 Task: Purchase various pet supplies including dog chew bones, cat food, and bird food on Amazon.
Action: Mouse moved to (694, 388)
Screenshot: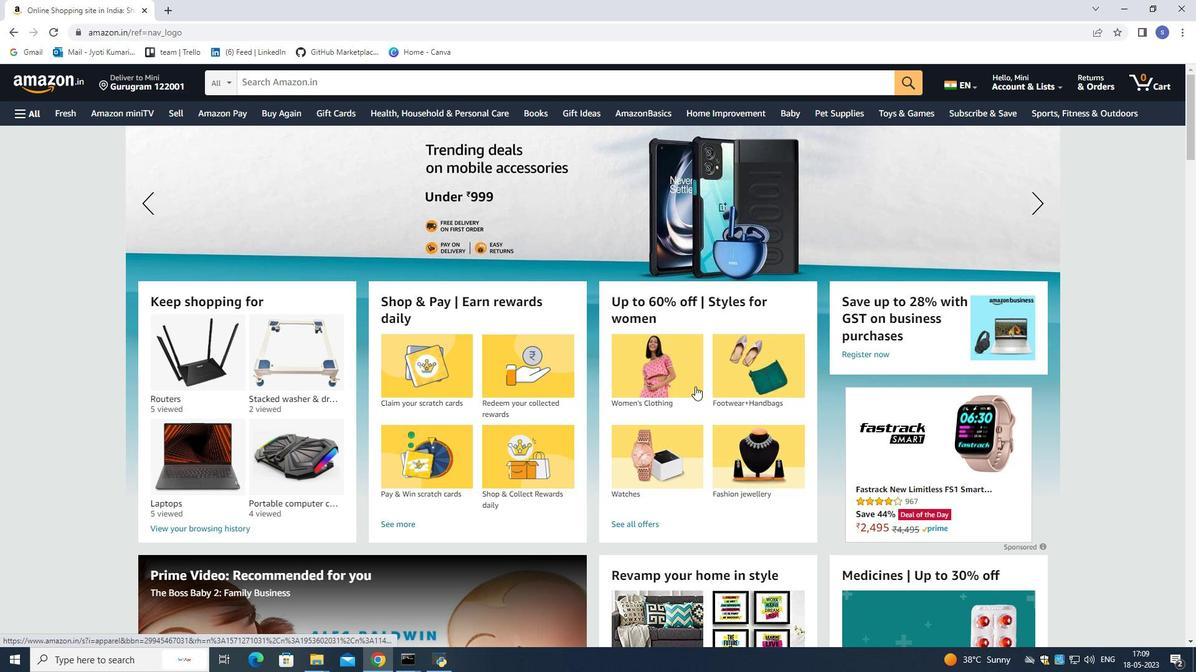 
Action: Mouse scrolled (694, 388) with delta (0, 0)
Screenshot: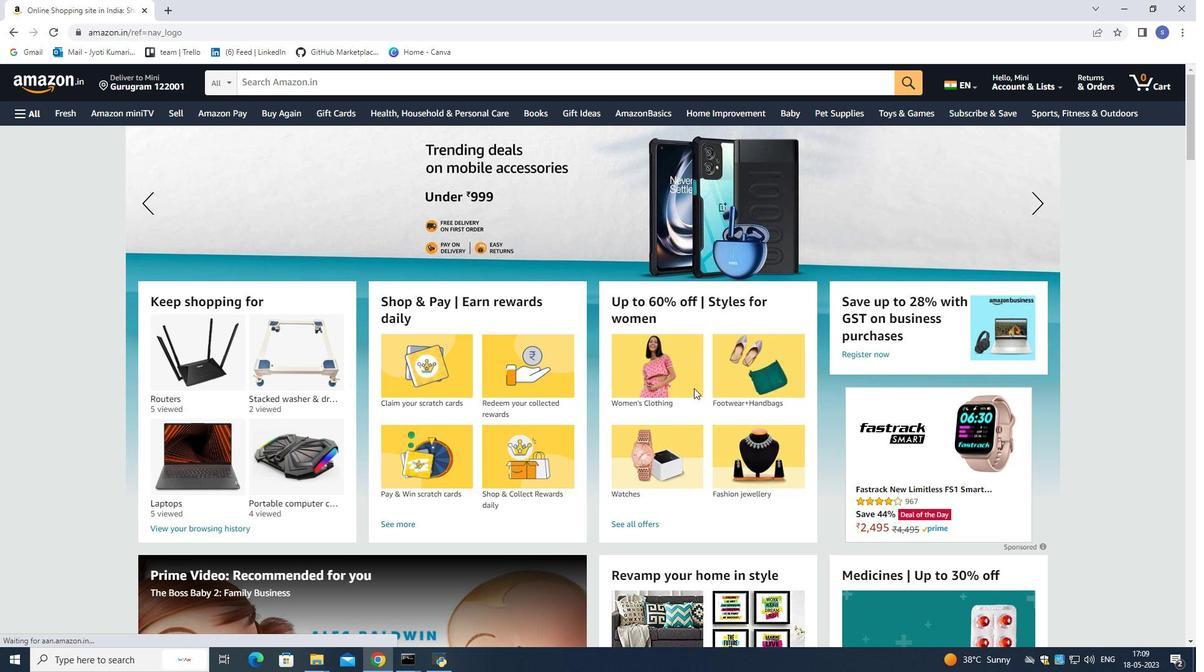 
Action: Mouse scrolled (694, 388) with delta (0, 0)
Screenshot: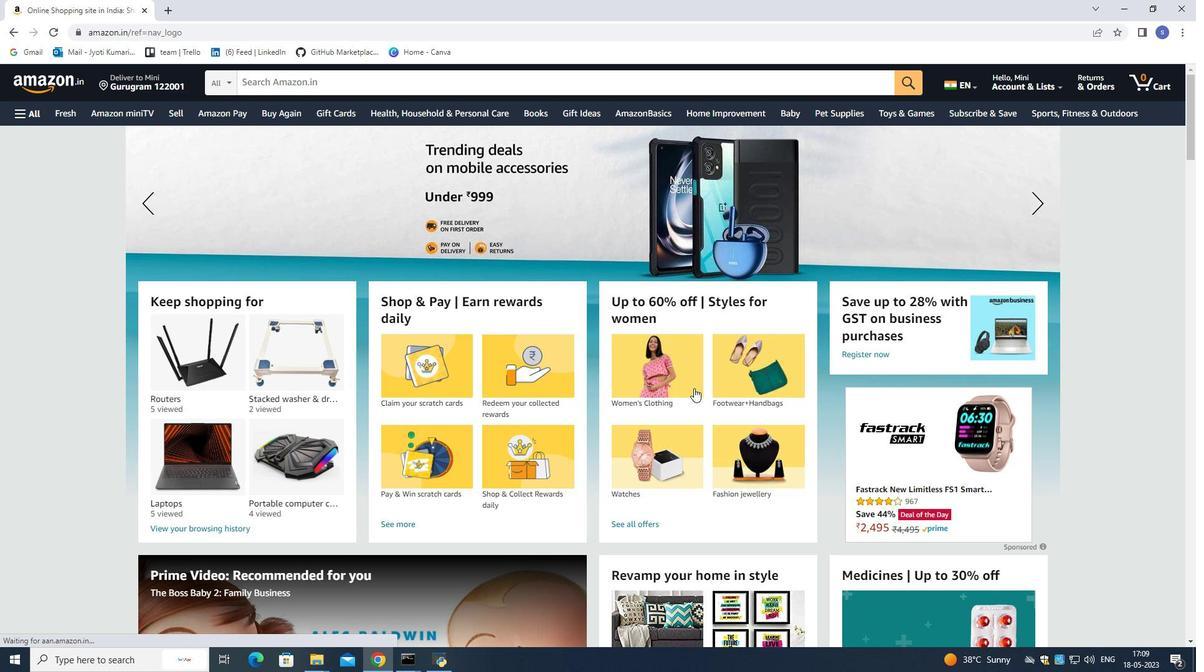 
Action: Mouse scrolled (694, 388) with delta (0, 0)
Screenshot: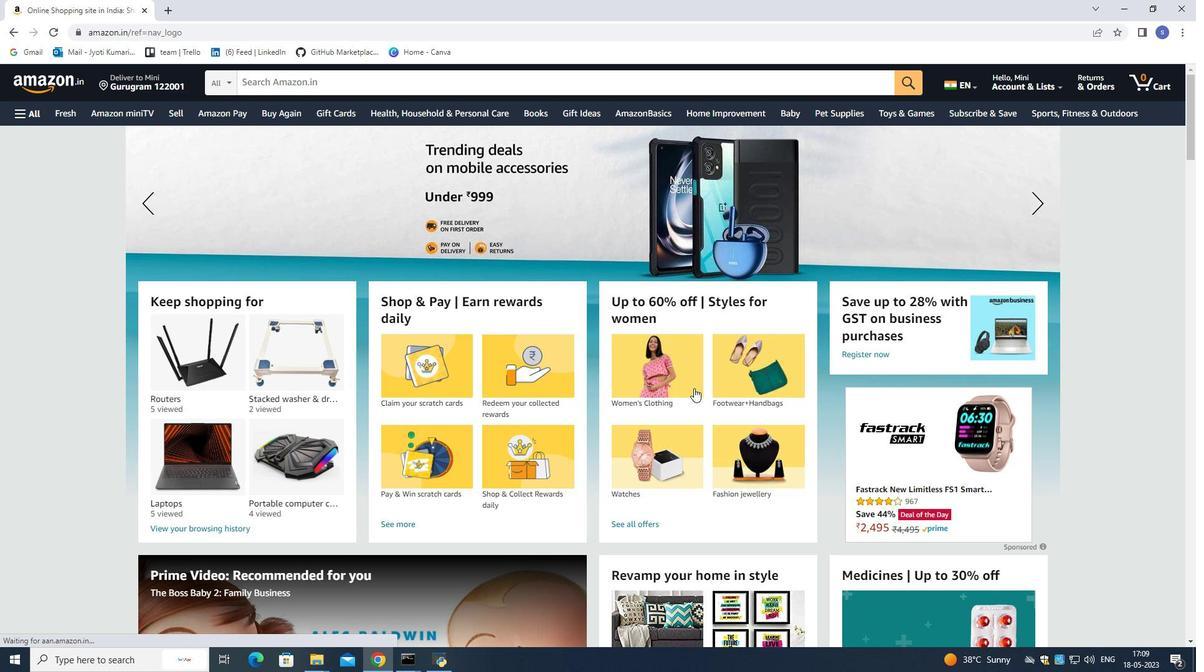 
Action: Mouse scrolled (694, 388) with delta (0, 0)
Screenshot: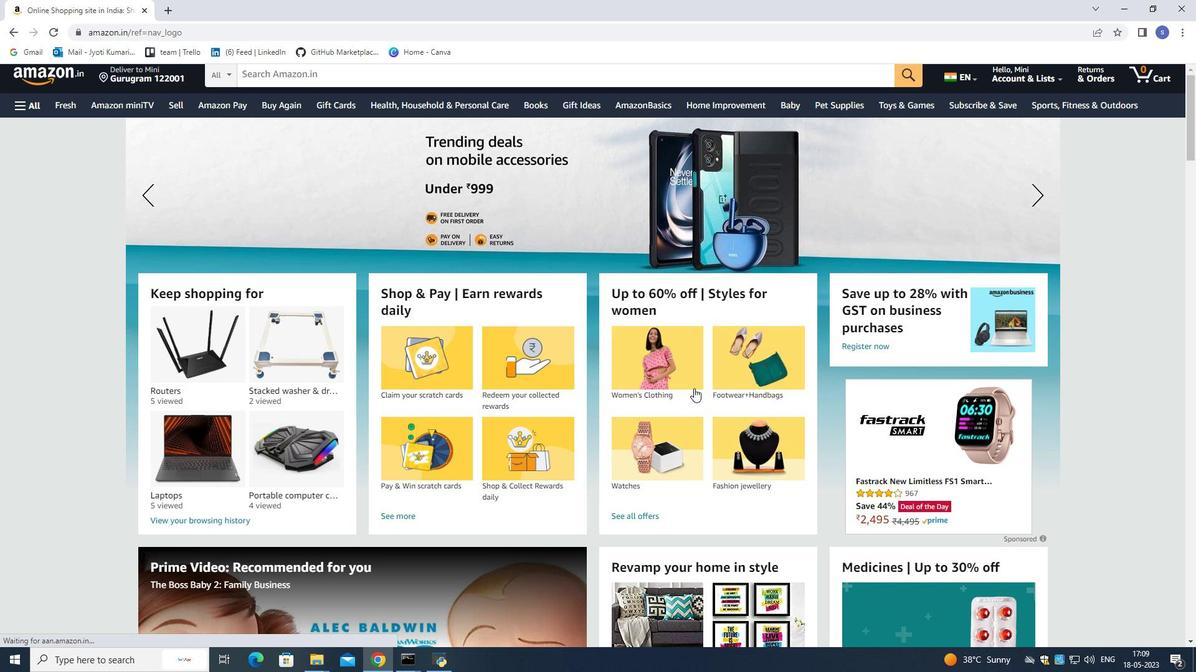 
Action: Mouse moved to (694, 387)
Screenshot: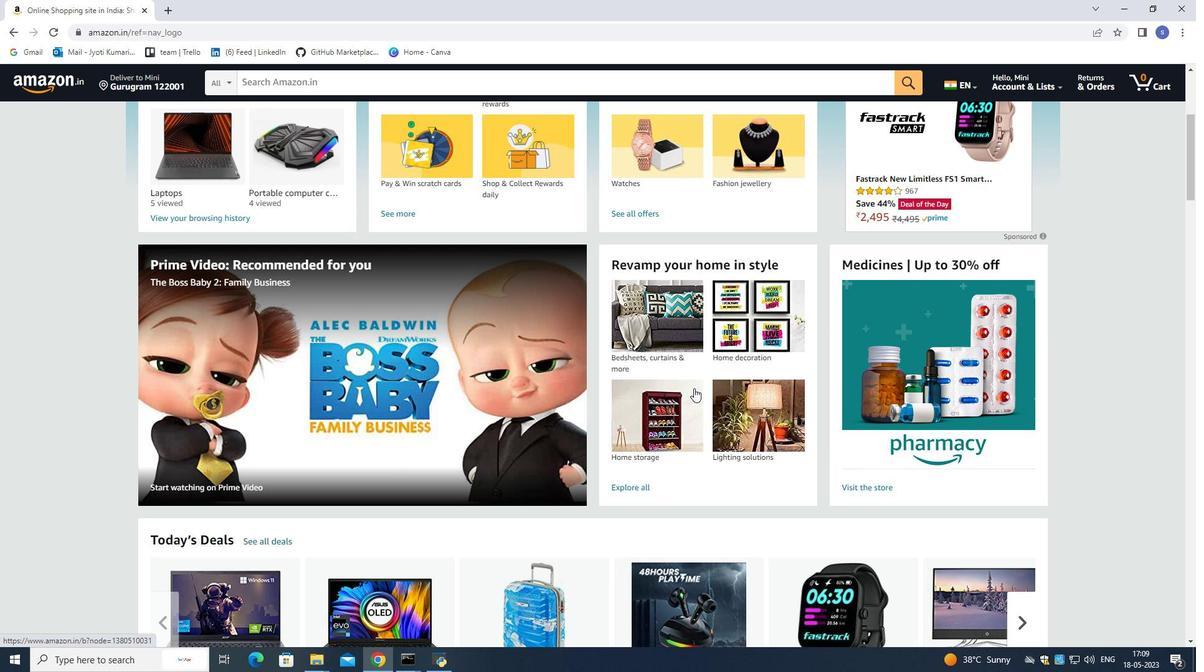 
Action: Mouse scrolled (694, 386) with delta (0, 0)
Screenshot: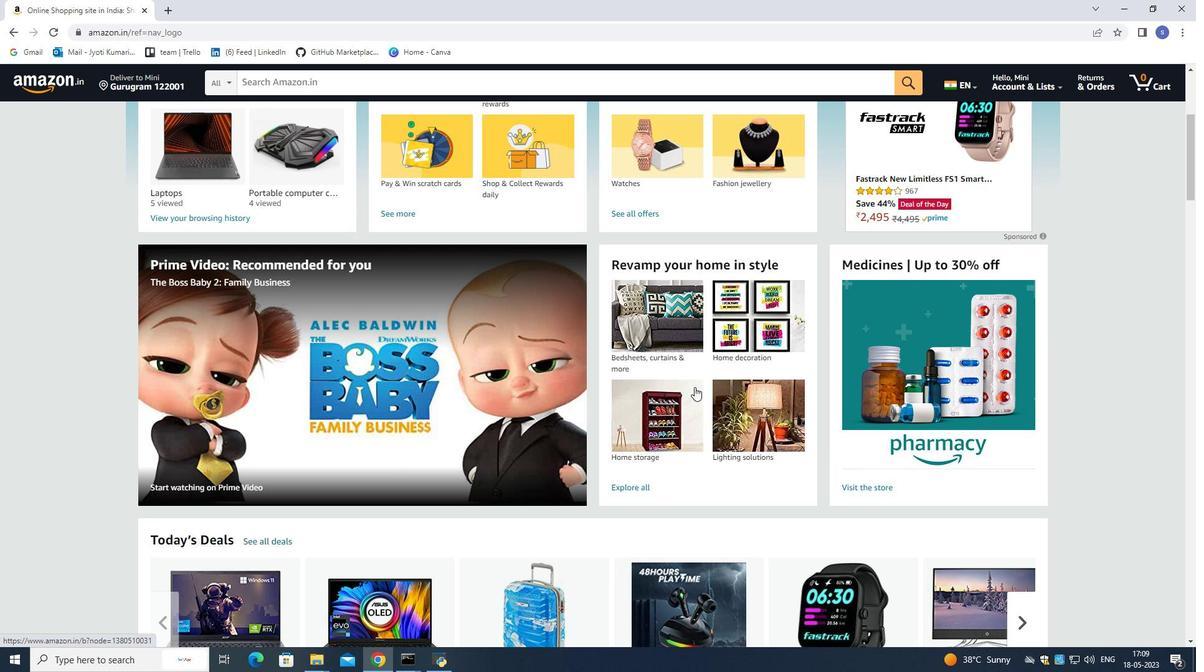 
Action: Mouse scrolled (694, 386) with delta (0, 0)
Screenshot: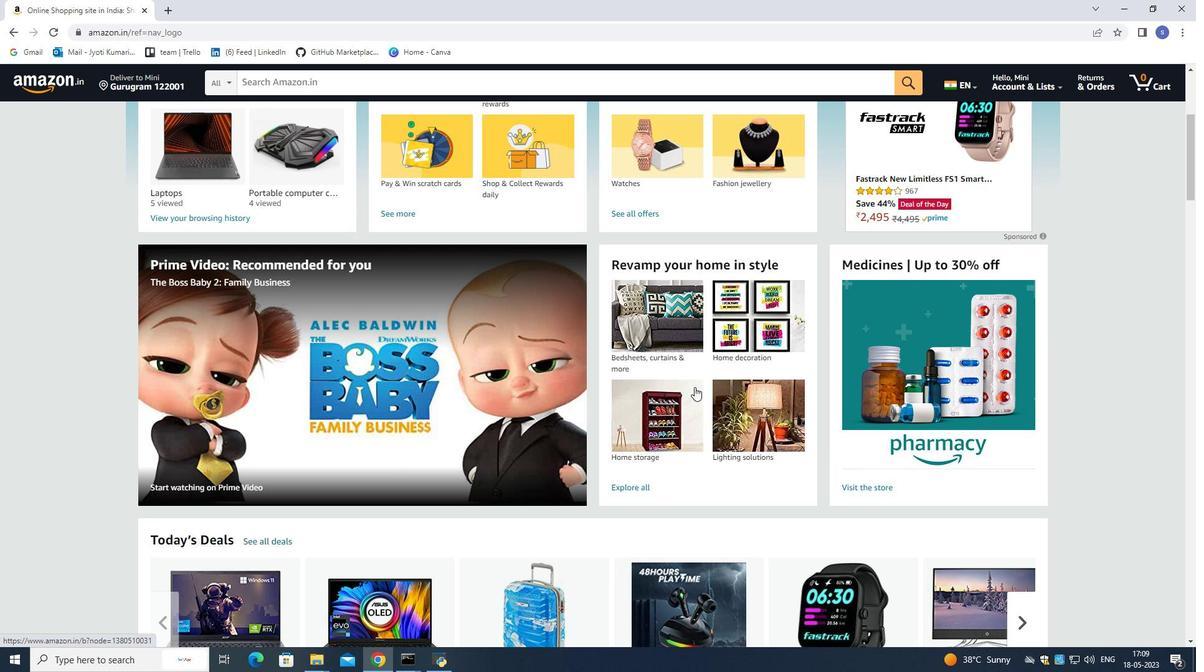 
Action: Mouse scrolled (694, 386) with delta (0, 0)
Screenshot: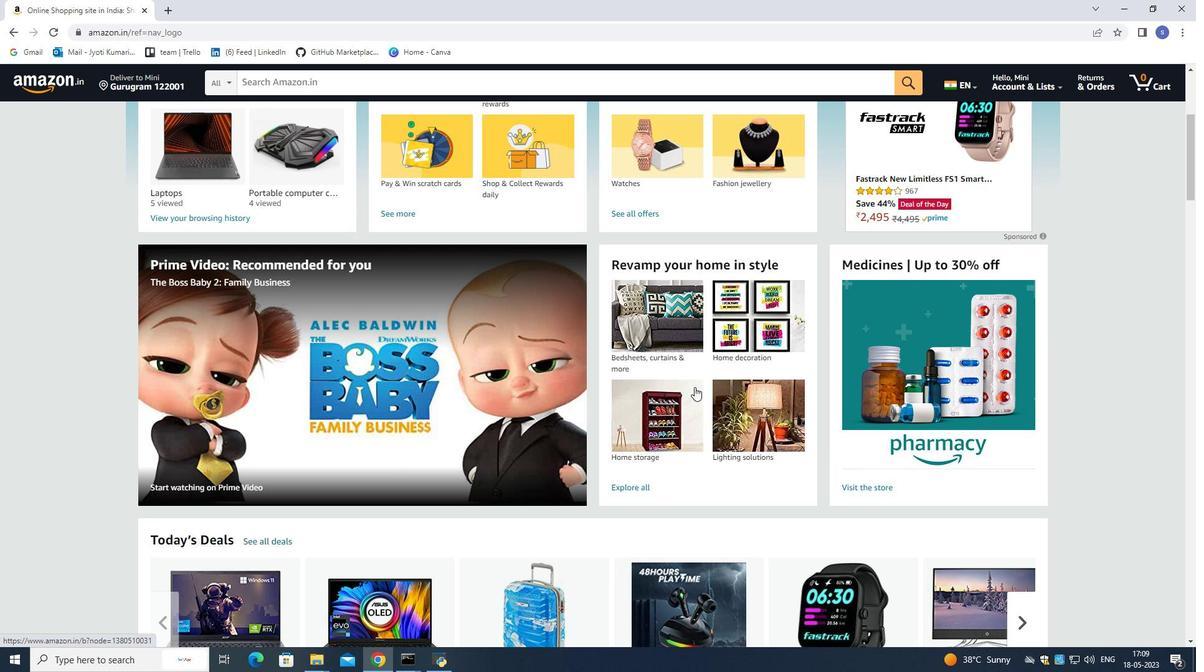 
Action: Mouse scrolled (694, 386) with delta (0, 0)
Screenshot: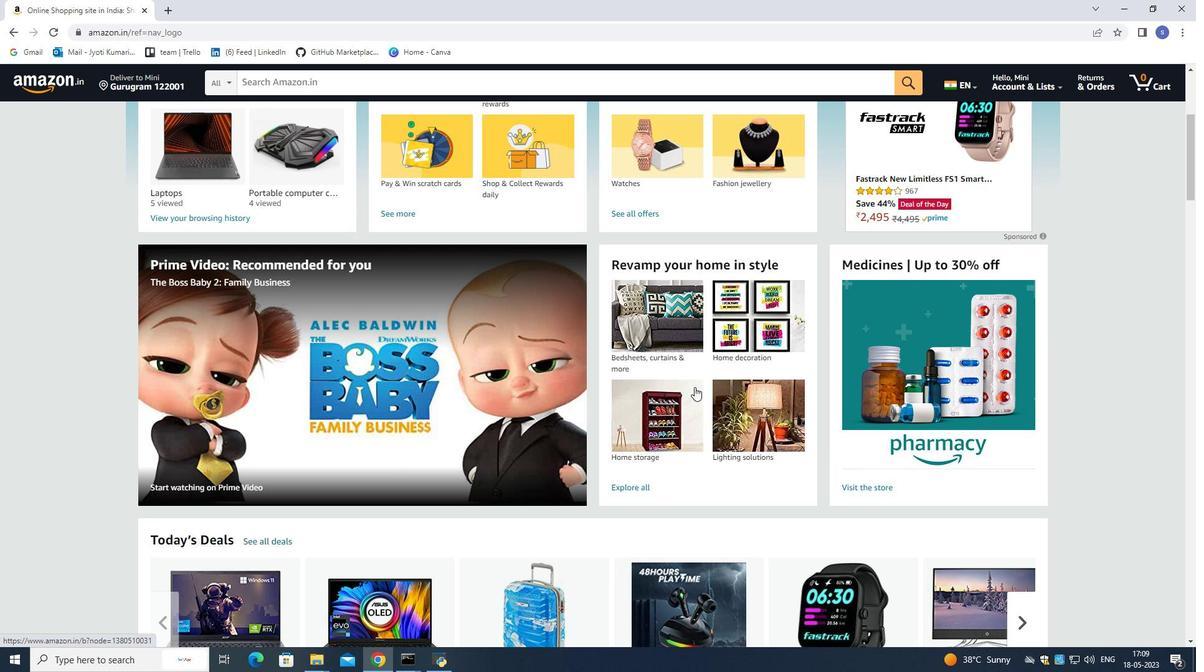 
Action: Mouse scrolled (694, 386) with delta (0, 0)
Screenshot: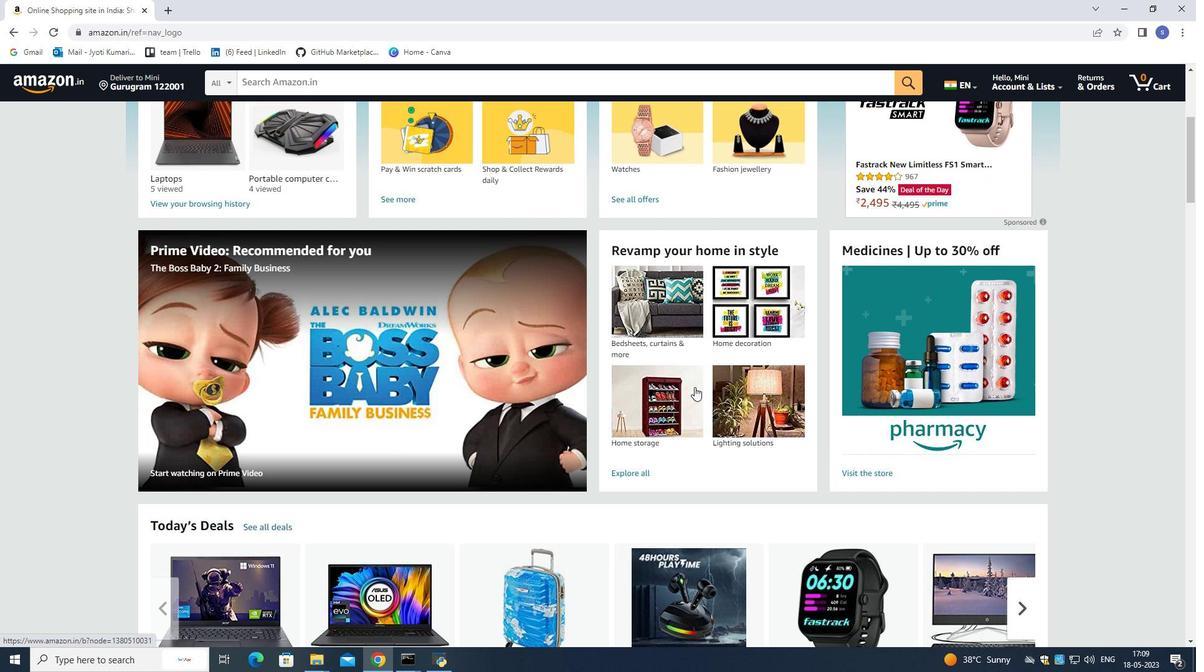 
Action: Mouse scrolled (694, 386) with delta (0, 0)
Screenshot: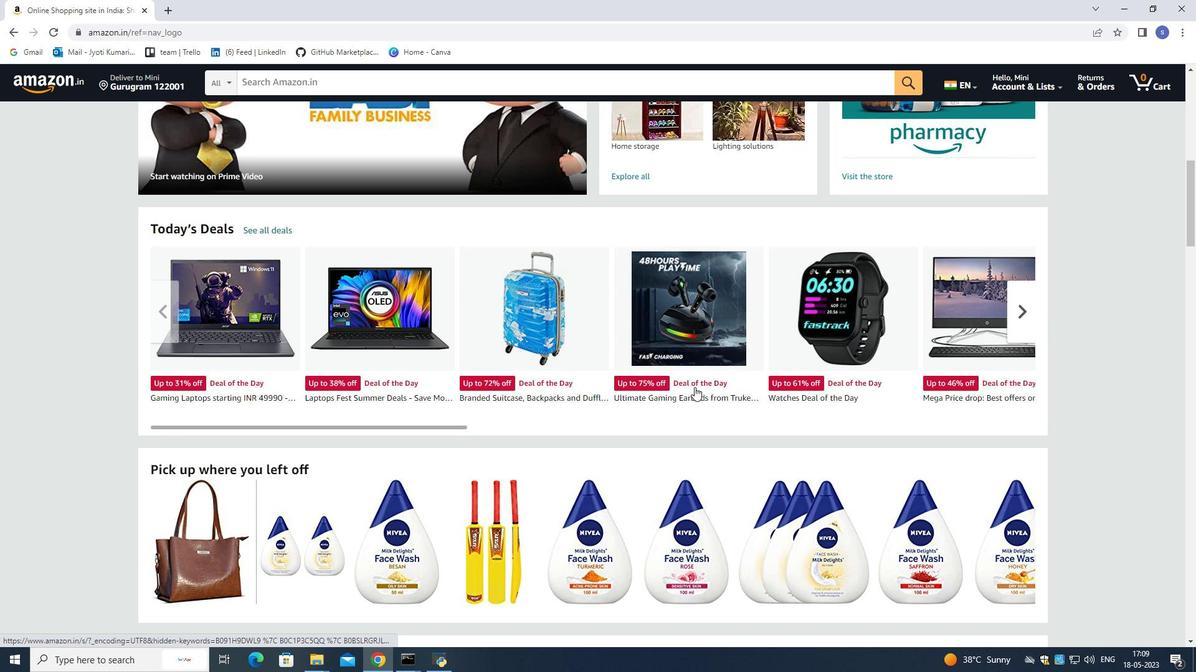 
Action: Mouse scrolled (694, 386) with delta (0, 0)
Screenshot: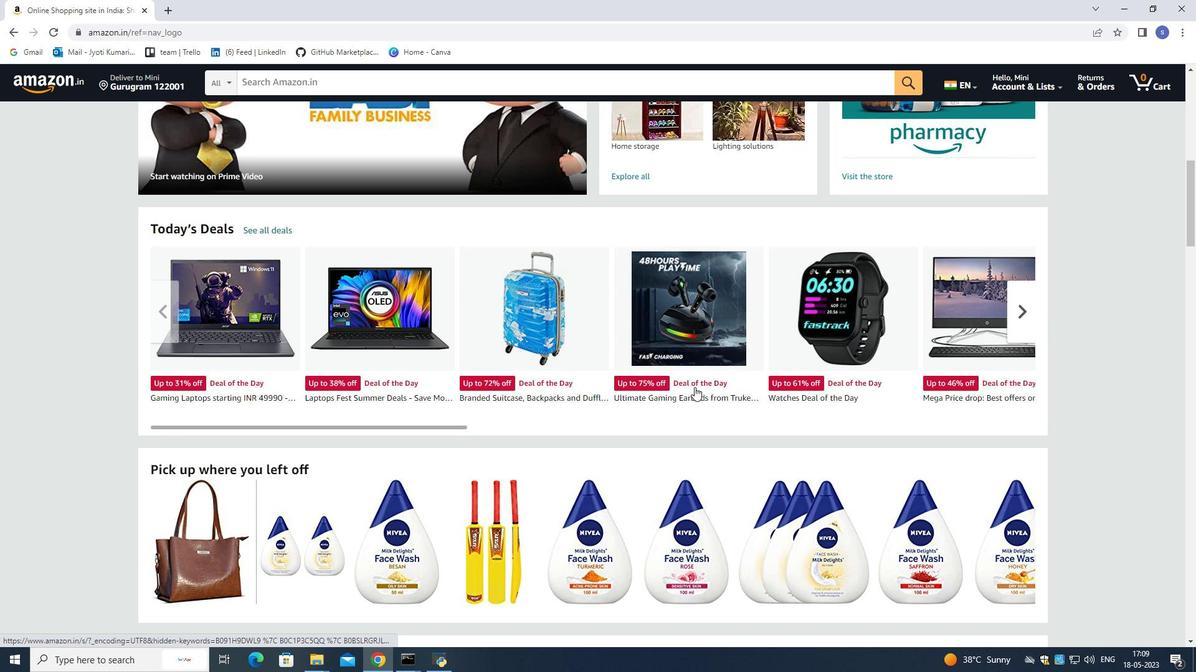 
Action: Mouse scrolled (694, 386) with delta (0, 0)
Screenshot: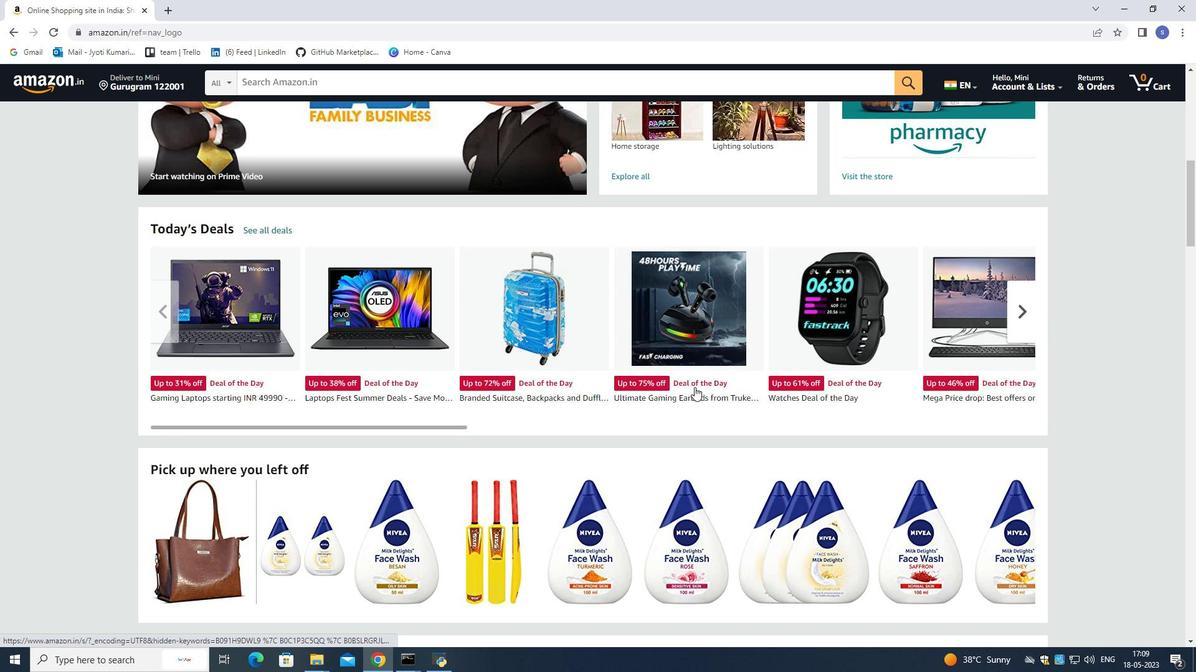 
Action: Mouse moved to (694, 387)
Screenshot: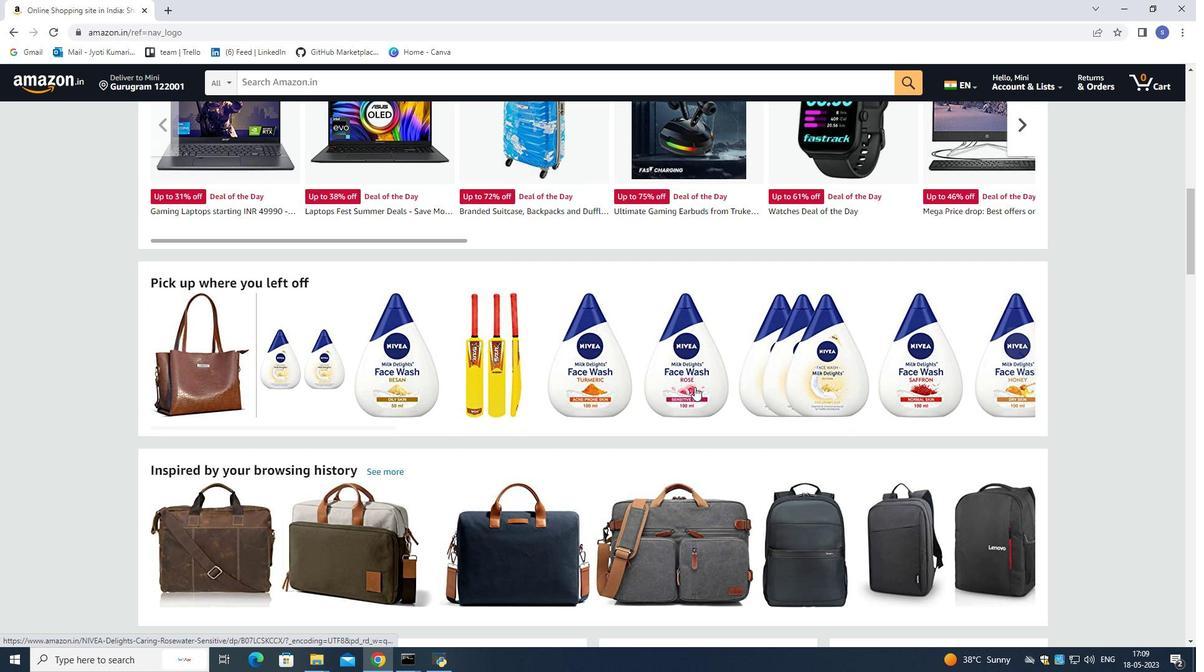 
Action: Mouse scrolled (694, 386) with delta (0, 0)
Screenshot: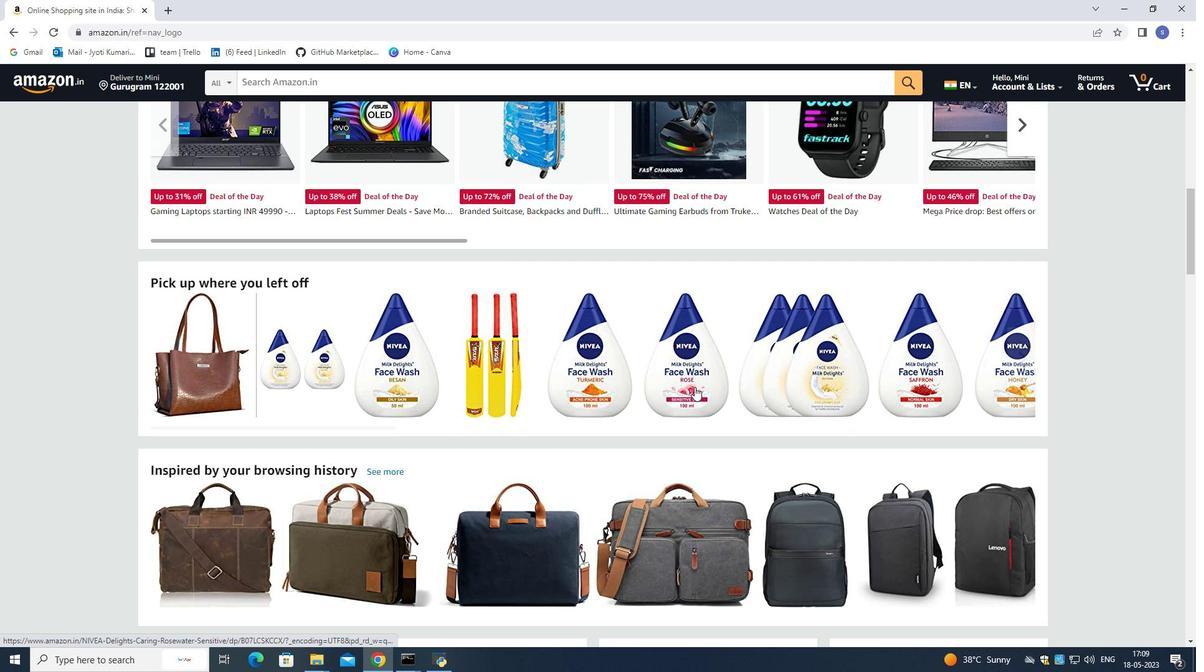 
Action: Mouse scrolled (694, 386) with delta (0, 0)
Screenshot: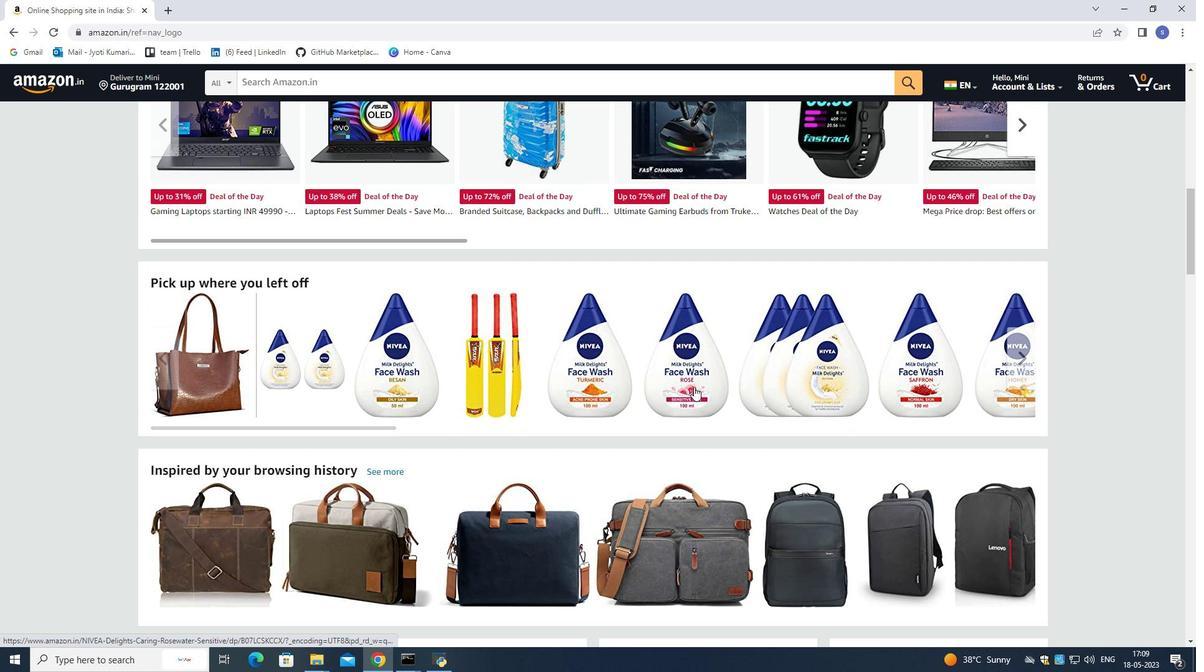 
Action: Mouse moved to (696, 386)
Screenshot: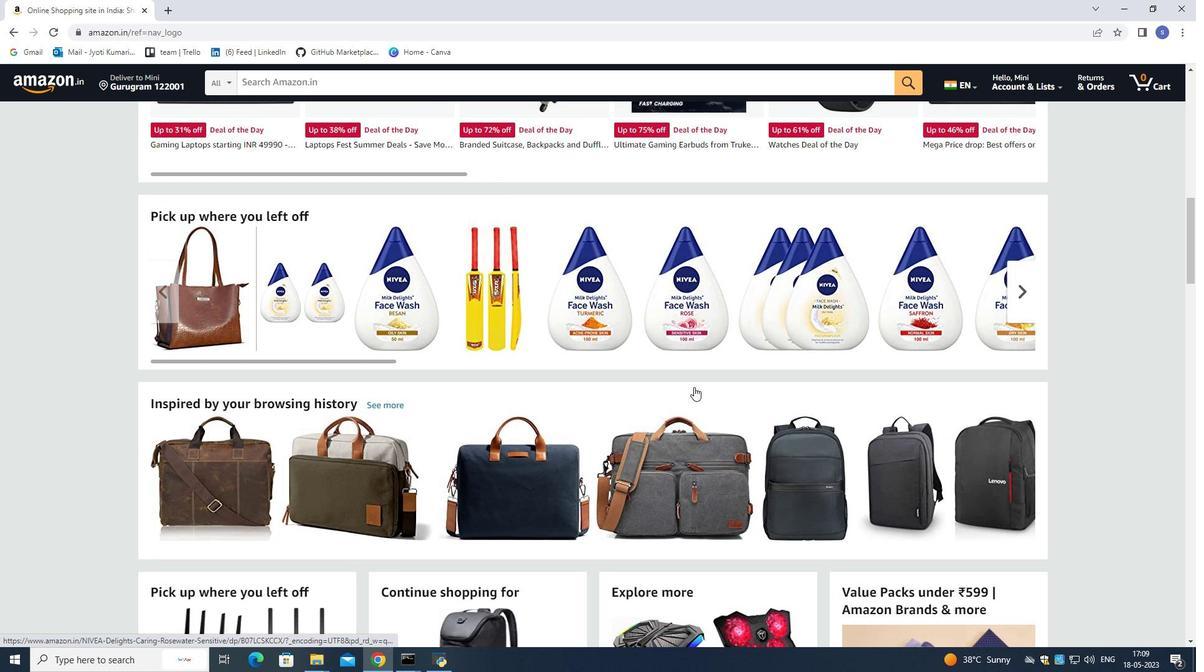
Action: Mouse scrolled (696, 386) with delta (0, 0)
Screenshot: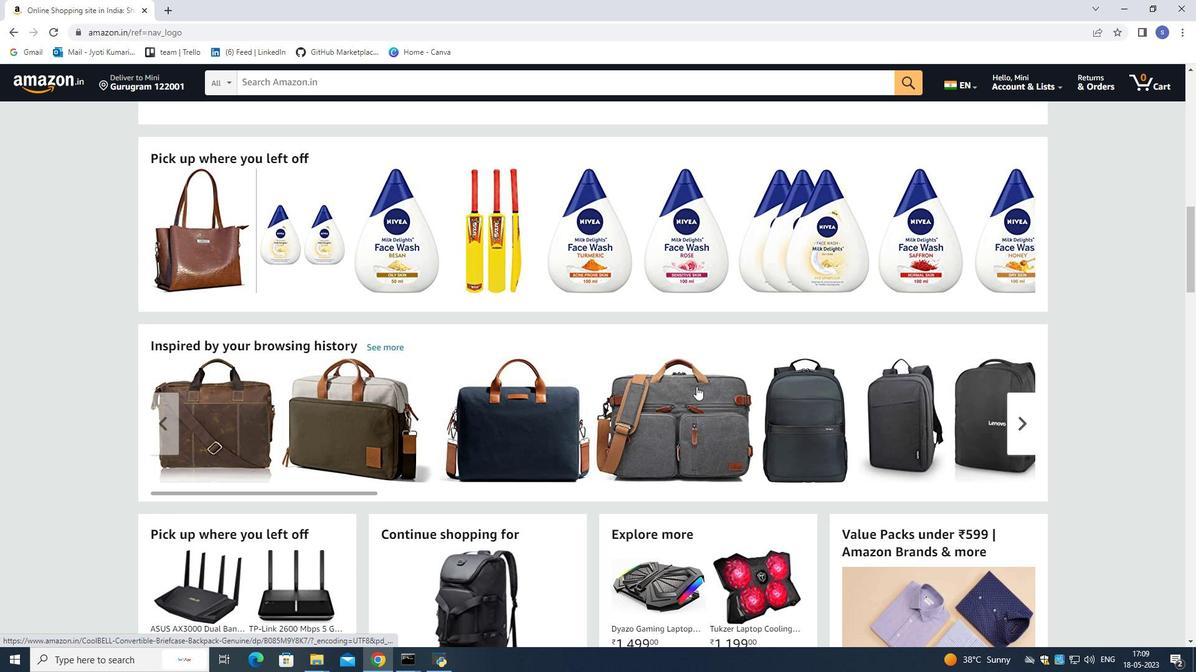 
Action: Mouse moved to (697, 382)
Screenshot: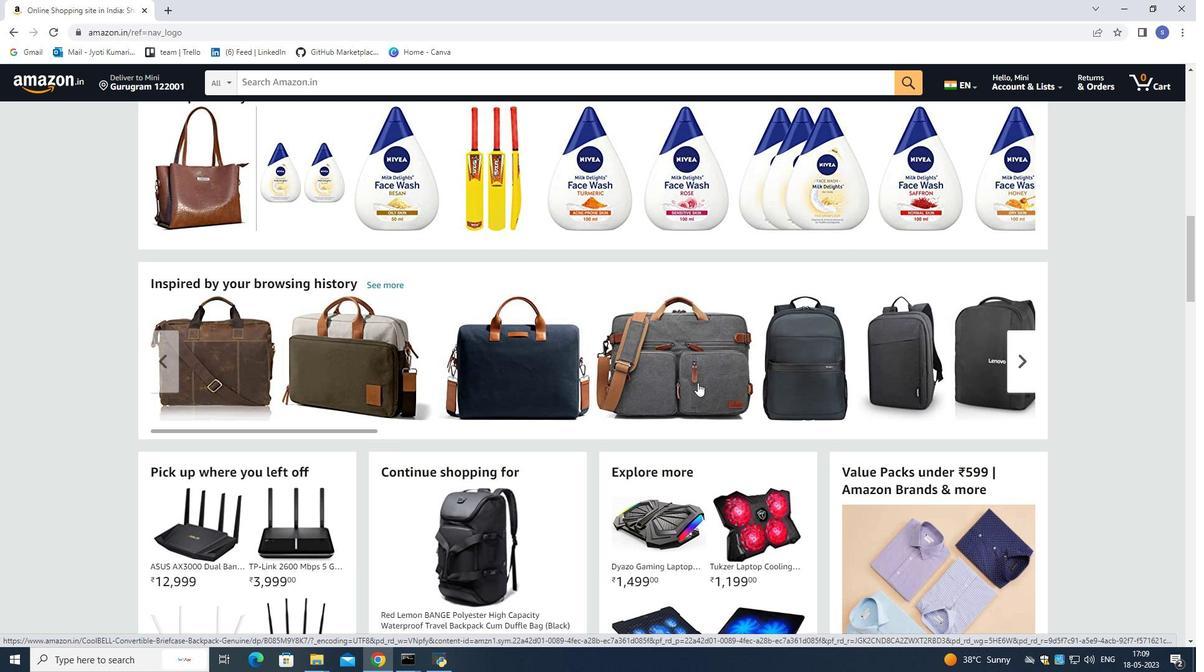 
Action: Mouse scrolled (697, 381) with delta (0, 0)
Screenshot: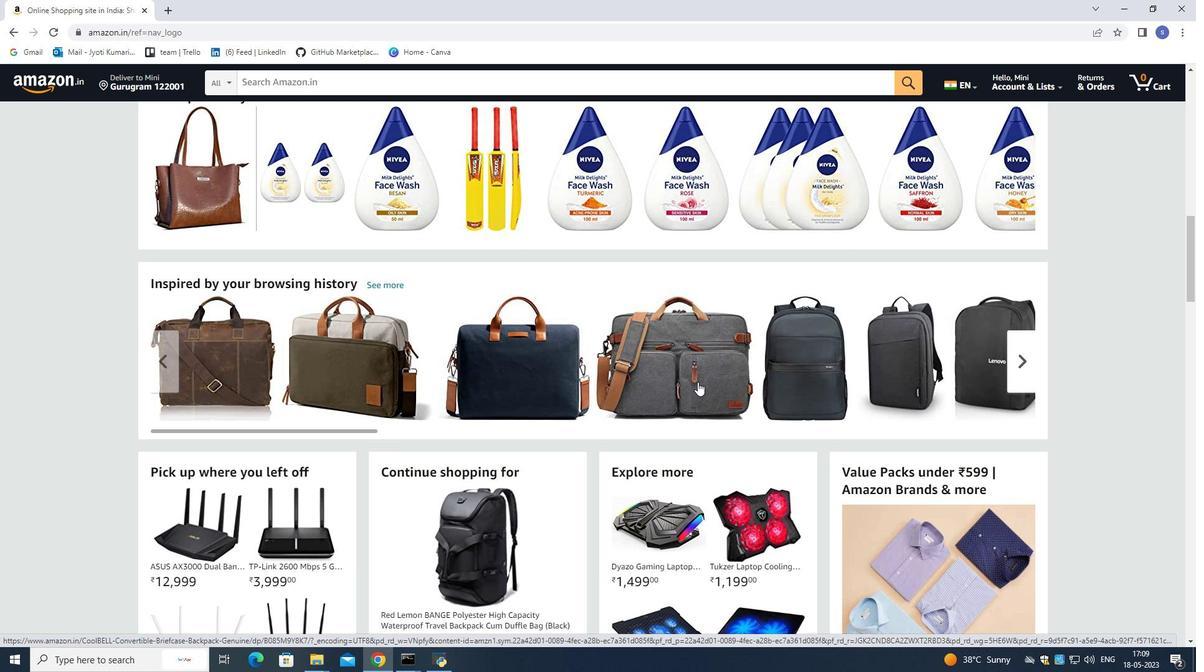 
Action: Mouse scrolled (697, 381) with delta (0, 0)
Screenshot: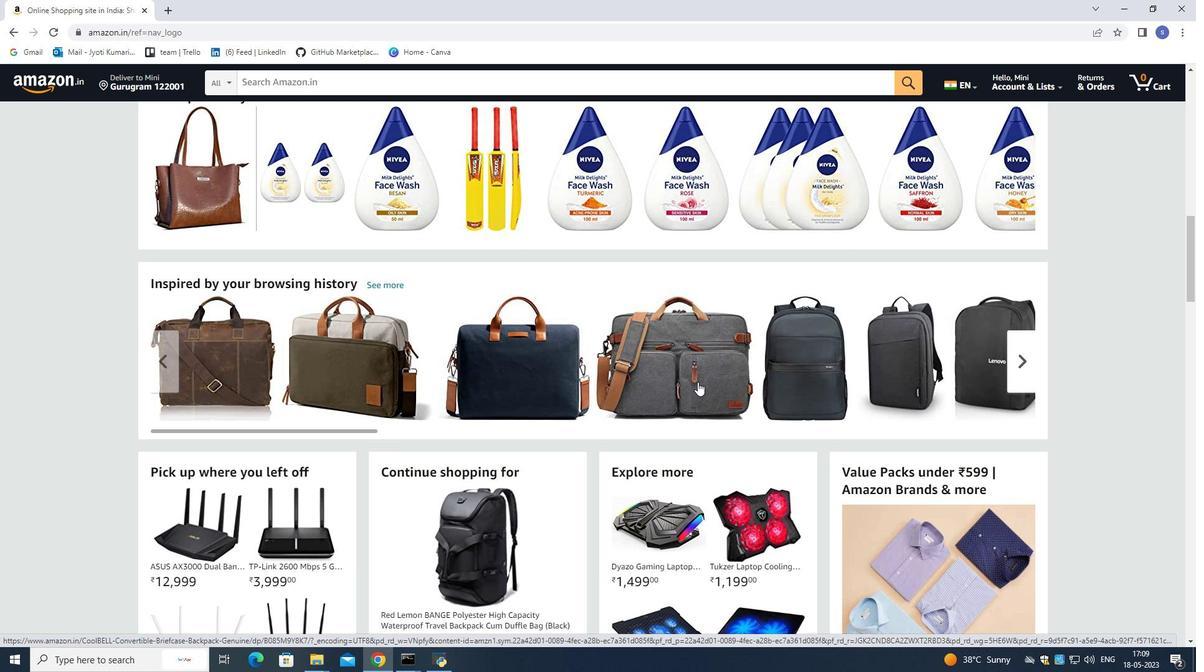 
Action: Mouse scrolled (697, 381) with delta (0, 0)
Screenshot: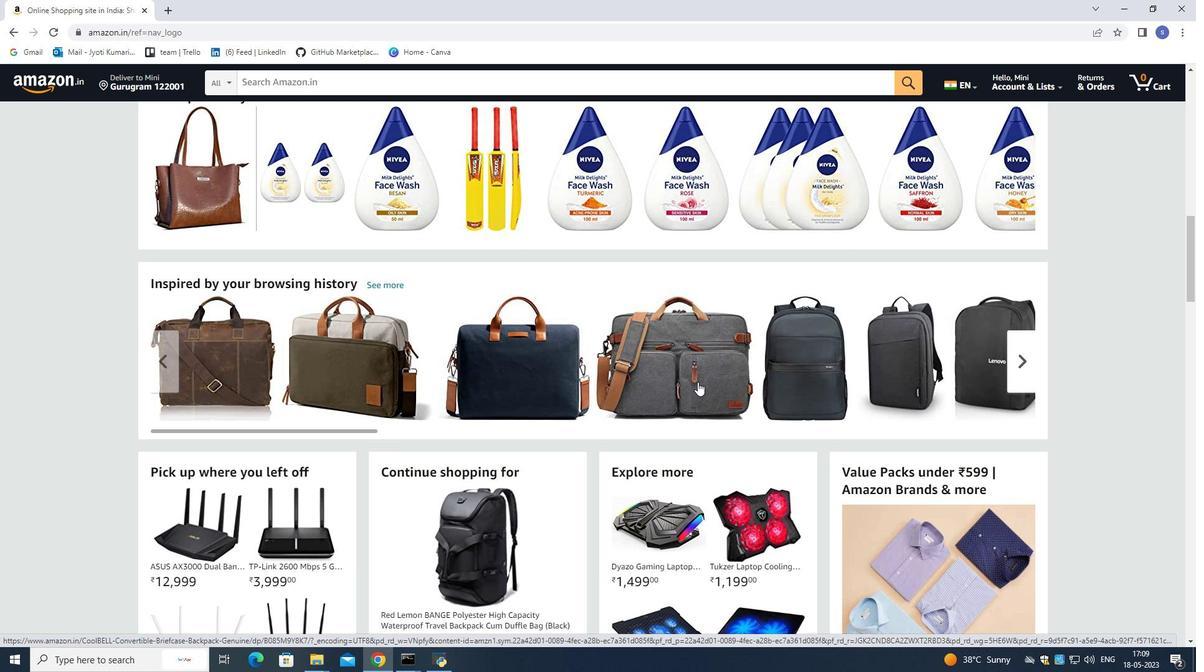 
Action: Mouse moved to (697, 380)
Screenshot: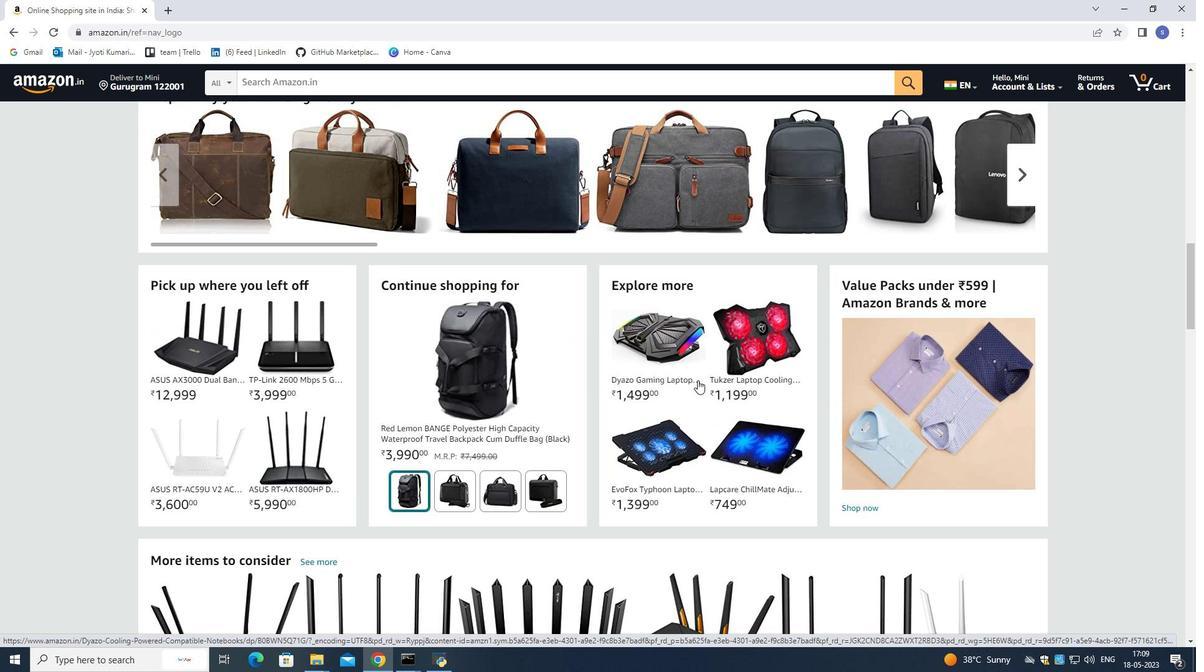 
Action: Mouse scrolled (697, 379) with delta (0, 0)
Screenshot: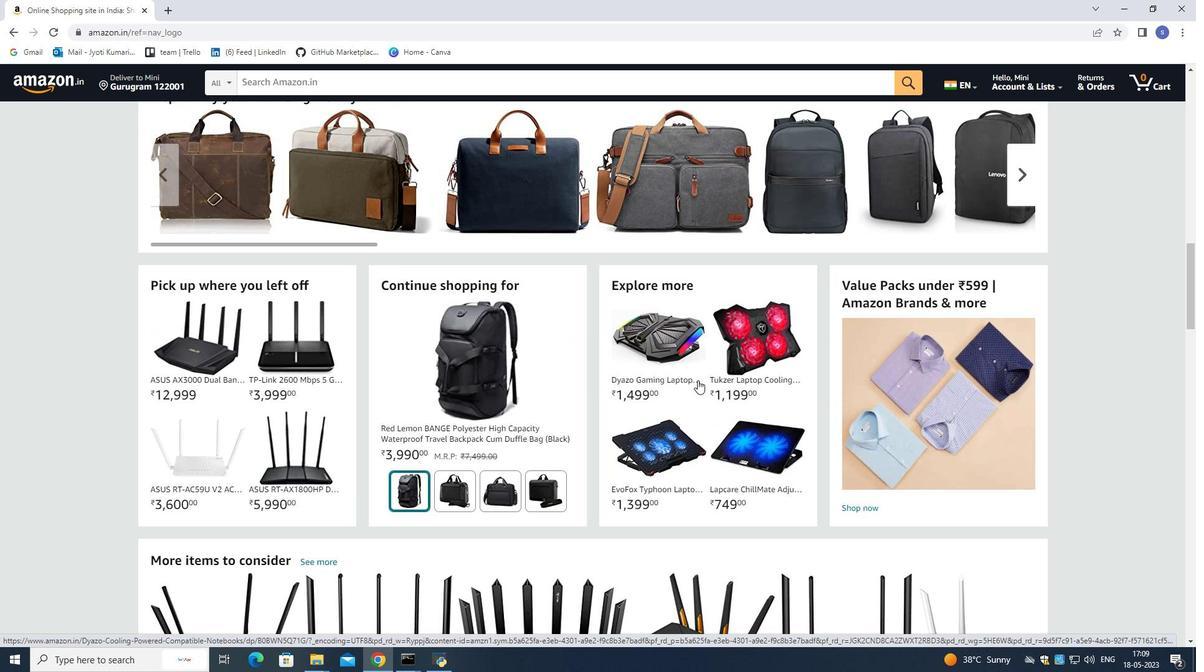 
Action: Mouse scrolled (697, 379) with delta (0, 0)
Screenshot: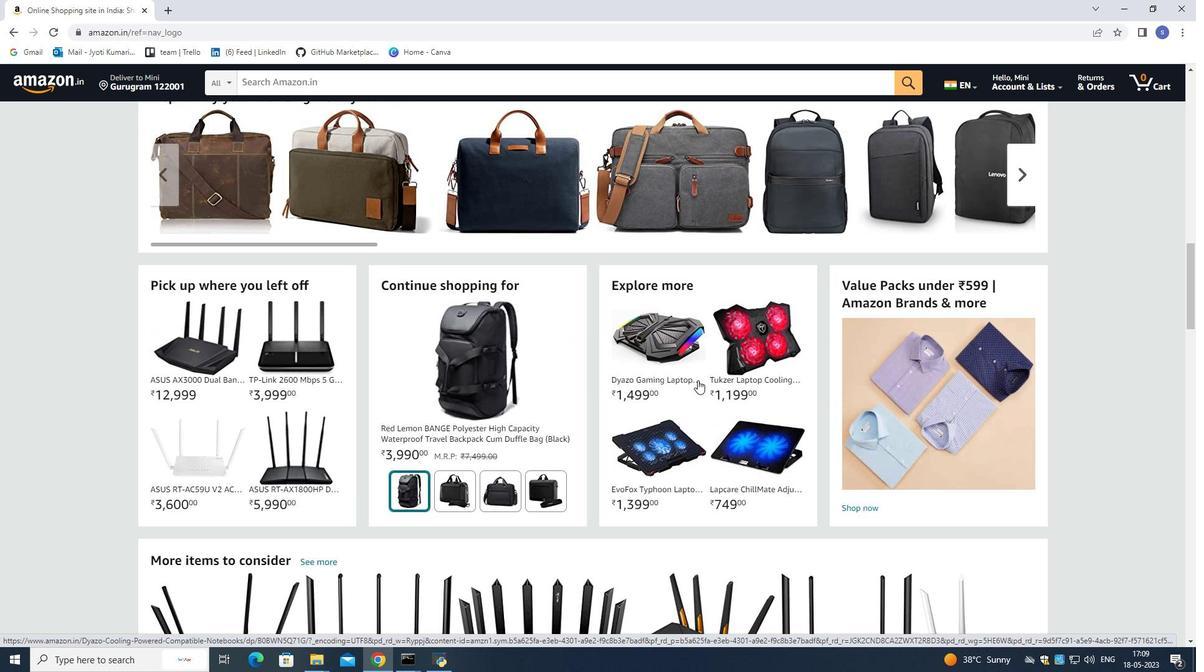
Action: Mouse scrolled (697, 379) with delta (0, 0)
Screenshot: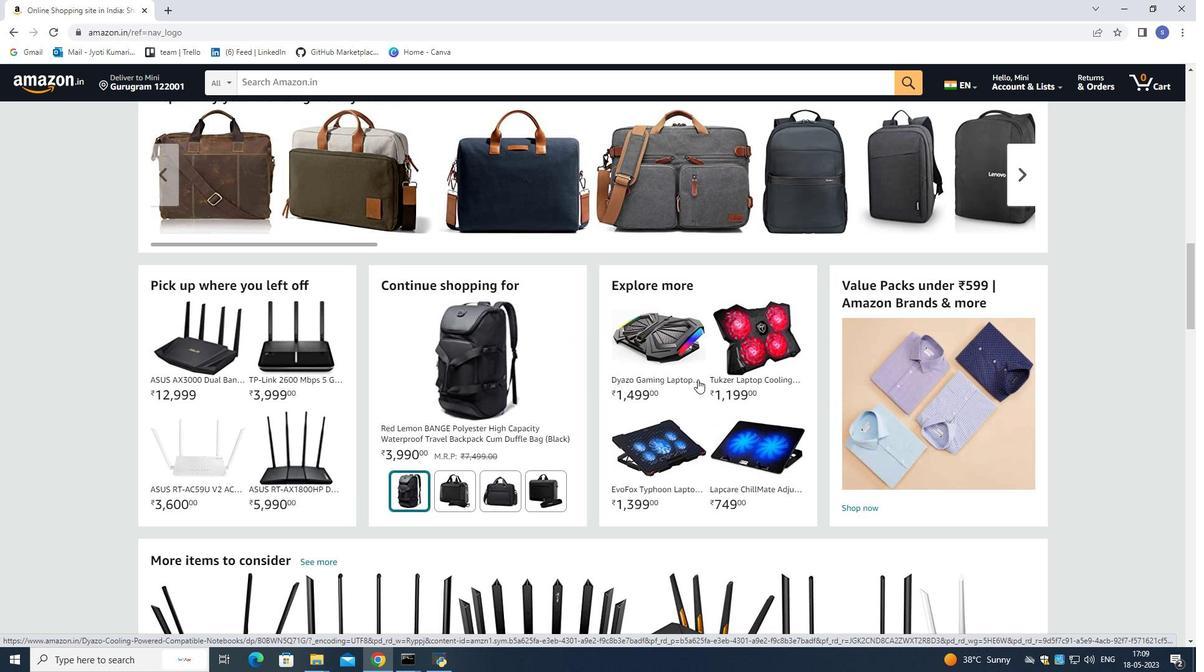 
Action: Mouse scrolled (697, 379) with delta (0, 0)
Screenshot: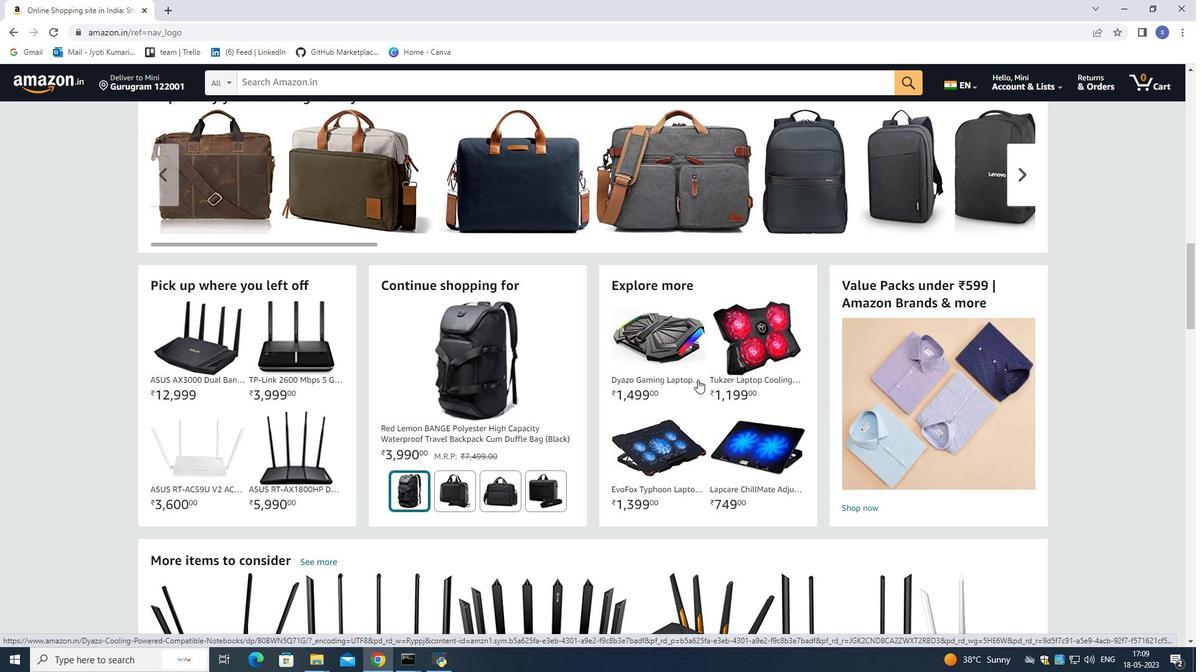 
Action: Mouse moved to (697, 374)
Screenshot: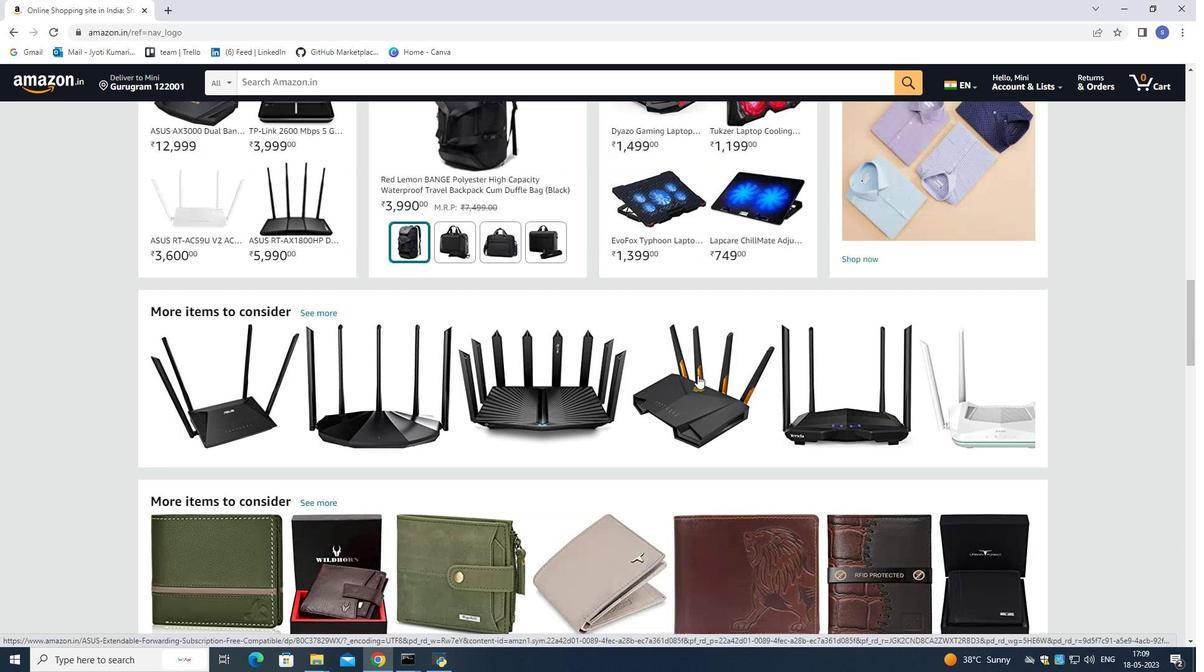 
Action: Mouse scrolled (697, 373) with delta (0, 0)
Screenshot: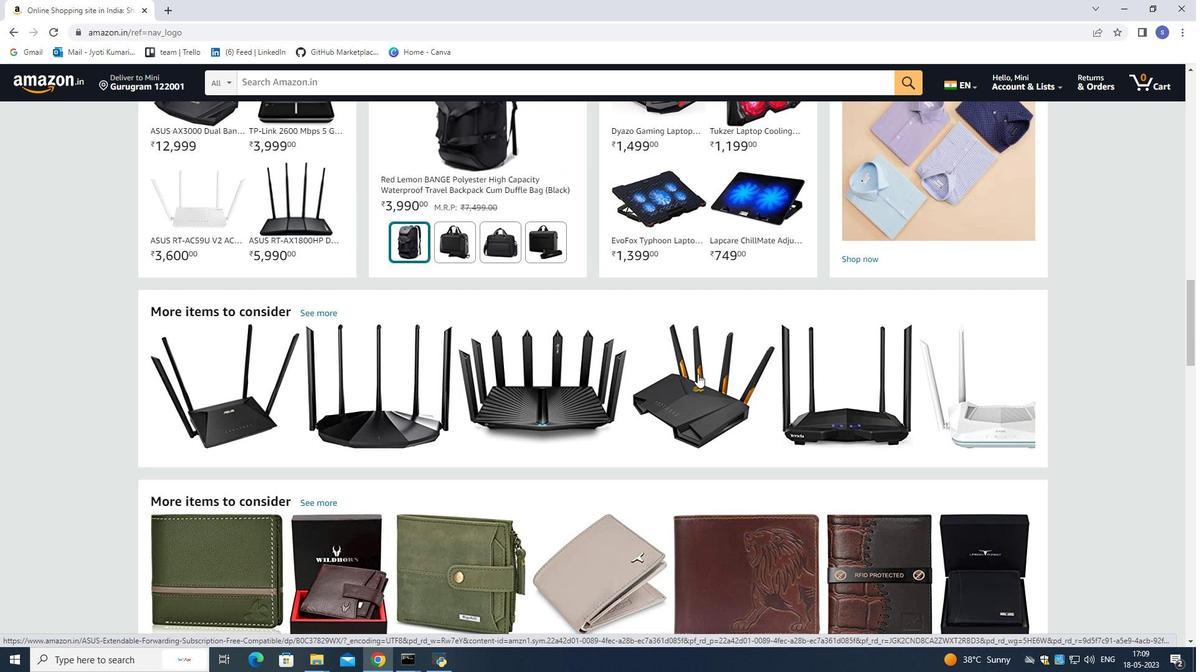 
Action: Mouse scrolled (697, 373) with delta (0, 0)
Screenshot: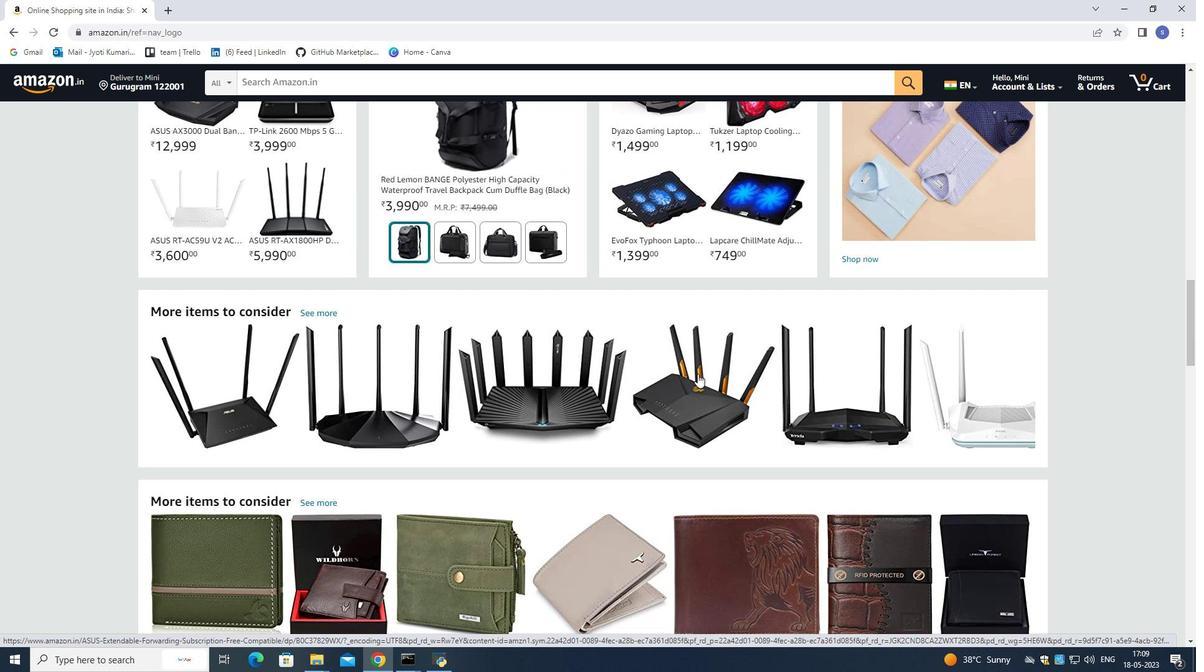 
Action: Mouse scrolled (697, 373) with delta (0, 0)
Screenshot: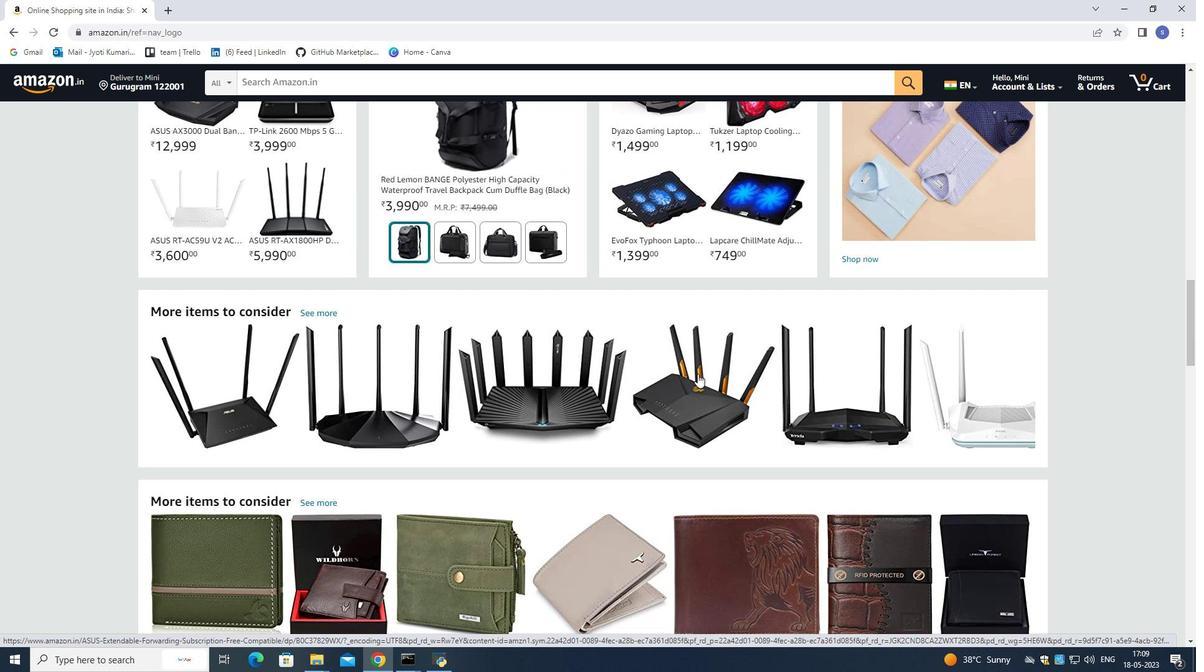 
Action: Mouse scrolled (697, 373) with delta (0, 0)
Screenshot: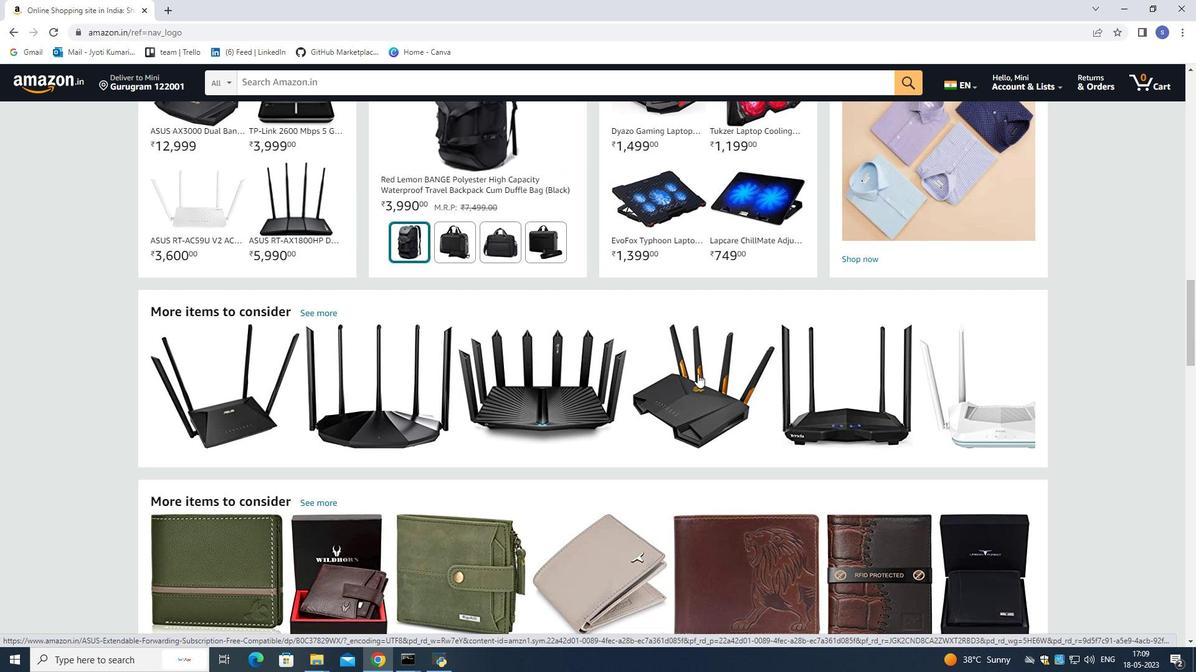 
Action: Mouse scrolled (697, 373) with delta (0, 0)
Screenshot: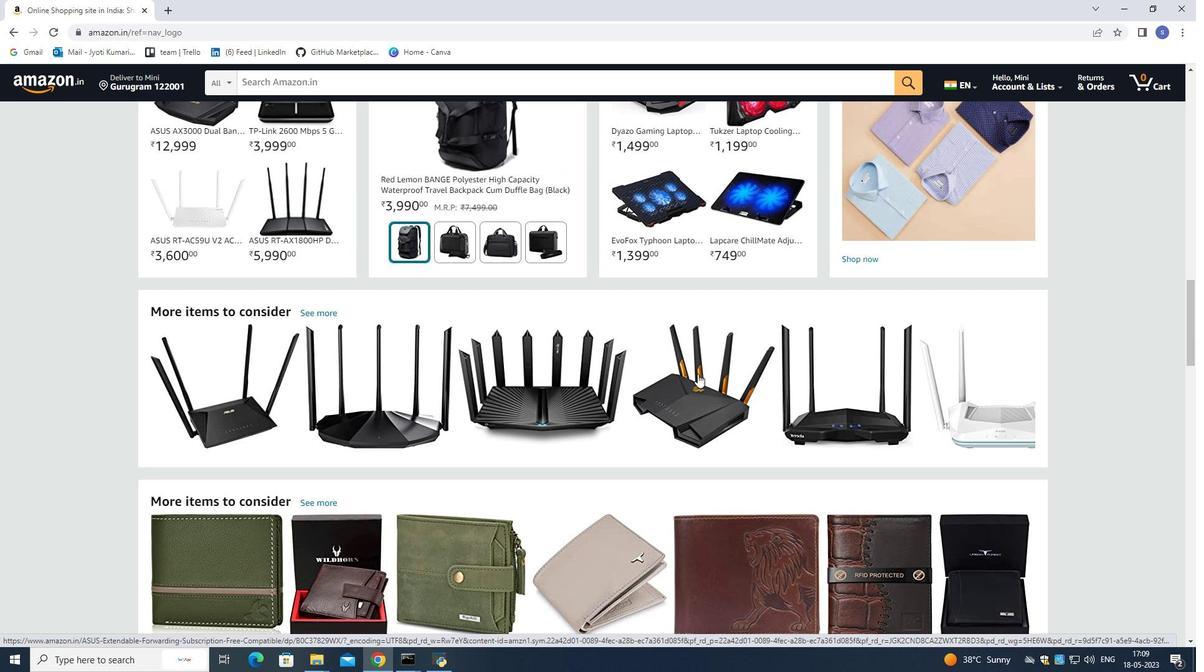 
Action: Mouse scrolled (697, 373) with delta (0, 0)
Screenshot: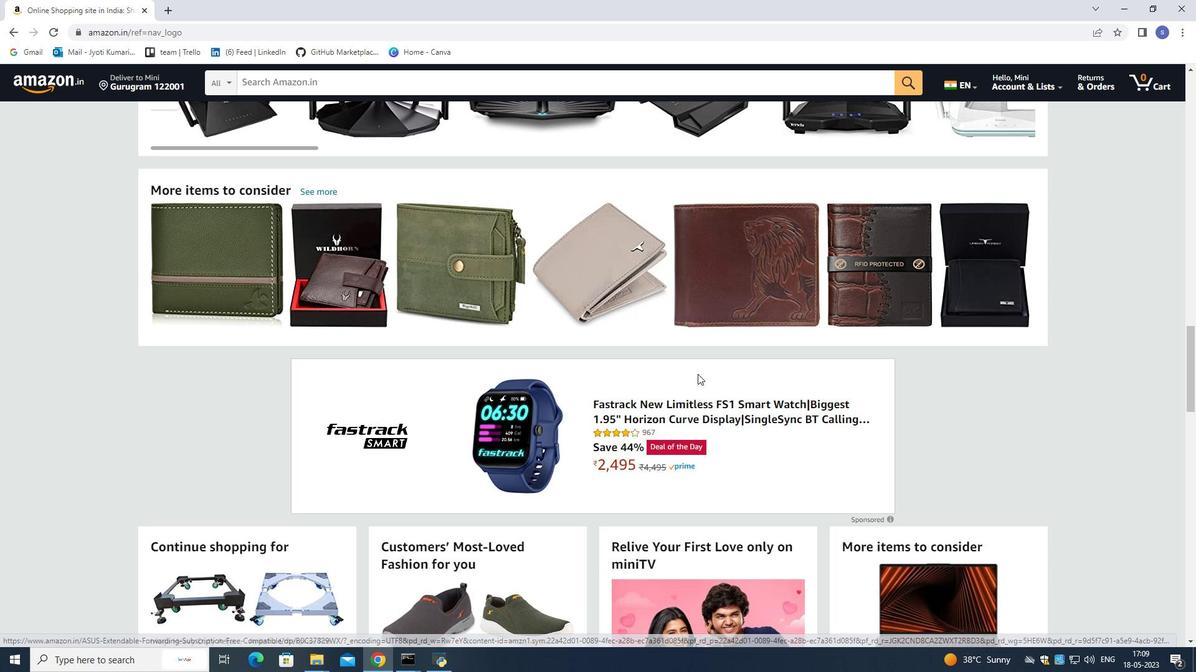 
Action: Mouse scrolled (697, 373) with delta (0, 0)
Screenshot: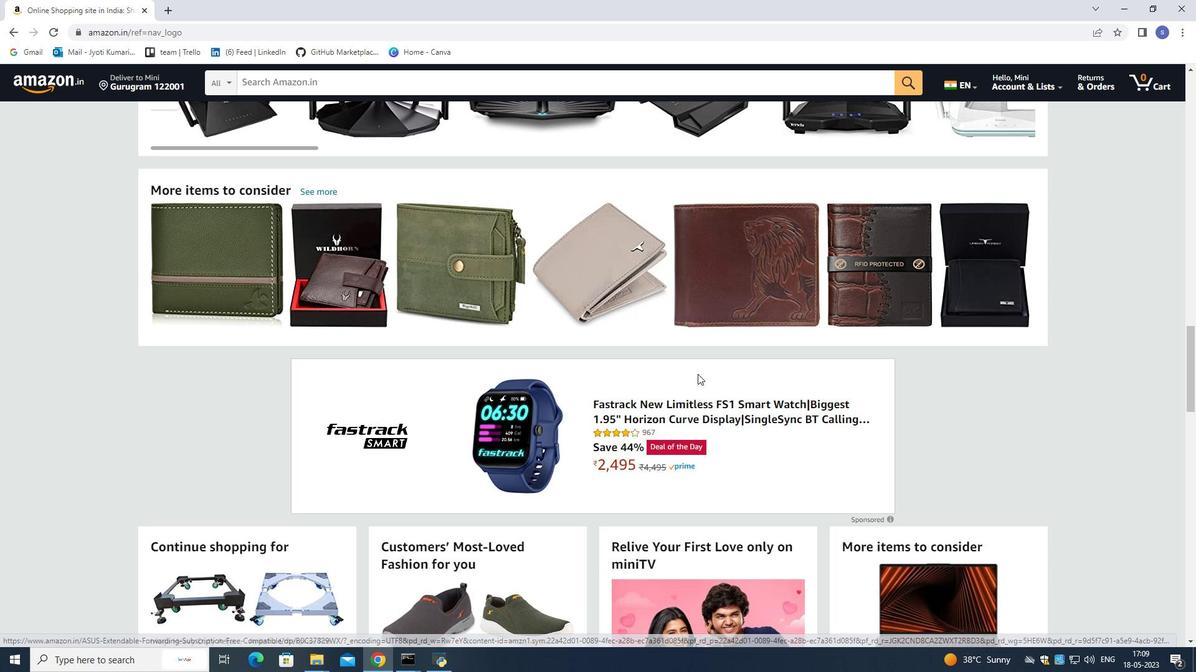
Action: Mouse scrolled (697, 373) with delta (0, 0)
Screenshot: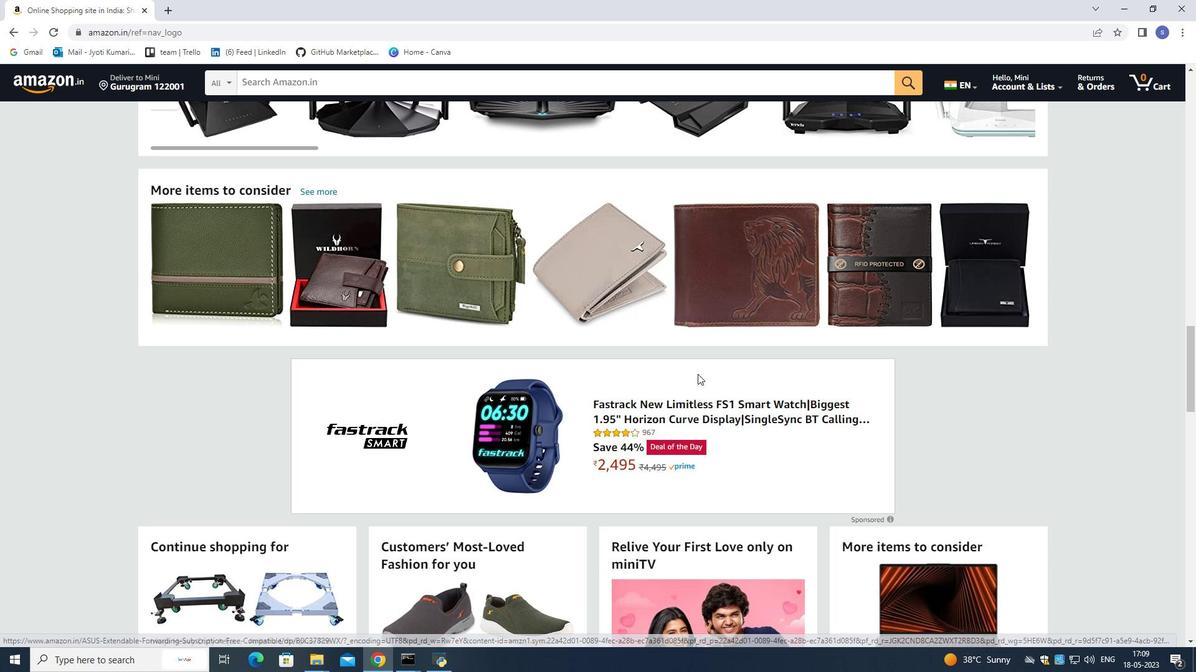 
Action: Mouse scrolled (697, 373) with delta (0, 0)
Screenshot: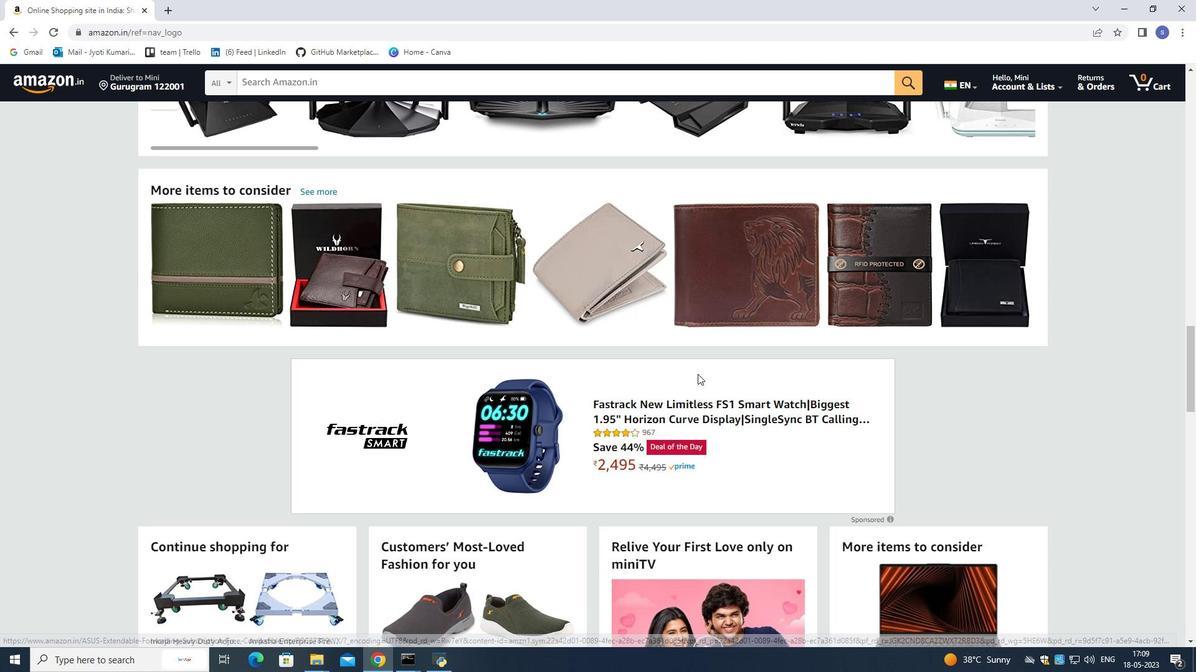 
Action: Mouse scrolled (697, 373) with delta (0, 0)
Screenshot: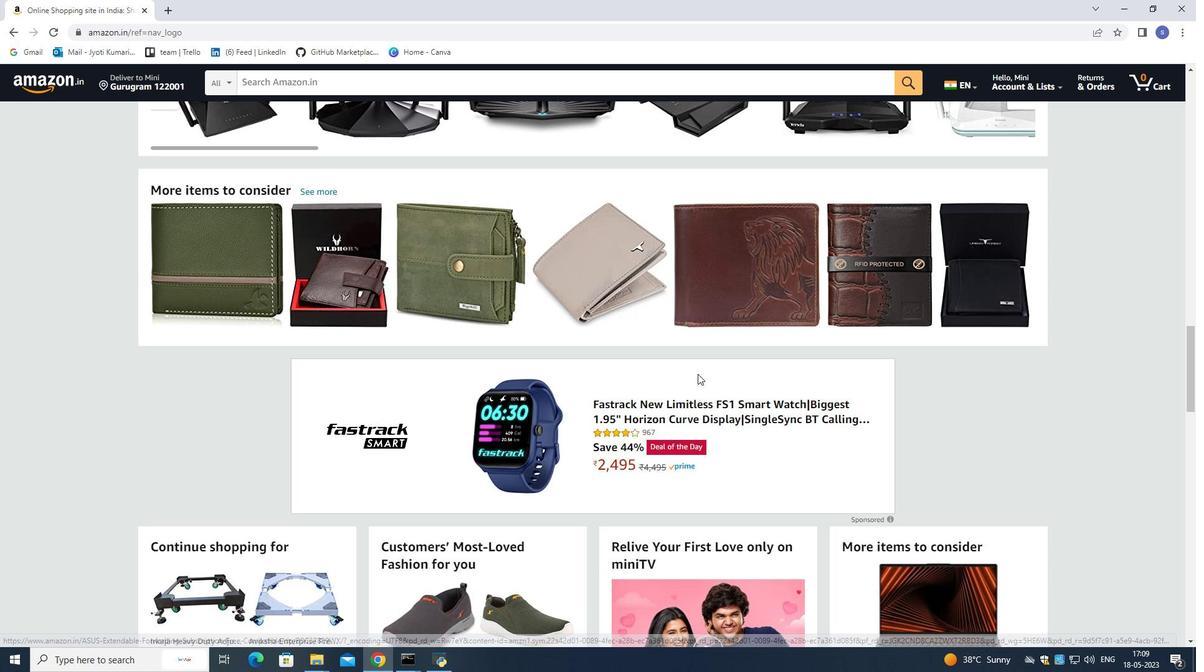 
Action: Mouse moved to (697, 373)
Screenshot: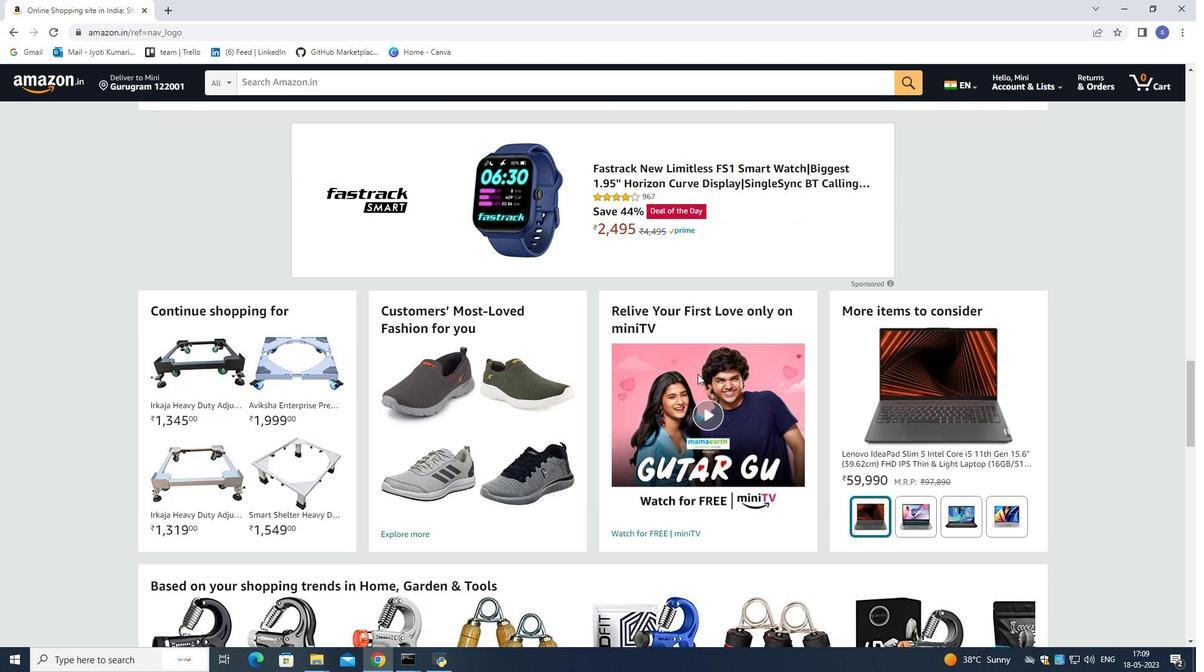 
Action: Mouse scrolled (697, 372) with delta (0, 0)
Screenshot: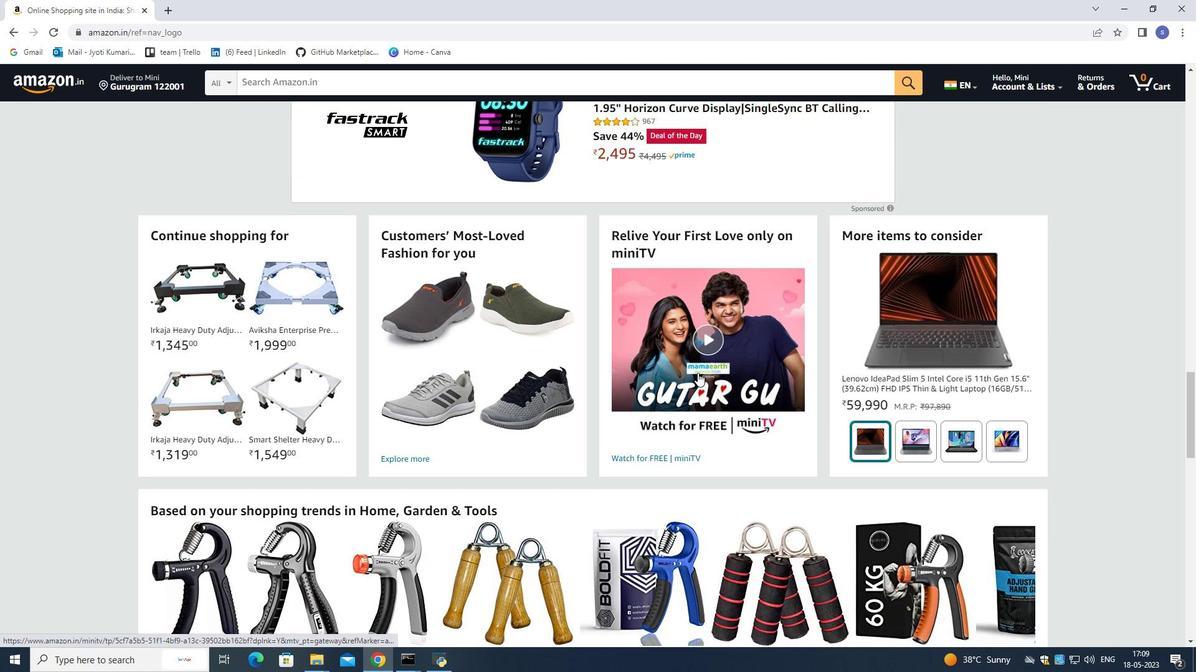 
Action: Mouse scrolled (697, 372) with delta (0, 0)
Screenshot: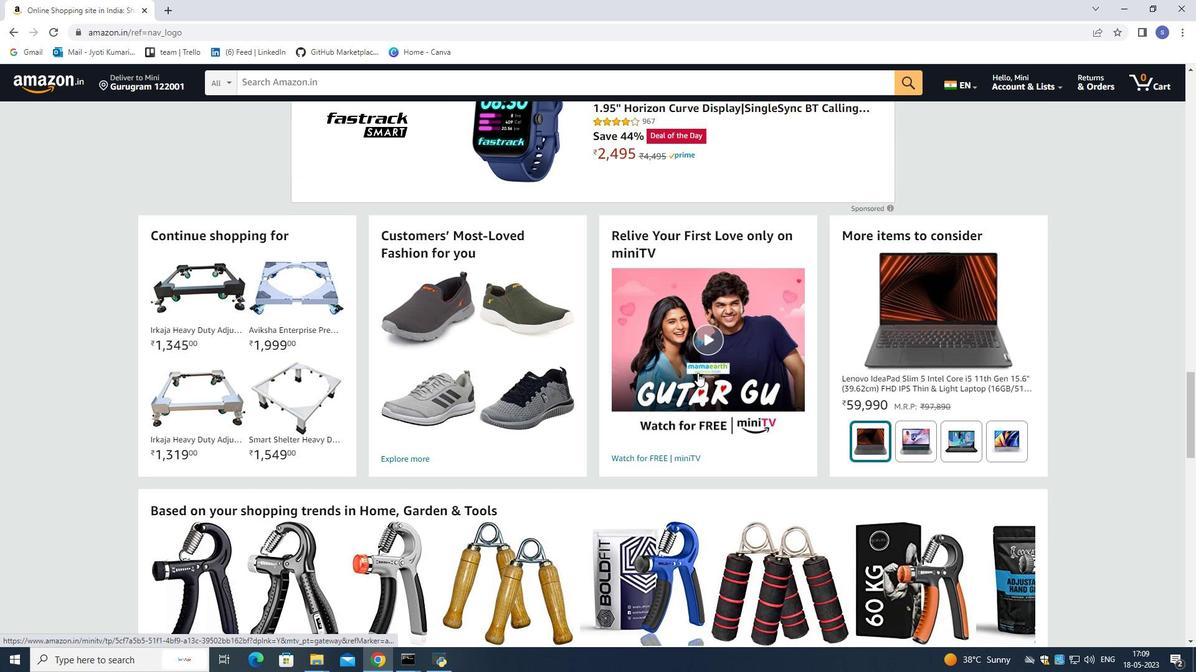 
Action: Mouse scrolled (697, 372) with delta (0, 0)
Screenshot: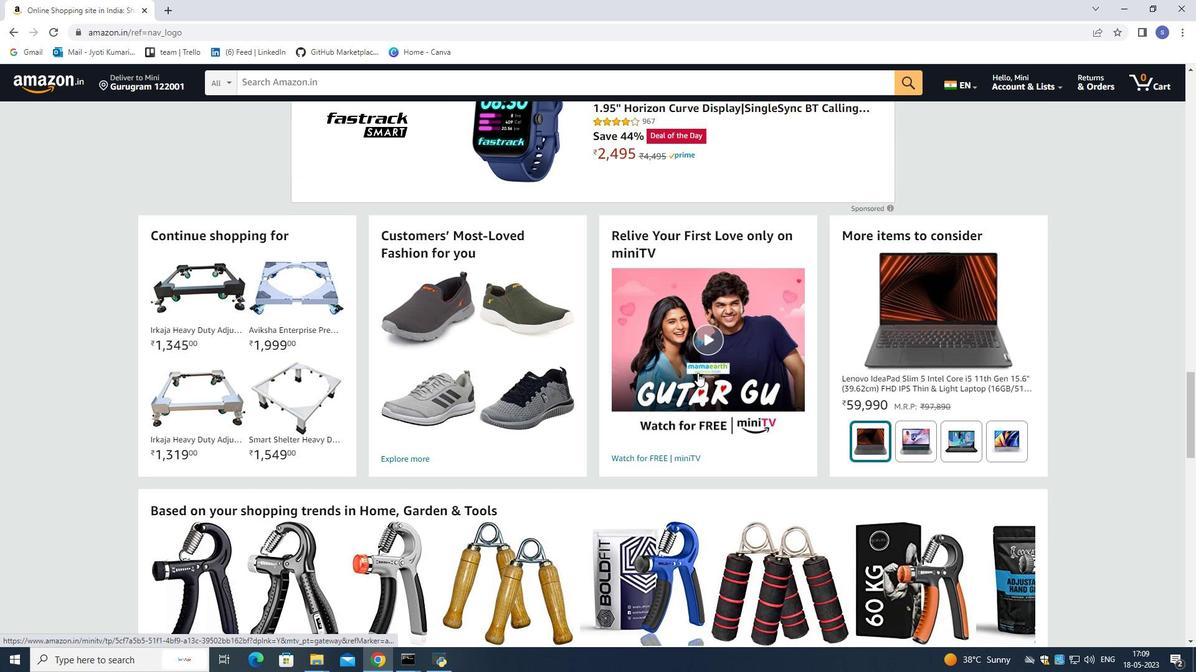 
Action: Mouse scrolled (697, 372) with delta (0, 0)
Screenshot: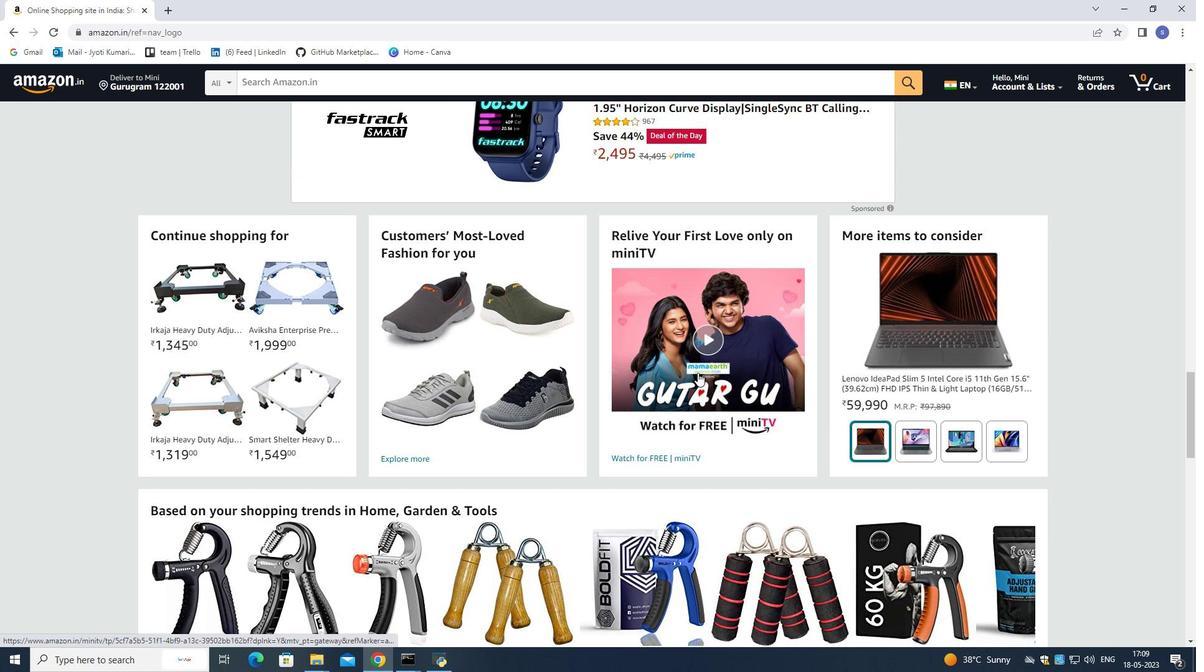 
Action: Mouse scrolled (697, 372) with delta (0, 0)
Screenshot: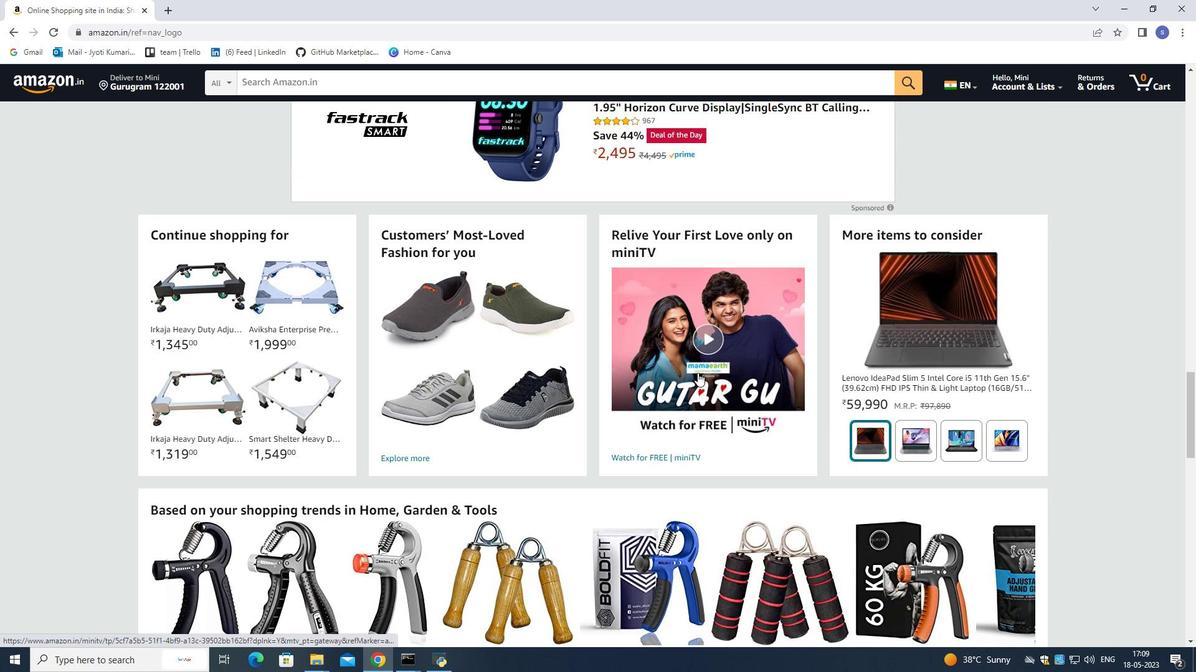 
Action: Mouse scrolled (697, 372) with delta (0, 0)
Screenshot: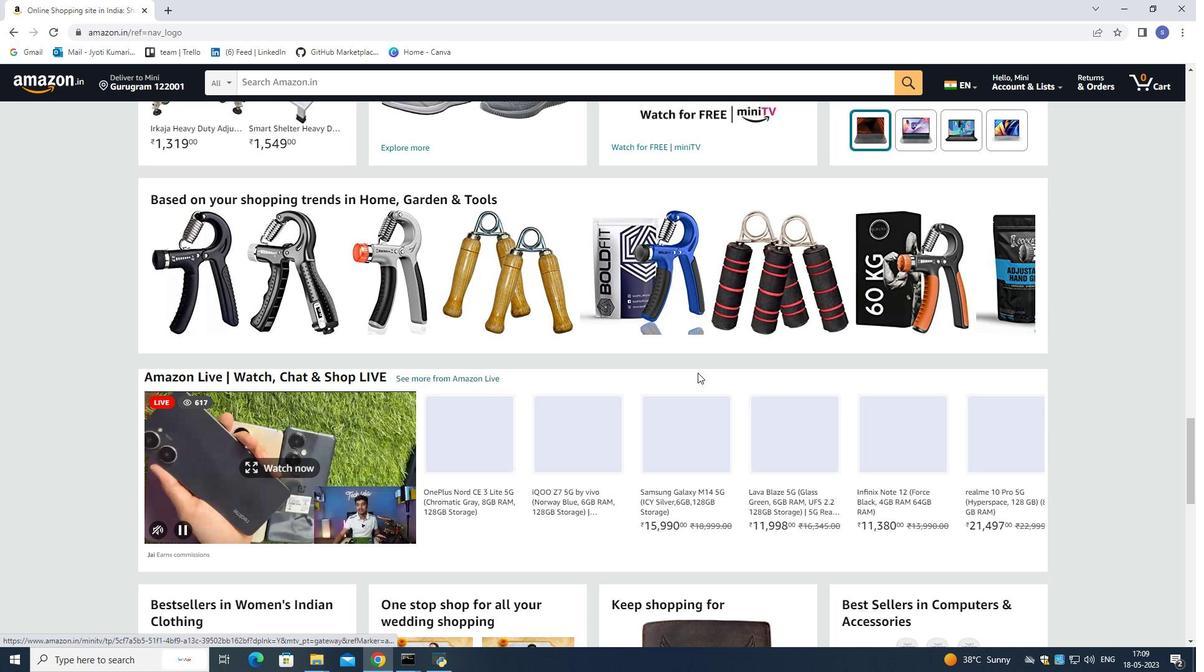 
Action: Mouse scrolled (697, 372) with delta (0, 0)
Screenshot: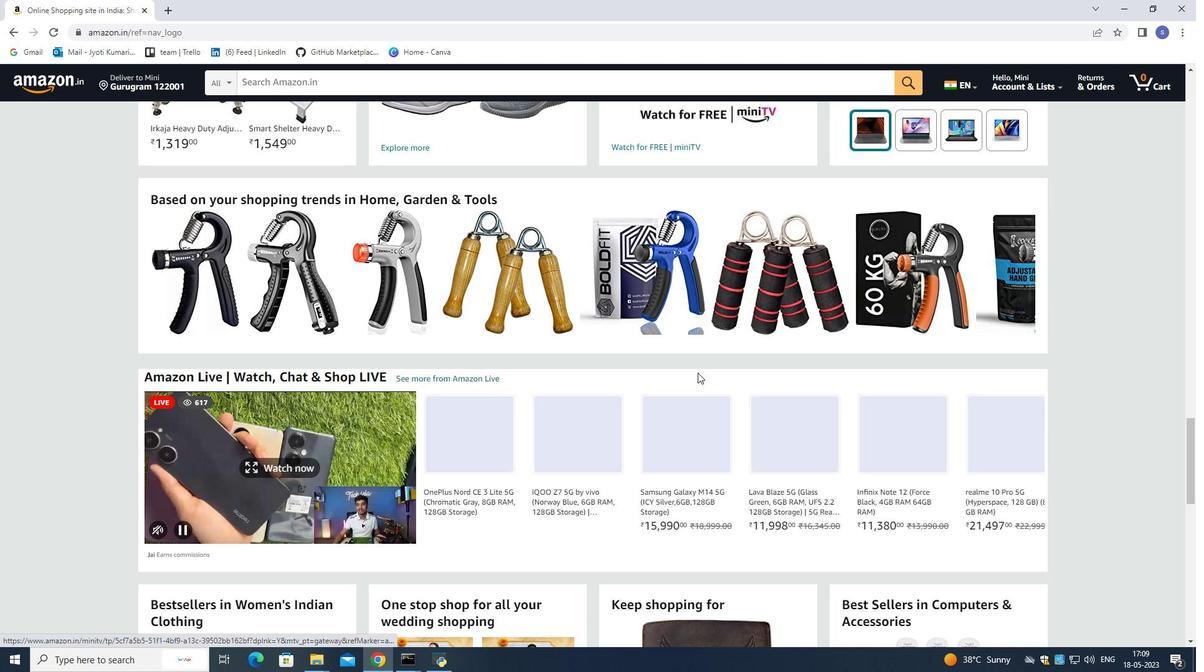 
Action: Mouse scrolled (697, 372) with delta (0, 0)
Screenshot: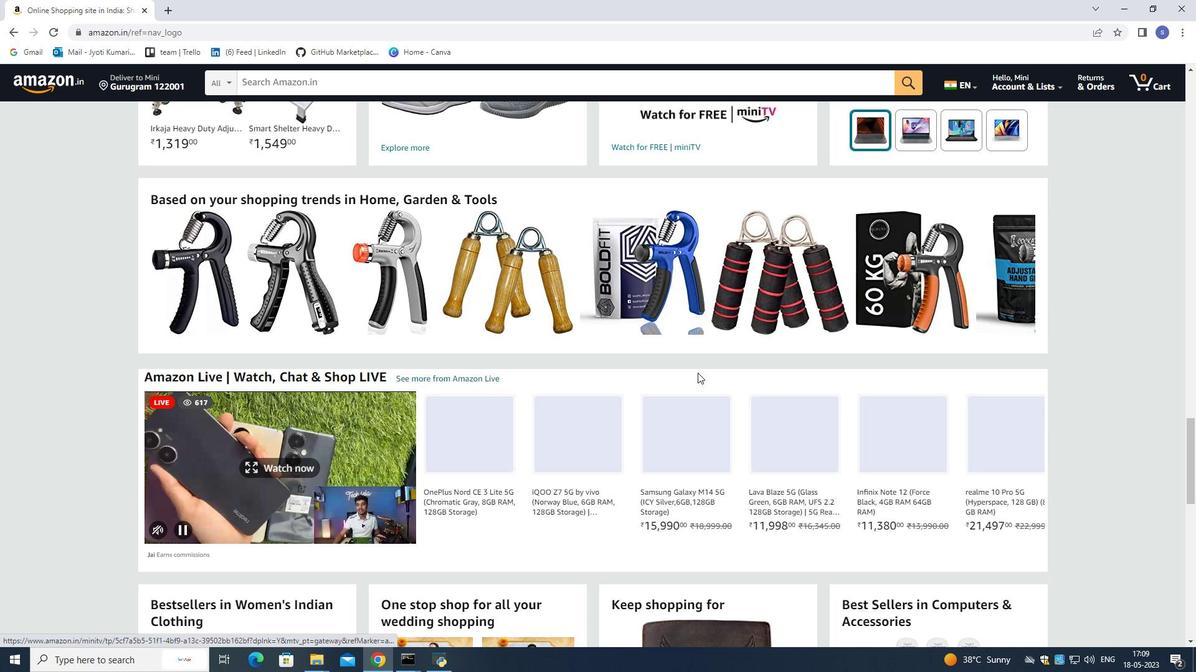 
Action: Mouse scrolled (697, 372) with delta (0, 0)
Screenshot: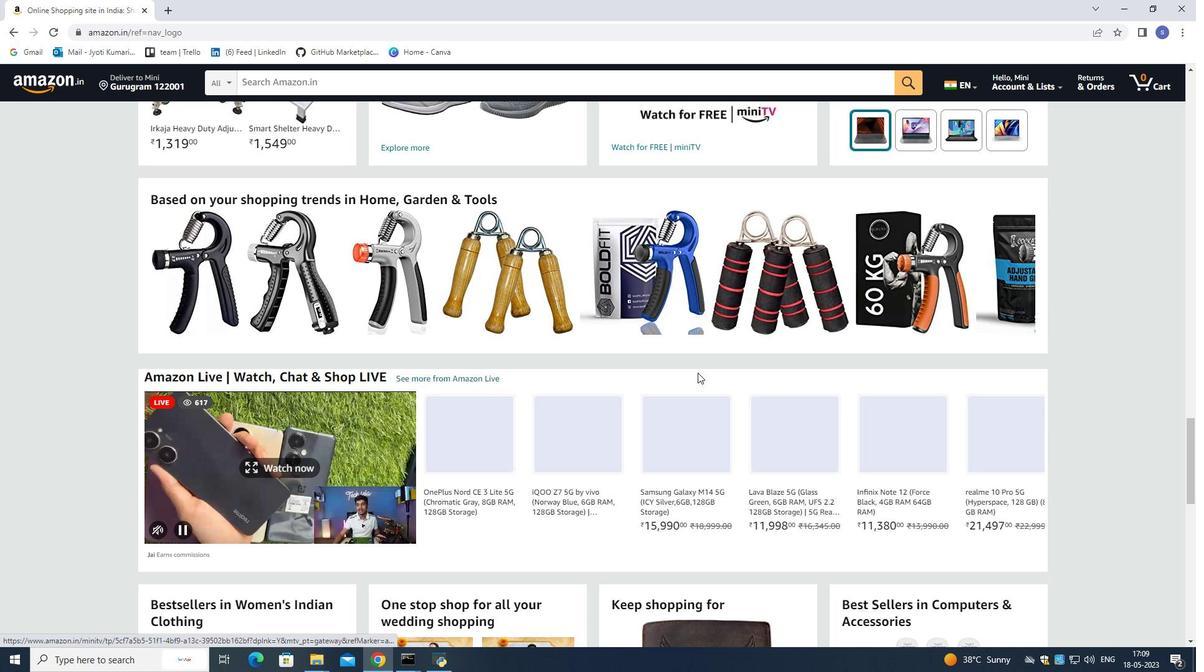 
Action: Mouse scrolled (697, 372) with delta (0, 0)
Screenshot: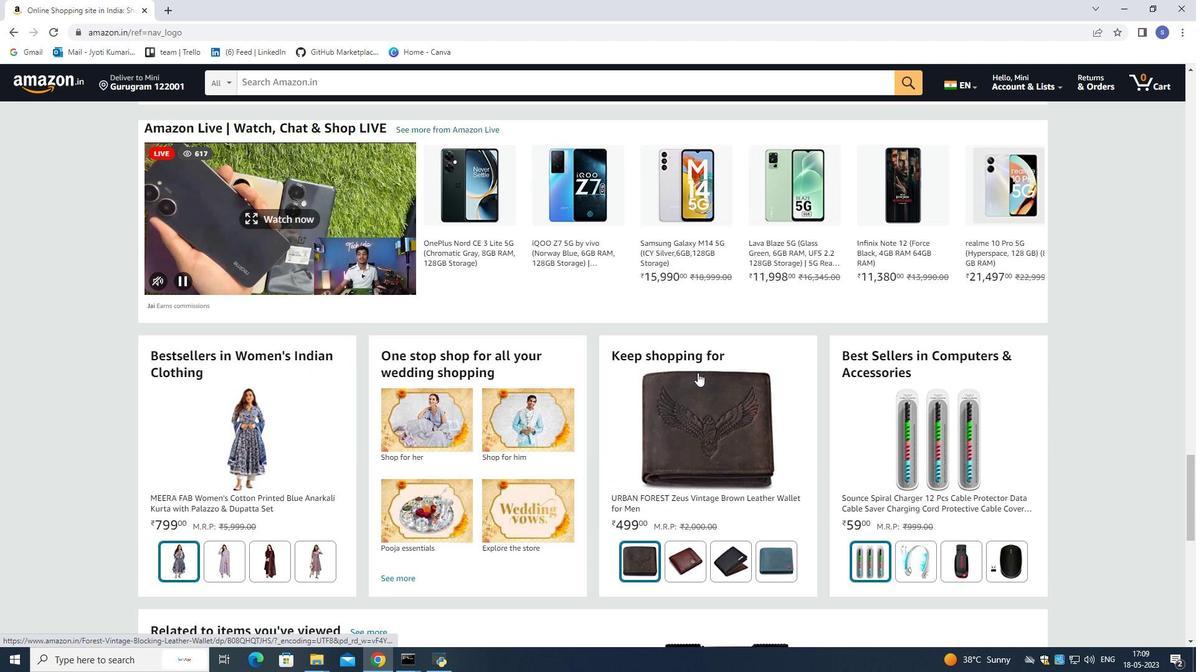 
Action: Mouse scrolled (697, 372) with delta (0, 0)
Screenshot: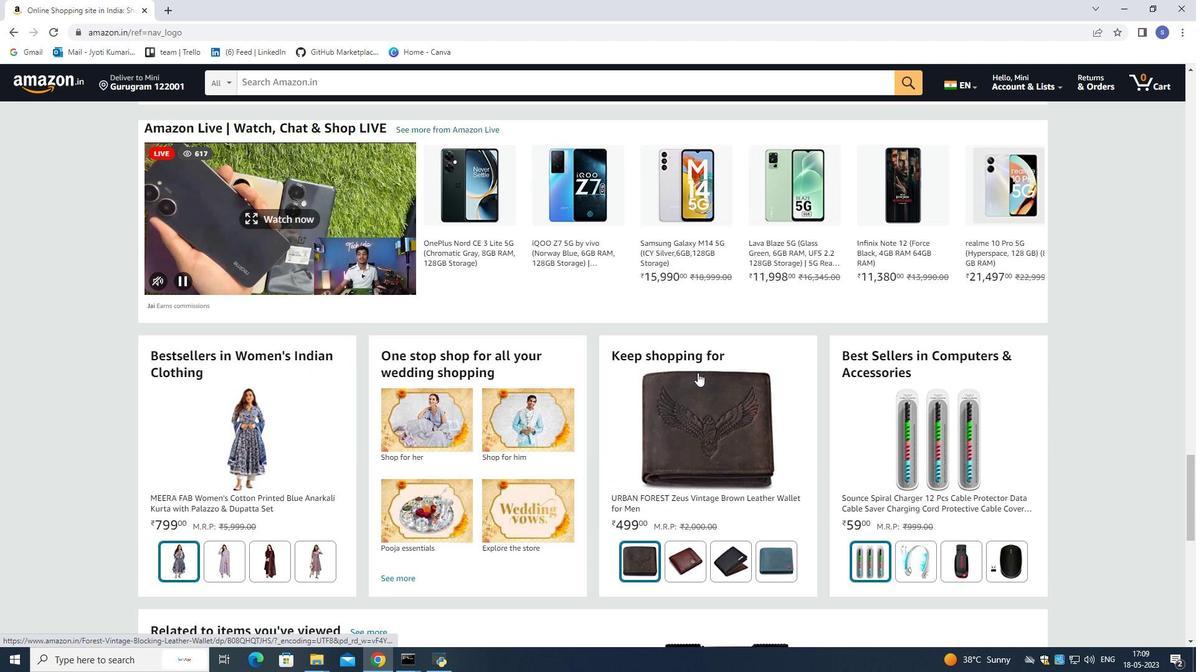 
Action: Mouse scrolled (697, 372) with delta (0, 0)
Screenshot: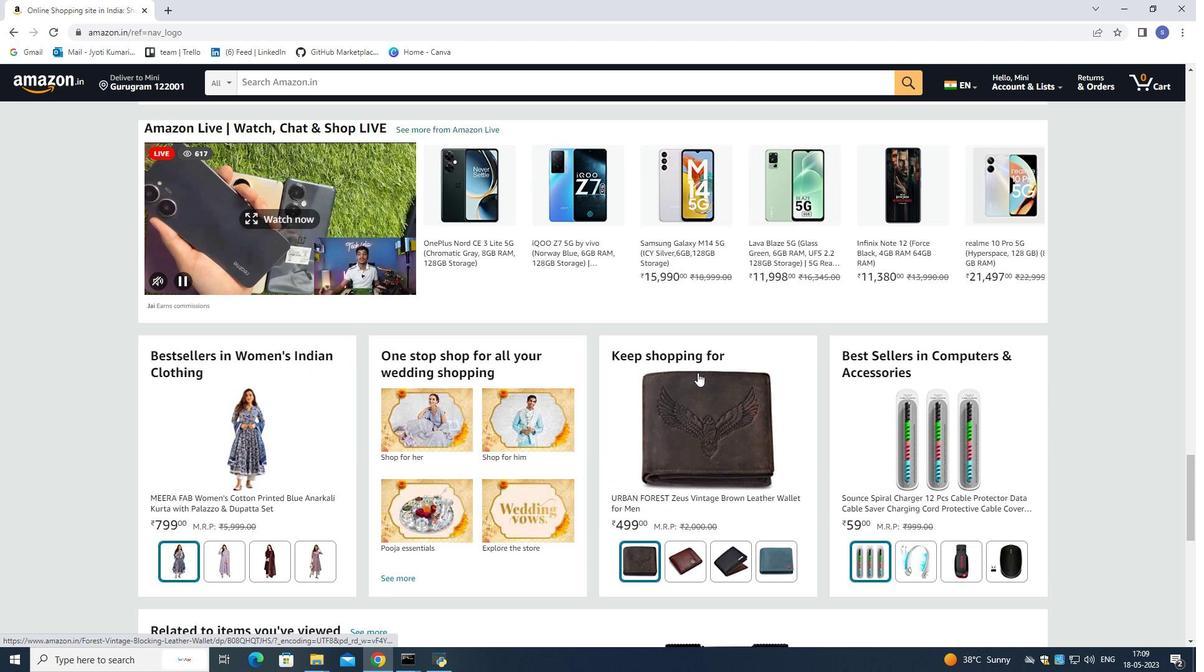 
Action: Mouse scrolled (697, 372) with delta (0, 0)
Screenshot: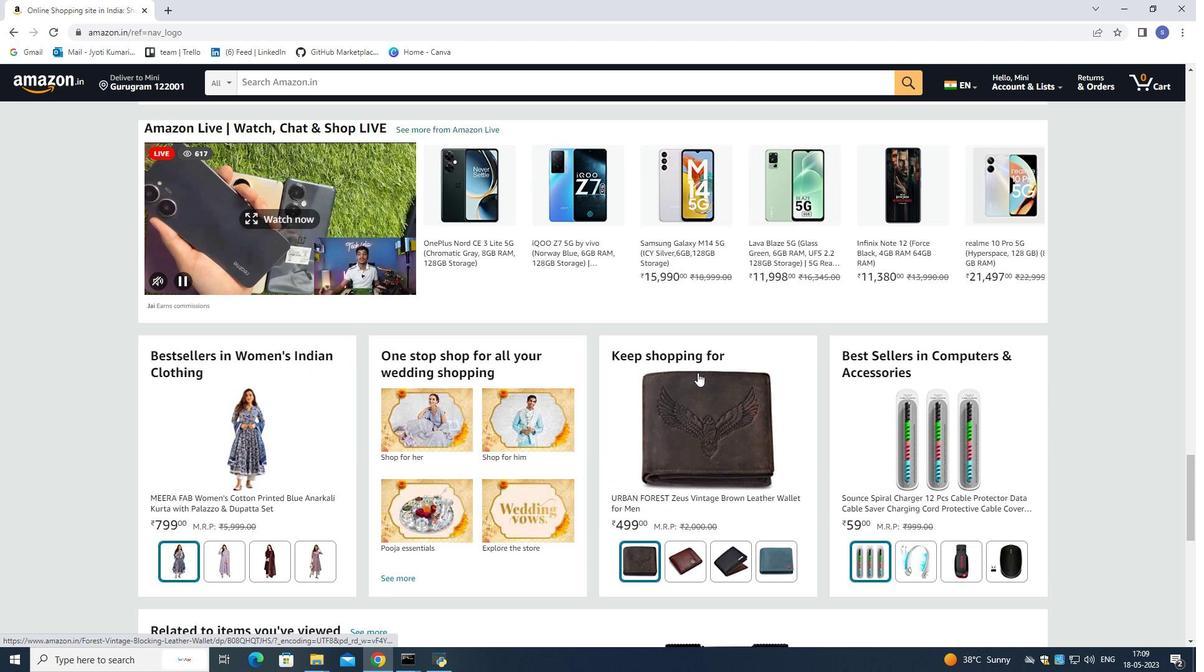 
Action: Mouse scrolled (697, 372) with delta (0, 0)
Screenshot: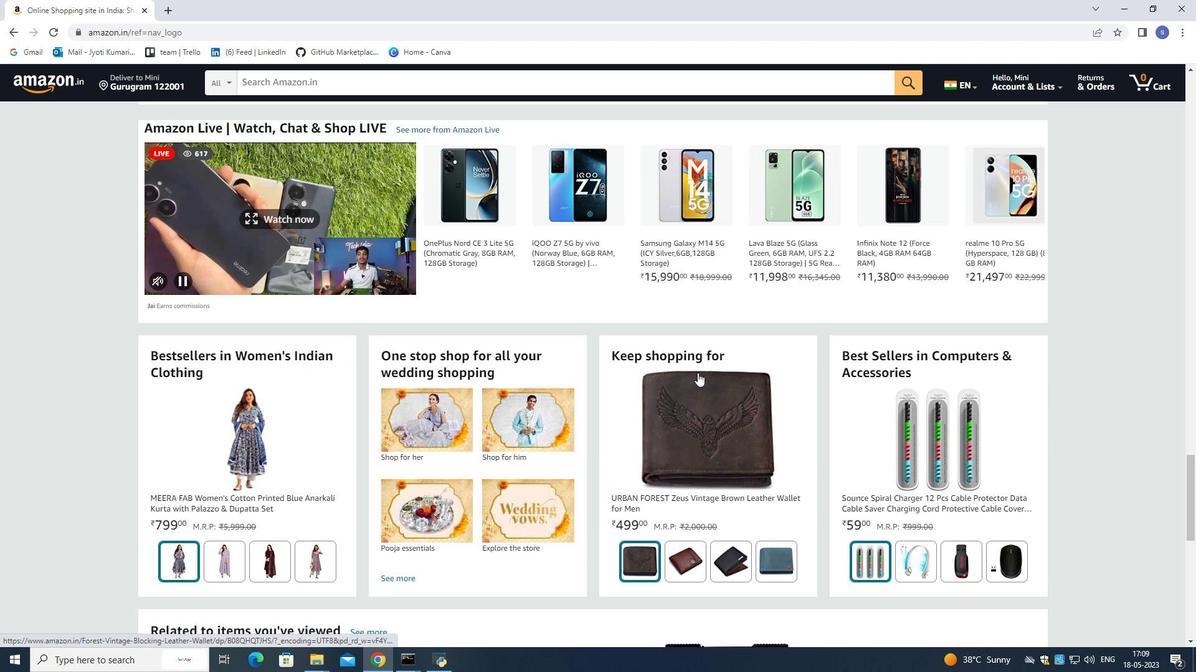 
Action: Mouse scrolled (697, 372) with delta (0, 0)
Screenshot: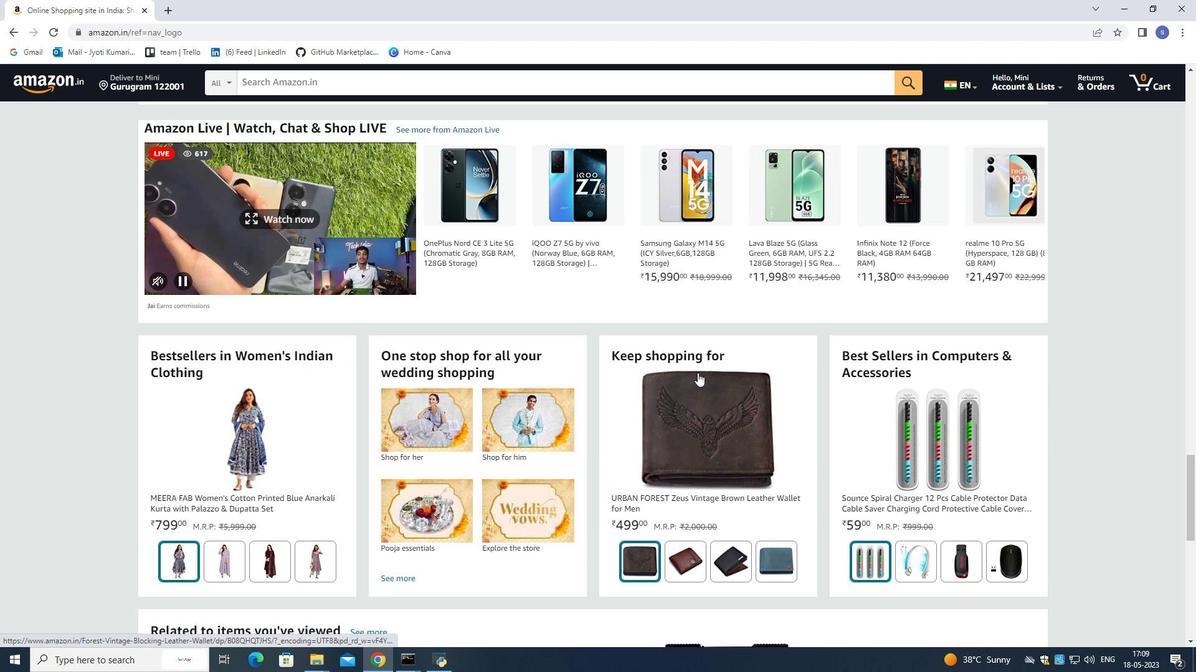 
Action: Mouse scrolled (697, 373) with delta (0, 0)
Screenshot: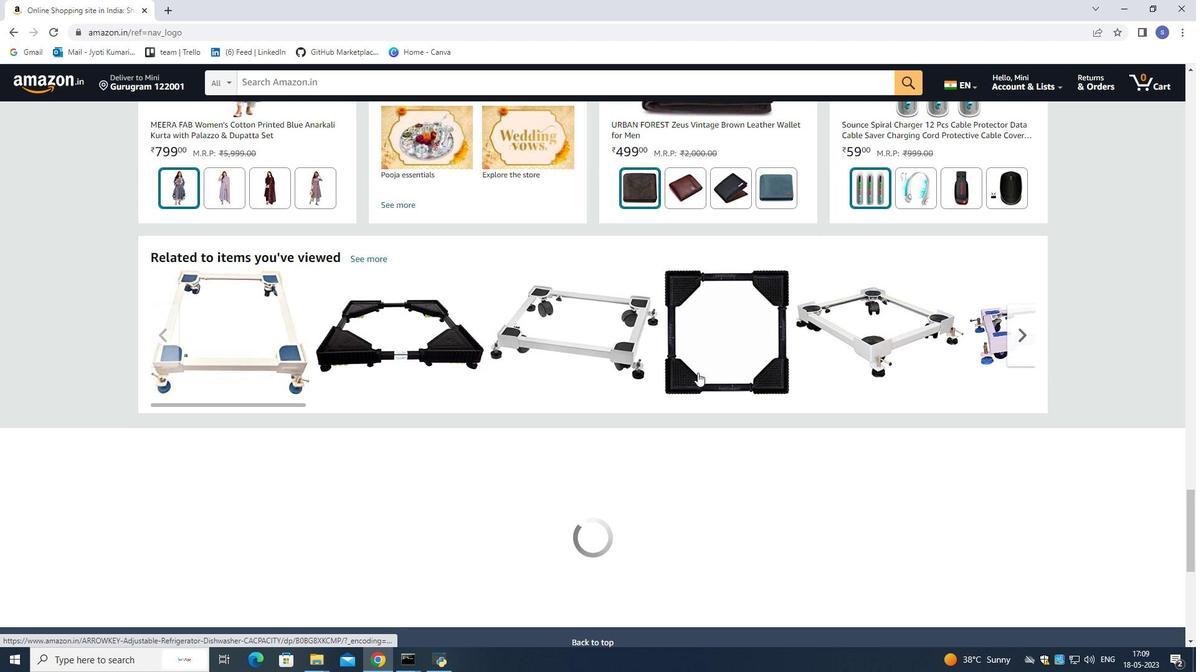 
Action: Mouse scrolled (697, 373) with delta (0, 0)
Screenshot: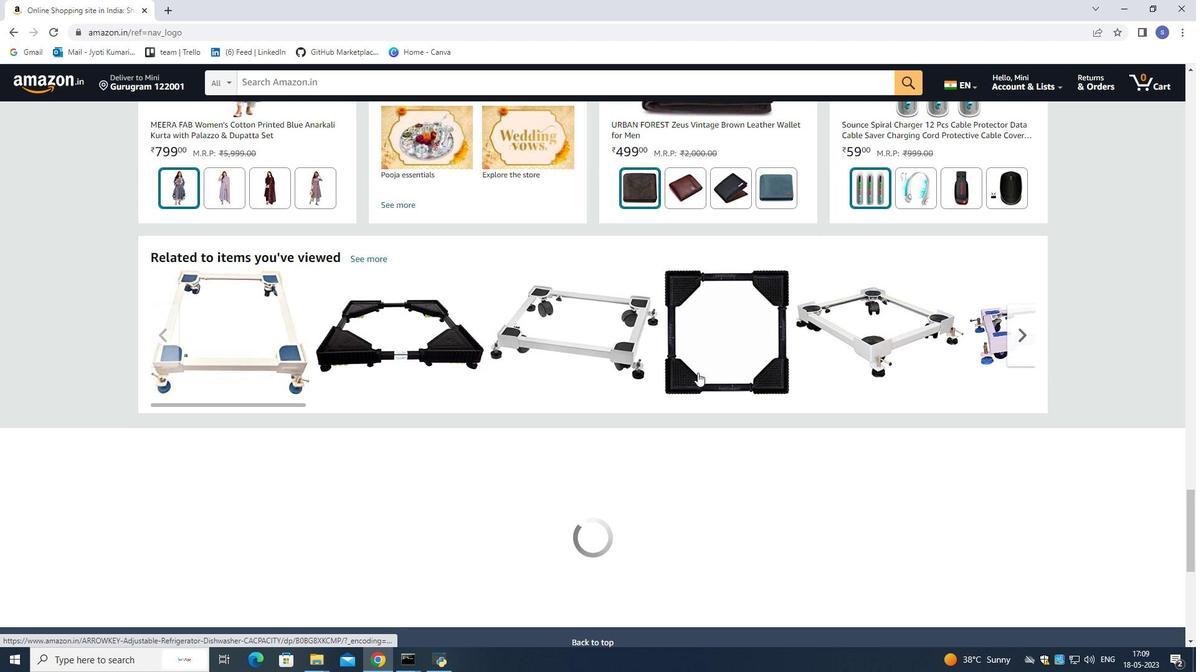
Action: Mouse scrolled (697, 373) with delta (0, 0)
Screenshot: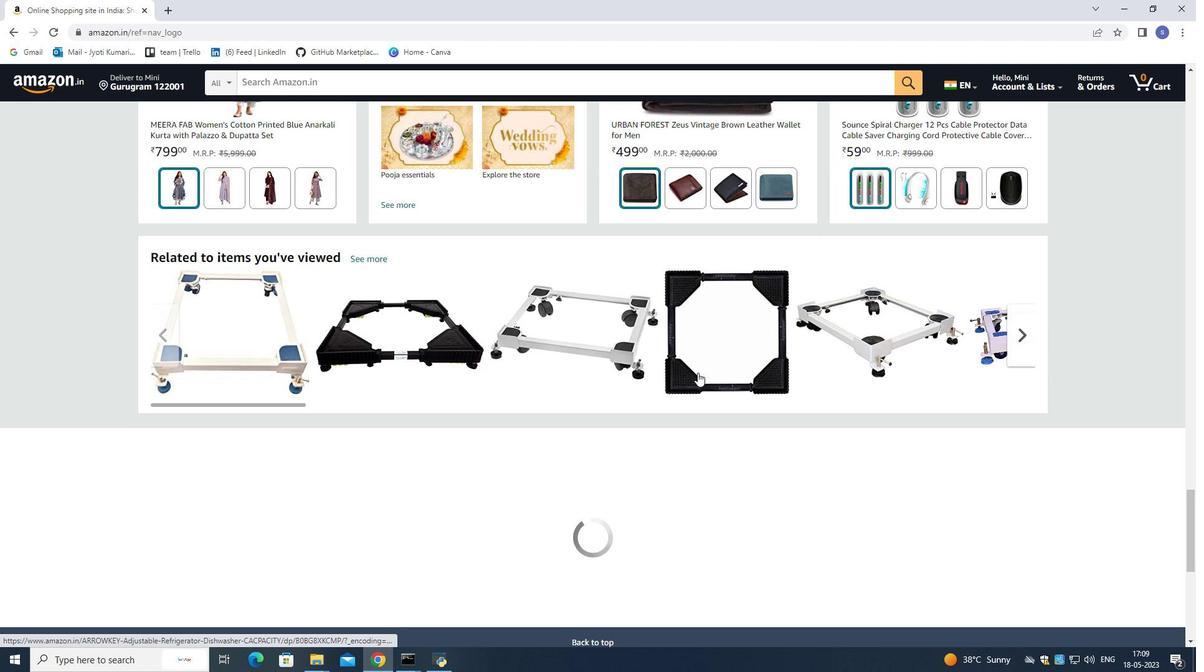 
Action: Mouse scrolled (697, 373) with delta (0, 0)
Screenshot: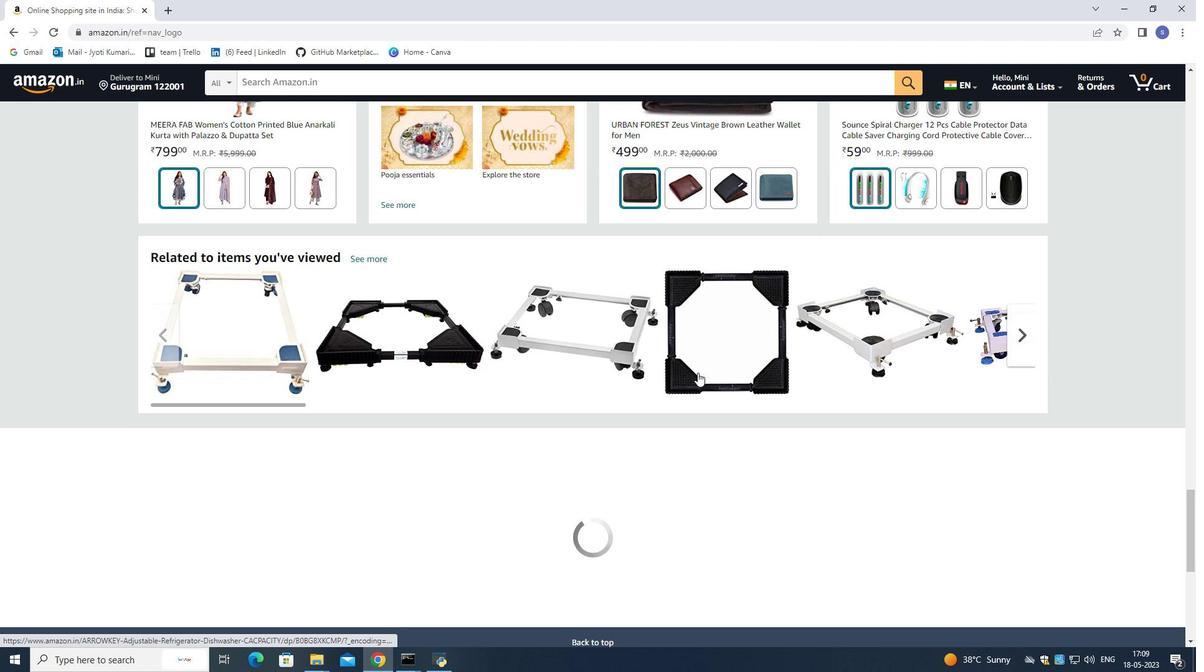 
Action: Mouse scrolled (697, 373) with delta (0, 0)
Screenshot: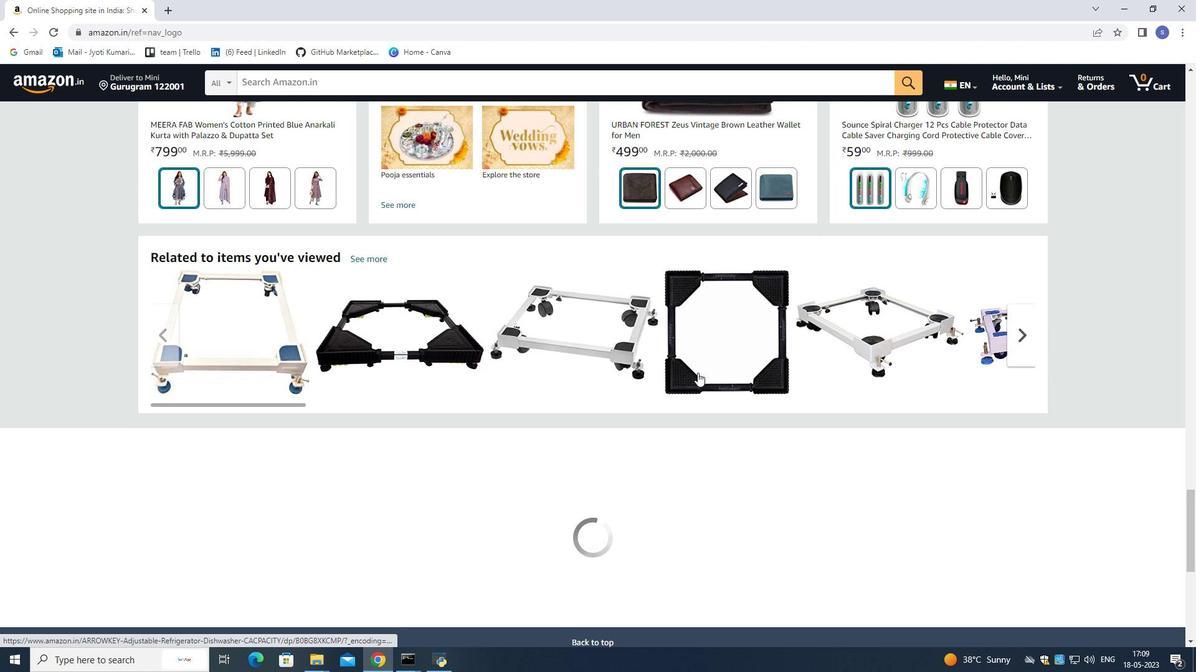 
Action: Mouse scrolled (697, 373) with delta (0, 0)
Screenshot: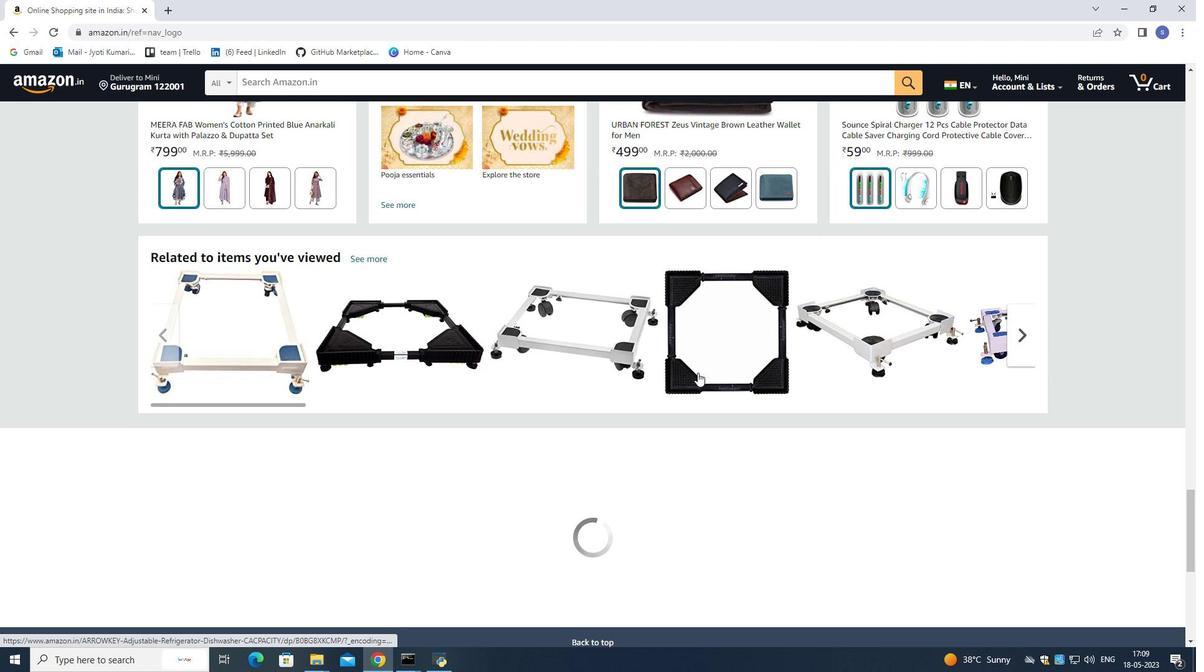 
Action: Mouse scrolled (697, 373) with delta (0, 0)
Screenshot: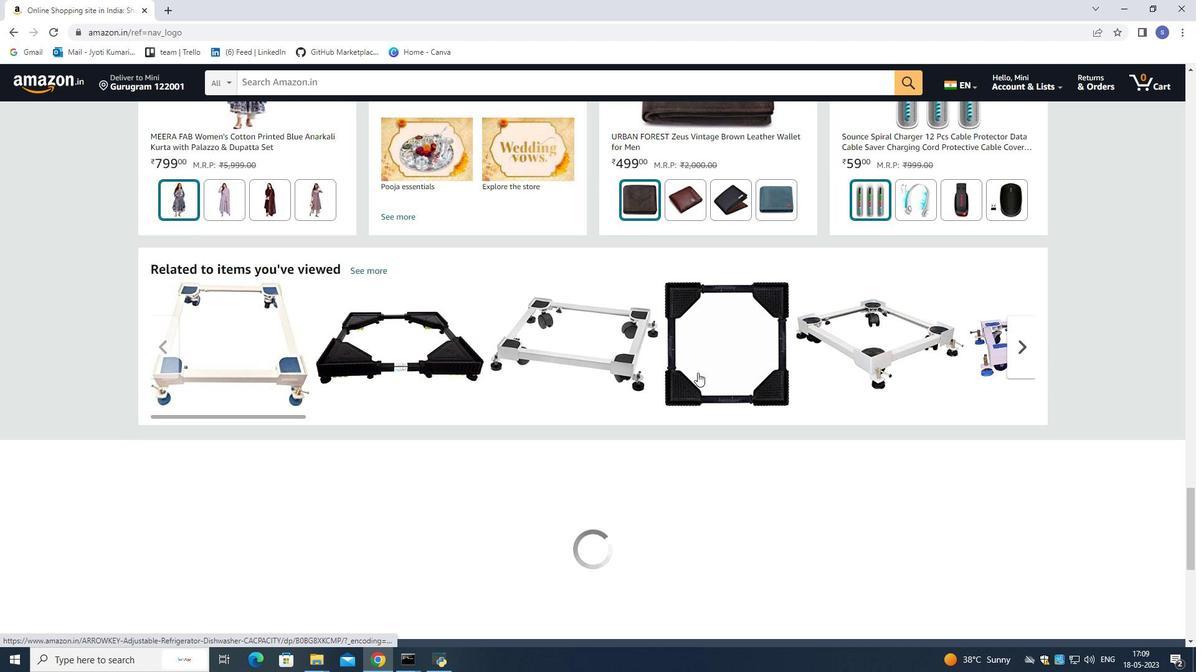 
Action: Mouse scrolled (697, 373) with delta (0, 0)
Screenshot: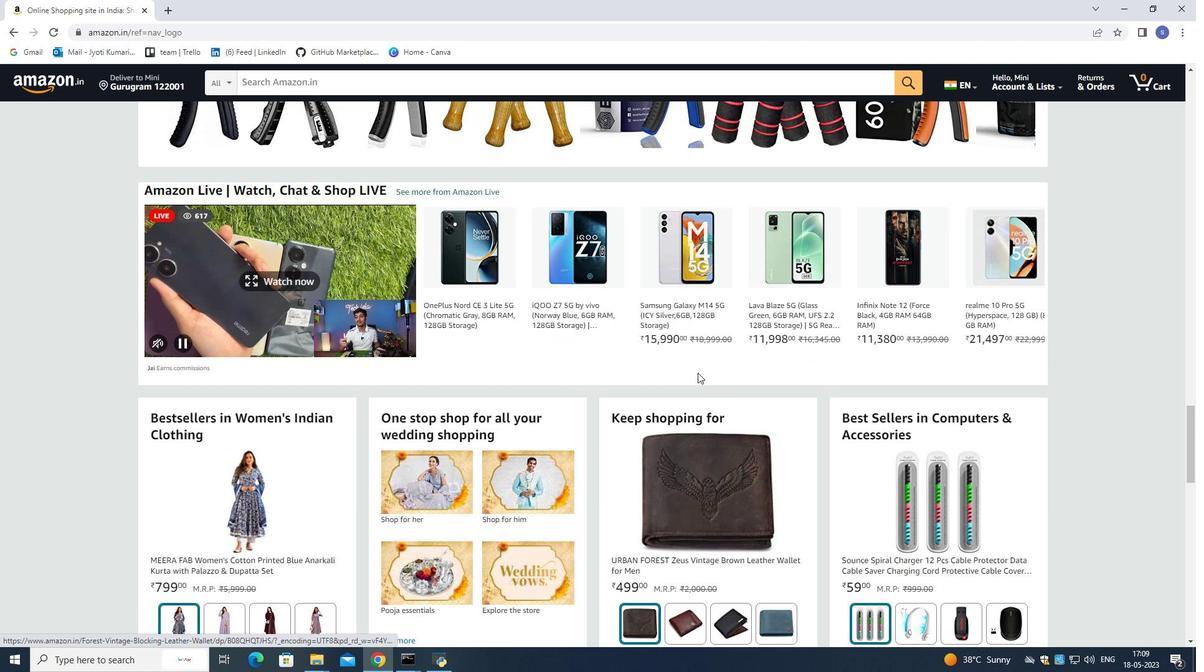 
Action: Mouse scrolled (697, 373) with delta (0, 0)
Screenshot: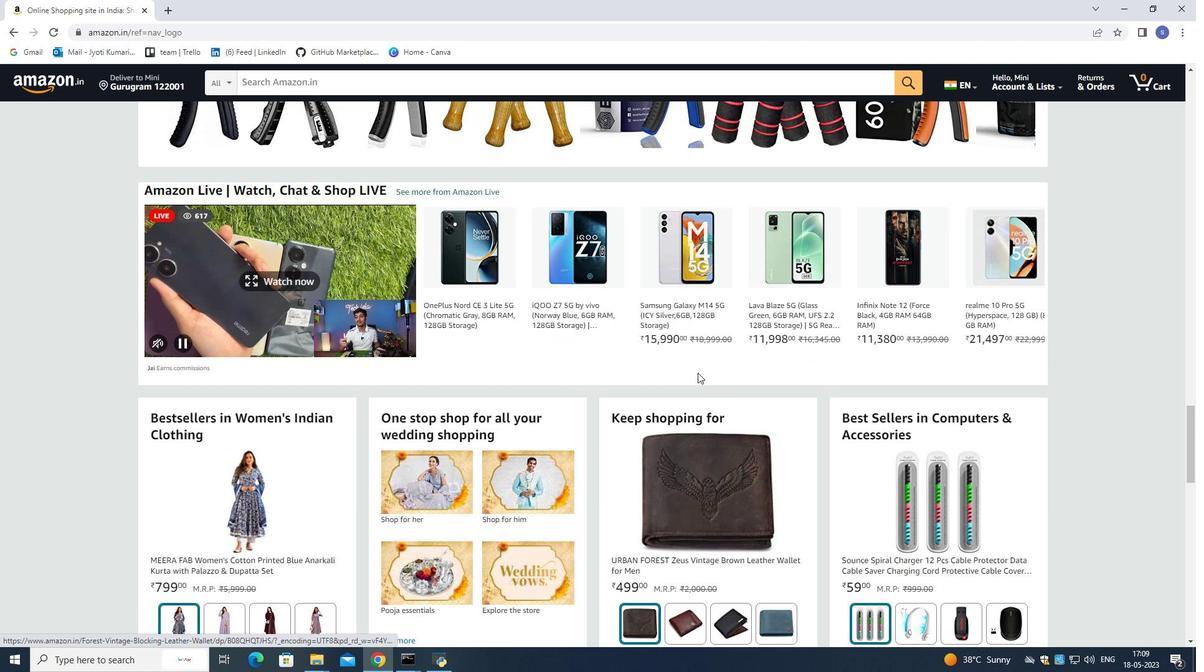 
Action: Mouse scrolled (697, 373) with delta (0, 0)
Screenshot: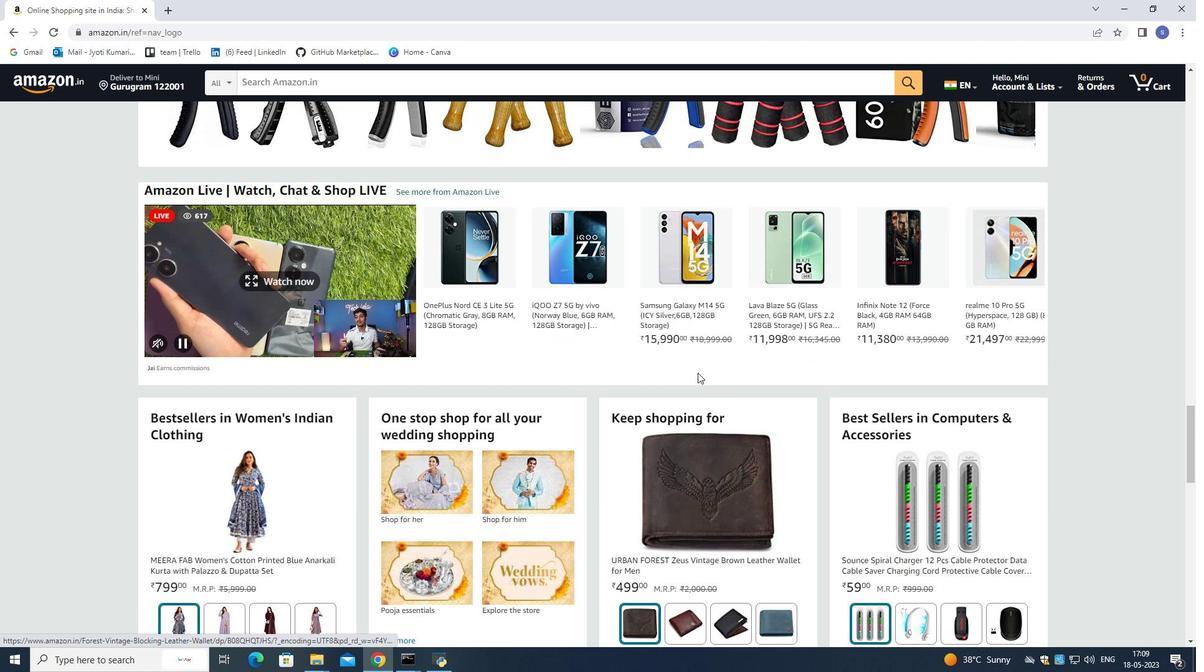 
Action: Mouse scrolled (697, 373) with delta (0, 0)
Screenshot: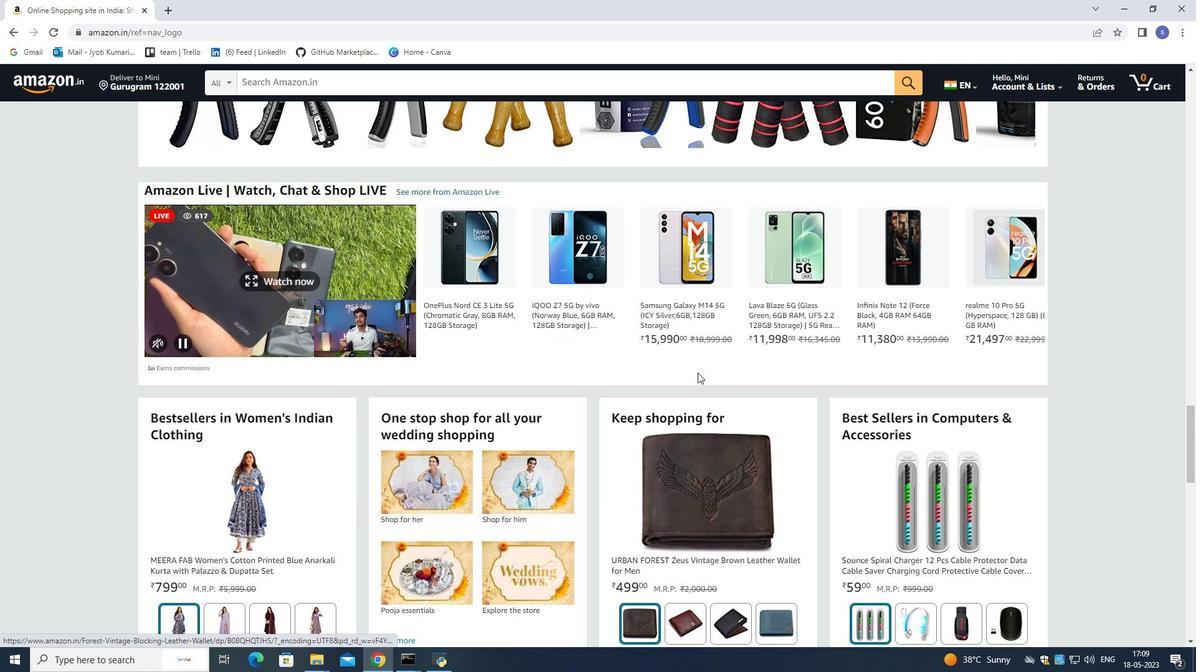 
Action: Mouse scrolled (697, 373) with delta (0, 0)
Screenshot: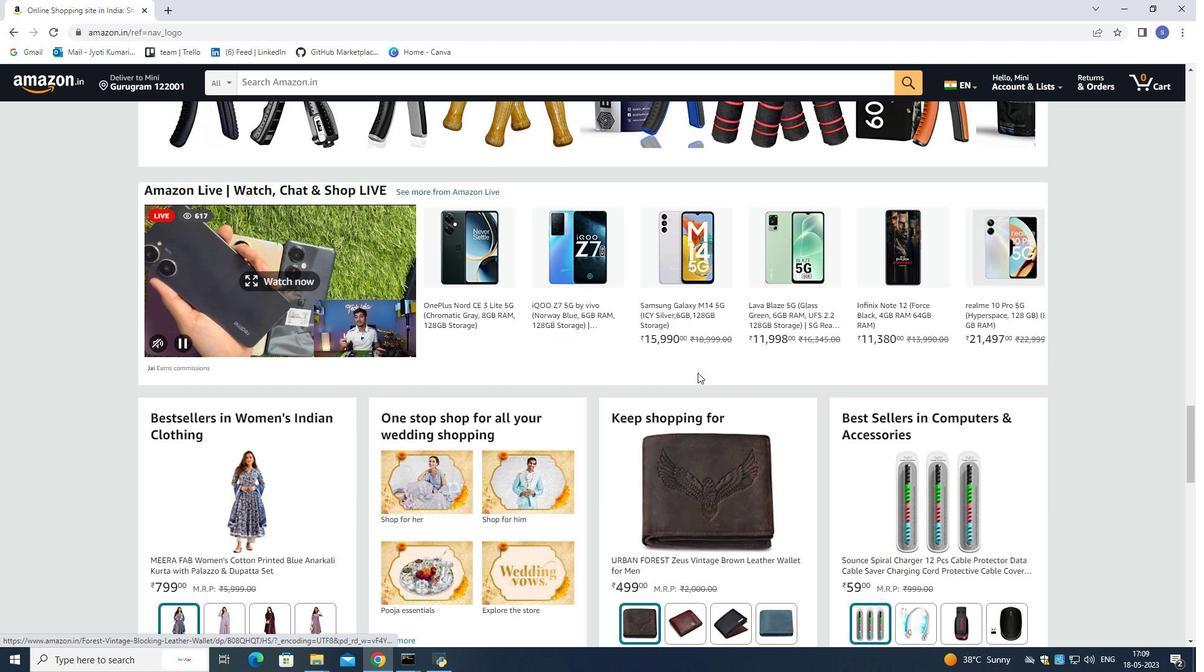 
Action: Mouse scrolled (697, 373) with delta (0, 0)
Screenshot: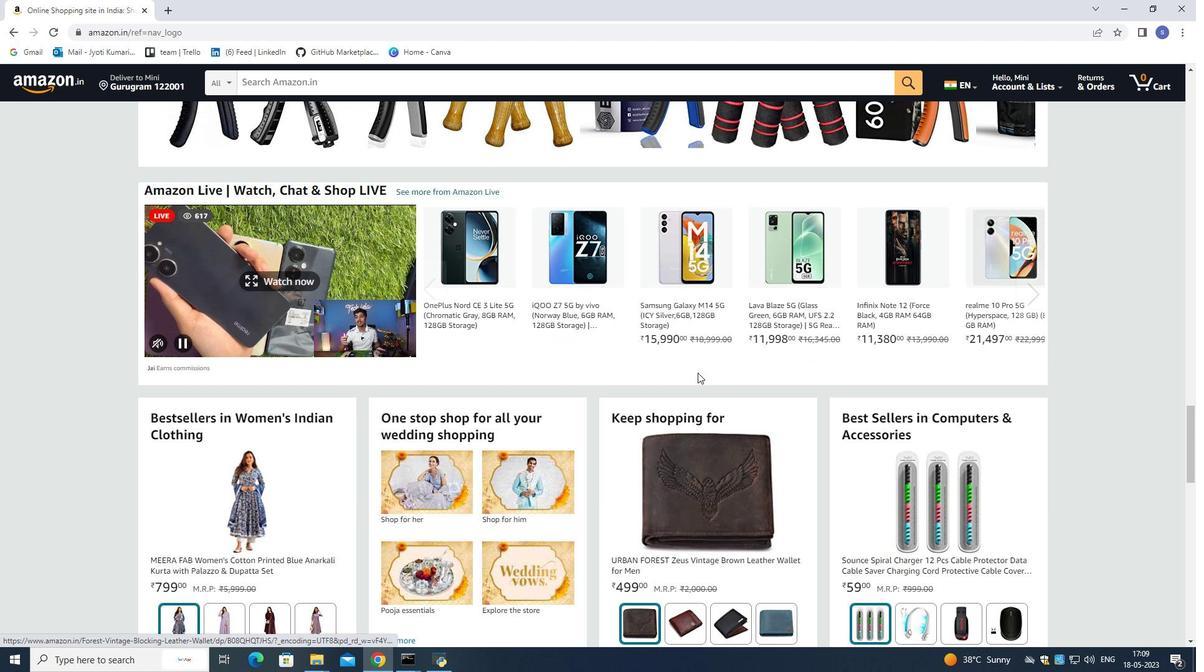 
Action: Mouse scrolled (697, 373) with delta (0, 0)
Screenshot: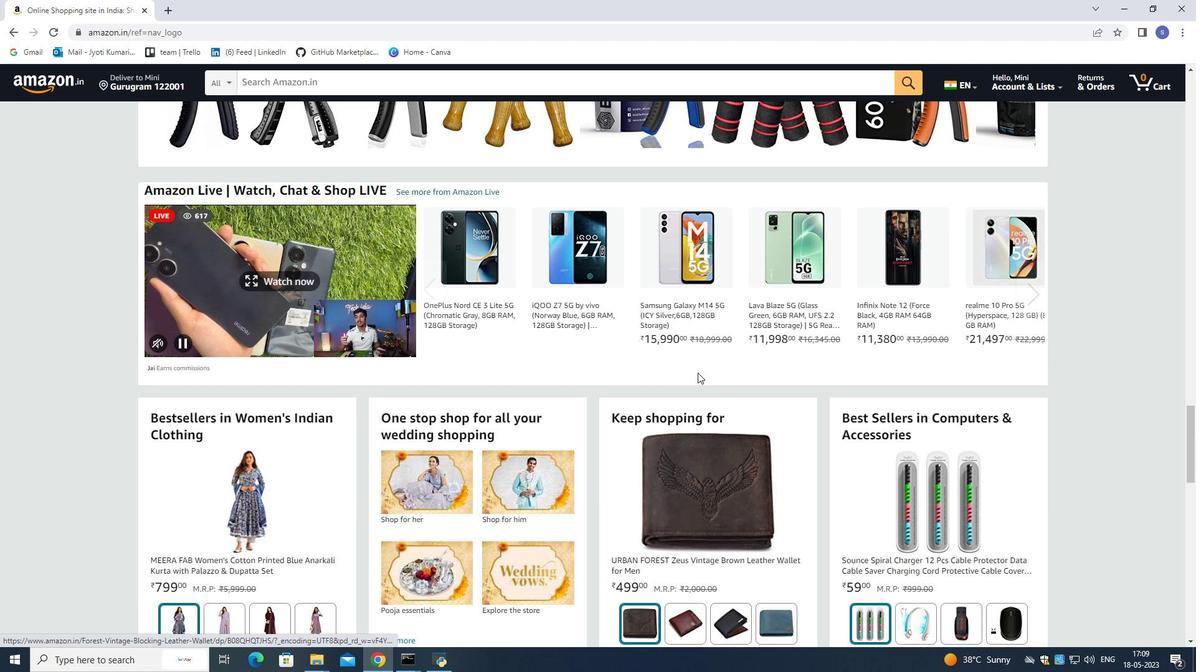 
Action: Mouse scrolled (697, 373) with delta (0, 0)
Screenshot: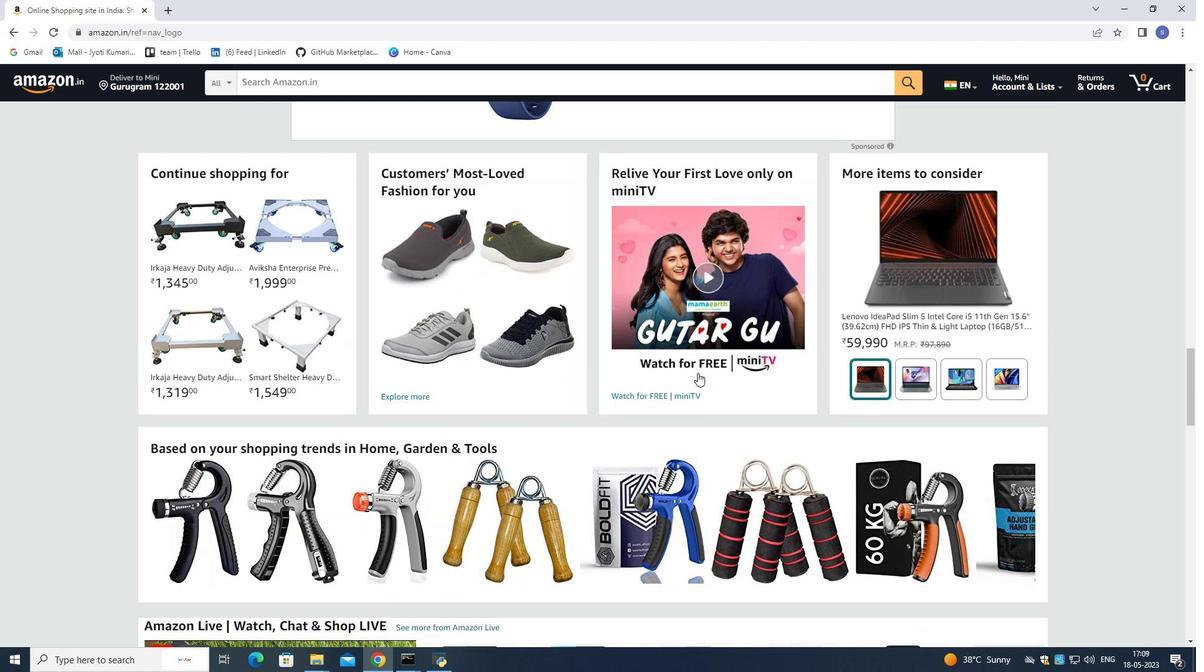 
Action: Mouse scrolled (697, 373) with delta (0, 0)
Screenshot: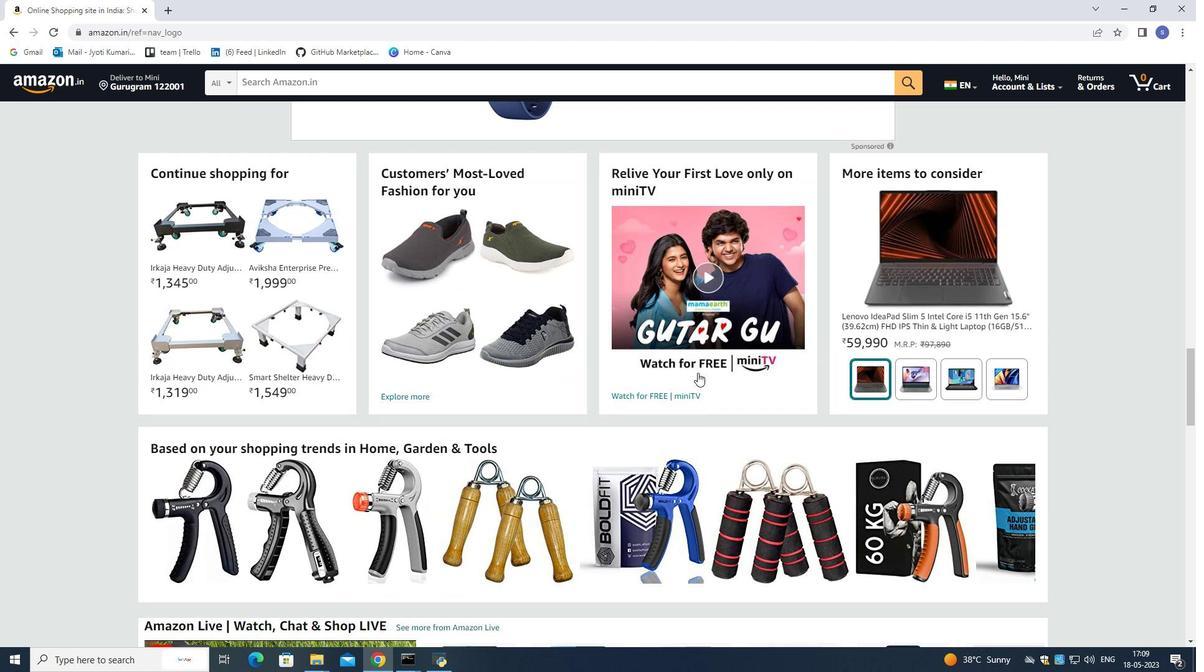 
Action: Mouse scrolled (697, 373) with delta (0, 0)
Screenshot: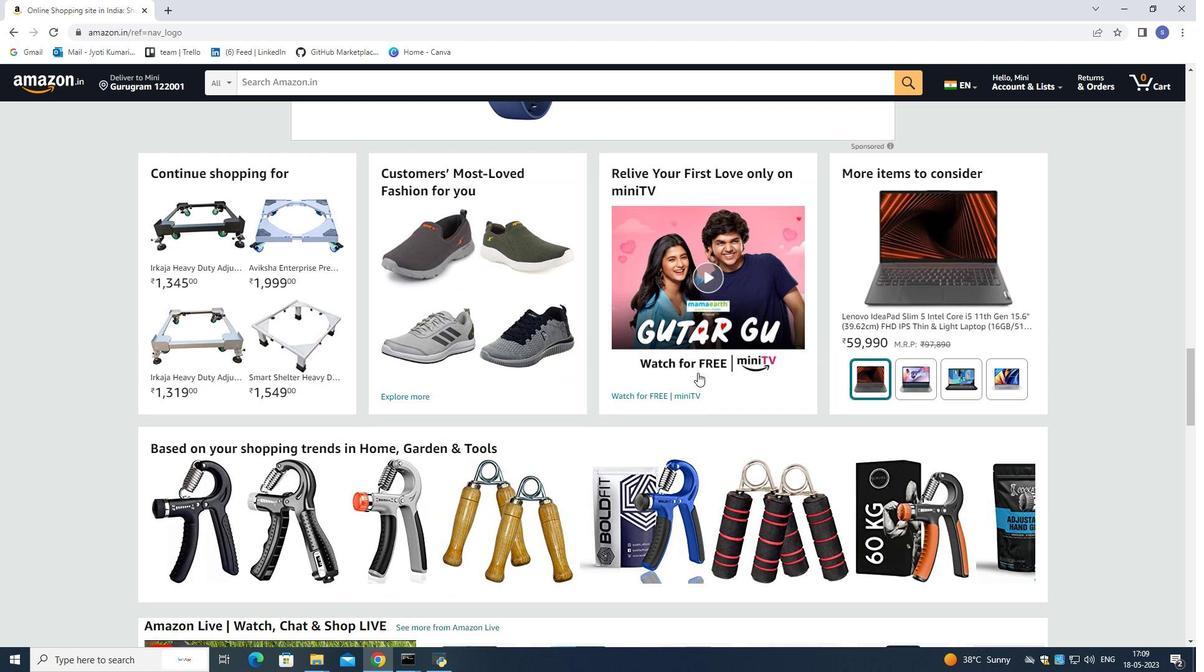 
Action: Mouse scrolled (697, 373) with delta (0, 0)
Screenshot: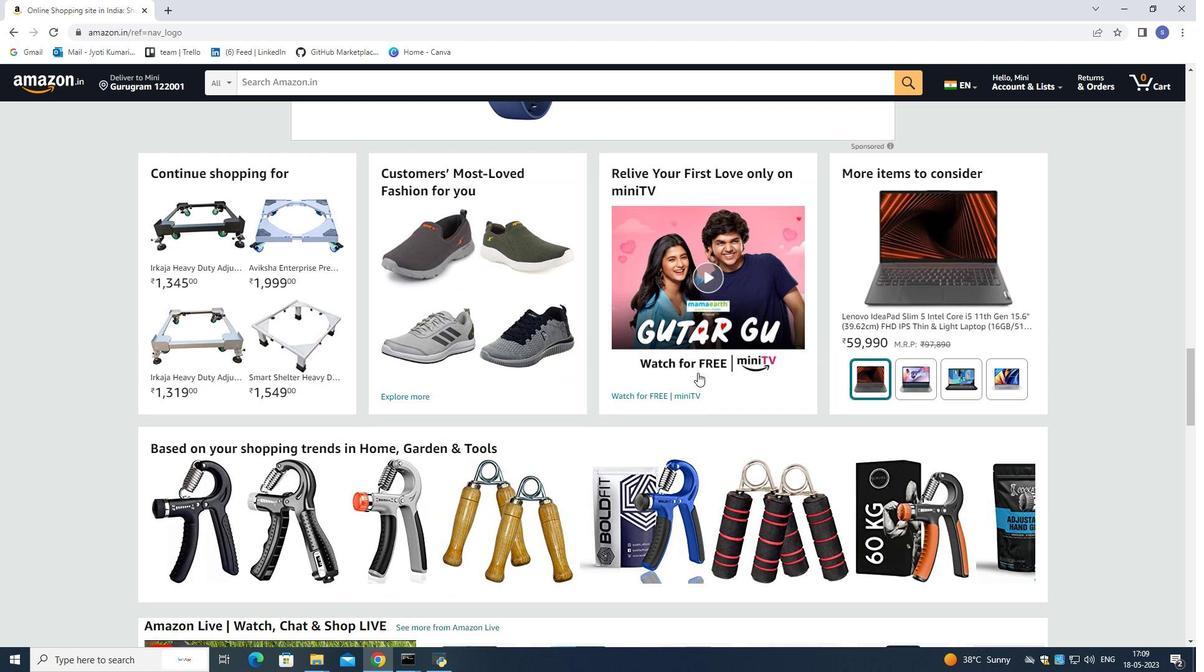 
Action: Mouse scrolled (697, 373) with delta (0, 0)
Screenshot: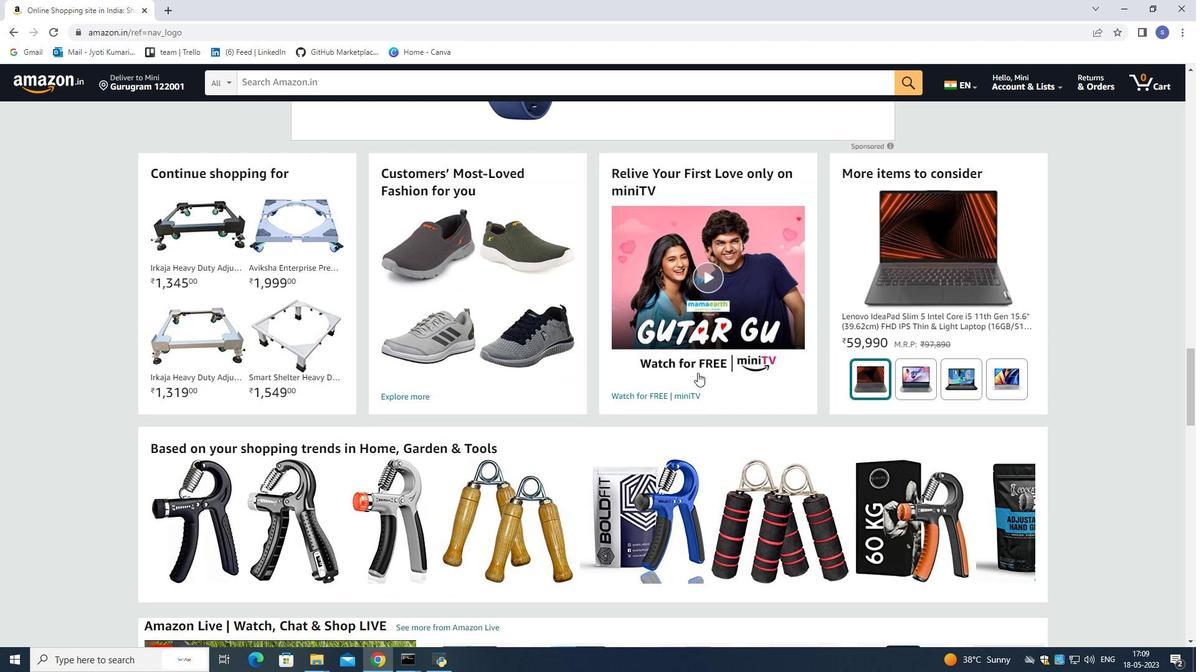 
Action: Mouse scrolled (697, 373) with delta (0, 0)
Screenshot: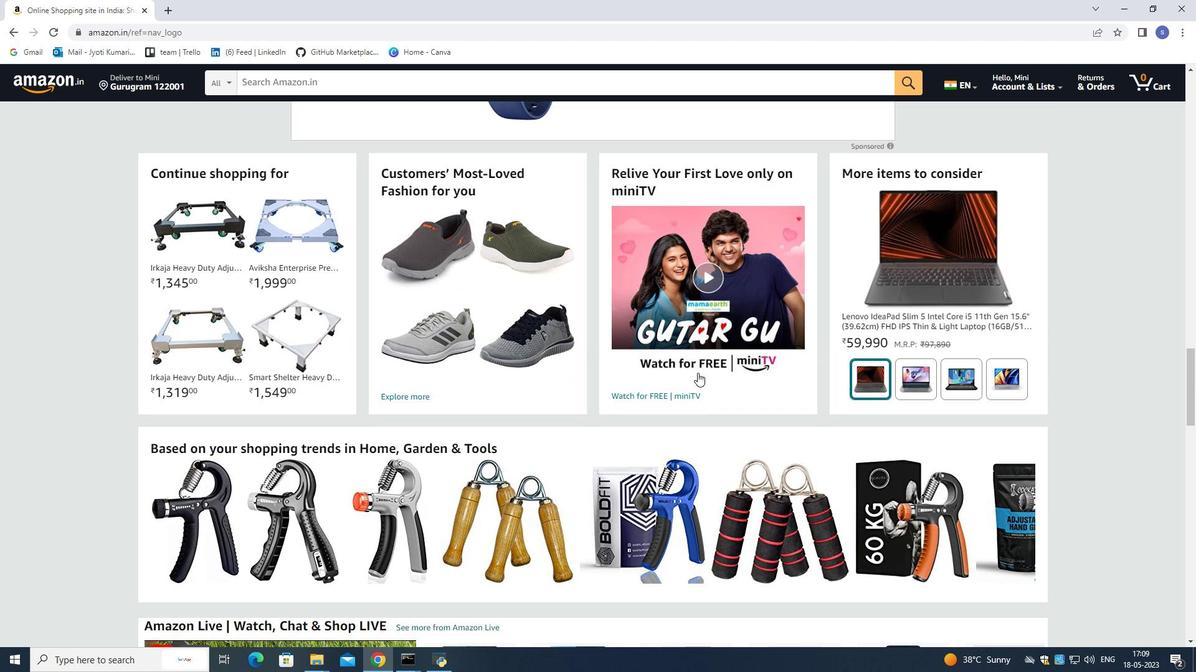 
Action: Mouse scrolled (697, 373) with delta (0, 0)
Screenshot: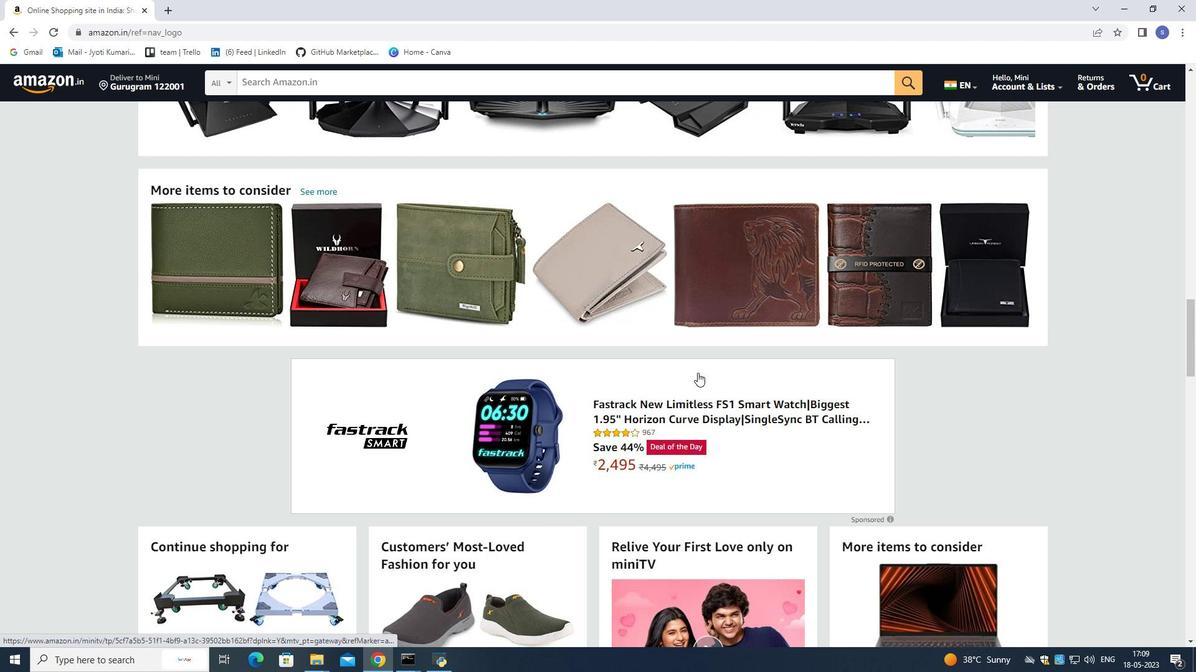 
Action: Mouse scrolled (697, 373) with delta (0, 0)
Screenshot: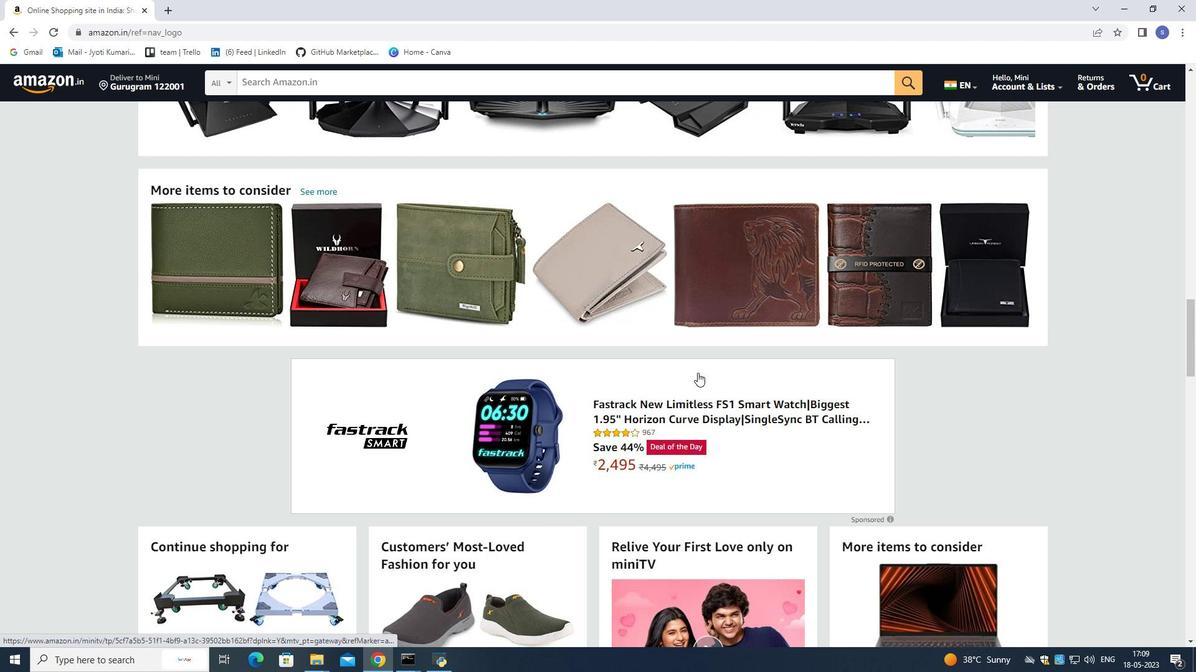 
Action: Mouse scrolled (697, 373) with delta (0, 0)
Screenshot: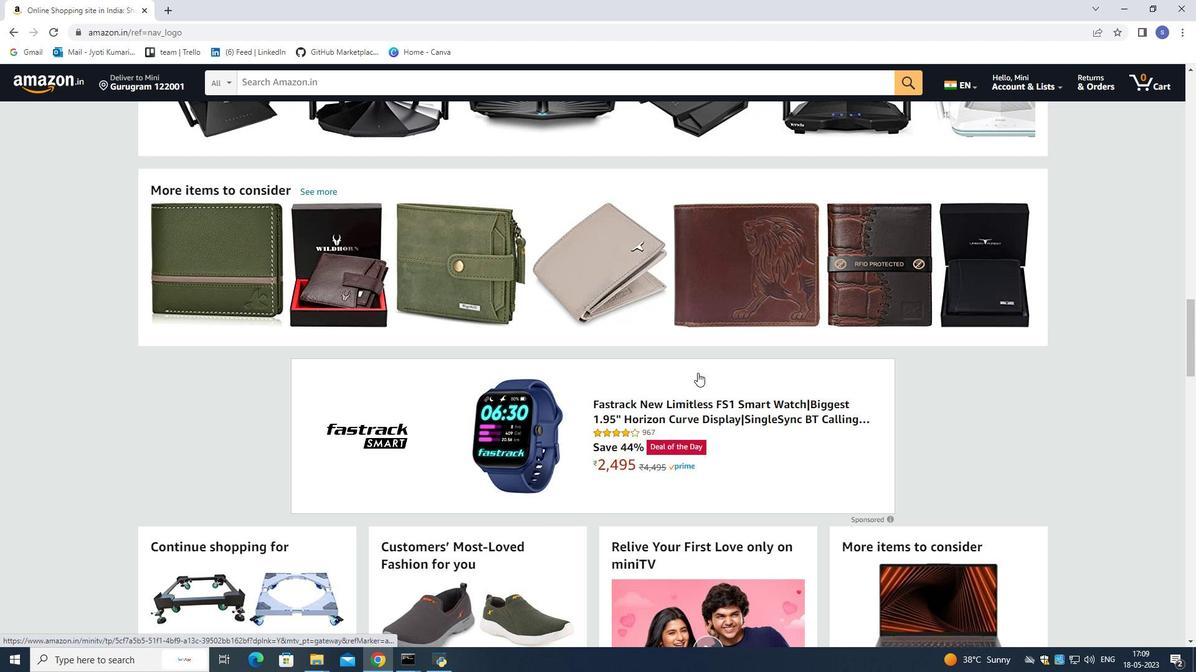 
Action: Mouse scrolled (697, 373) with delta (0, 0)
Screenshot: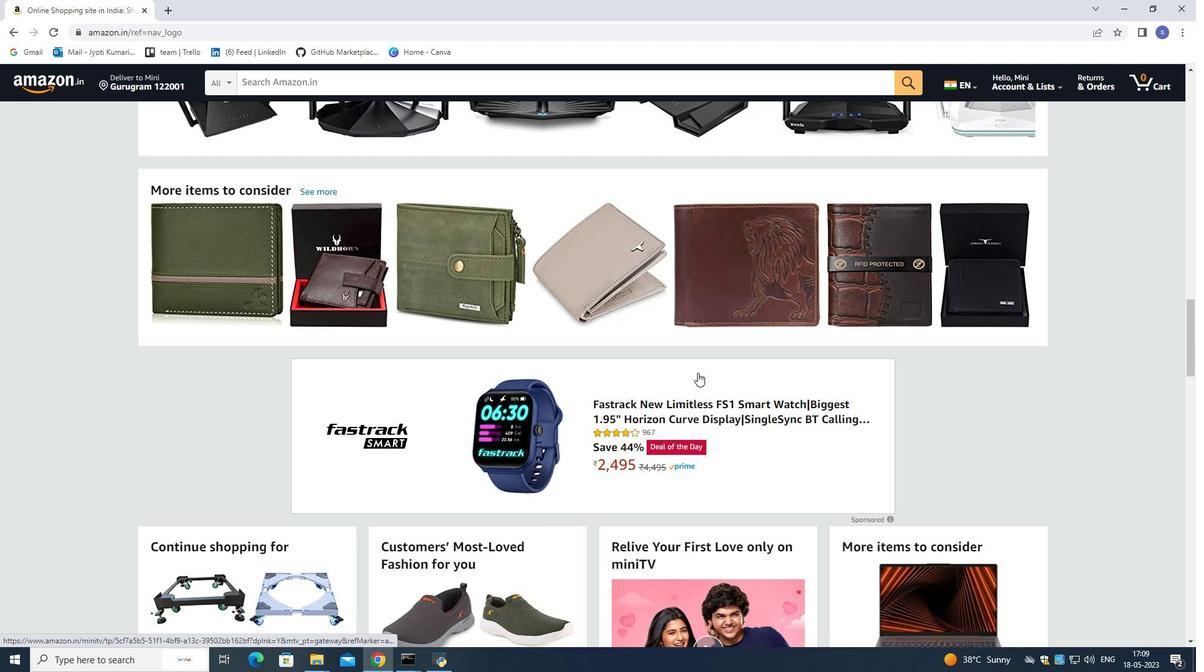
Action: Mouse scrolled (697, 373) with delta (0, 0)
Screenshot: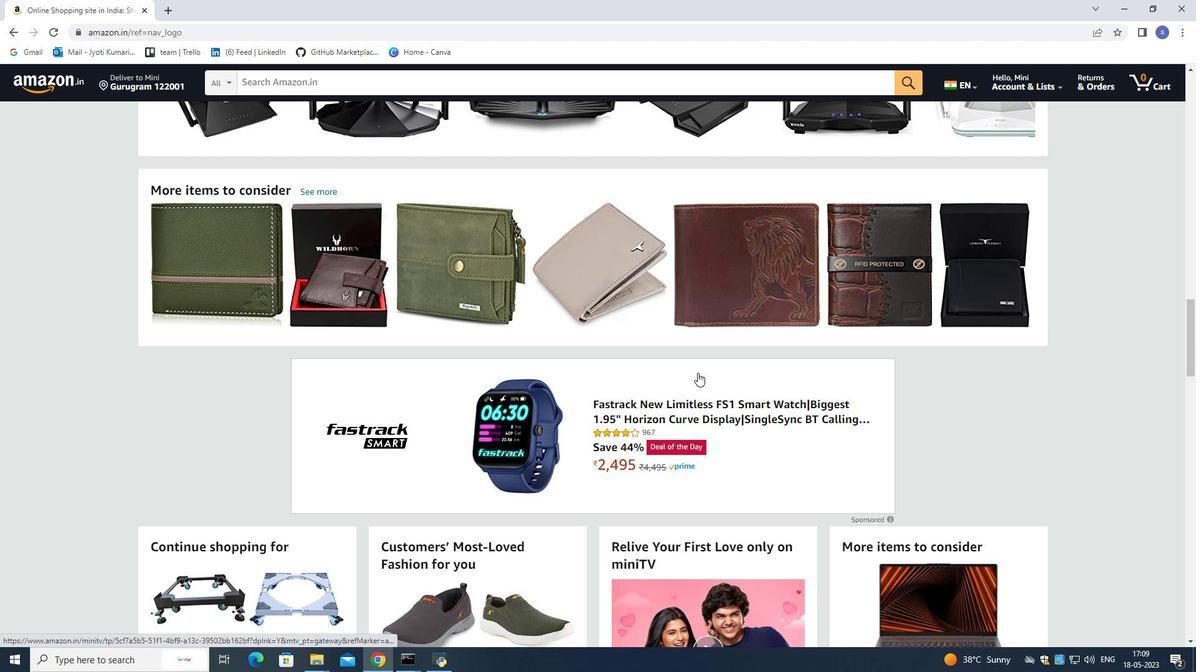 
Action: Mouse scrolled (697, 373) with delta (0, 0)
Screenshot: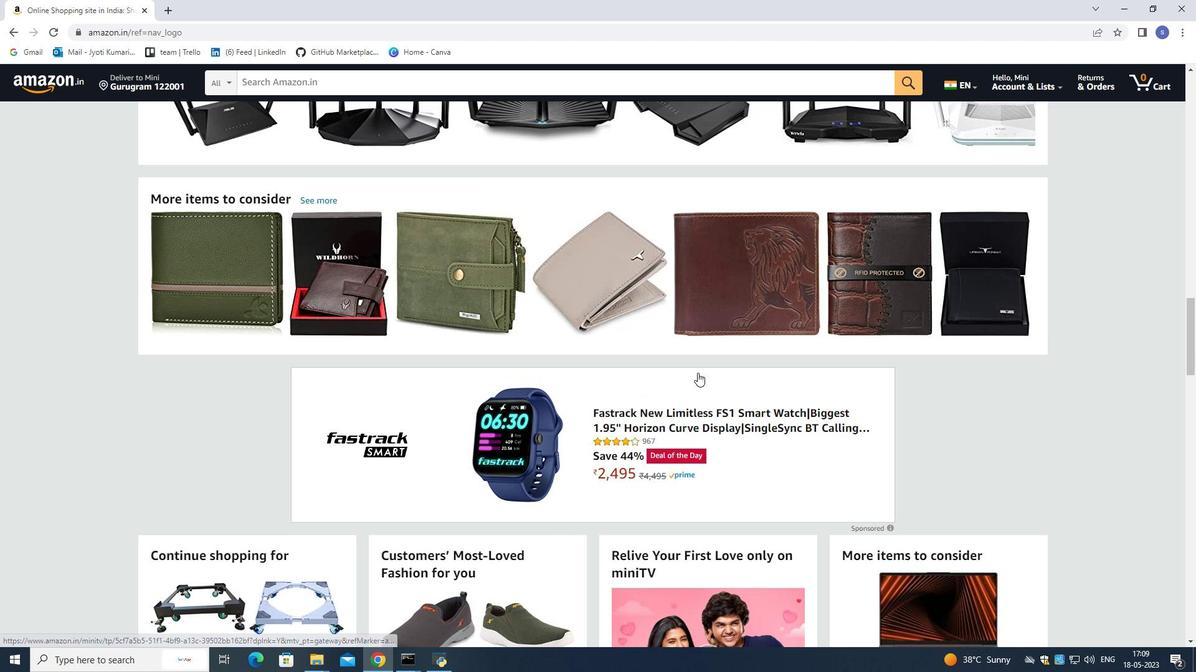 
Action: Mouse scrolled (697, 373) with delta (0, 0)
Screenshot: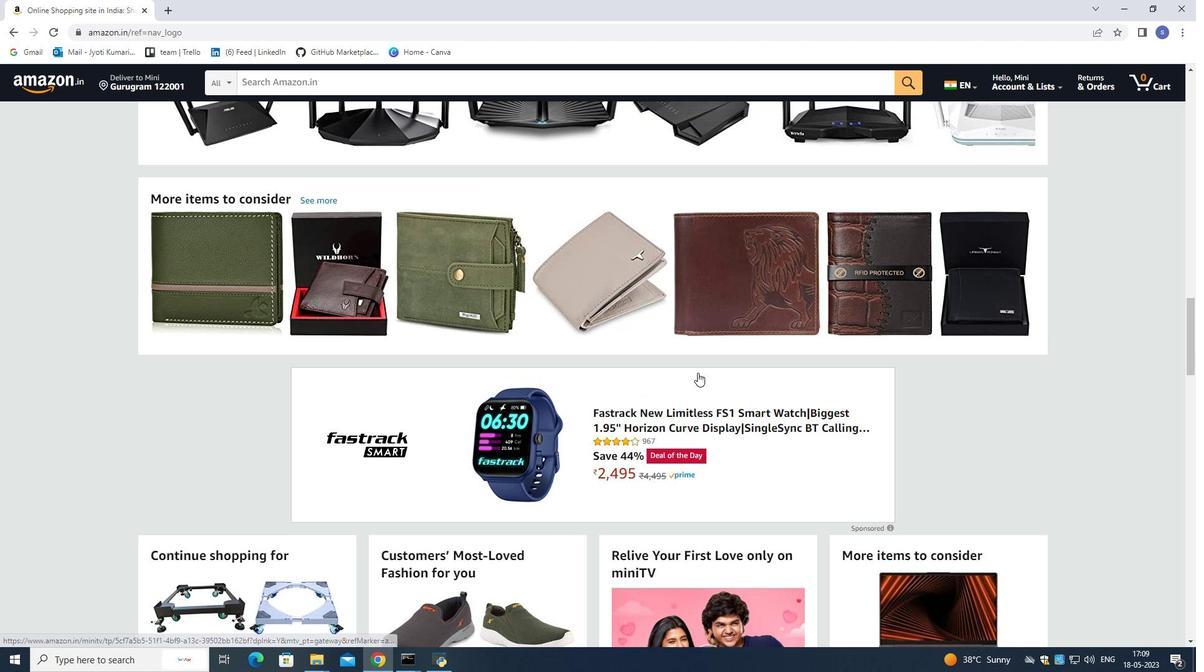 
Action: Mouse scrolled (697, 373) with delta (0, 0)
Screenshot: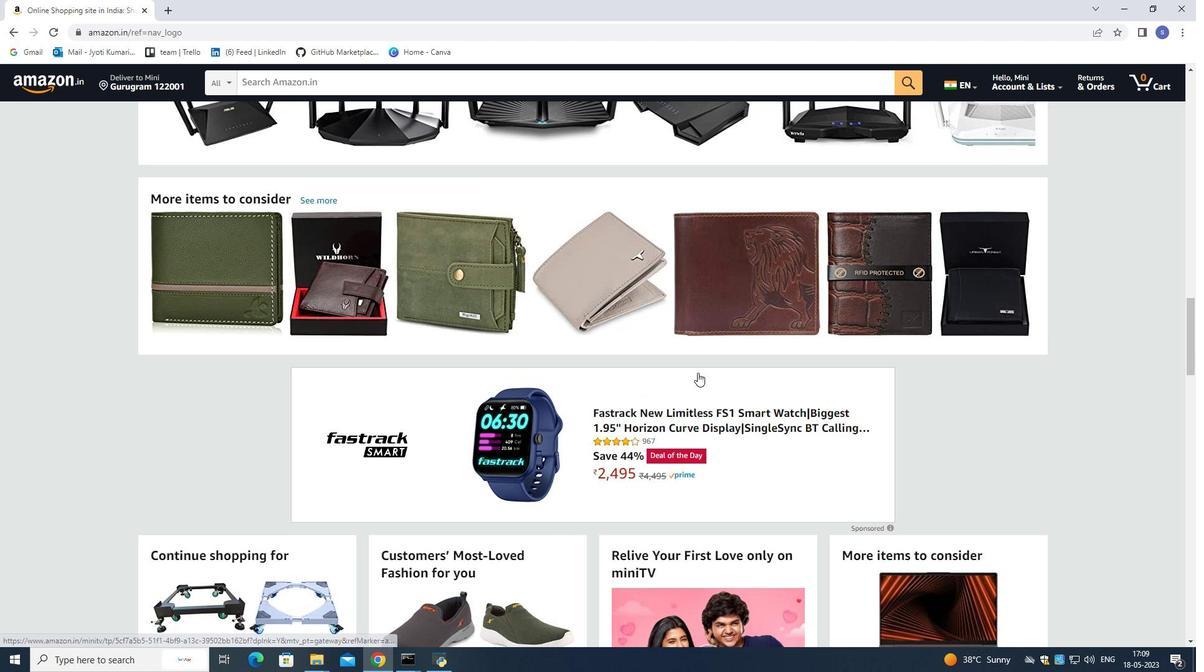 
Action: Mouse moved to (716, 383)
Screenshot: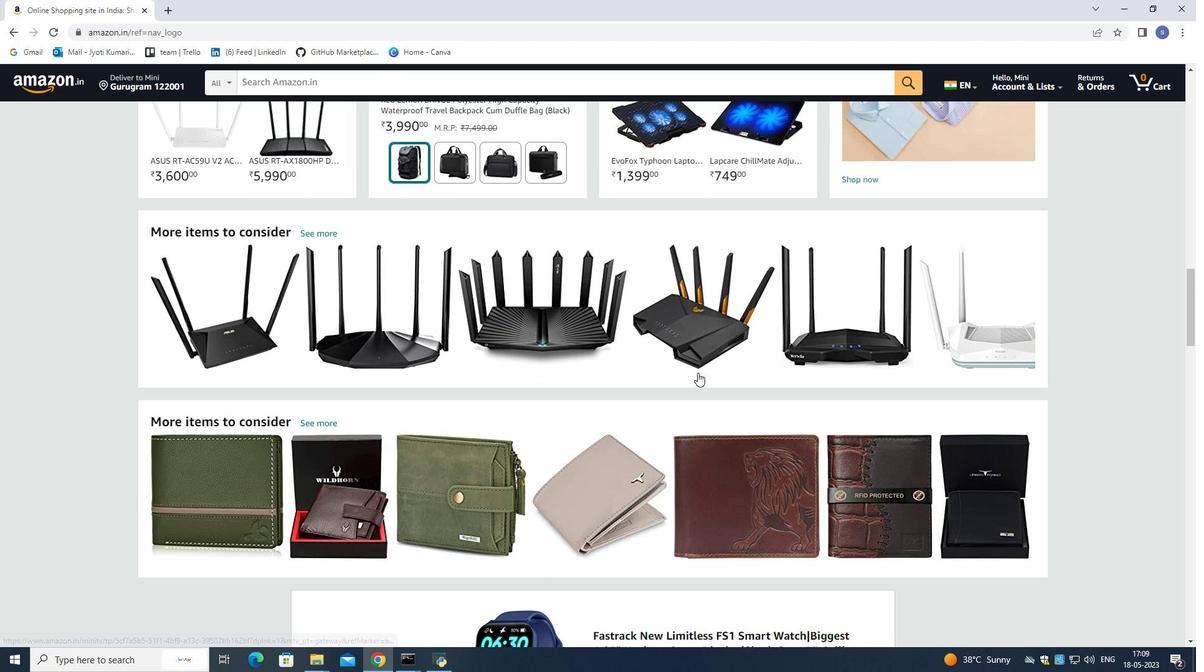 
Action: Mouse scrolled (716, 383) with delta (0, 0)
Screenshot: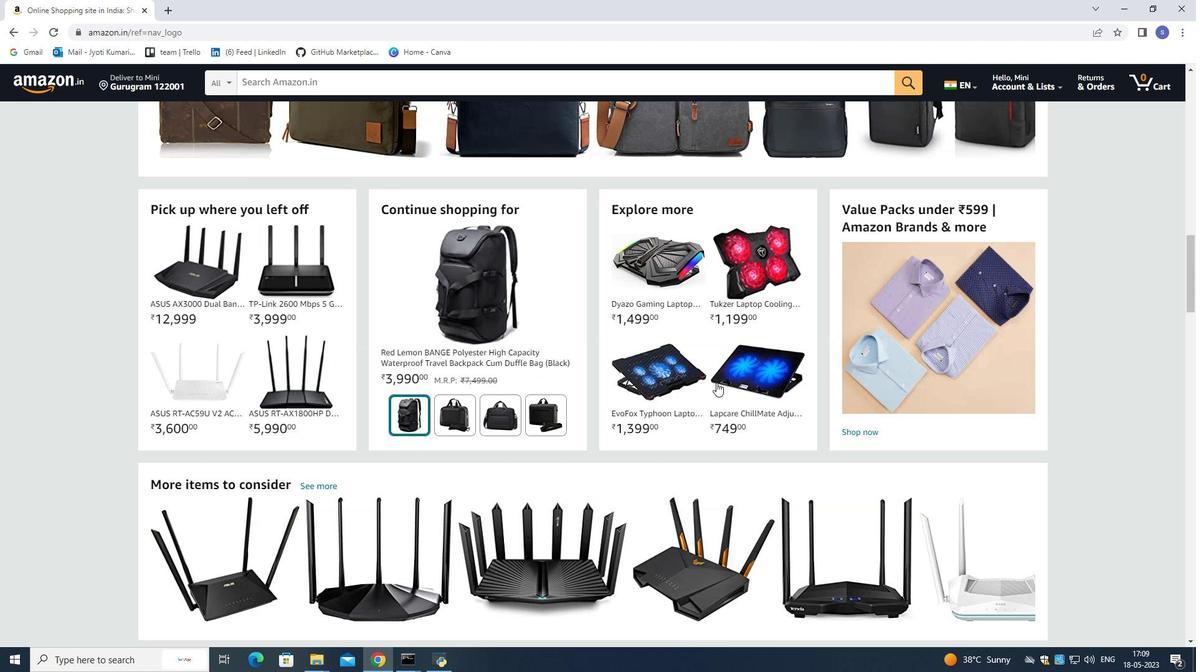
Action: Mouse scrolled (716, 383) with delta (0, 0)
Screenshot: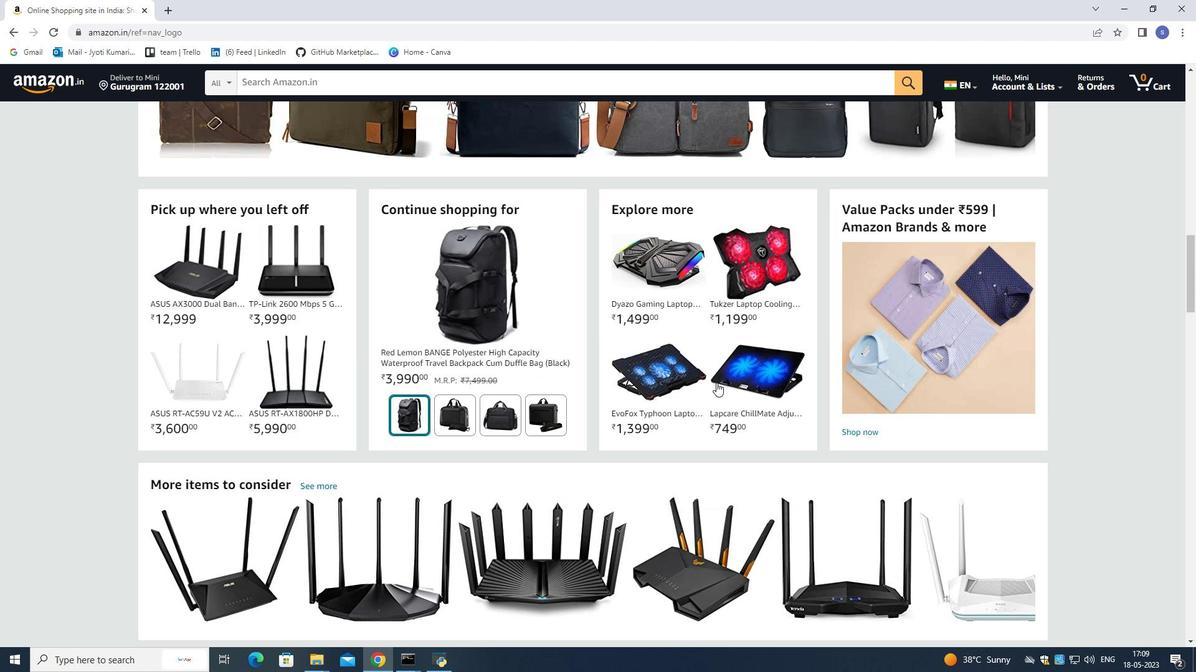 
Action: Mouse scrolled (716, 383) with delta (0, 0)
Screenshot: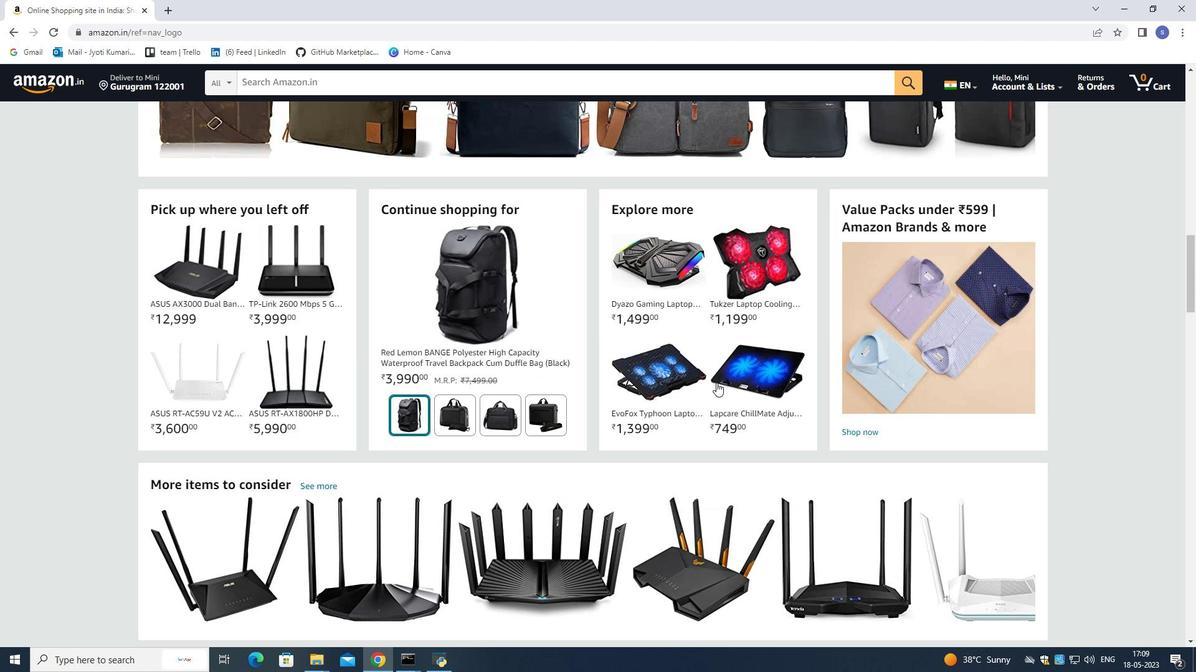 
Action: Mouse scrolled (716, 383) with delta (0, 0)
Screenshot: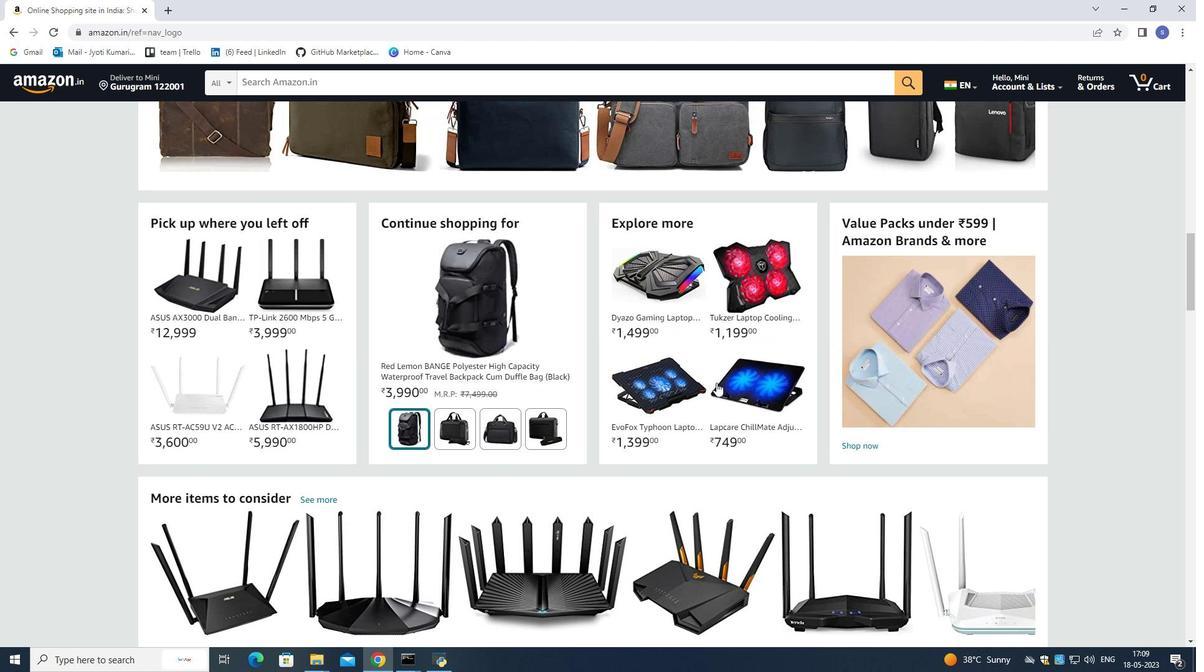 
Action: Mouse scrolled (716, 383) with delta (0, 0)
Screenshot: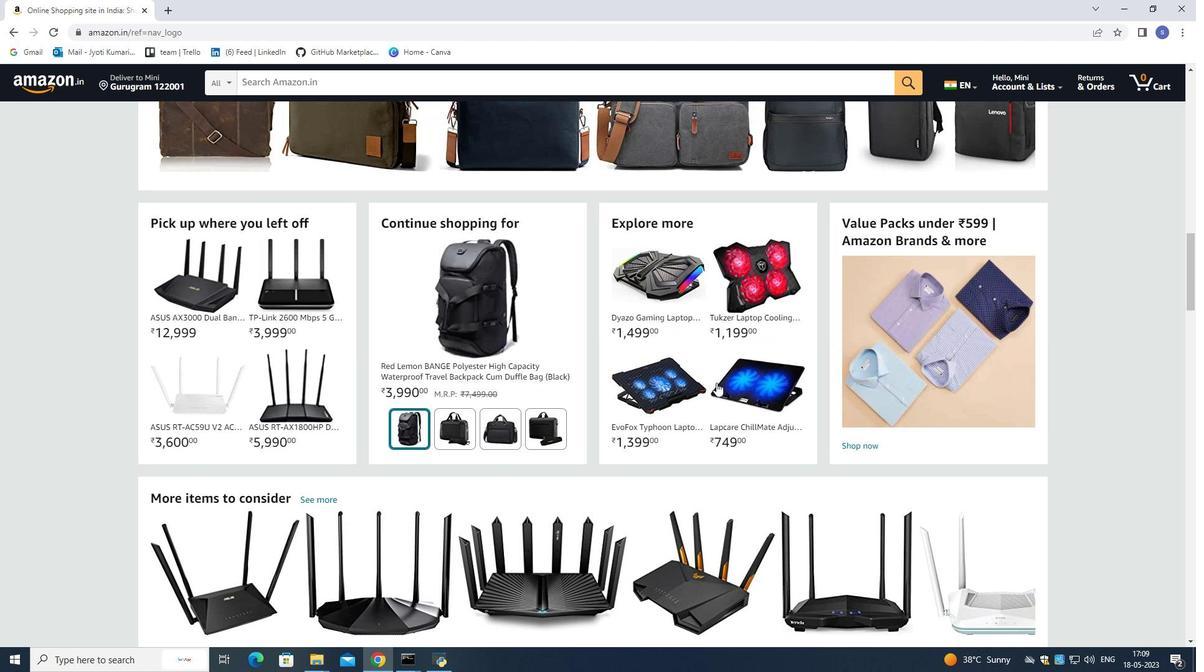 
Action: Mouse scrolled (716, 383) with delta (0, 0)
Screenshot: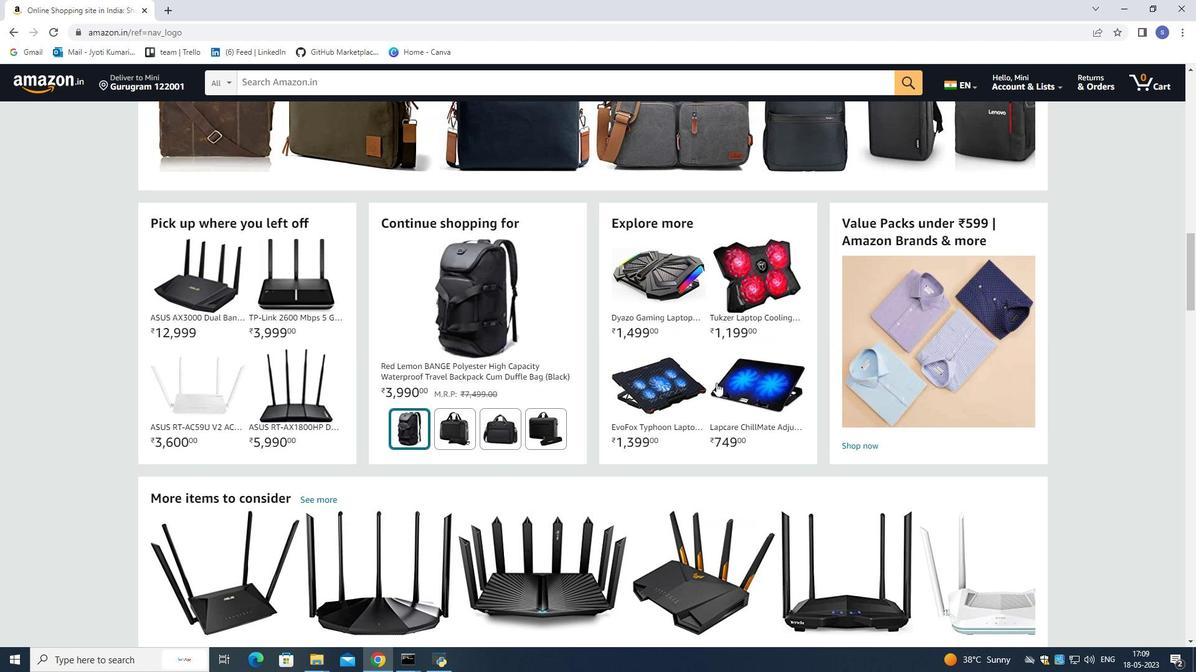
Action: Mouse scrolled (716, 383) with delta (0, 0)
Screenshot: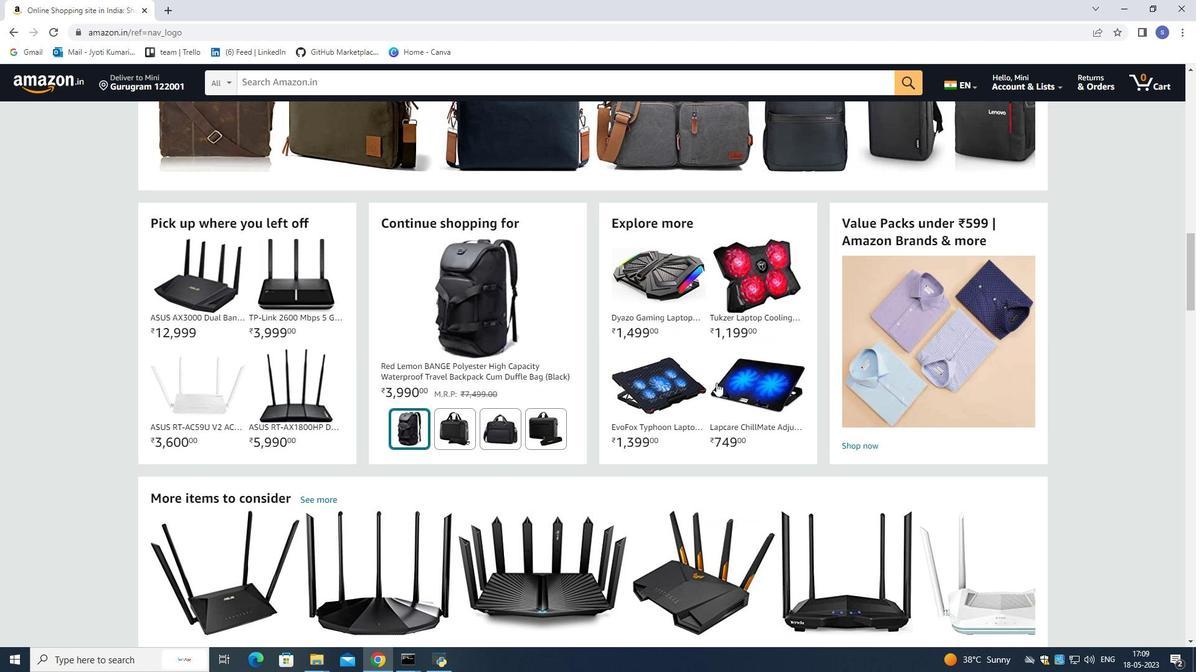 
Action: Mouse moved to (716, 383)
Screenshot: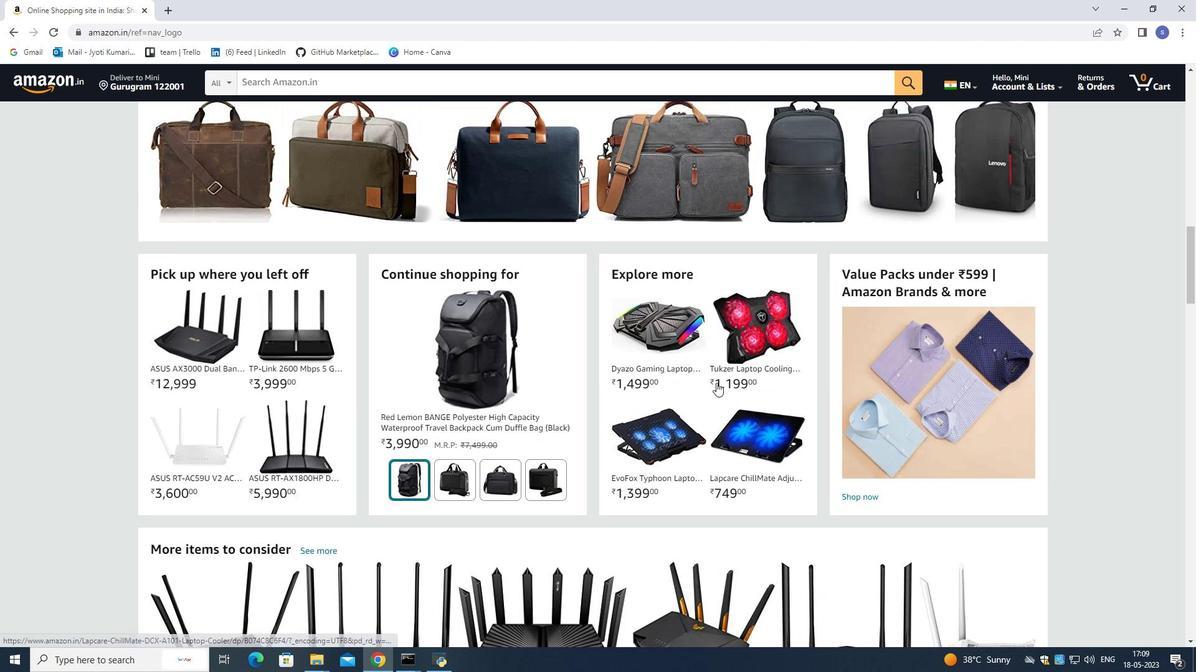
Action: Mouse scrolled (716, 383) with delta (0, 0)
Screenshot: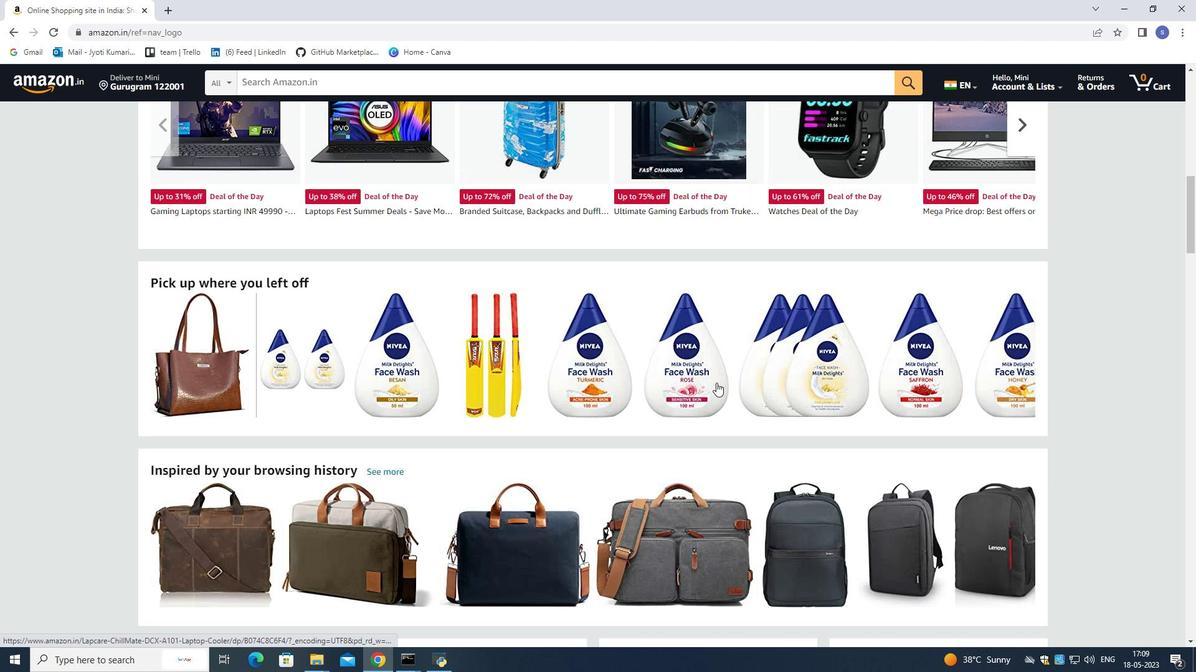 
Action: Mouse scrolled (716, 383) with delta (0, 0)
Screenshot: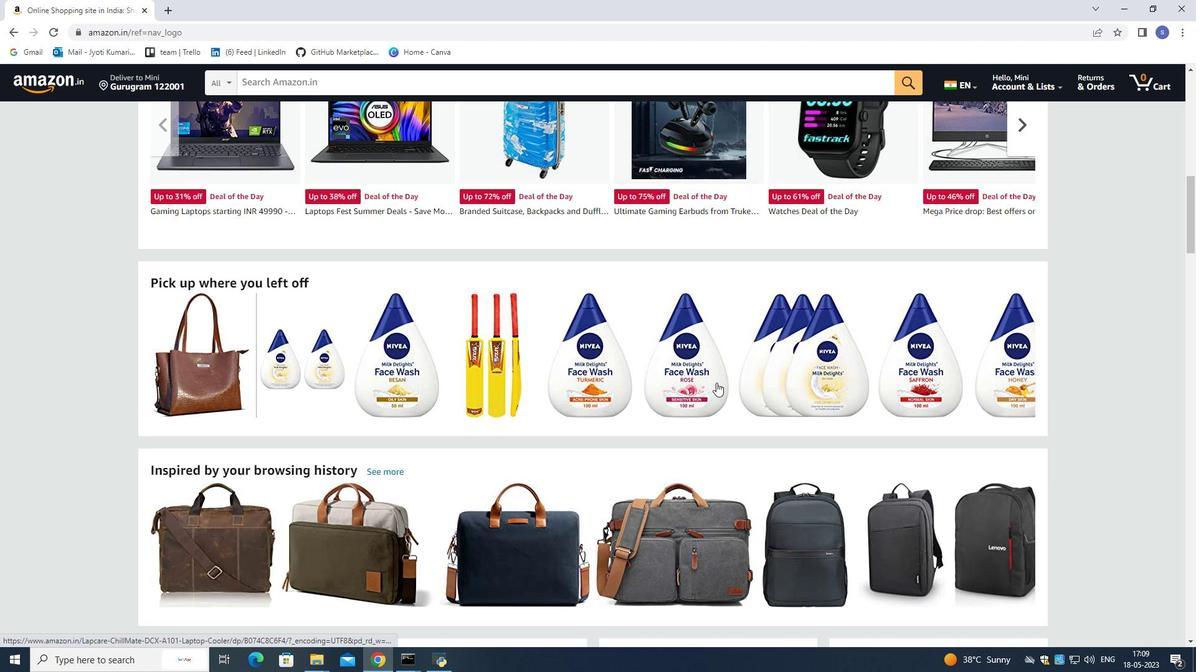 
Action: Mouse scrolled (716, 383) with delta (0, 0)
Screenshot: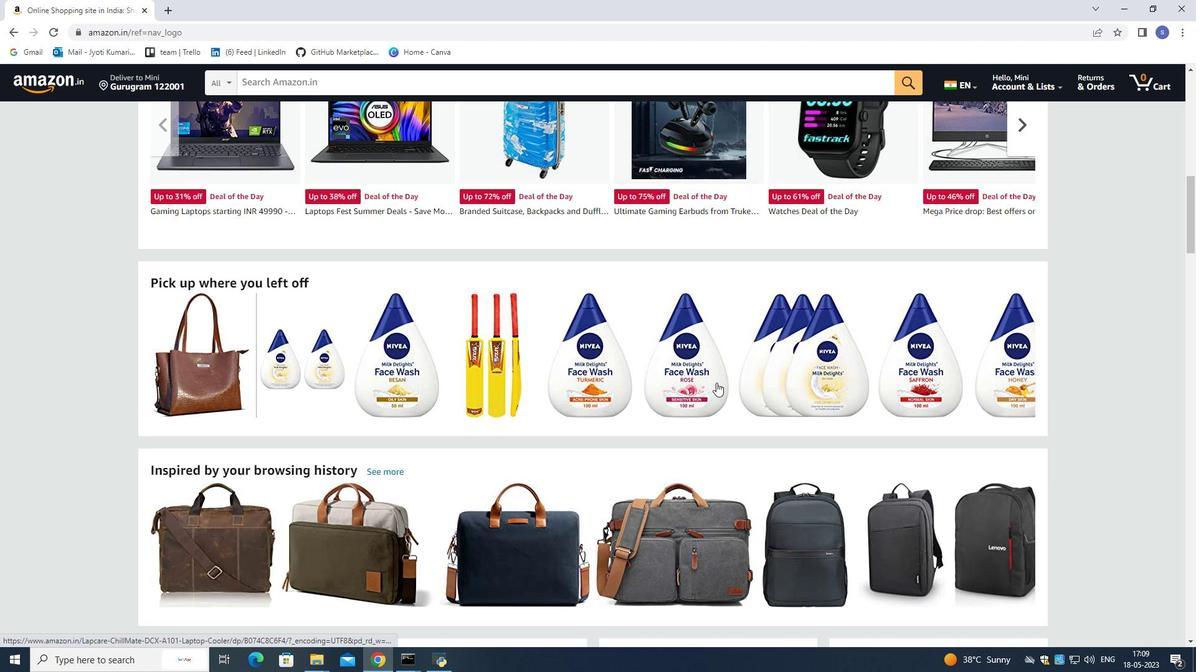
Action: Mouse scrolled (716, 383) with delta (0, 0)
Screenshot: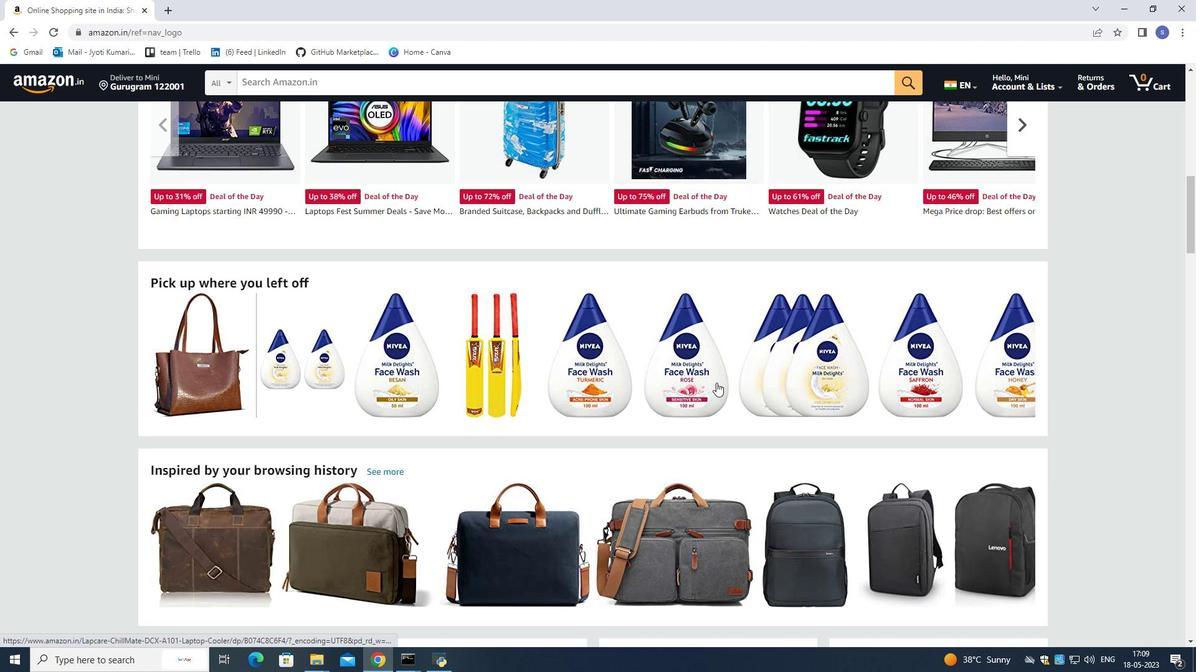 
Action: Mouse scrolled (716, 383) with delta (0, 0)
Screenshot: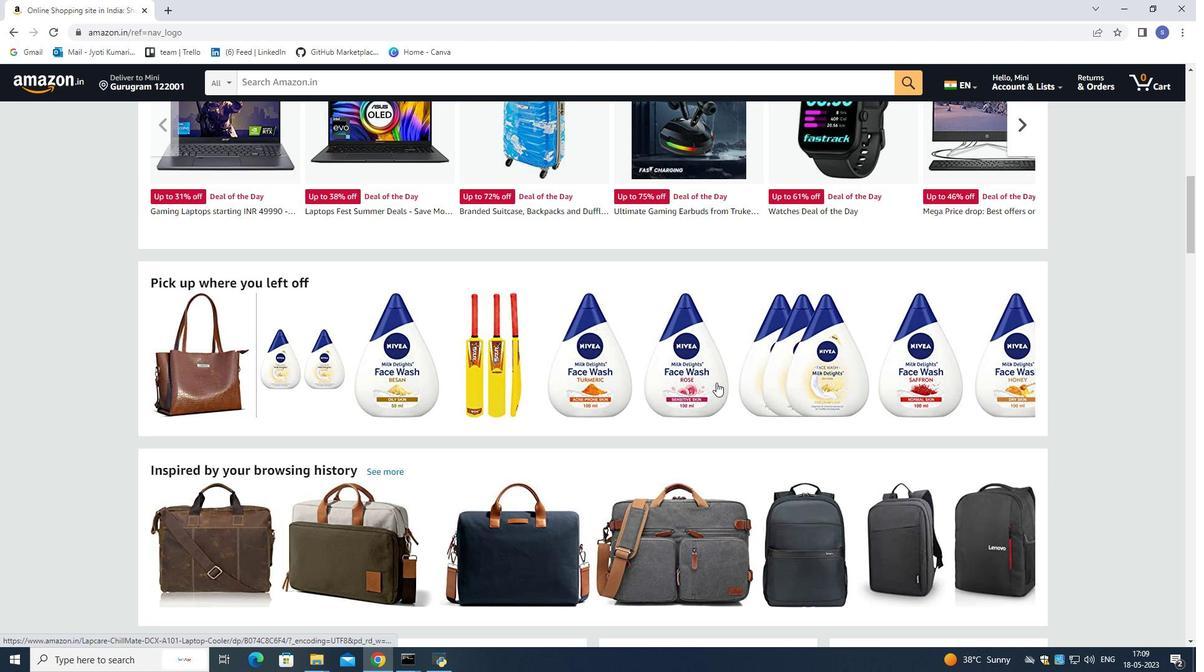 
Action: Mouse scrolled (716, 383) with delta (0, 0)
Screenshot: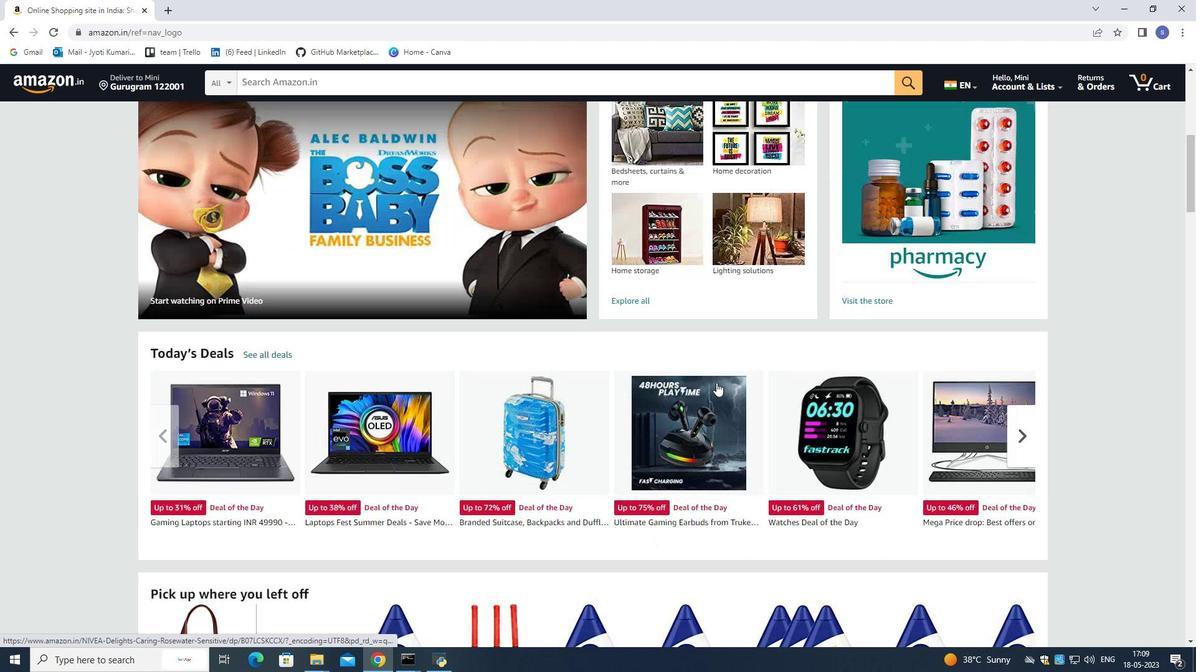 
Action: Mouse scrolled (716, 383) with delta (0, 0)
Screenshot: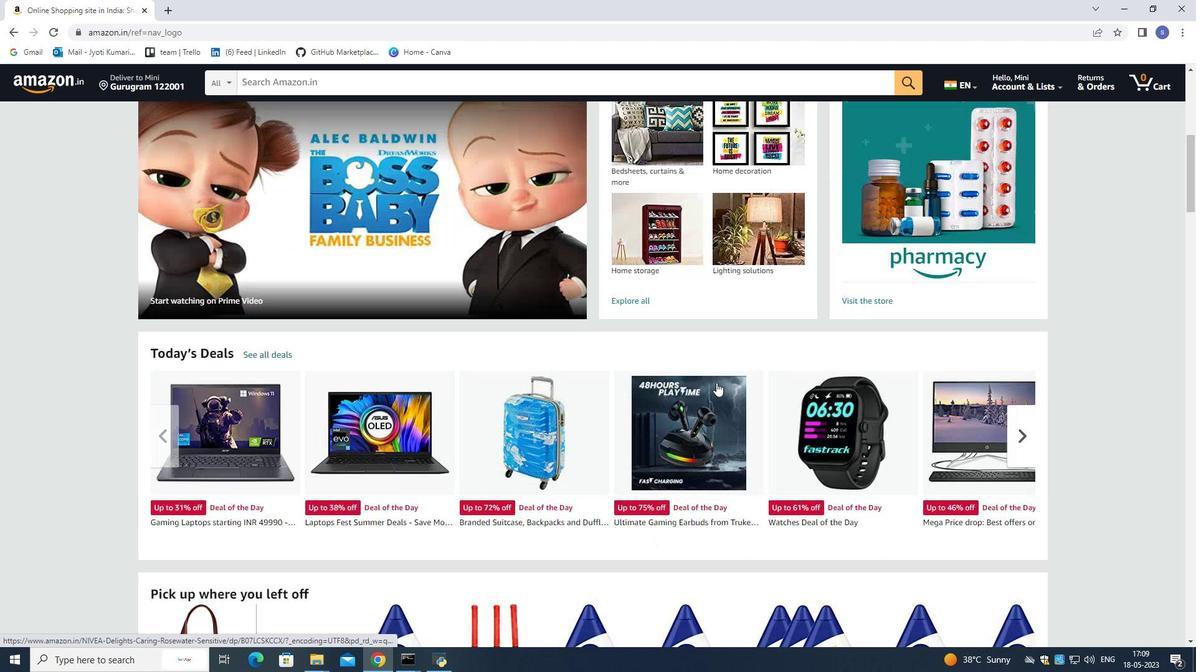 
Action: Mouse scrolled (716, 383) with delta (0, 0)
Screenshot: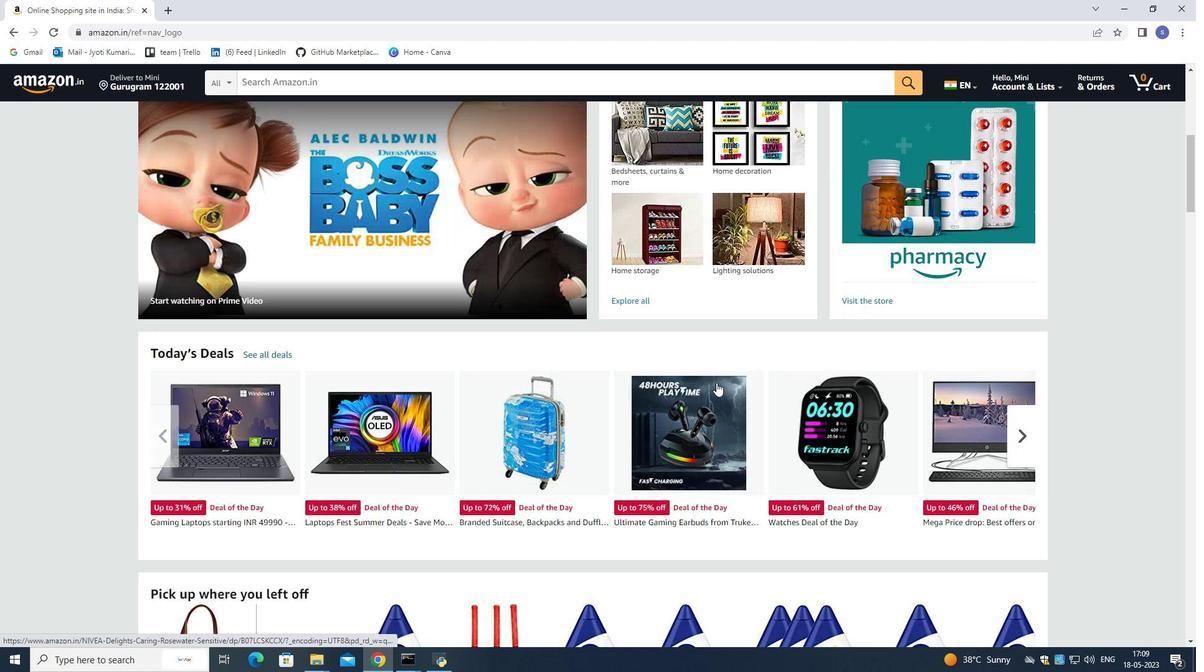 
Action: Mouse scrolled (716, 383) with delta (0, 0)
Screenshot: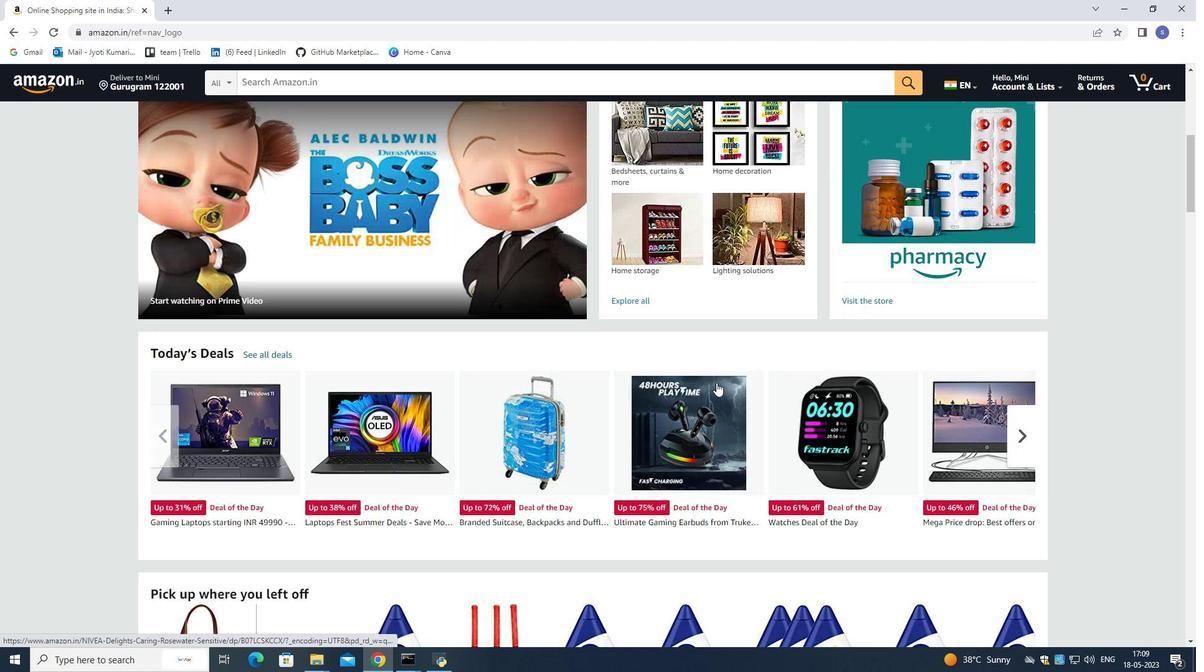 
Action: Mouse scrolled (716, 383) with delta (0, 0)
Screenshot: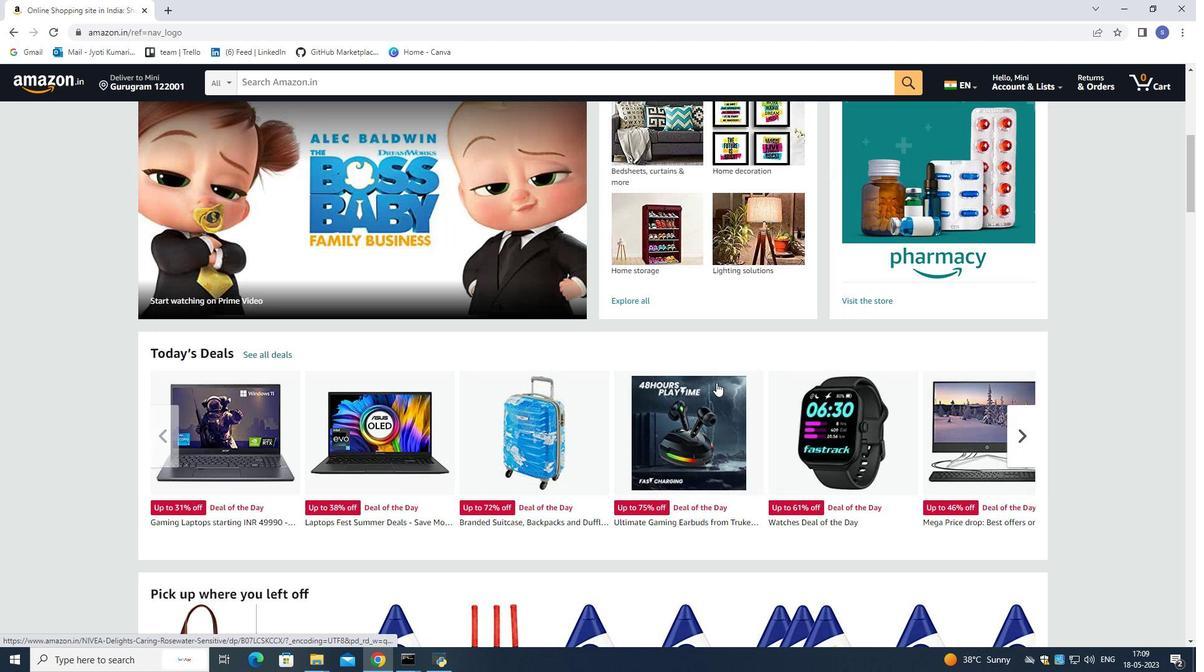 
Action: Mouse scrolled (716, 383) with delta (0, 0)
Screenshot: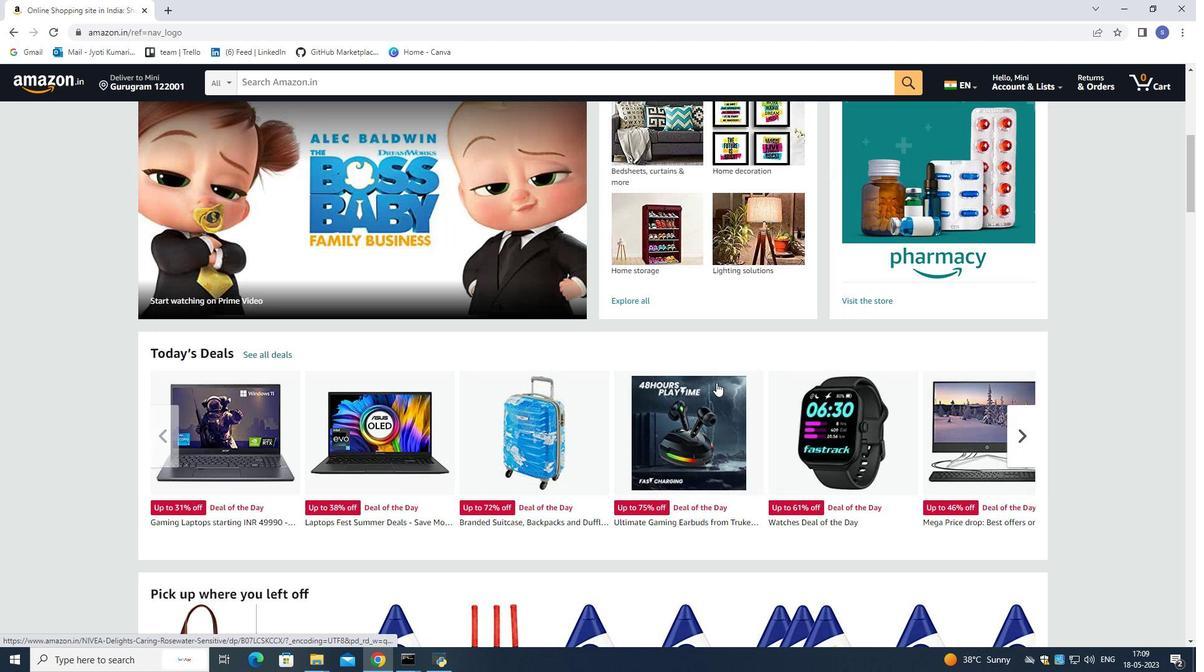 
Action: Mouse scrolled (716, 383) with delta (0, 0)
Screenshot: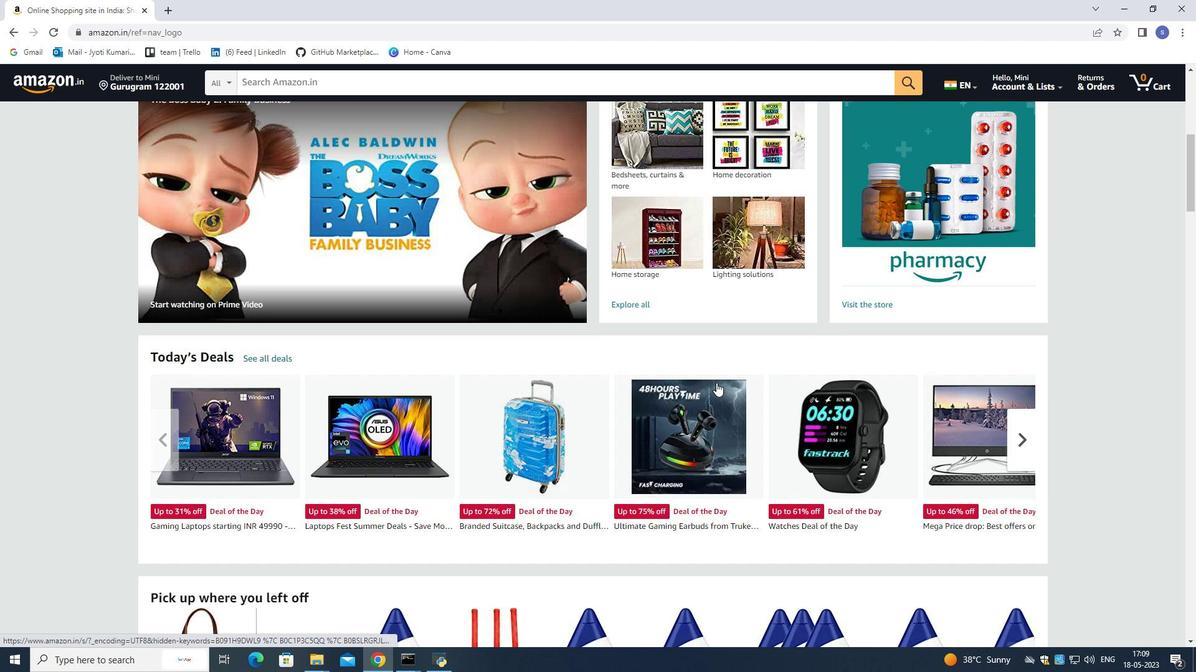 
Action: Mouse scrolled (716, 383) with delta (0, 0)
Screenshot: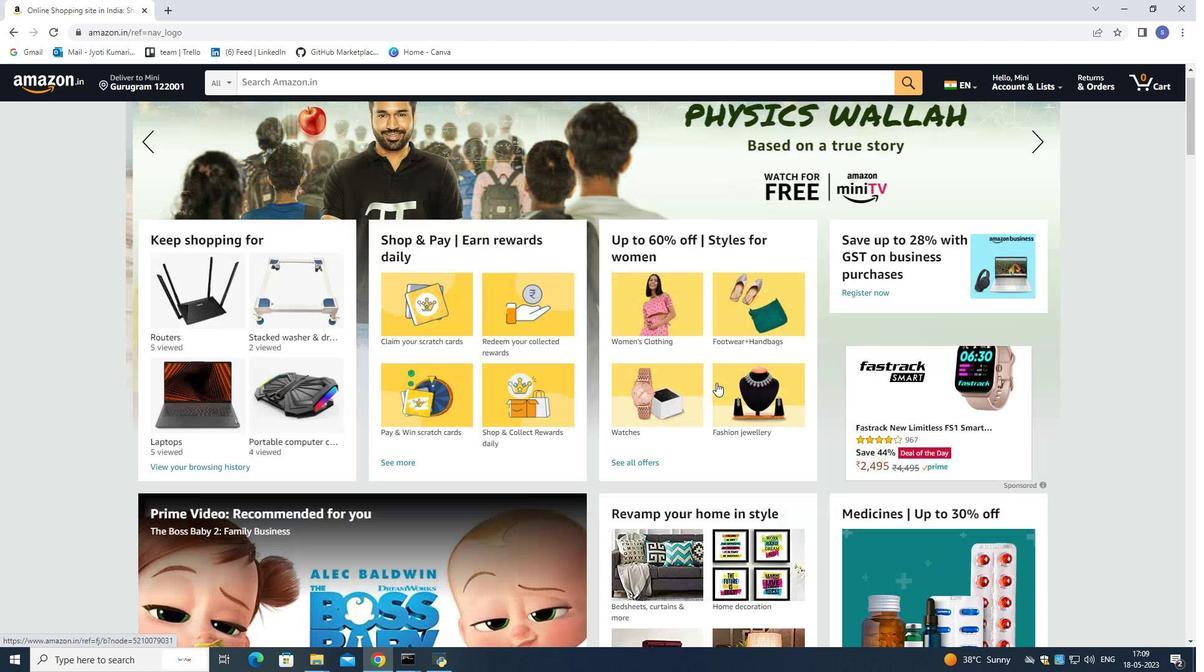 
Action: Mouse scrolled (716, 383) with delta (0, 0)
Screenshot: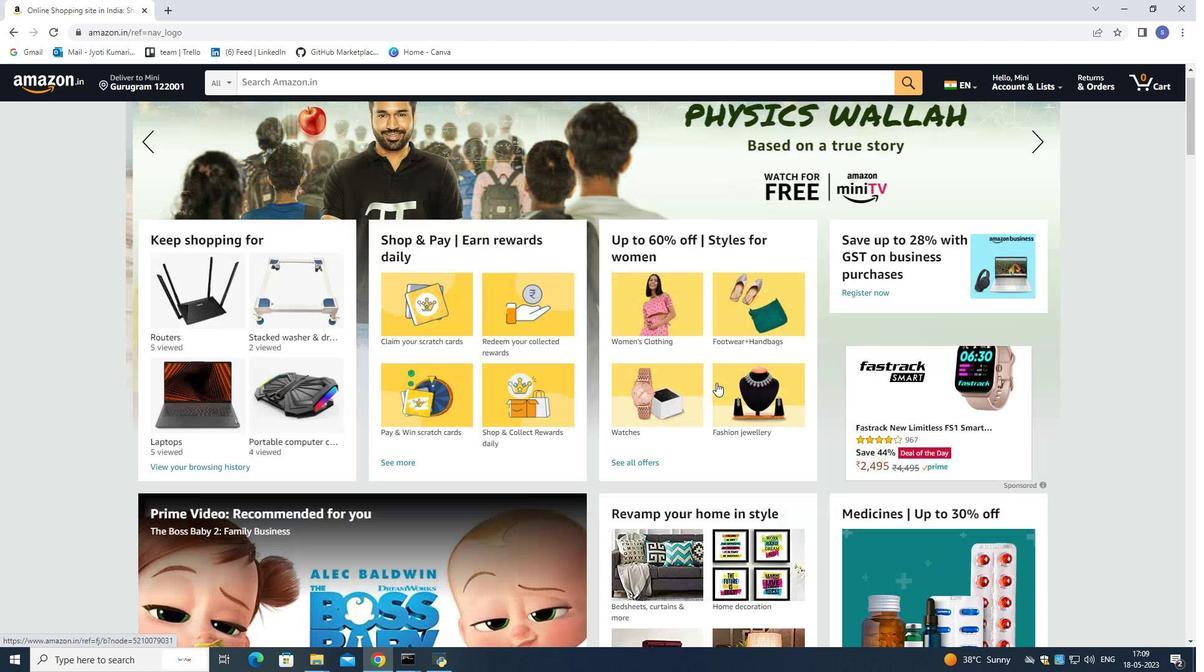 
Action: Mouse scrolled (716, 383) with delta (0, 0)
Screenshot: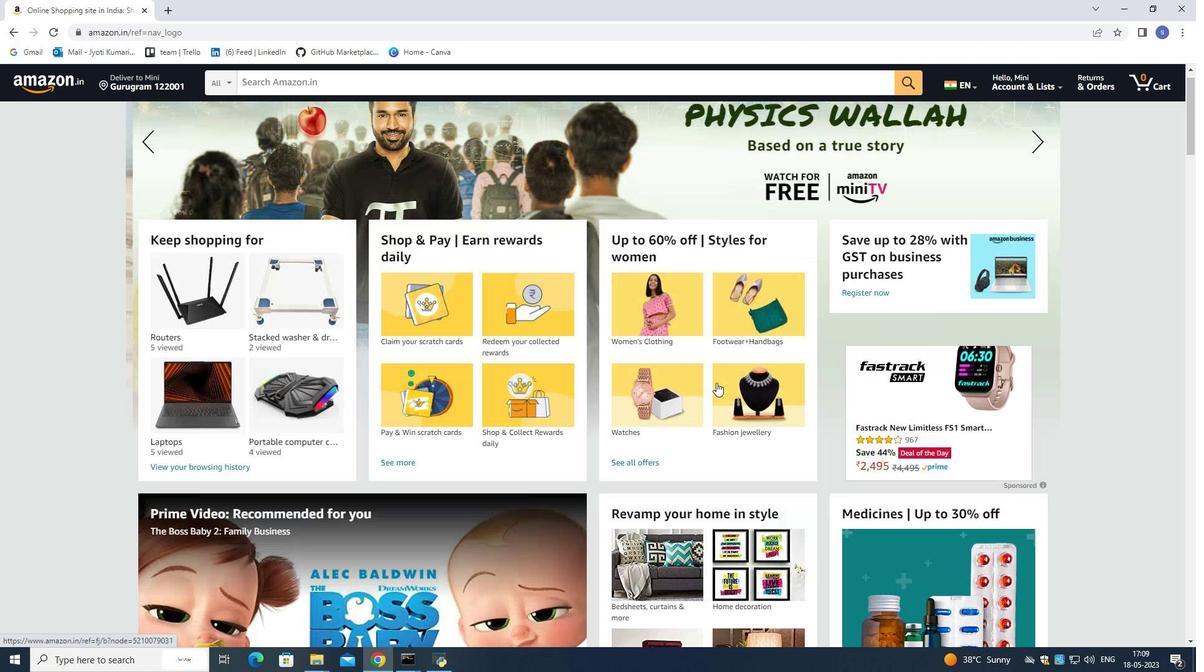 
Action: Mouse scrolled (716, 383) with delta (0, 0)
Screenshot: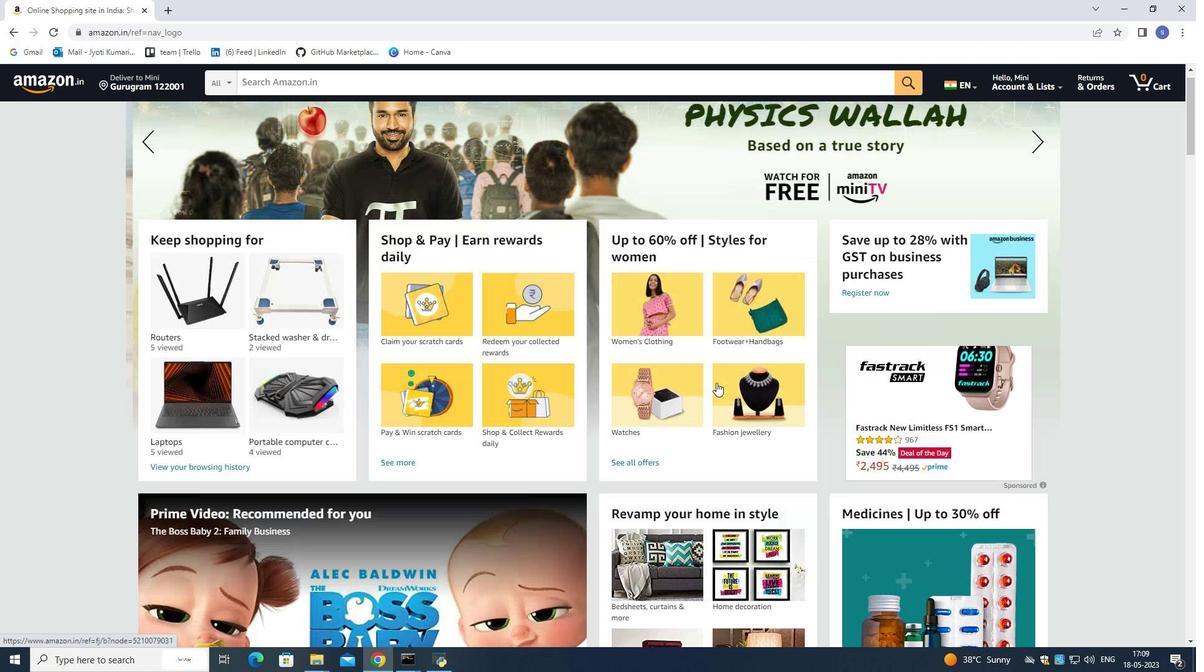 
Action: Mouse scrolled (716, 383) with delta (0, 0)
Screenshot: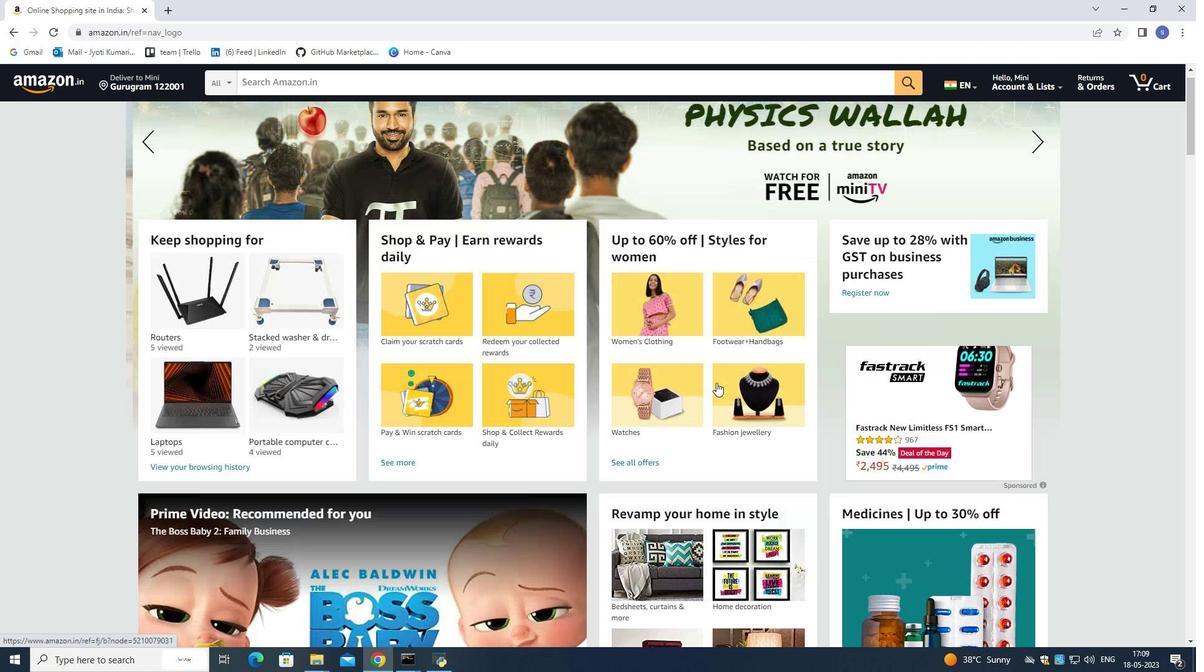 
Action: Mouse scrolled (716, 383) with delta (0, 0)
Screenshot: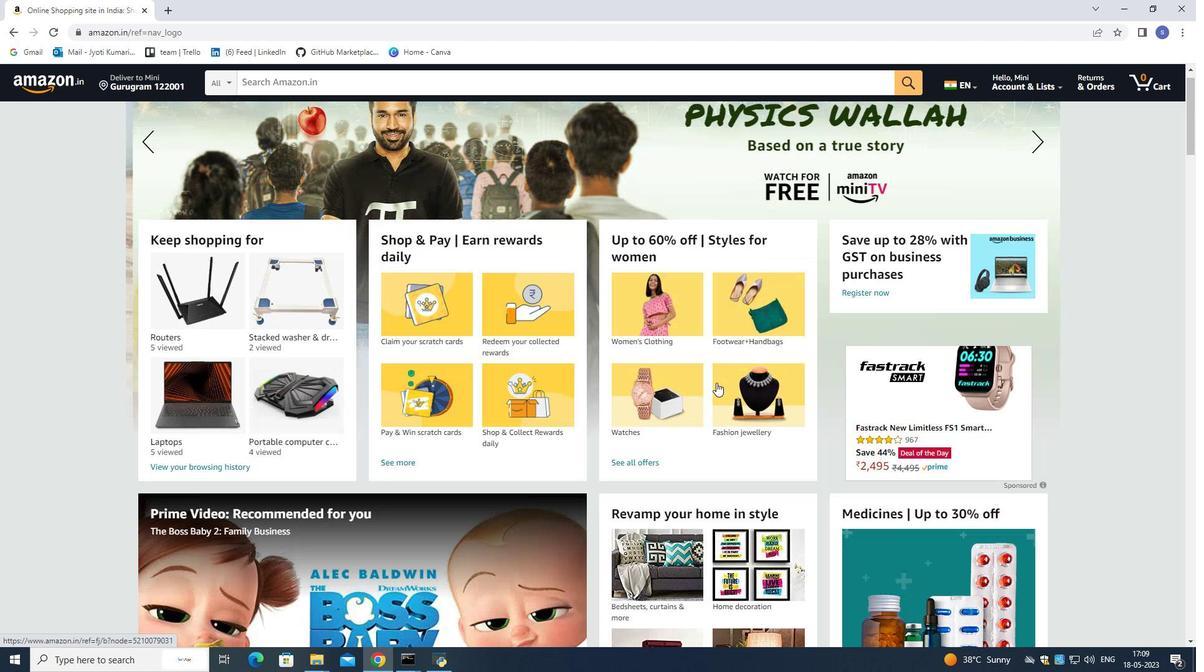
Action: Mouse scrolled (716, 383) with delta (0, 0)
Screenshot: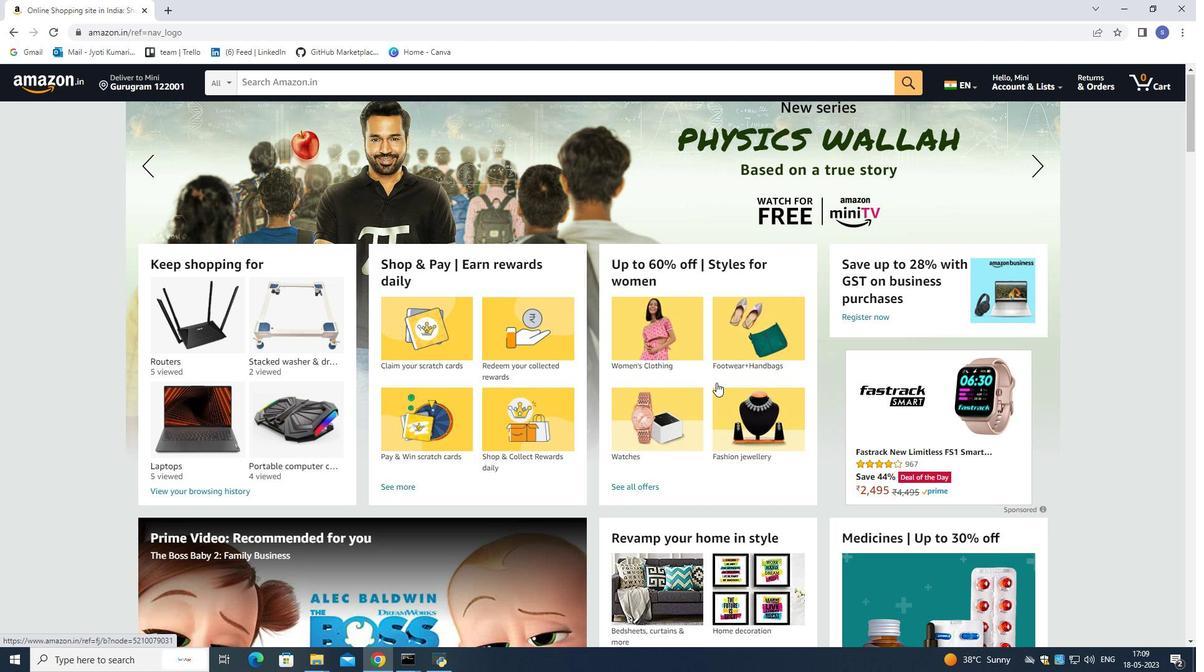 
Action: Mouse scrolled (716, 383) with delta (0, 0)
Screenshot: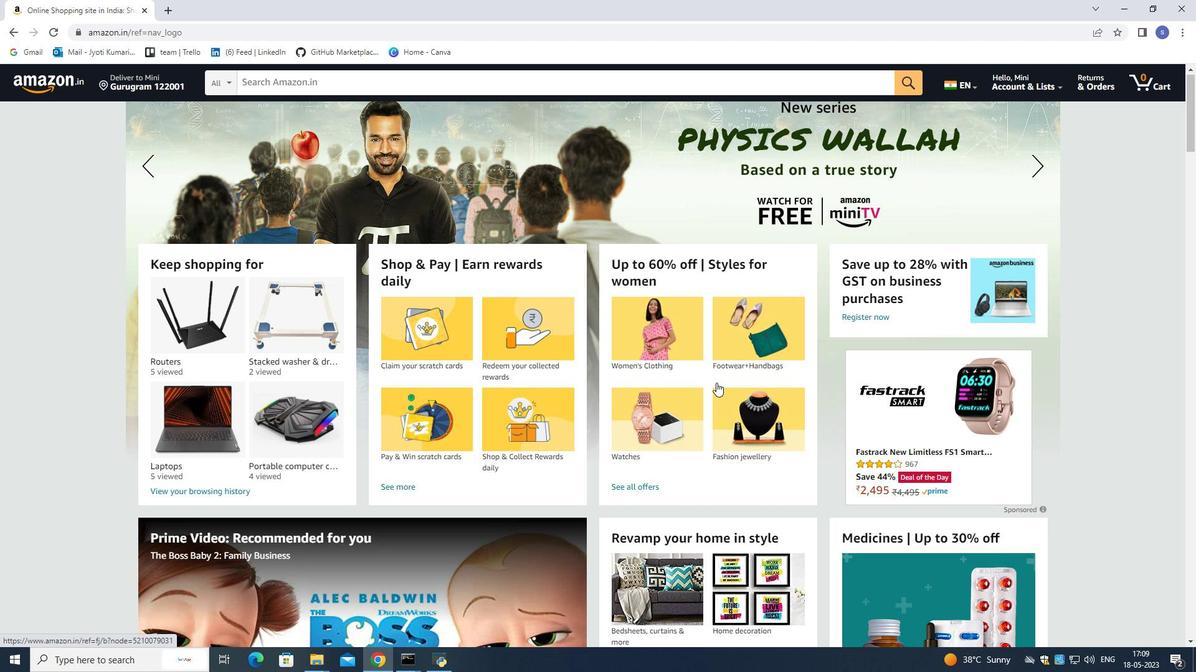 
Action: Mouse scrolled (716, 383) with delta (0, 0)
Screenshot: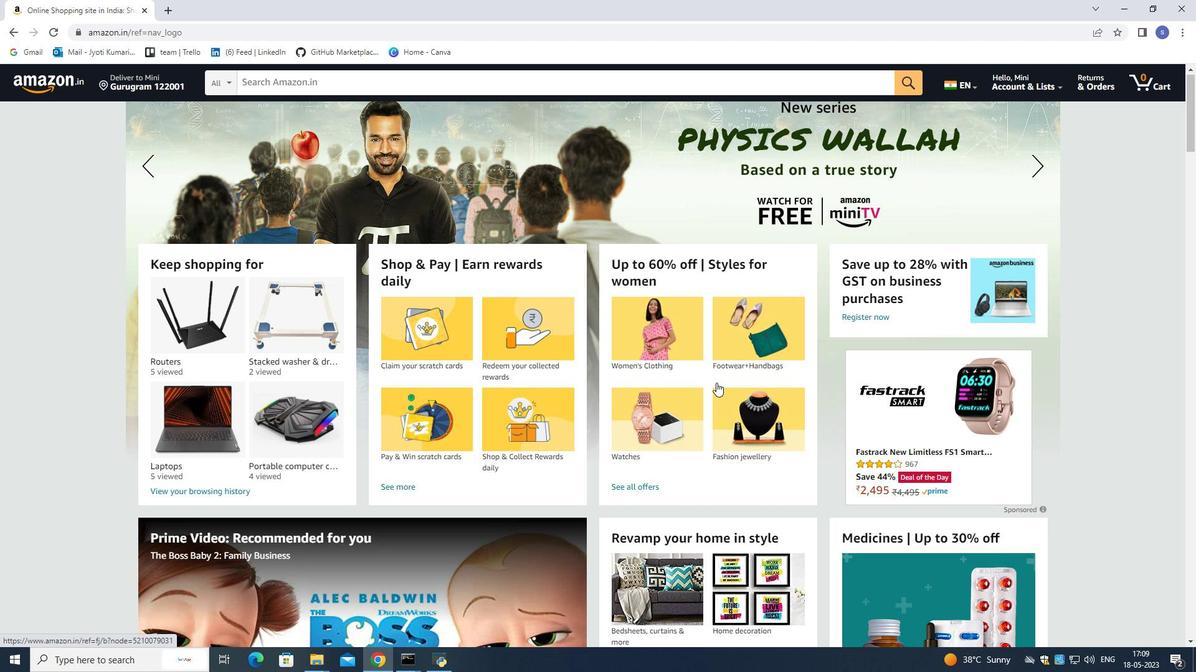 
Action: Mouse scrolled (716, 383) with delta (0, 0)
Screenshot: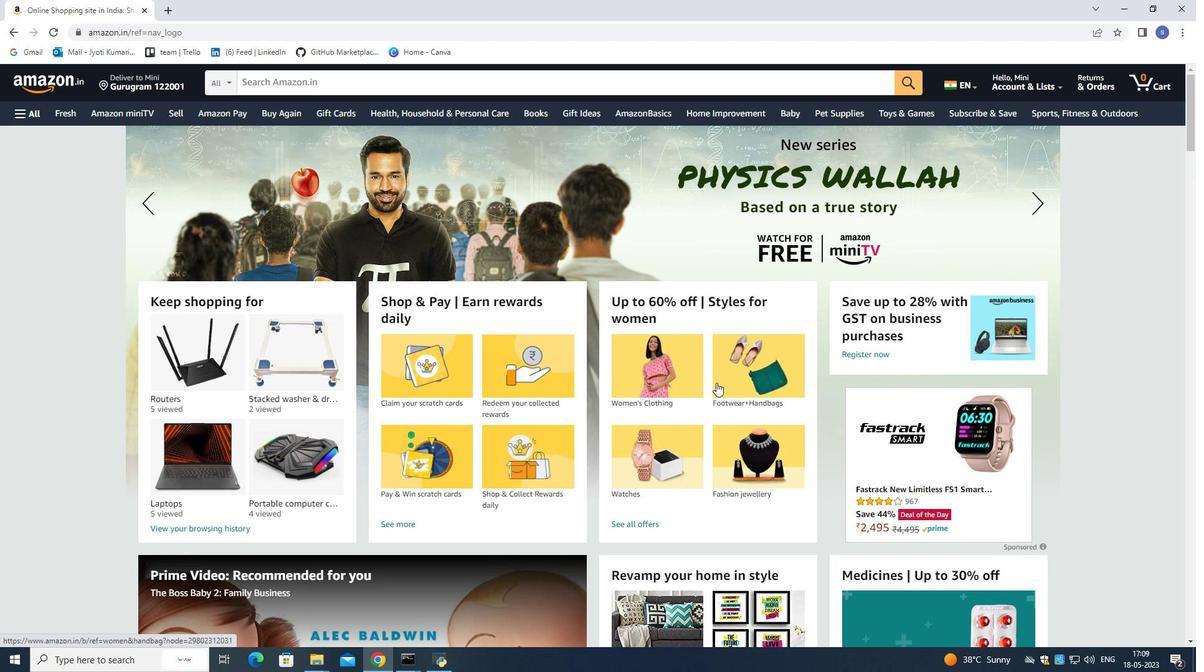 
Action: Mouse scrolled (716, 383) with delta (0, 0)
Screenshot: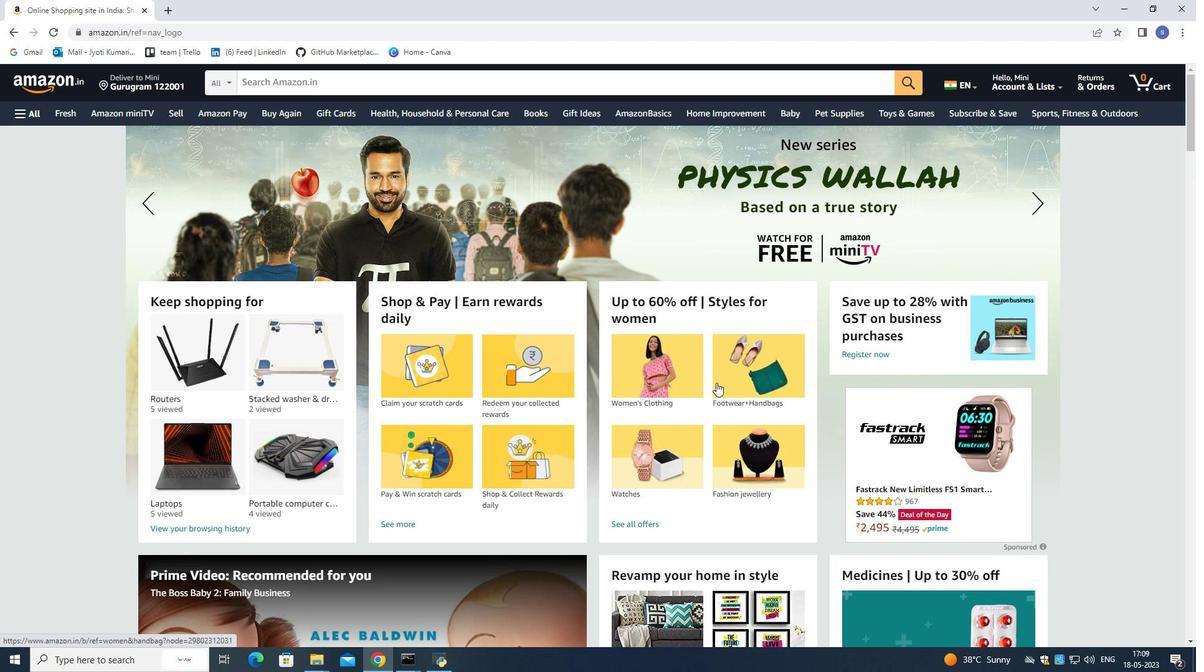 
Action: Mouse scrolled (716, 383) with delta (0, 0)
Screenshot: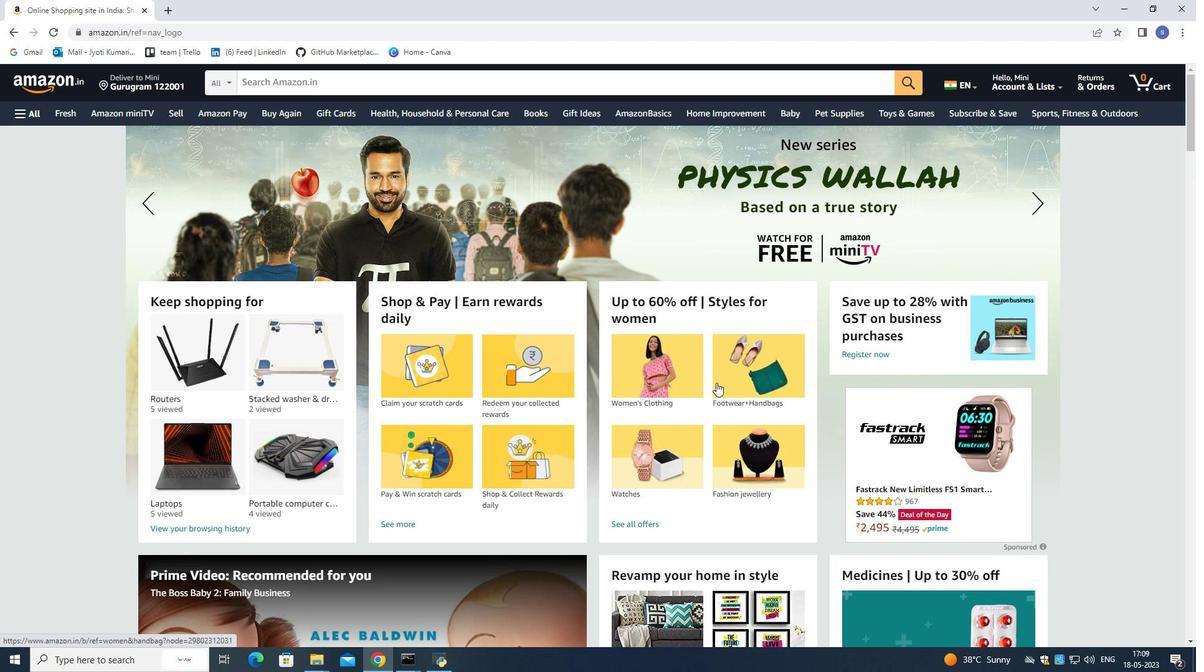 
Action: Mouse scrolled (716, 383) with delta (0, 0)
Screenshot: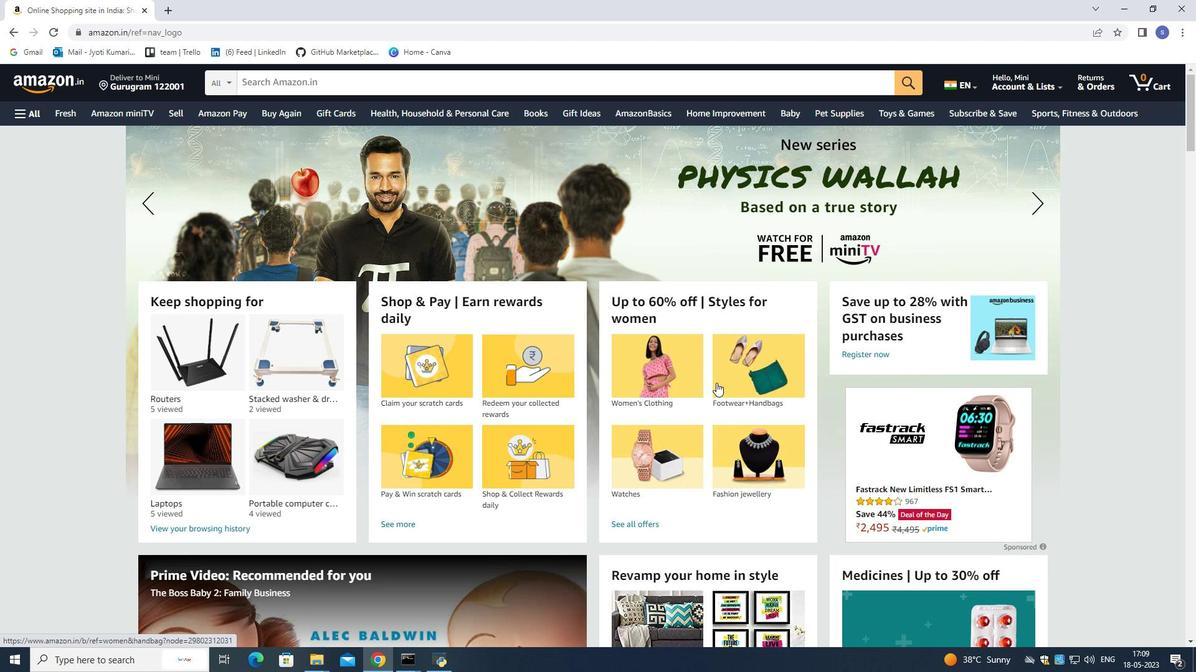 
Action: Mouse scrolled (716, 383) with delta (0, 0)
Screenshot: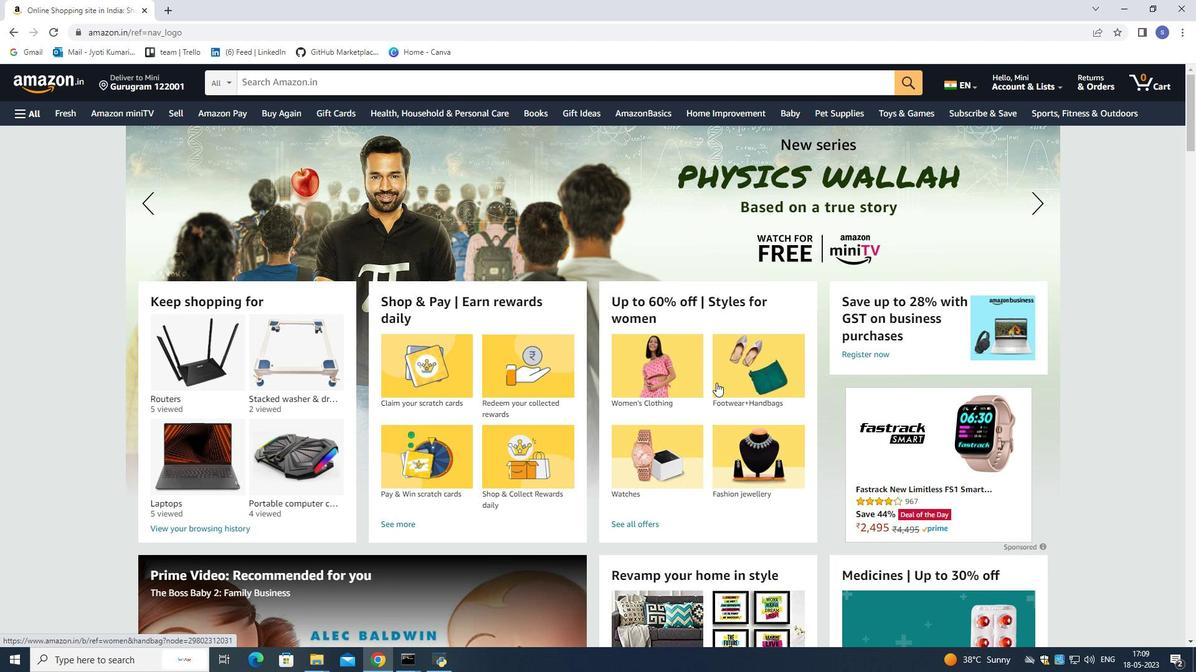 
Action: Mouse scrolled (716, 383) with delta (0, 0)
Screenshot: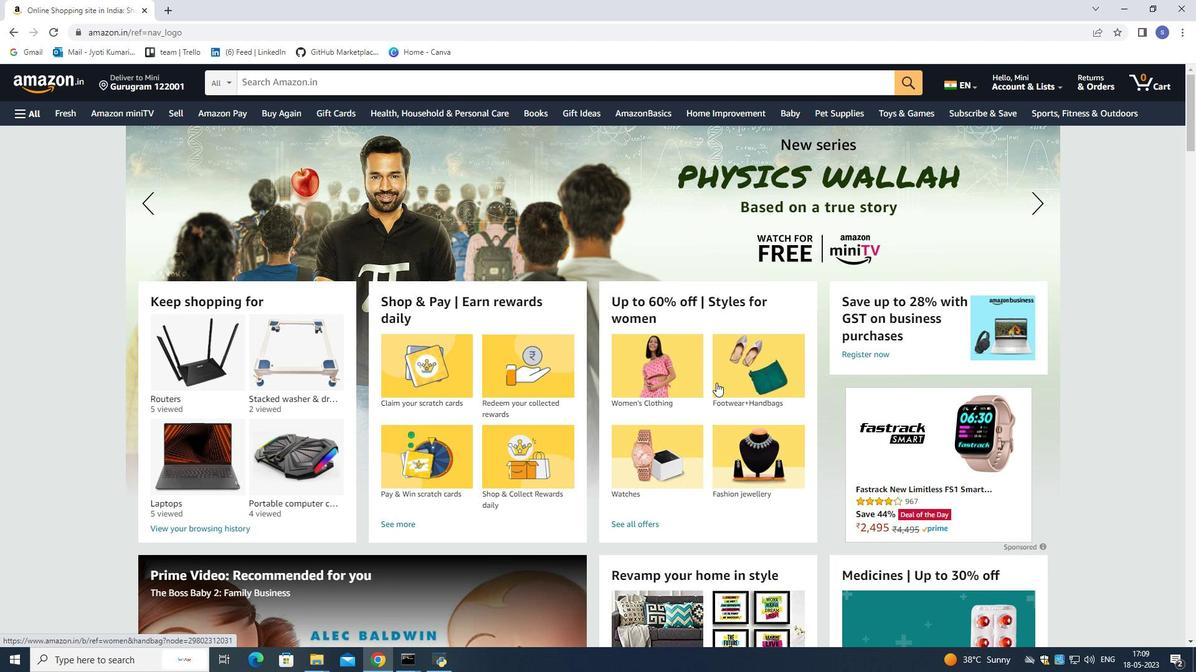 
Action: Mouse scrolled (716, 383) with delta (0, 0)
Screenshot: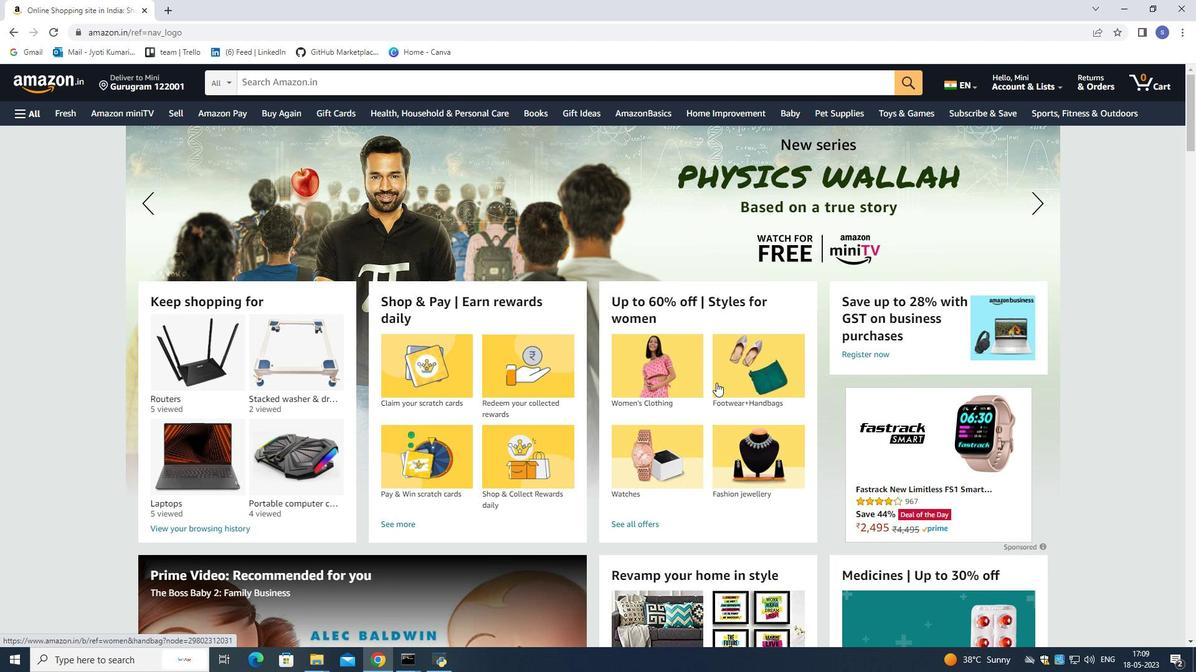 
Action: Mouse scrolled (716, 383) with delta (0, 0)
Screenshot: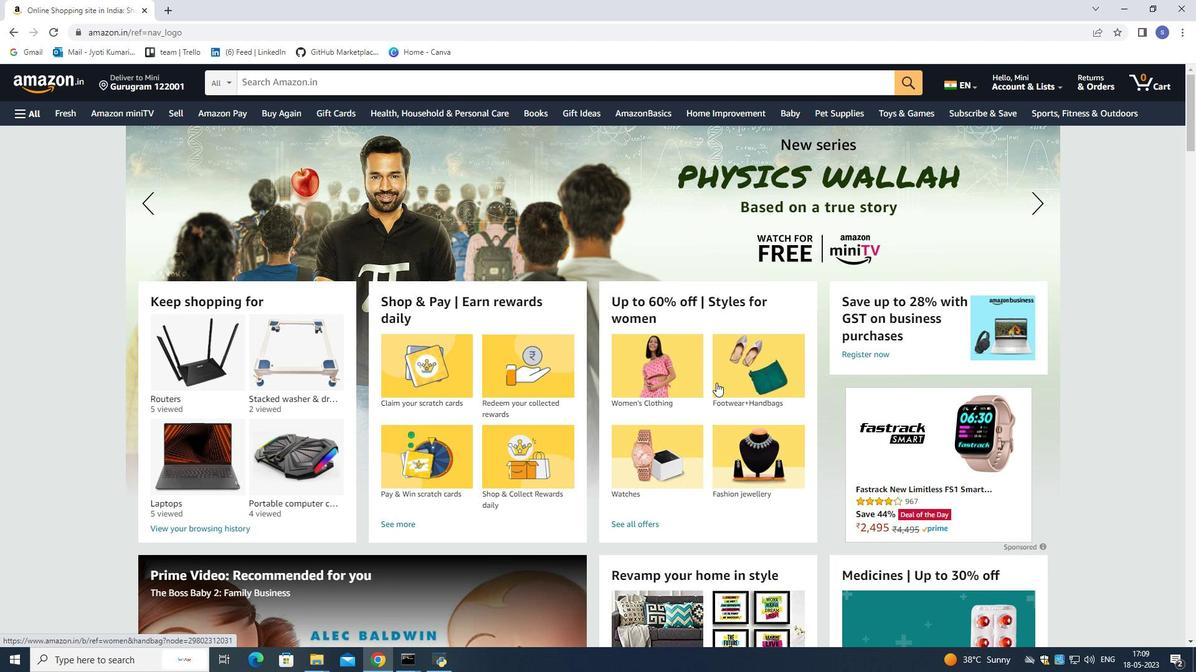 
Action: Mouse scrolled (716, 383) with delta (0, 0)
Screenshot: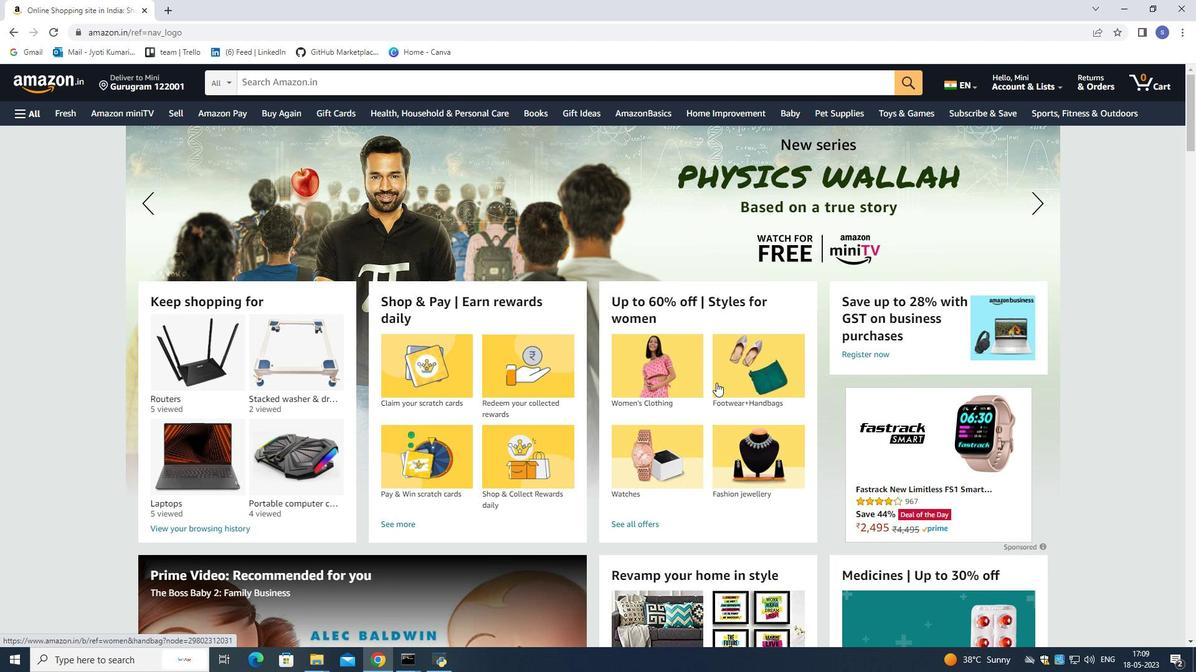 
Action: Mouse moved to (833, 114)
Screenshot: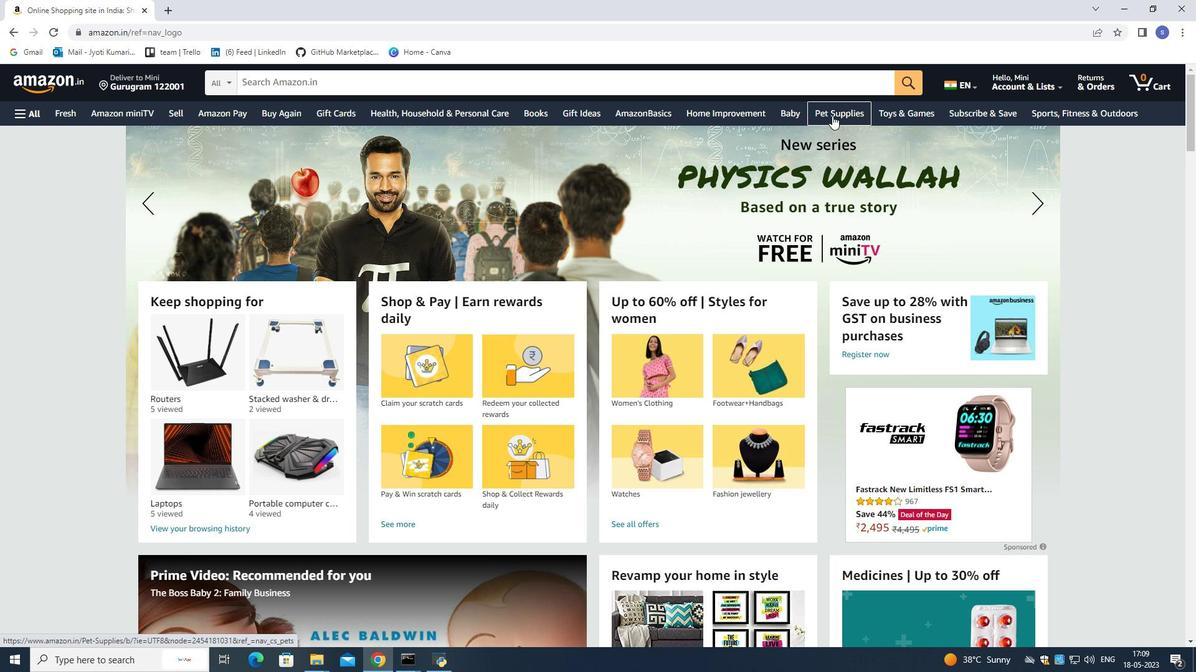 
Action: Mouse pressed left at (833, 114)
Screenshot: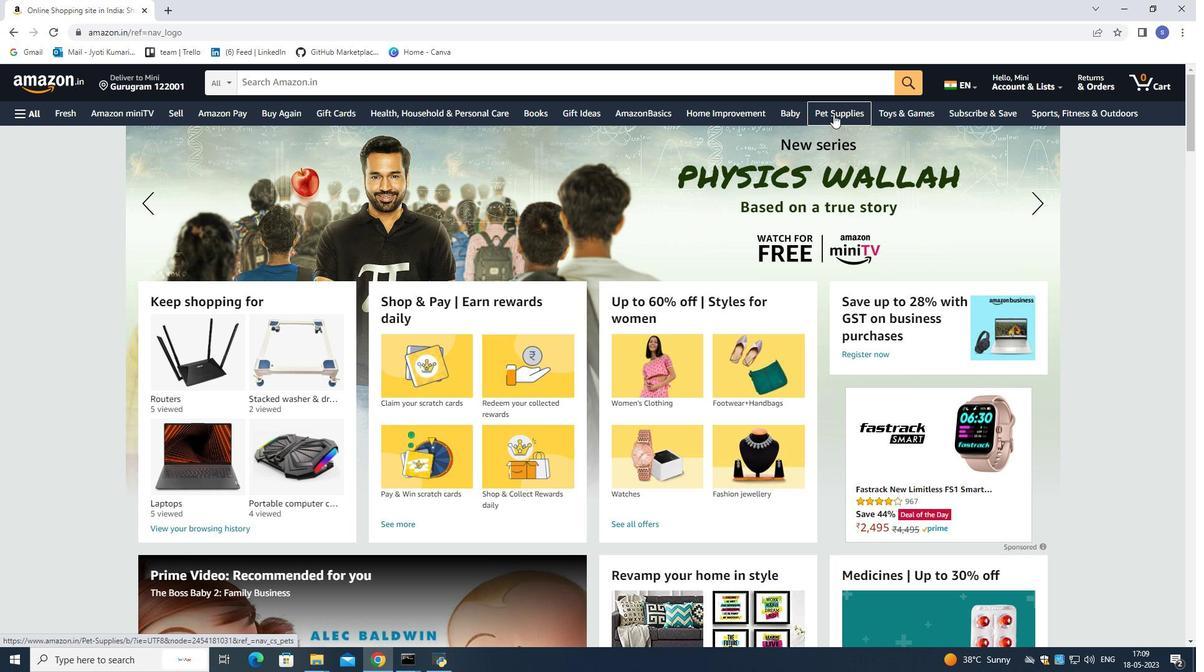 
Action: Mouse moved to (527, 285)
Screenshot: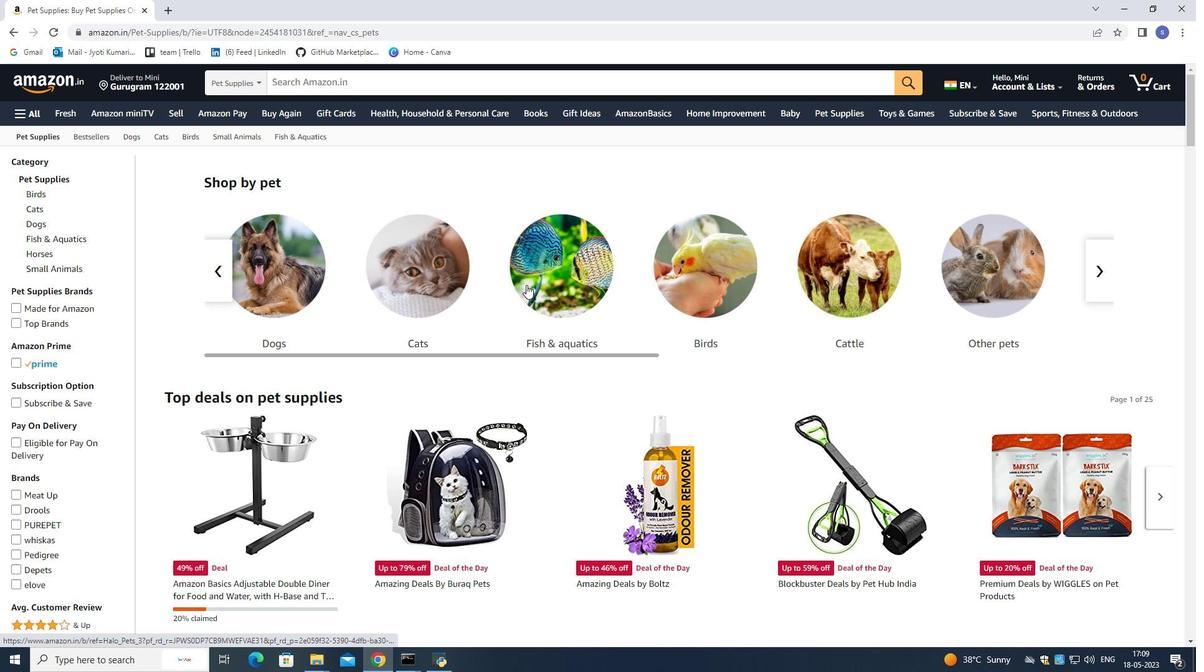 
Action: Mouse pressed left at (527, 285)
Screenshot: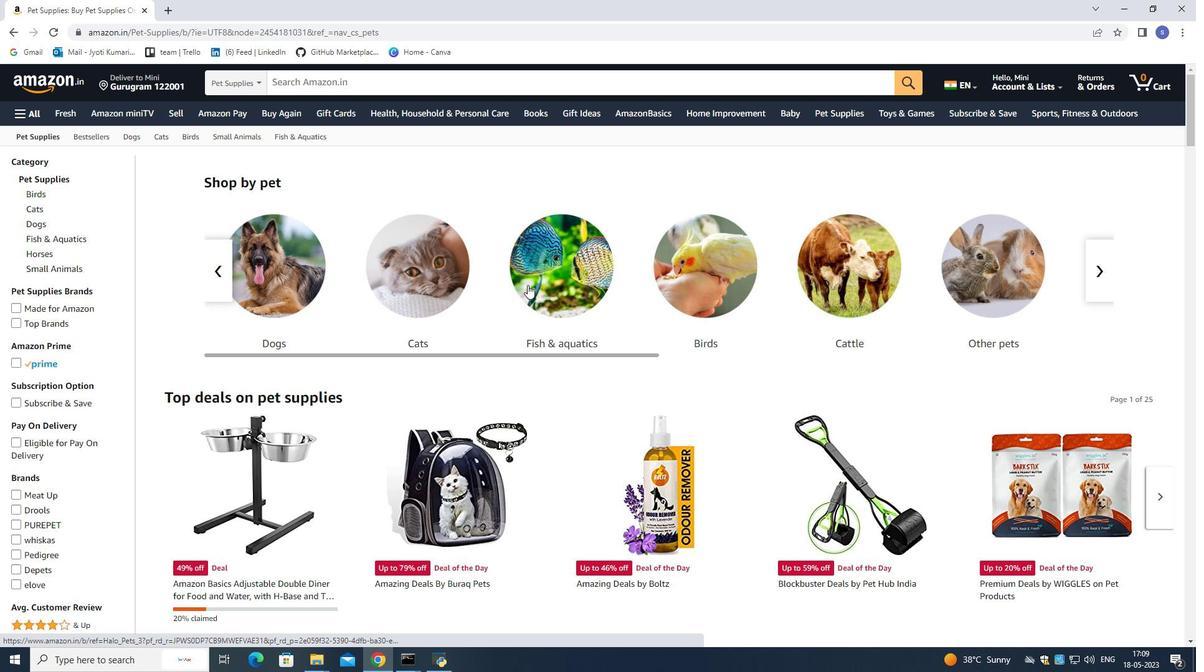 
Action: Mouse moved to (691, 454)
Screenshot: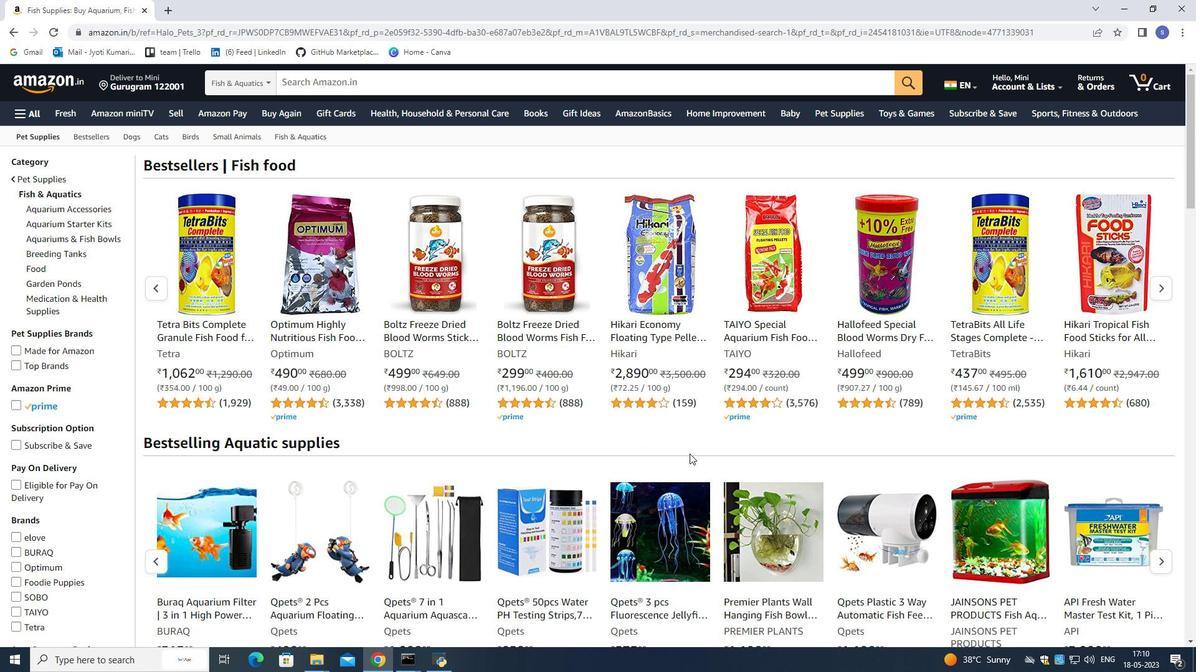 
Action: Mouse scrolled (691, 453) with delta (0, 0)
Screenshot: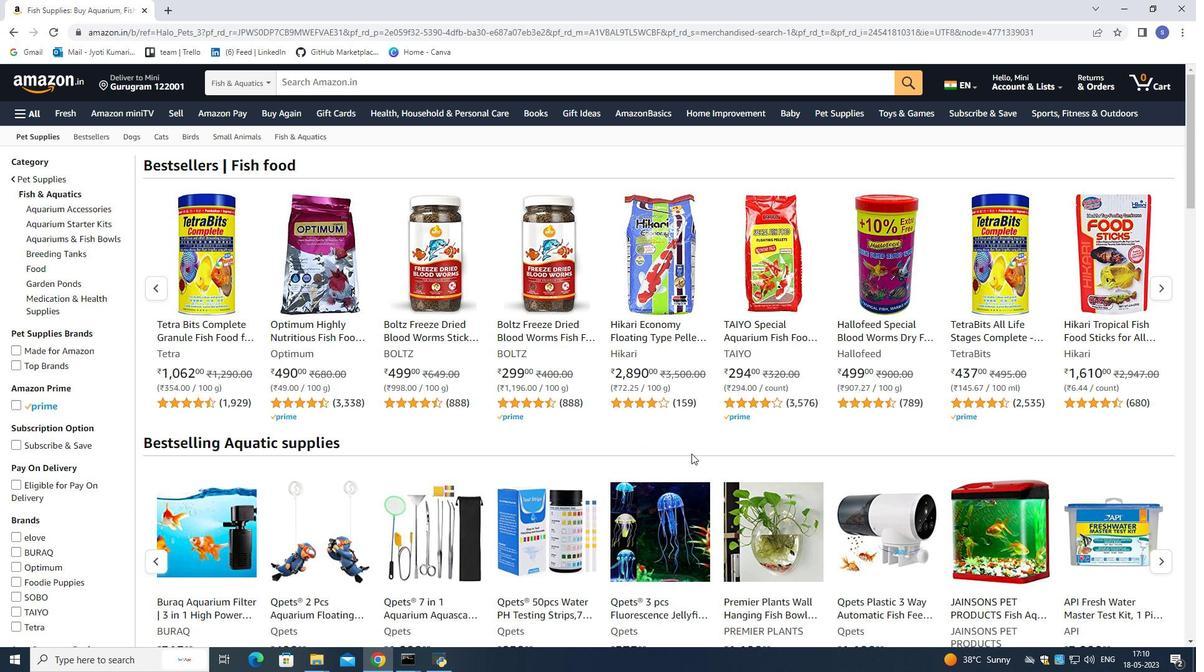 
Action: Mouse moved to (683, 467)
Screenshot: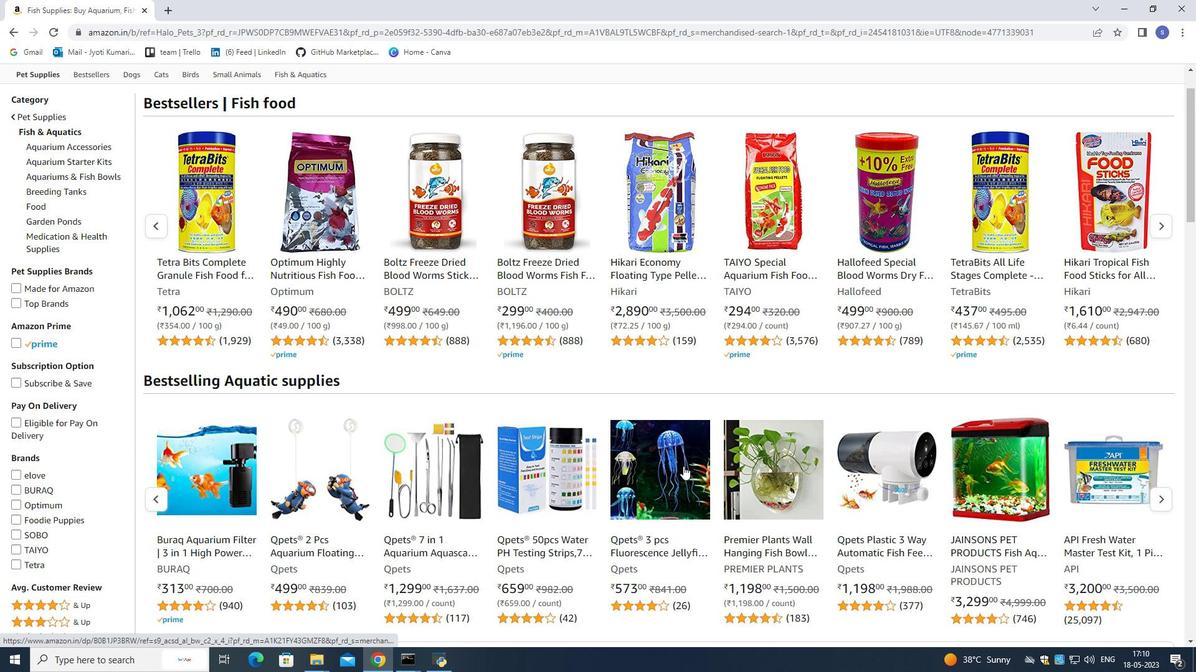 
Action: Mouse pressed left at (683, 467)
Screenshot: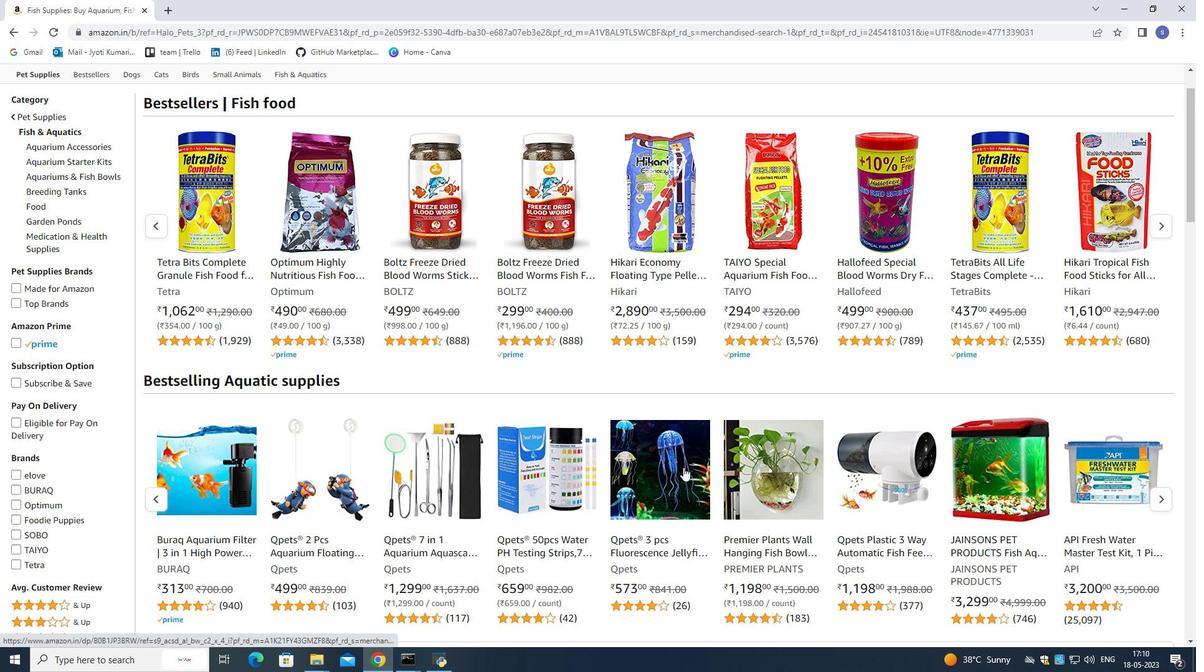 
Action: Mouse moved to (939, 415)
Screenshot: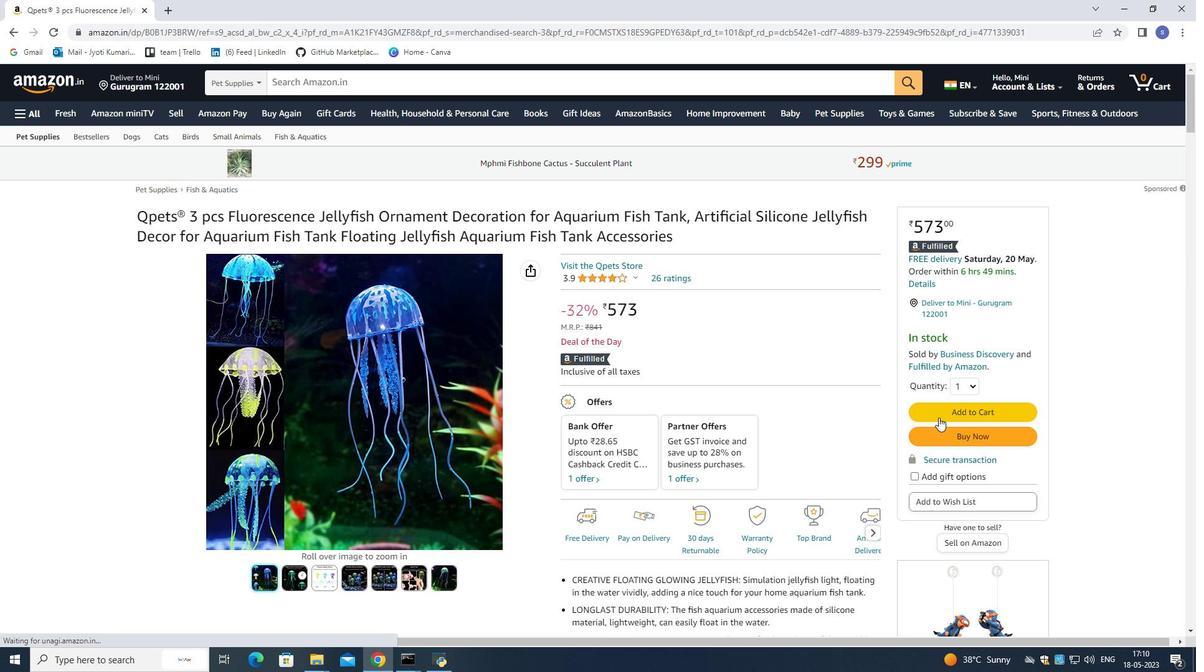 
Action: Mouse pressed left at (939, 415)
Screenshot: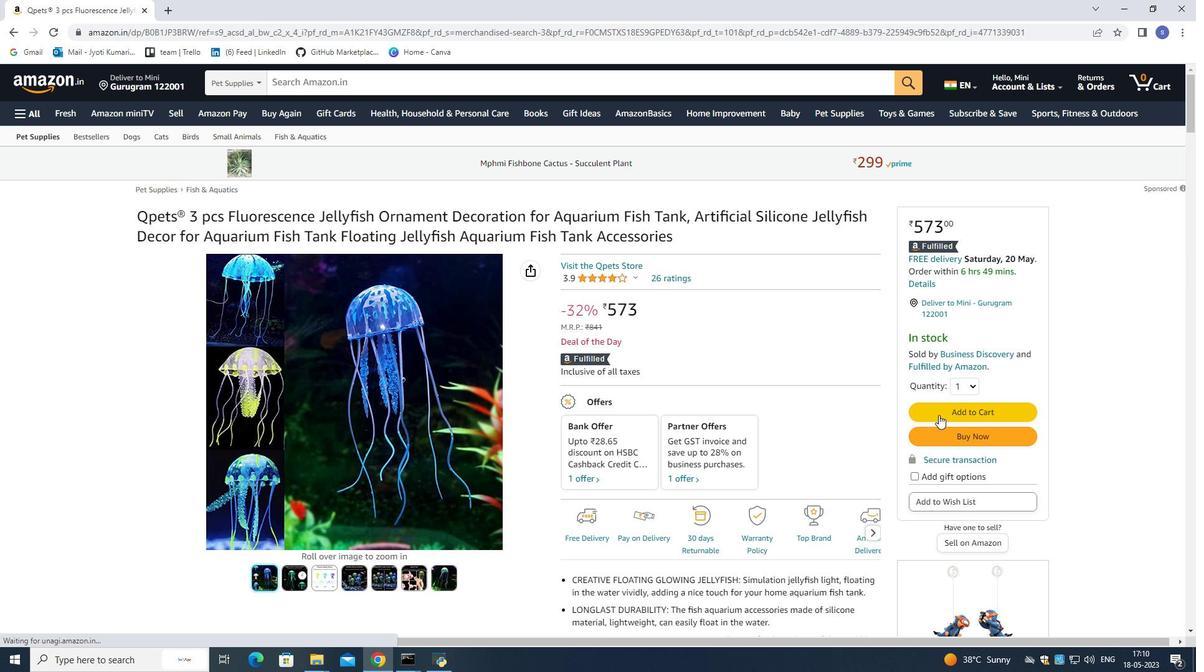 
Action: Mouse moved to (16, 30)
Screenshot: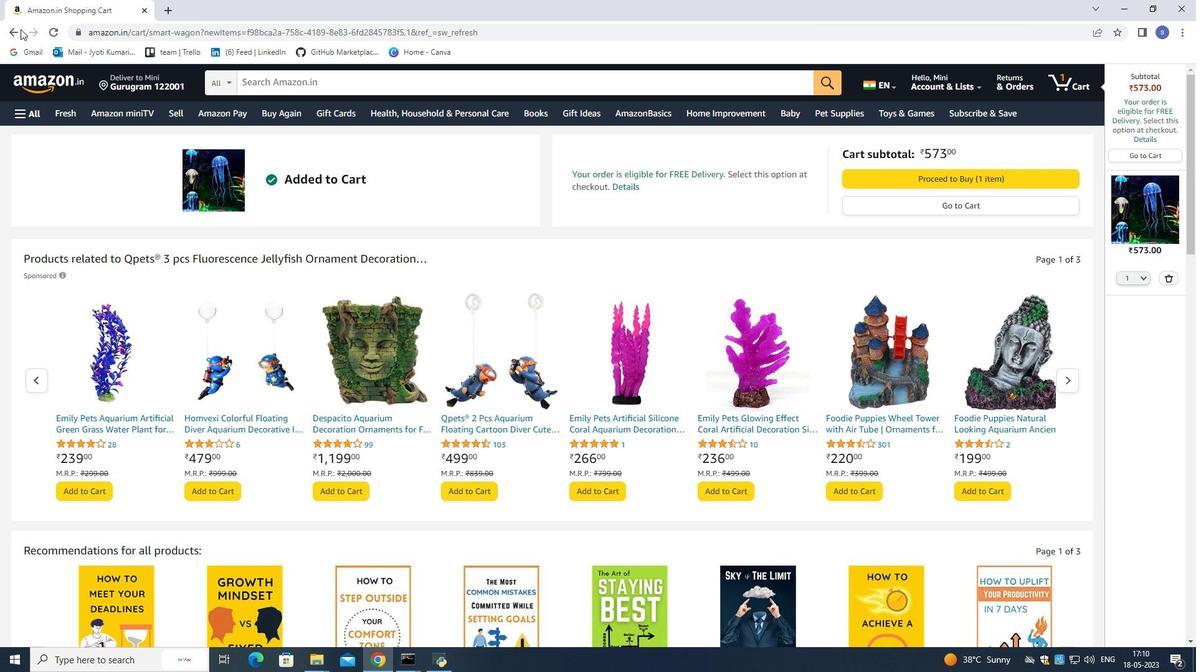 
Action: Mouse pressed left at (16, 30)
Screenshot: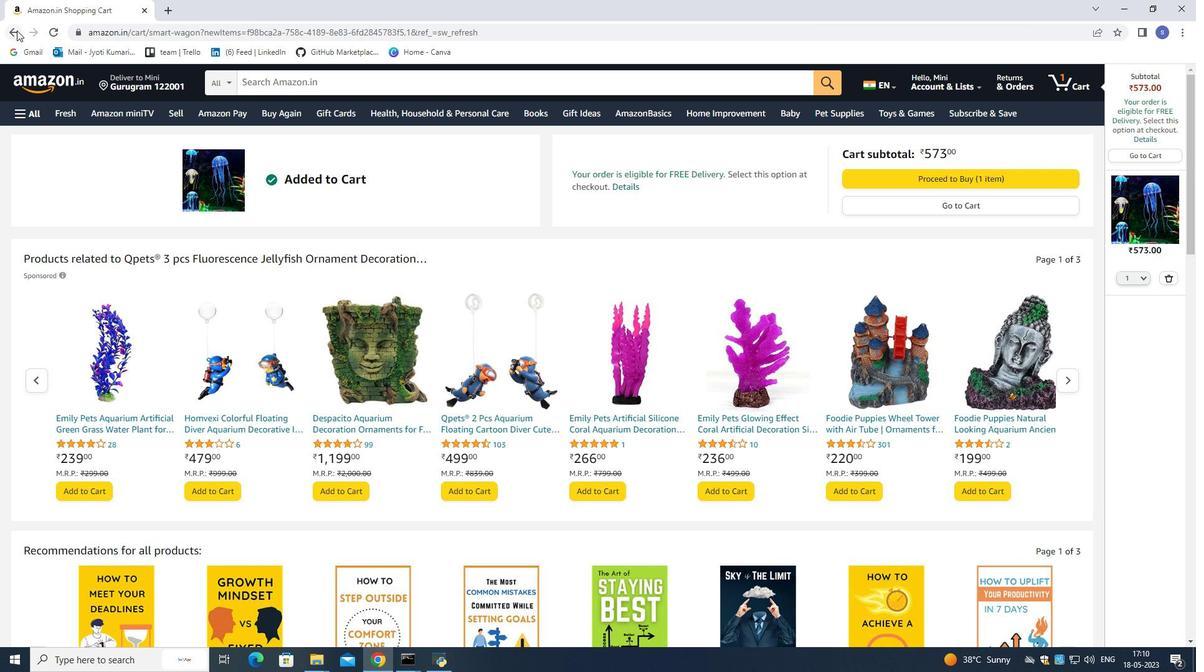 
Action: Mouse pressed left at (16, 30)
Screenshot: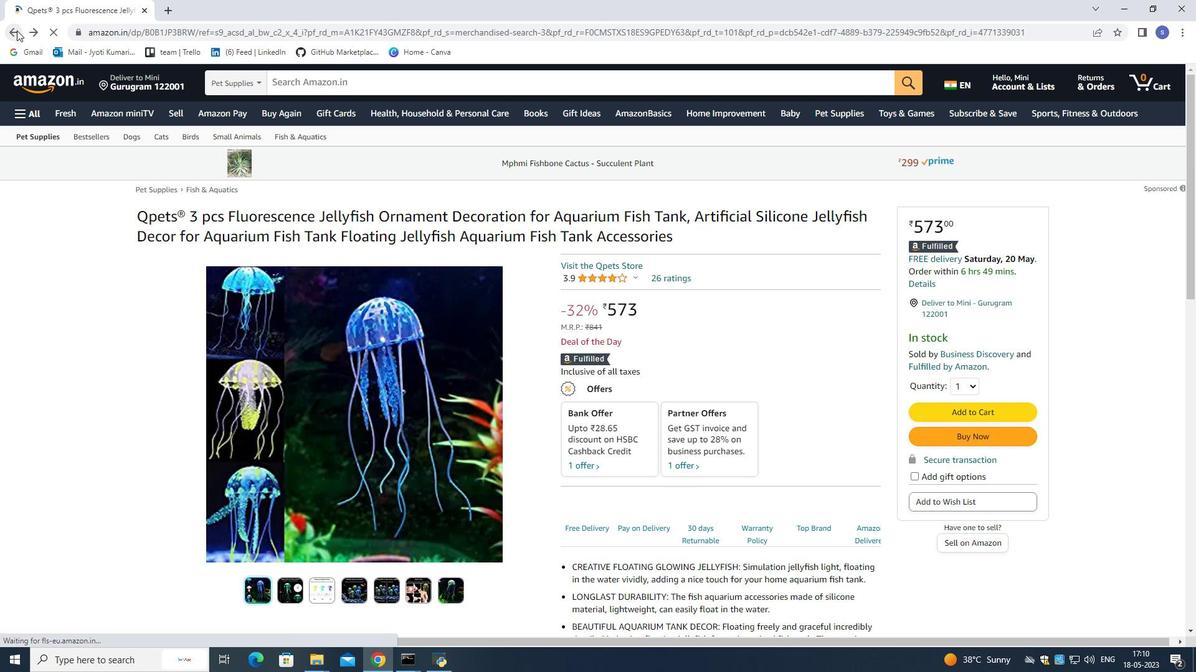 
Action: Mouse pressed left at (16, 30)
Screenshot: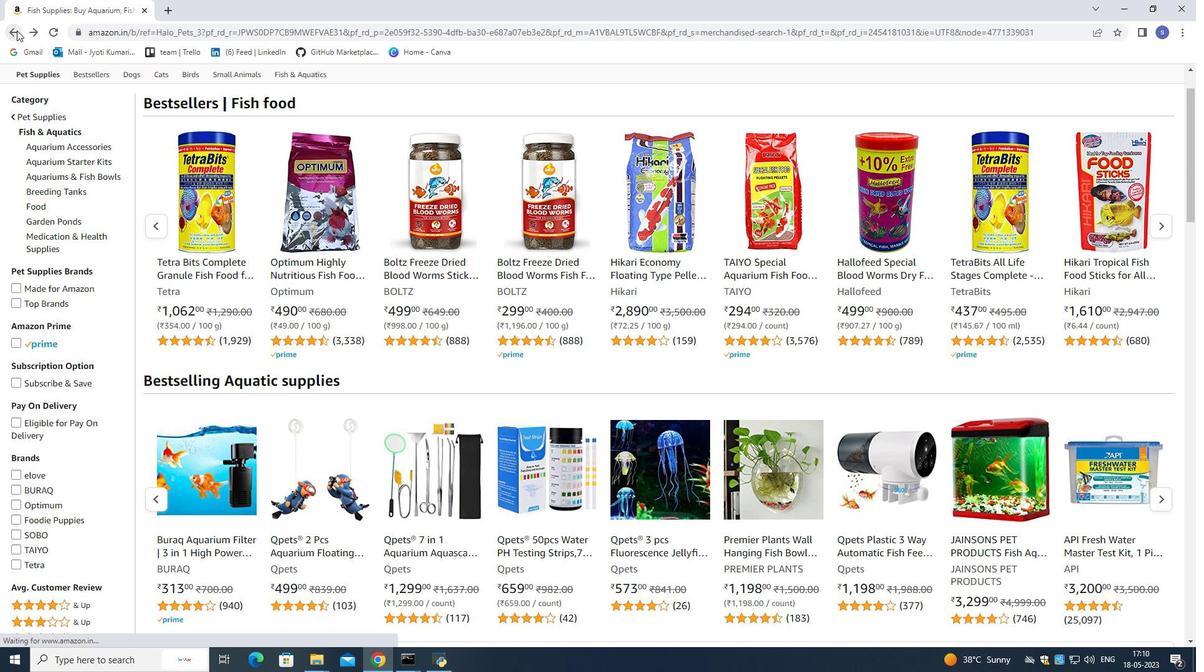 
Action: Mouse moved to (395, 270)
Screenshot: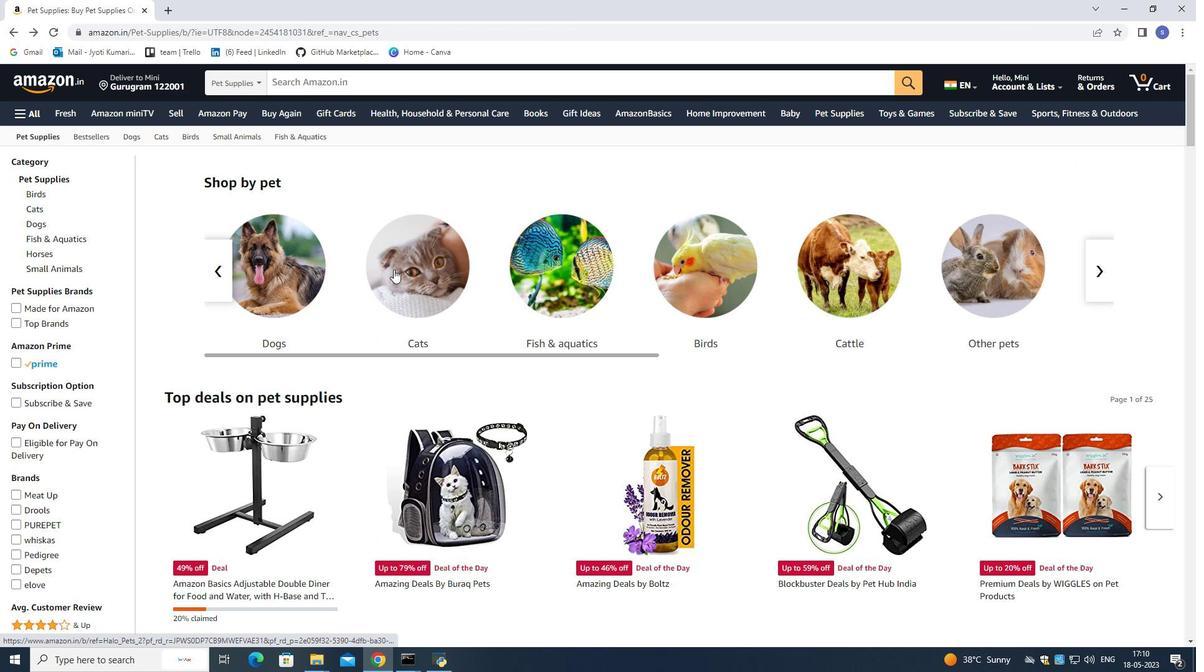 
Action: Mouse pressed left at (395, 270)
Screenshot: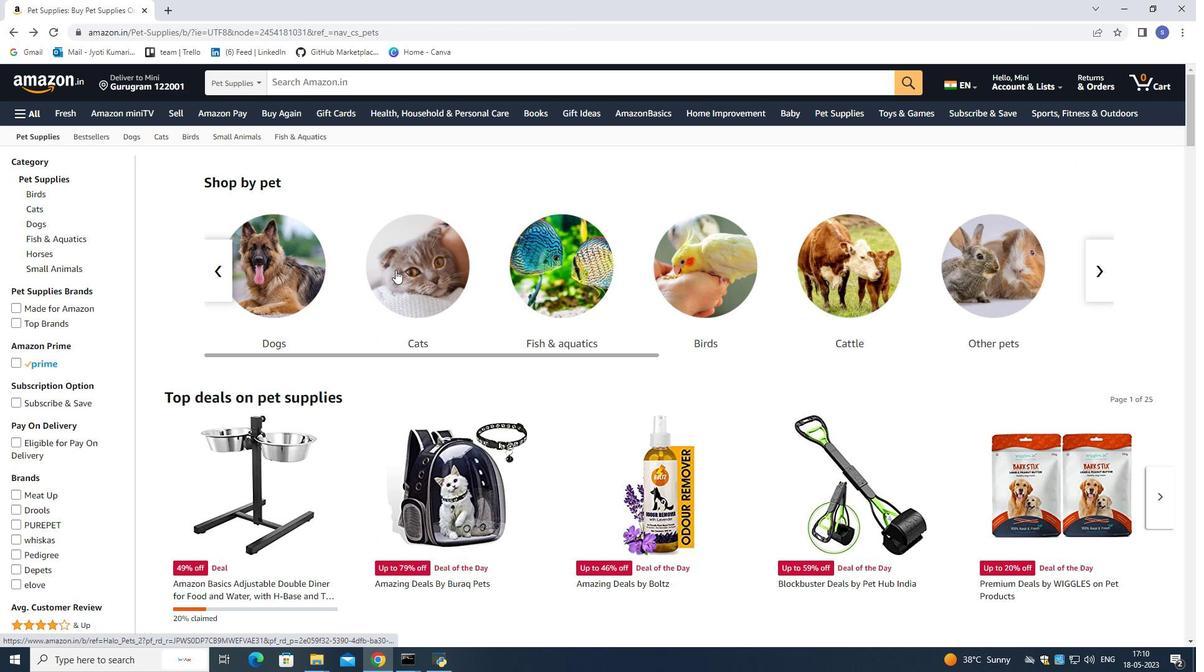 
Action: Mouse moved to (597, 281)
Screenshot: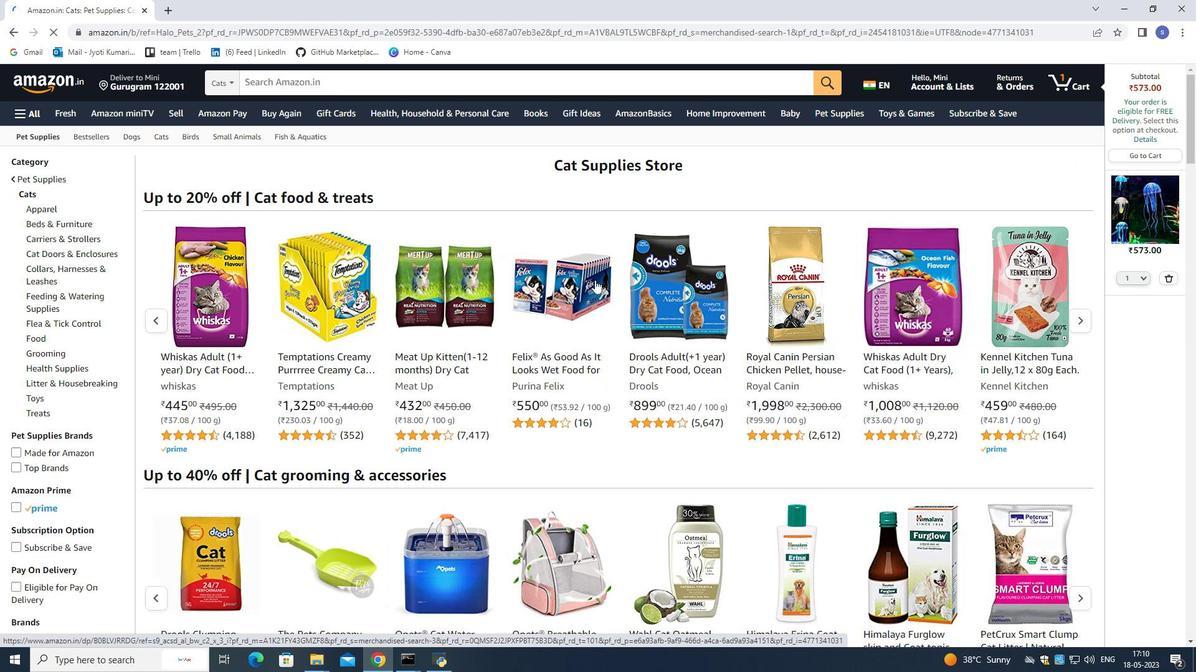 
Action: Mouse scrolled (597, 280) with delta (0, 0)
Screenshot: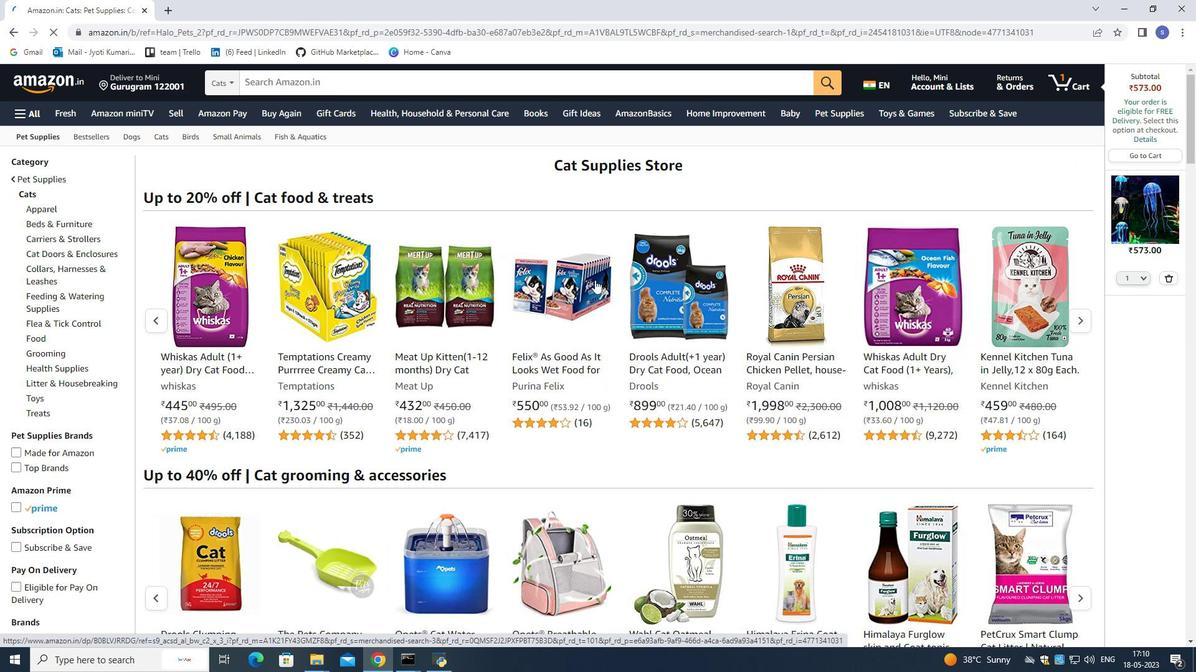 
Action: Mouse scrolled (597, 280) with delta (0, 0)
Screenshot: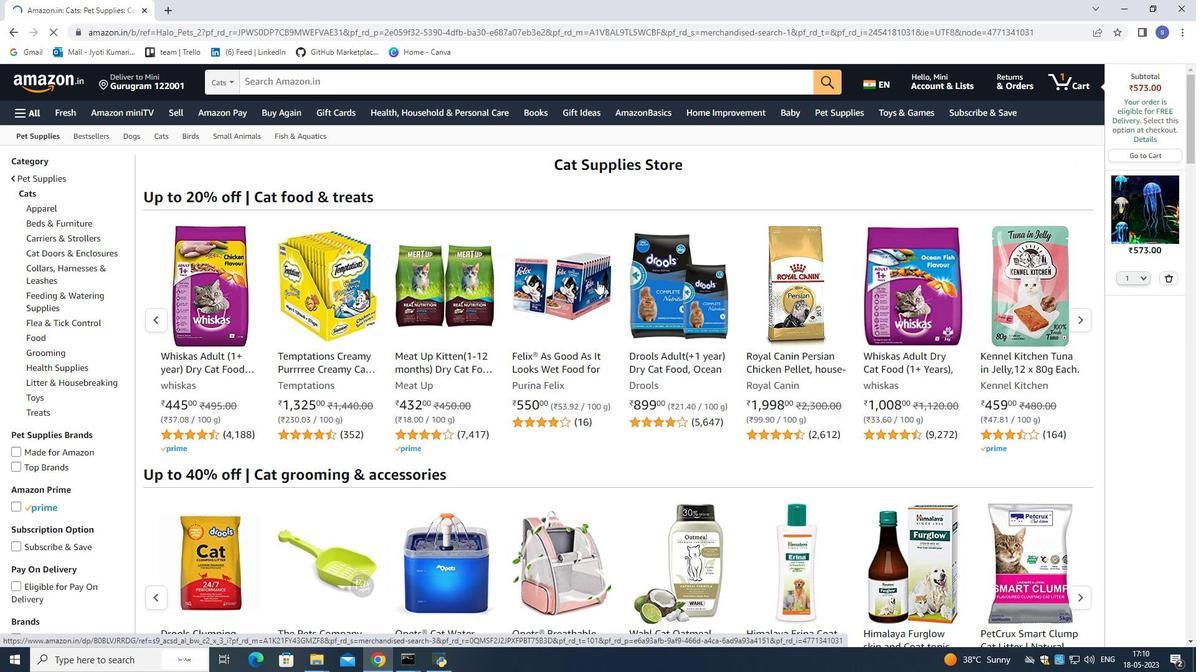
Action: Mouse scrolled (597, 280) with delta (0, 0)
Screenshot: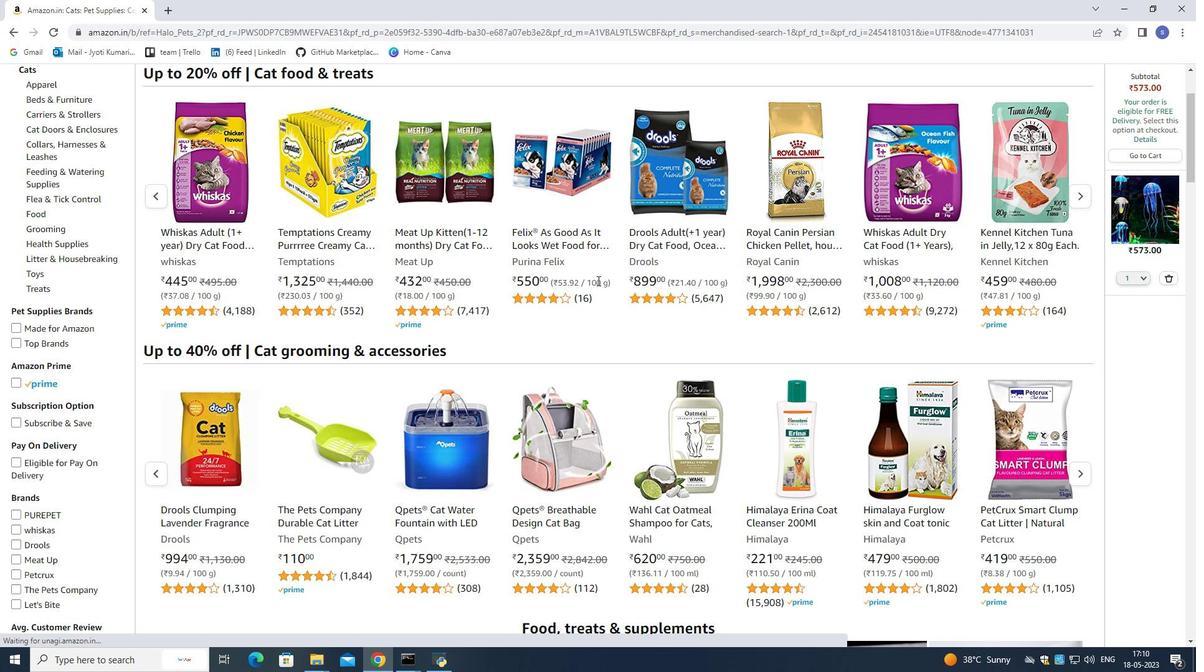 
Action: Mouse scrolled (597, 280) with delta (0, 0)
Screenshot: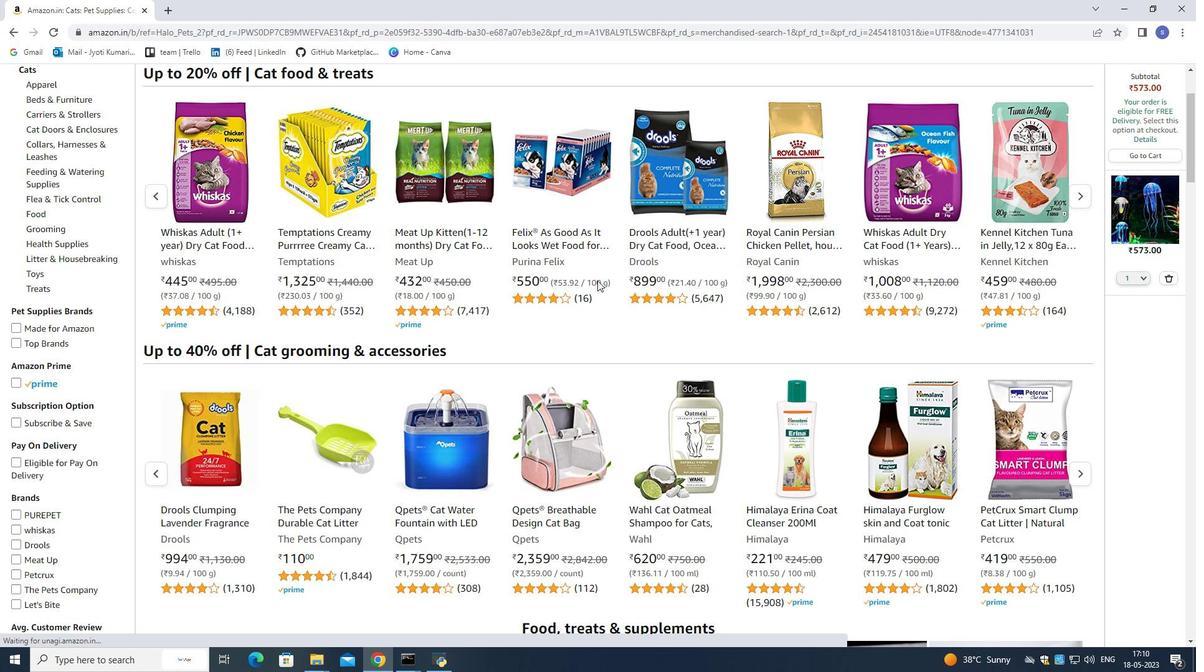 
Action: Mouse scrolled (597, 280) with delta (0, 0)
Screenshot: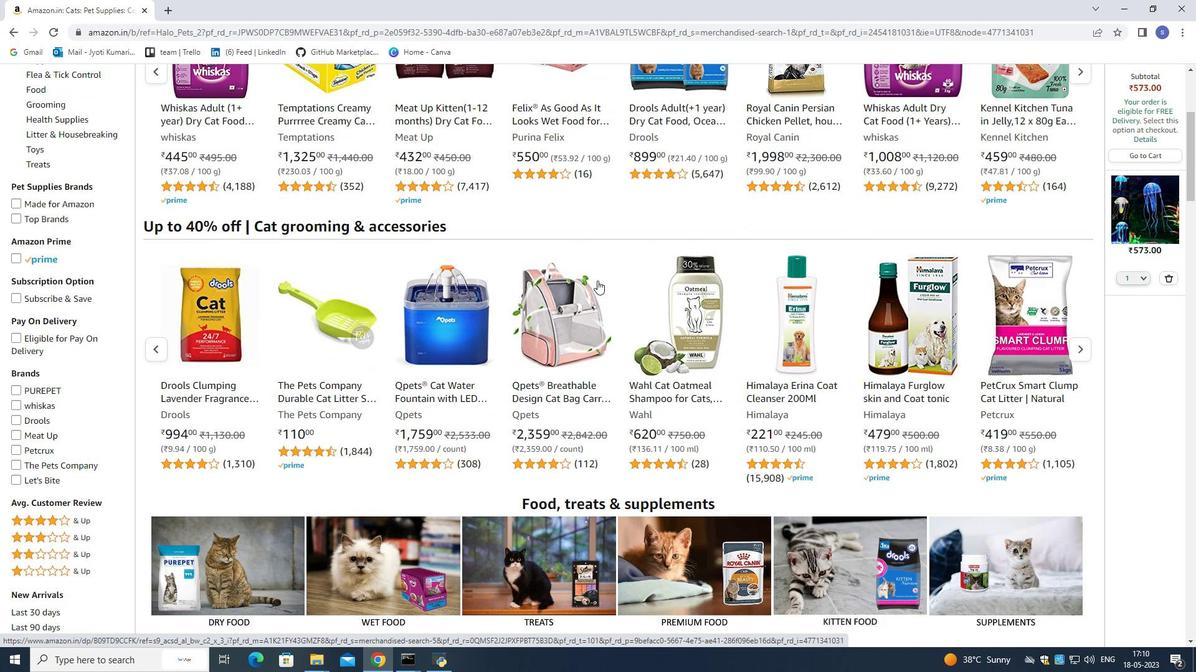 
Action: Mouse scrolled (597, 280) with delta (0, 0)
Screenshot: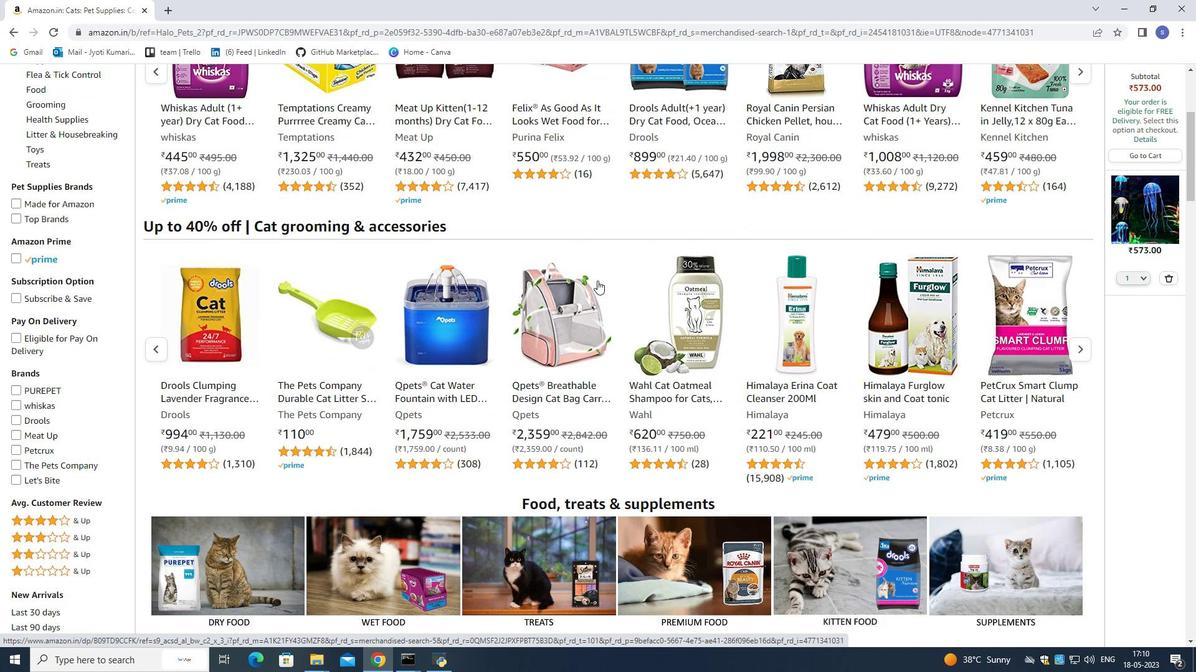 
Action: Mouse scrolled (597, 280) with delta (0, 0)
Screenshot: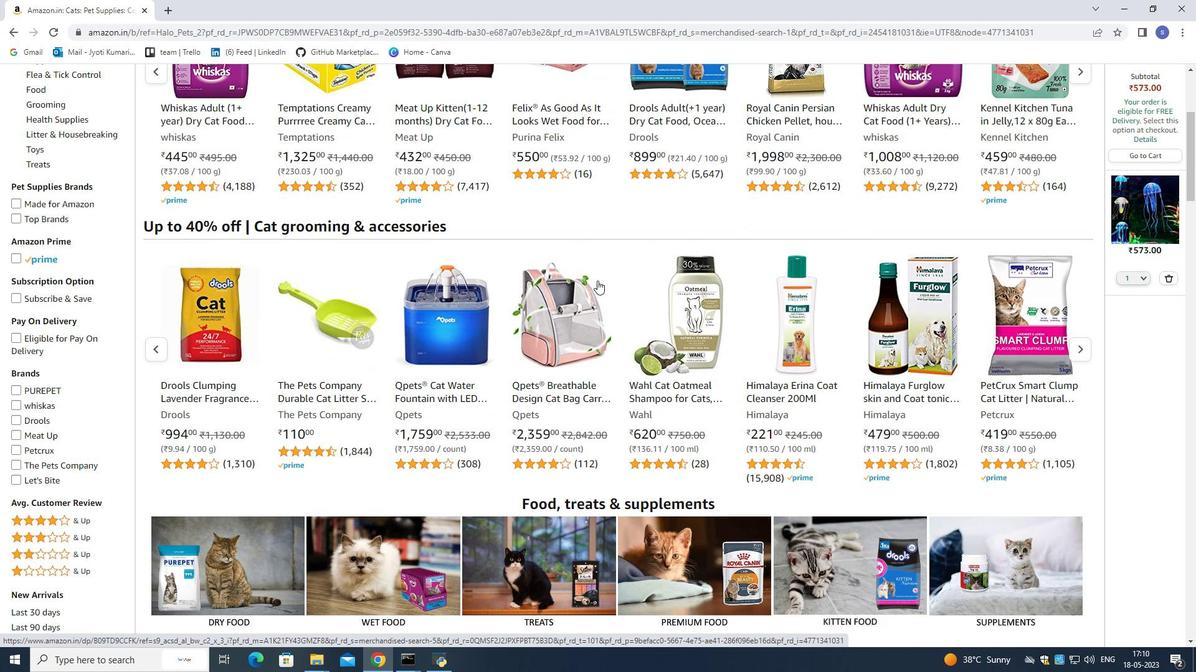
Action: Mouse moved to (597, 280)
Screenshot: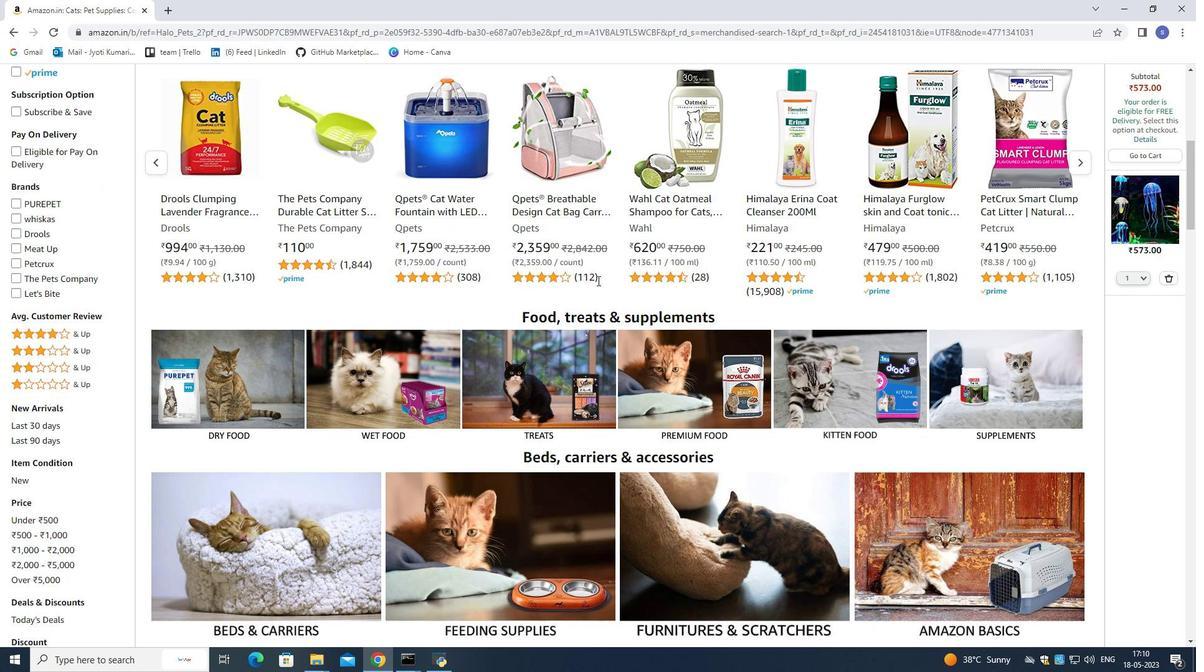 
Action: Mouse scrolled (597, 279) with delta (0, 0)
Screenshot: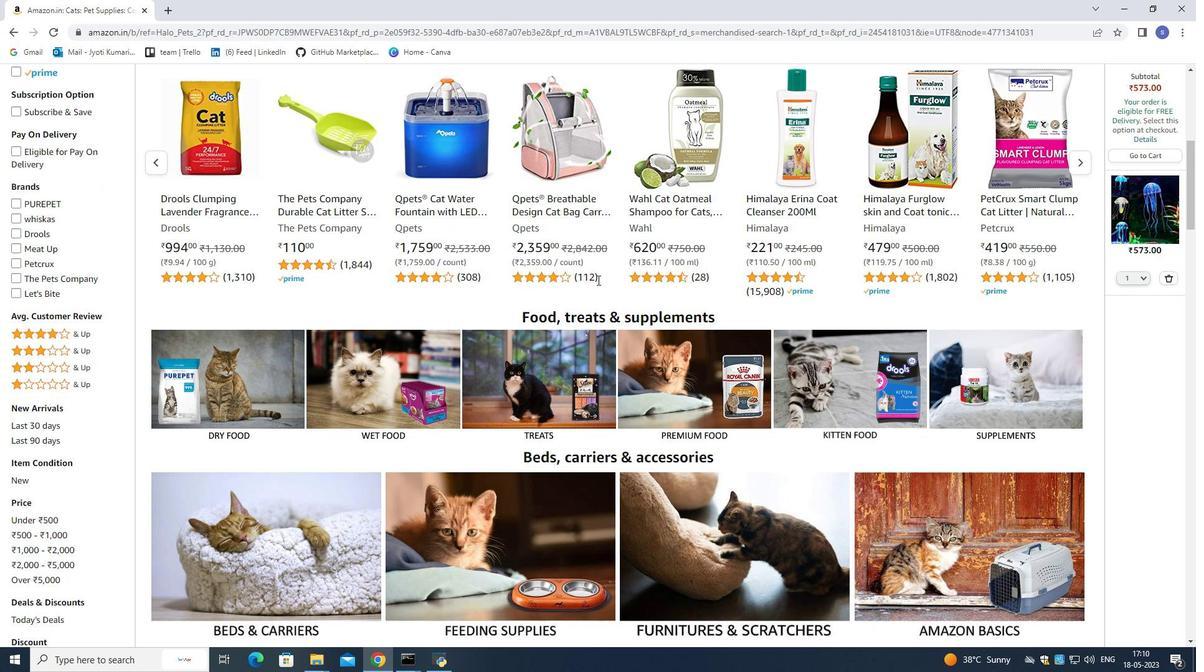 
Action: Mouse moved to (724, 401)
Screenshot: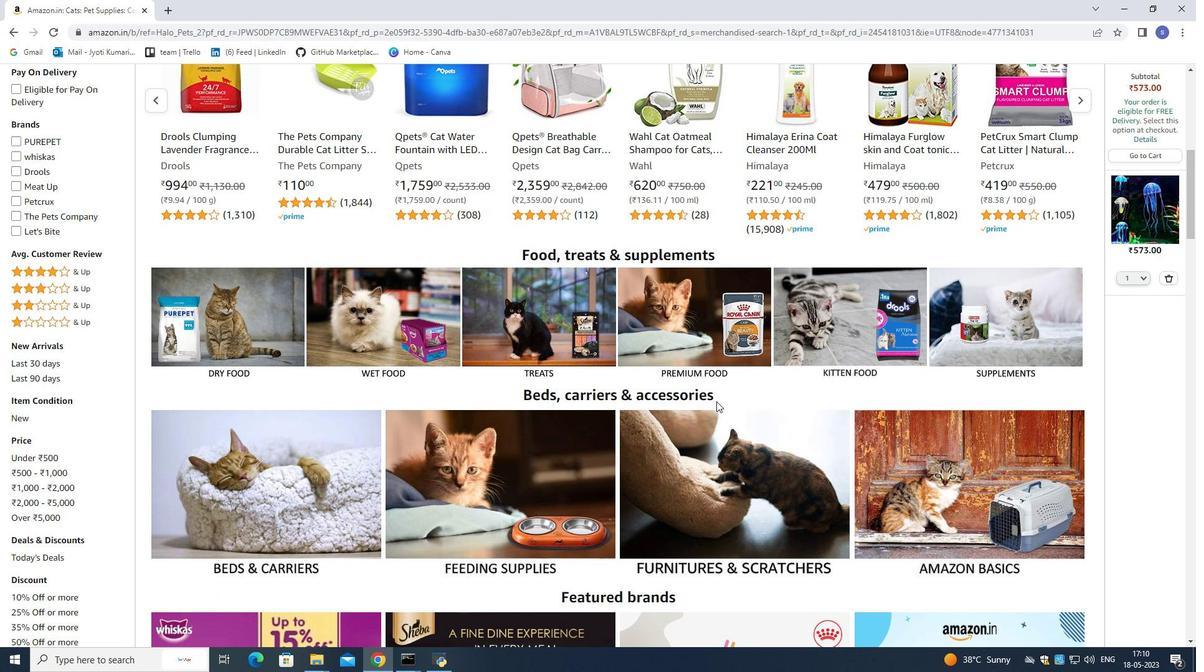 
Action: Mouse scrolled (724, 401) with delta (0, 0)
Screenshot: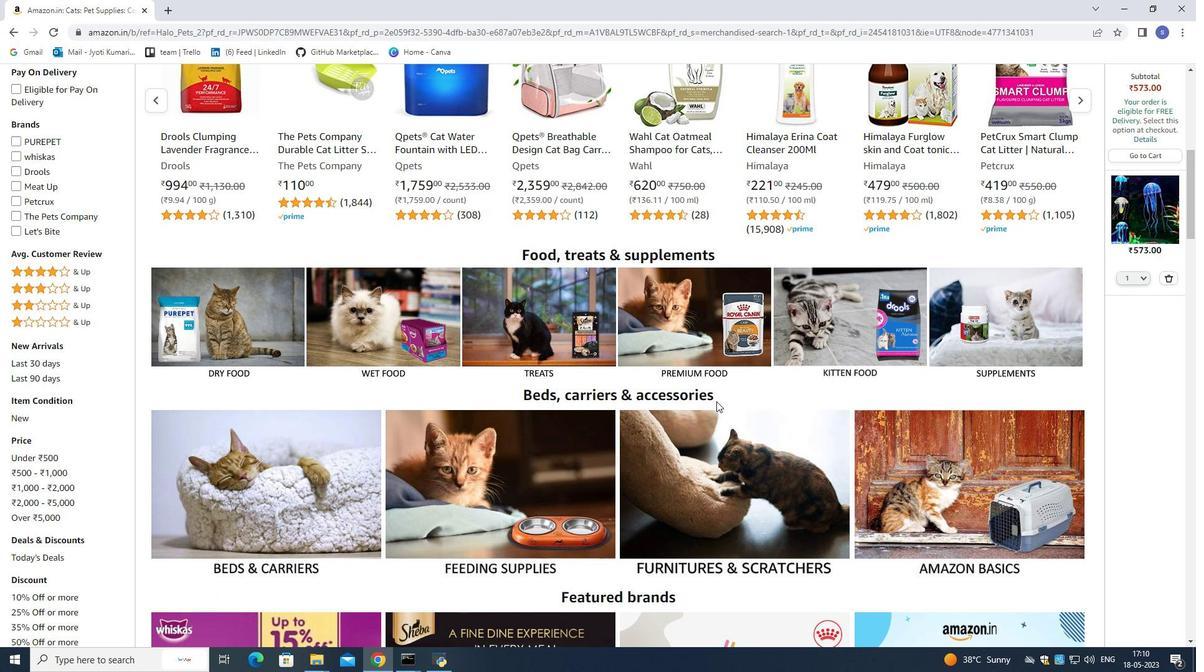 
Action: Mouse scrolled (724, 401) with delta (0, 0)
Screenshot: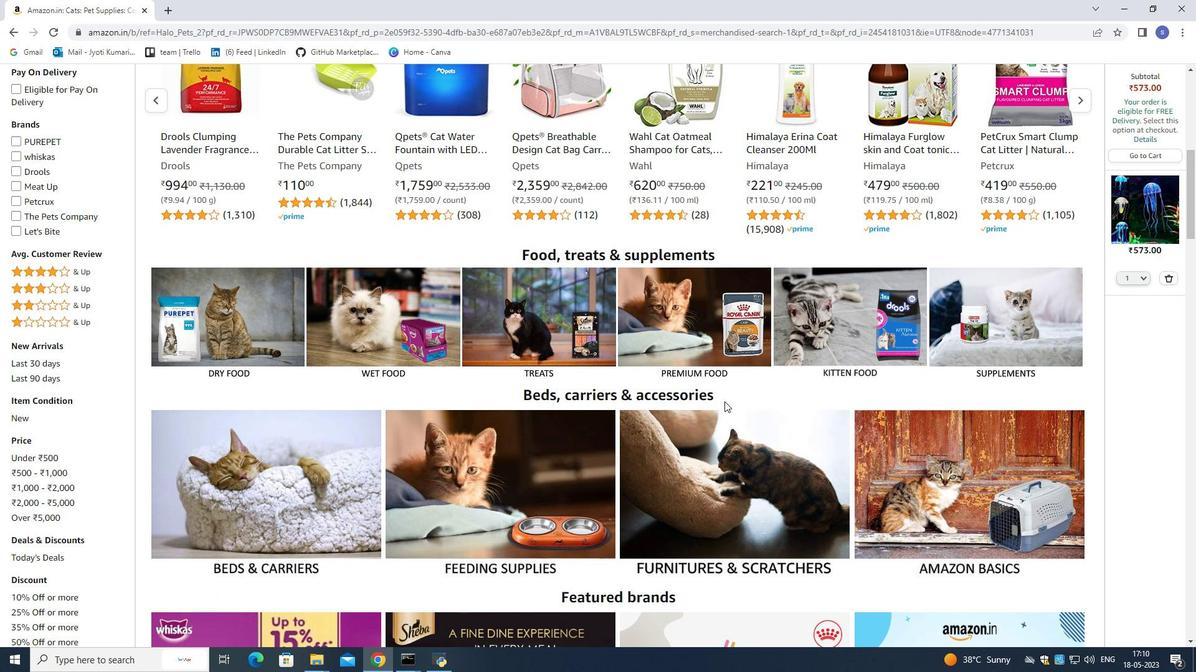 
Action: Mouse moved to (723, 403)
Screenshot: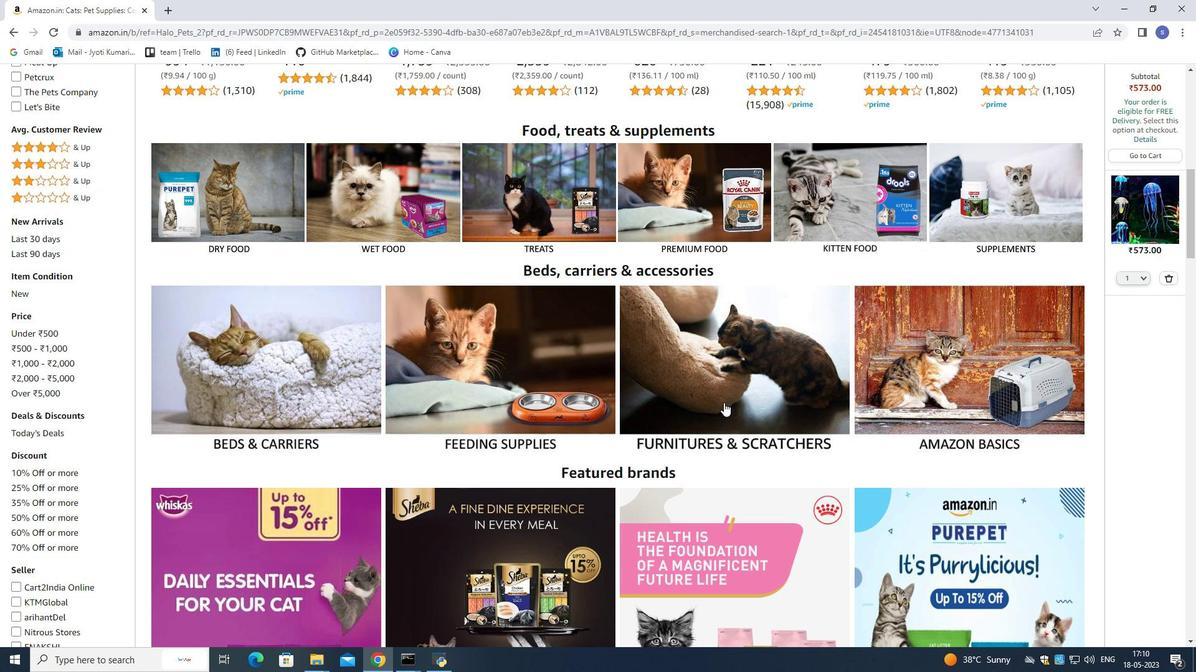 
Action: Mouse scrolled (723, 403) with delta (0, 0)
Screenshot: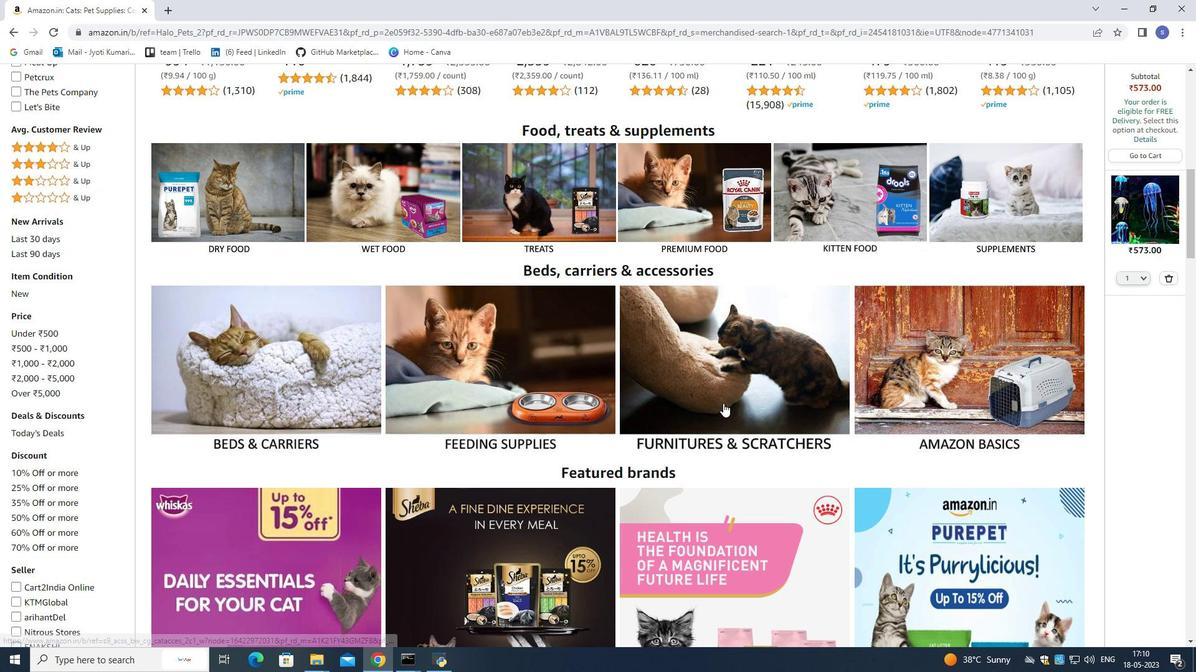 
Action: Mouse moved to (722, 404)
Screenshot: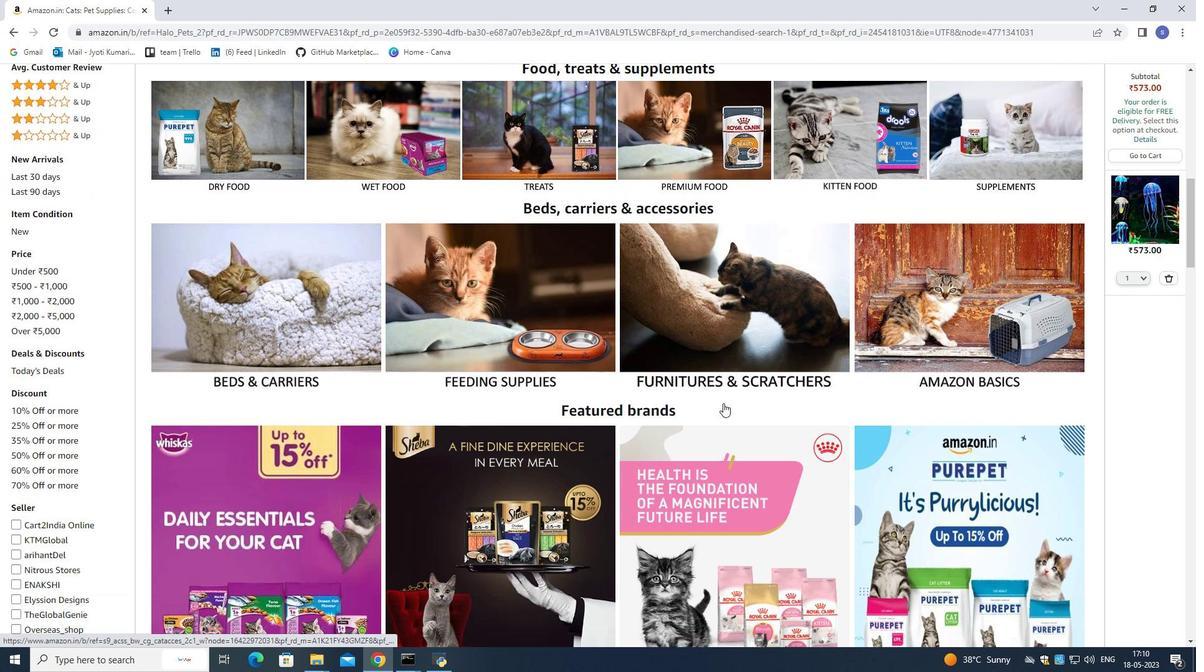 
Action: Mouse scrolled (722, 403) with delta (0, 0)
Screenshot: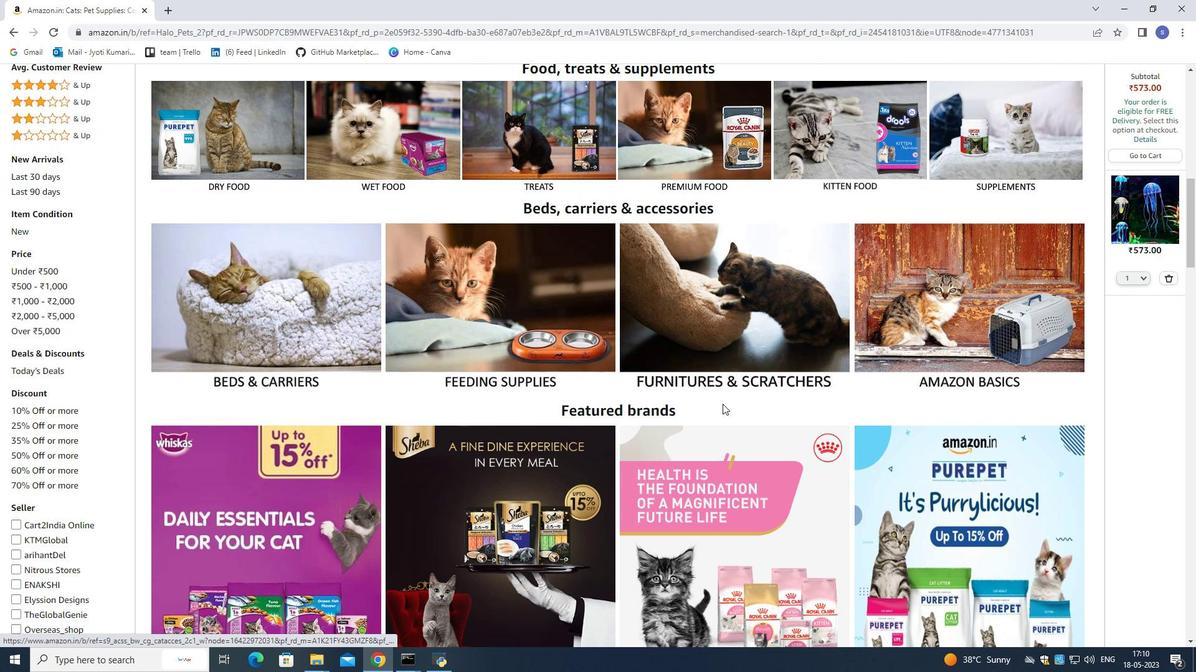 
Action: Mouse scrolled (722, 403) with delta (0, 0)
Screenshot: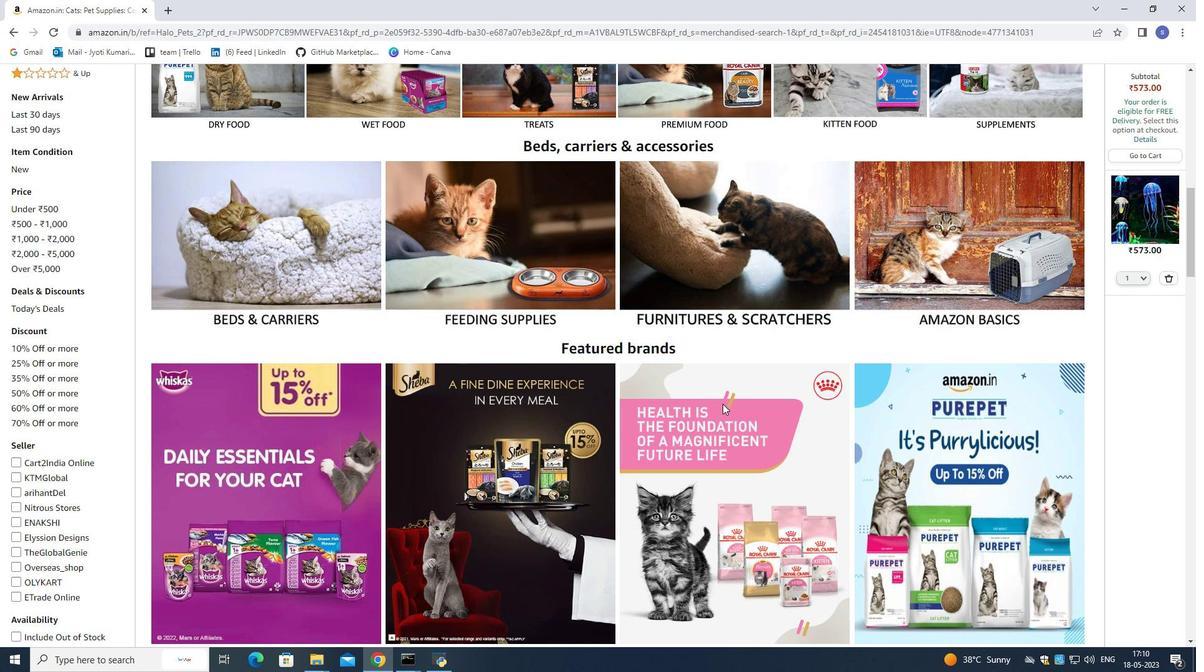 
Action: Mouse scrolled (722, 403) with delta (0, 0)
Screenshot: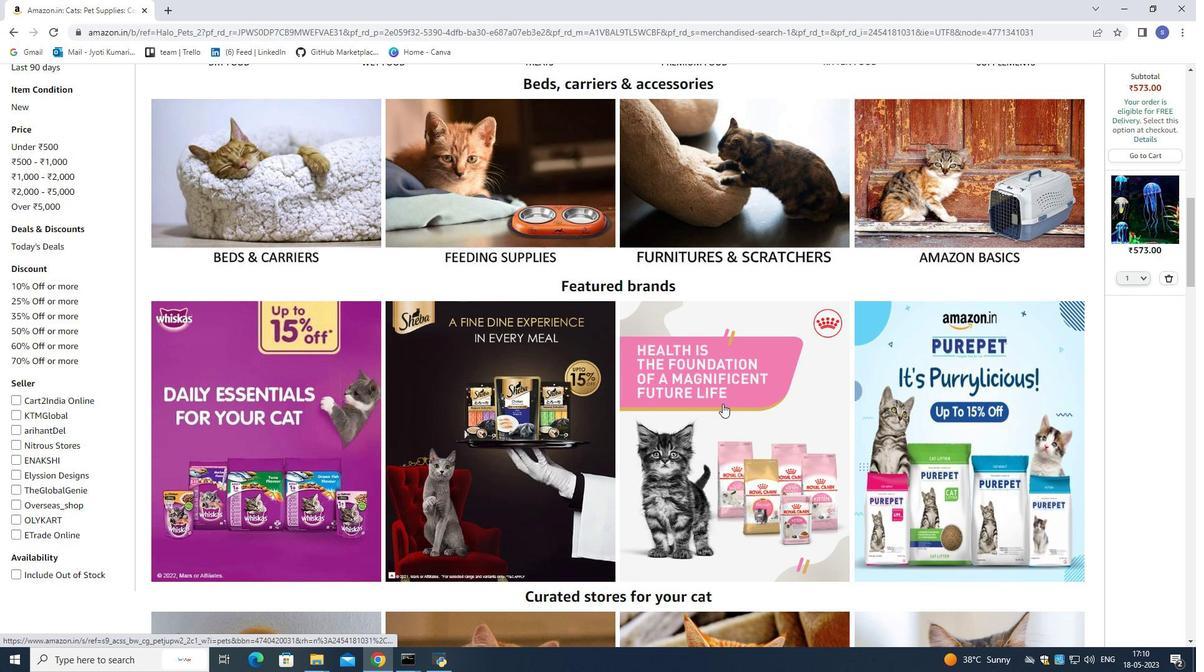 
Action: Mouse scrolled (722, 403) with delta (0, 0)
Screenshot: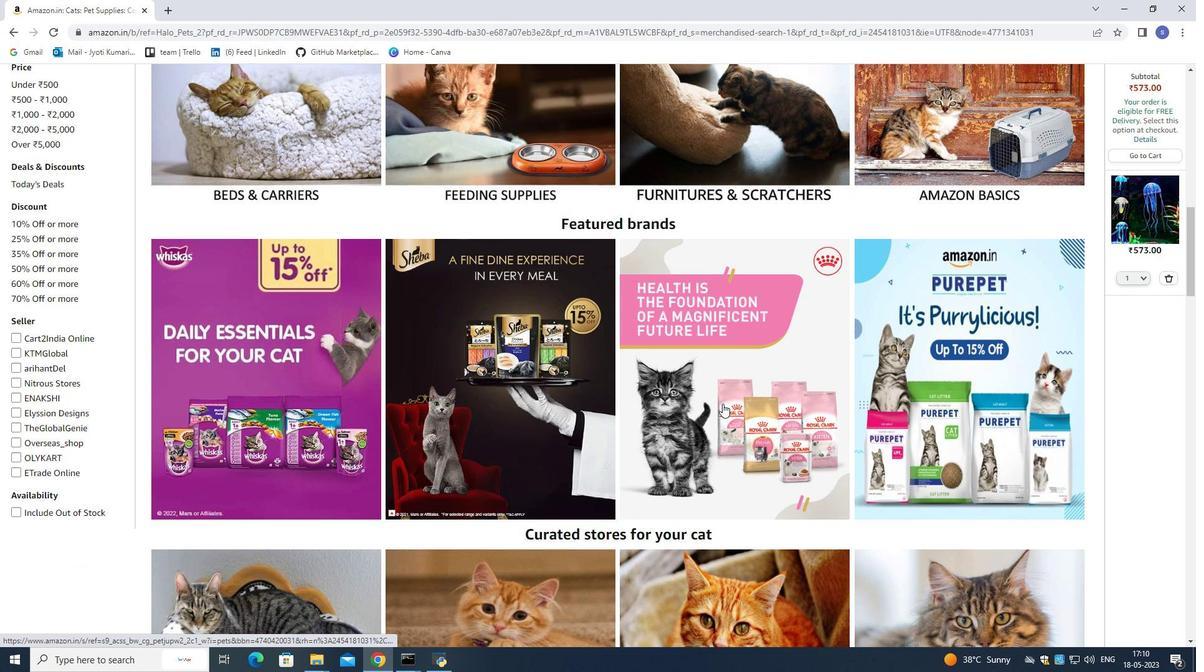 
Action: Mouse moved to (682, 368)
Screenshot: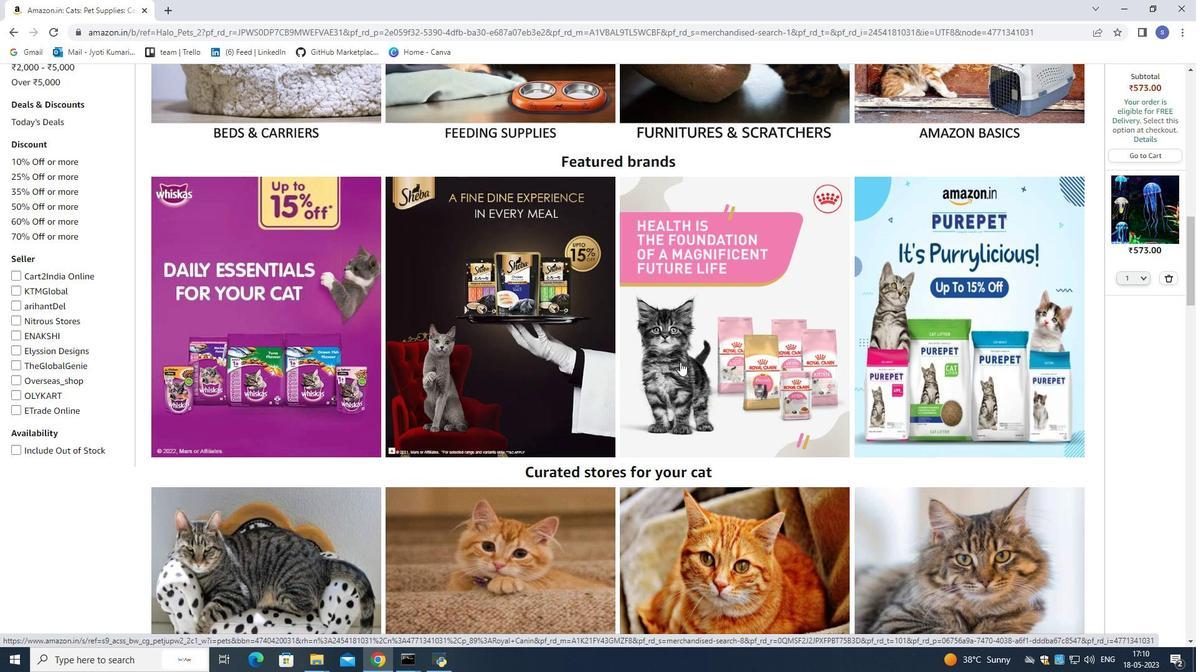 
Action: Mouse scrolled (682, 368) with delta (0, 0)
Screenshot: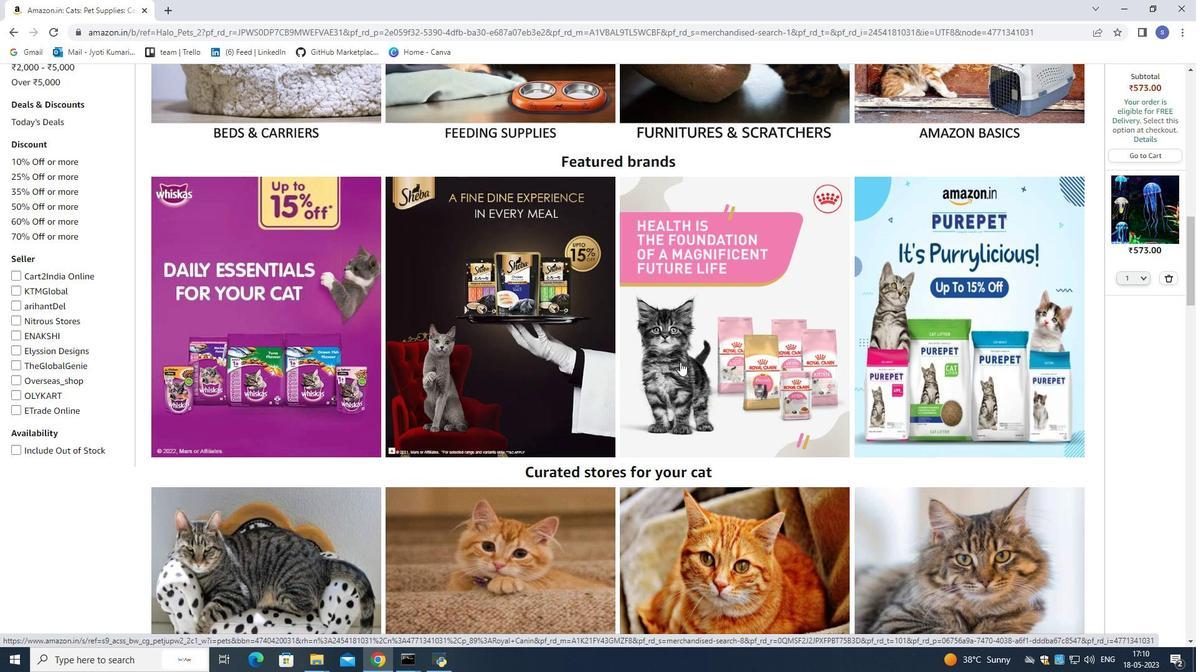 
Action: Mouse moved to (682, 374)
Screenshot: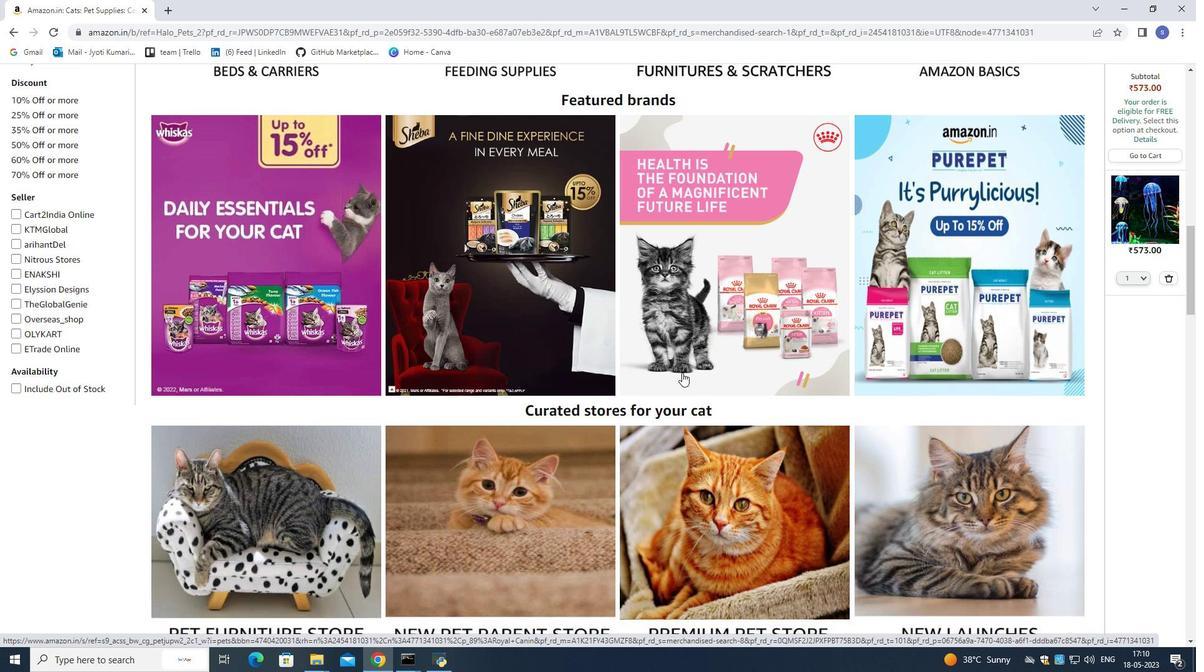 
Action: Mouse scrolled (682, 373) with delta (0, 0)
Screenshot: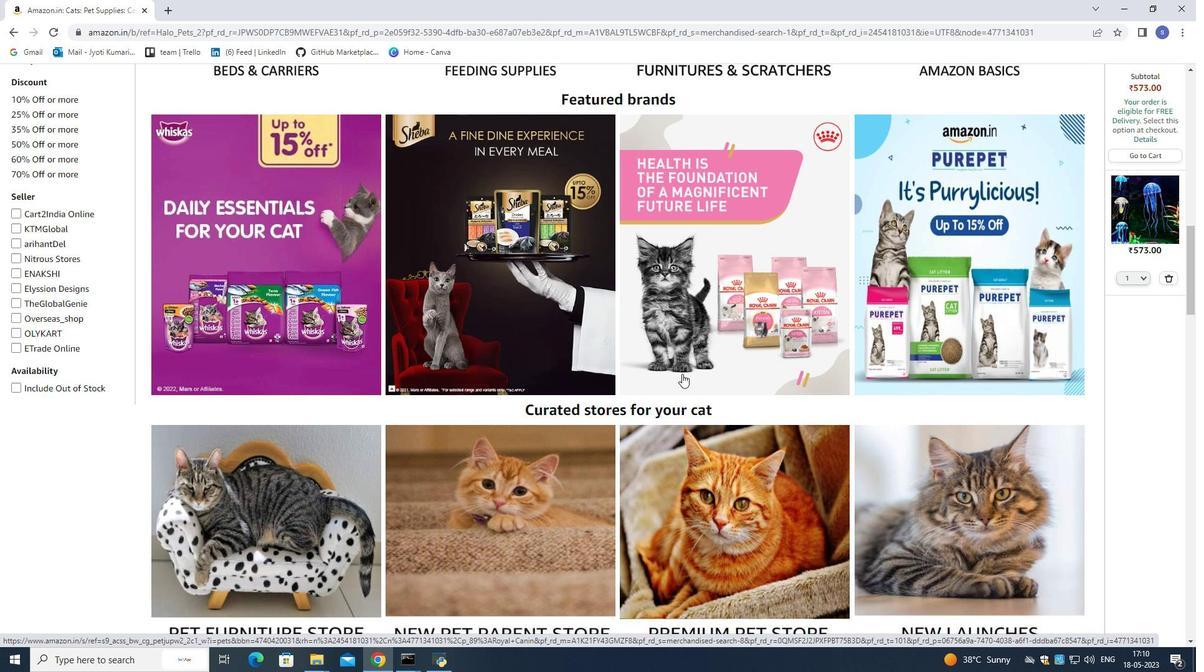 
Action: Mouse scrolled (682, 373) with delta (0, 0)
Screenshot: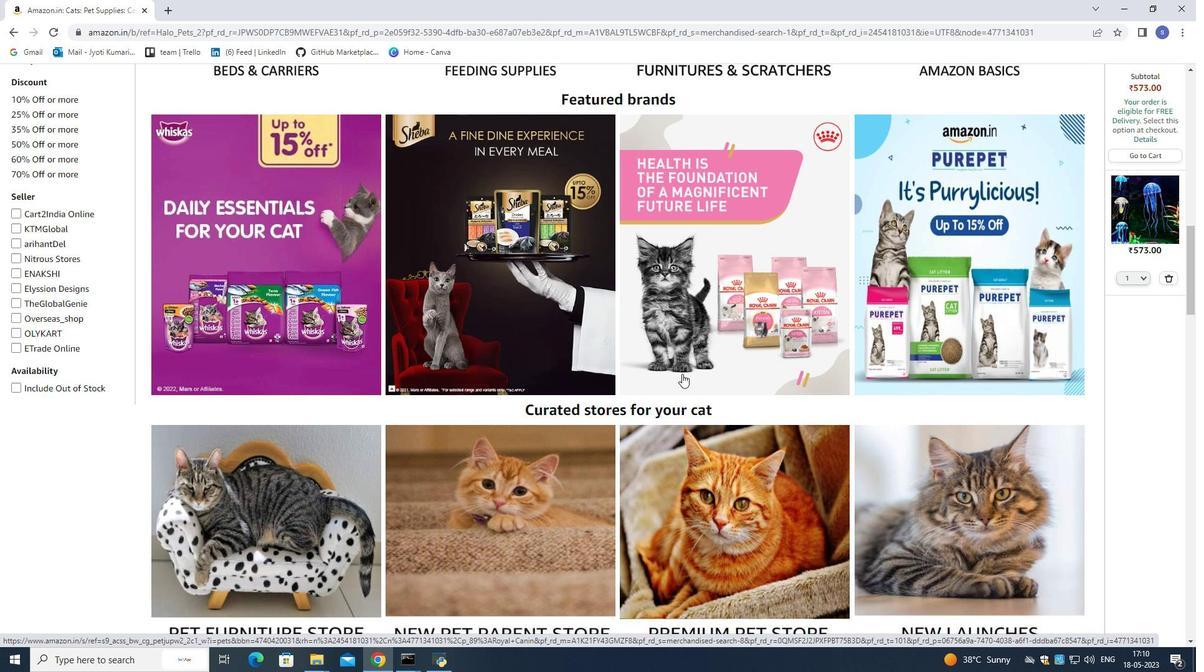 
Action: Mouse scrolled (682, 373) with delta (0, 0)
Screenshot: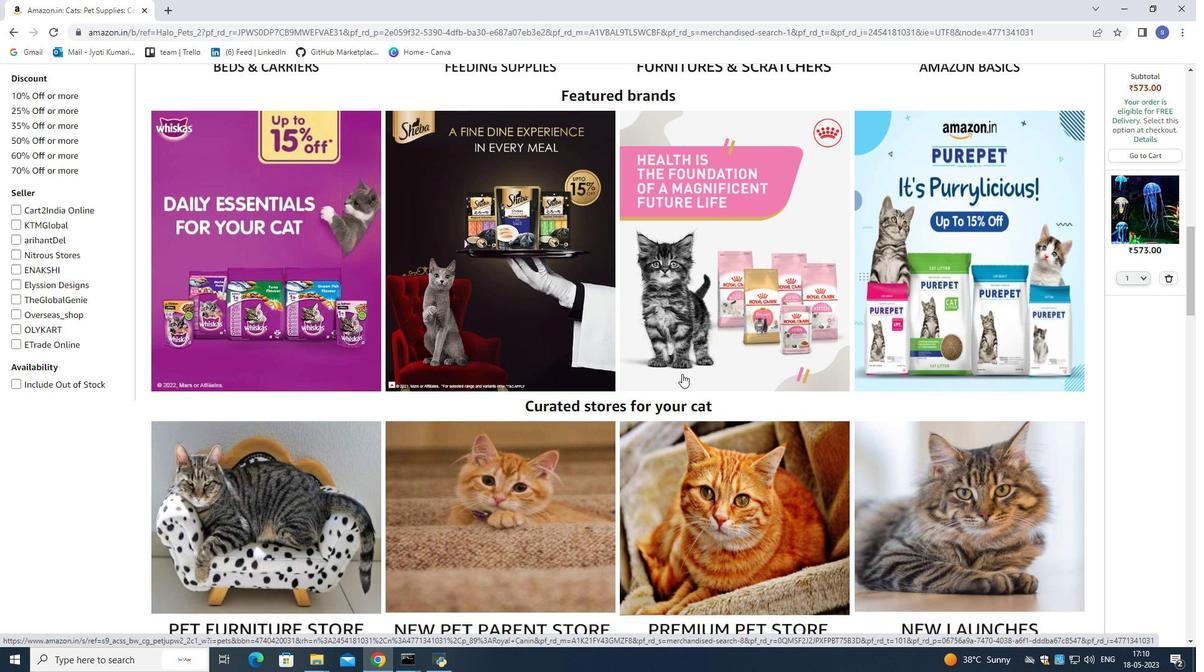 
Action: Mouse scrolled (682, 373) with delta (0, 0)
Screenshot: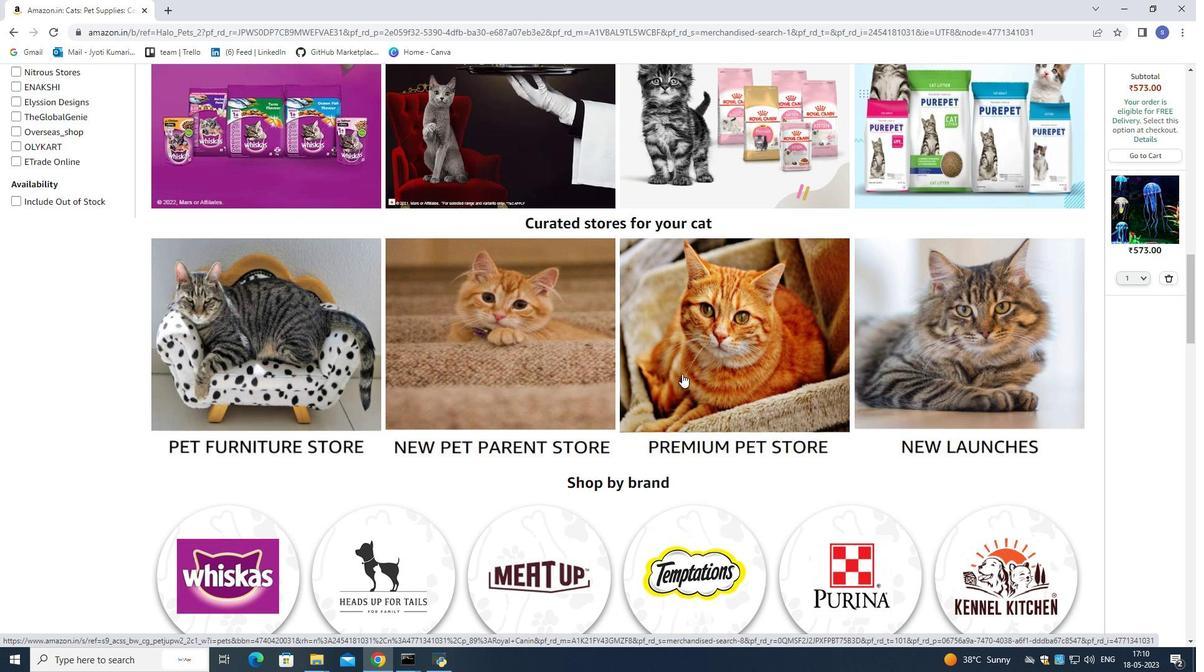 
Action: Mouse scrolled (682, 373) with delta (0, 0)
Screenshot: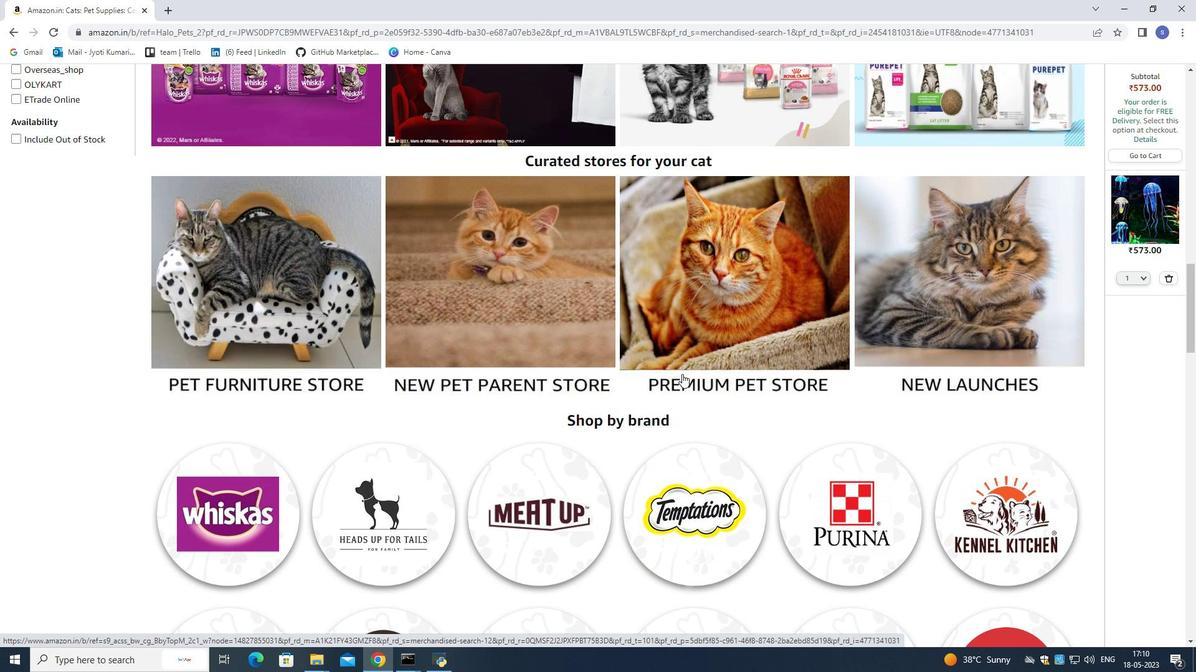 
Action: Mouse scrolled (682, 373) with delta (0, 0)
Screenshot: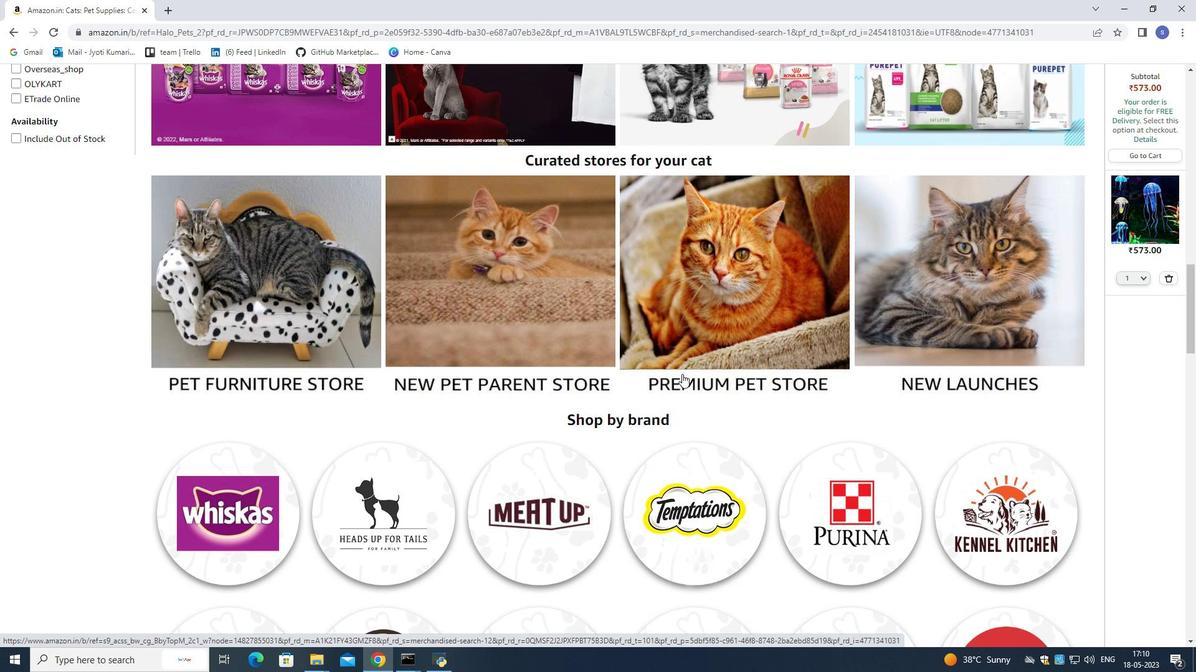 
Action: Mouse scrolled (682, 373) with delta (0, 0)
Screenshot: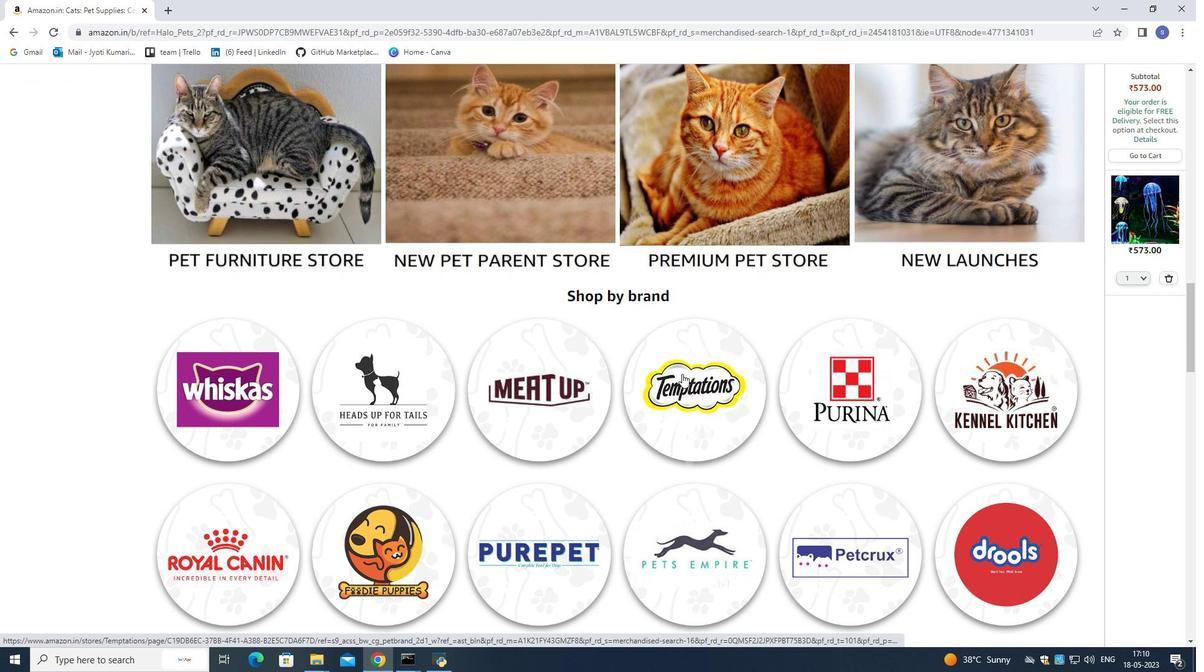 
Action: Mouse scrolled (682, 373) with delta (0, 0)
Screenshot: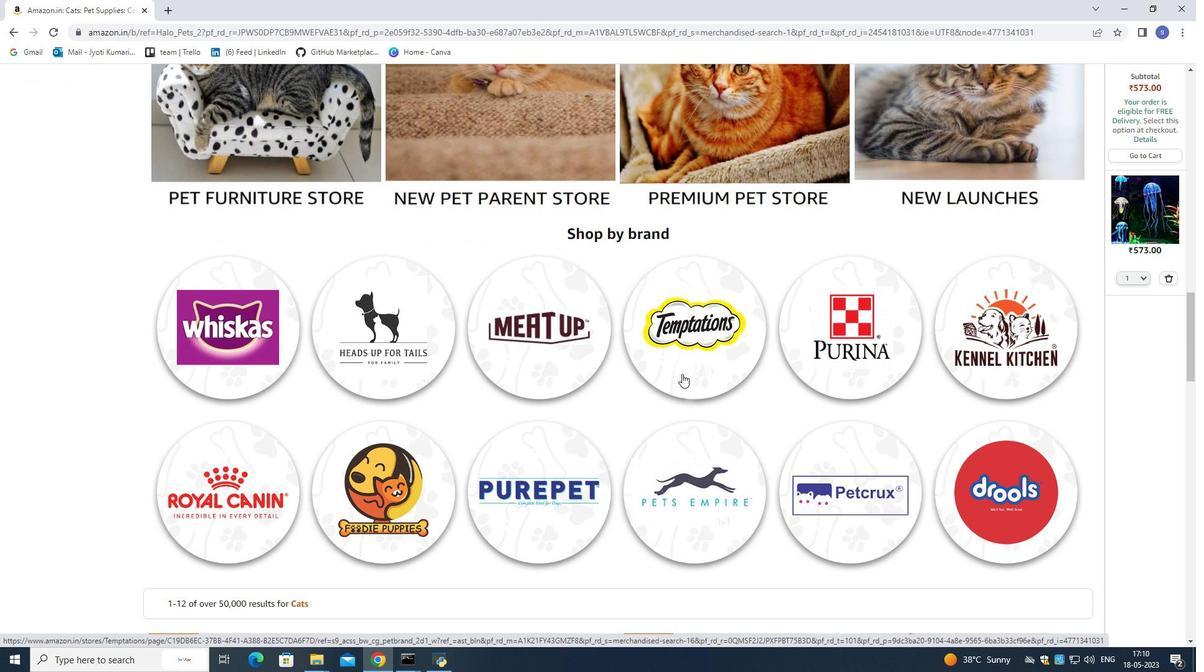 
Action: Mouse scrolled (682, 373) with delta (0, 0)
Screenshot: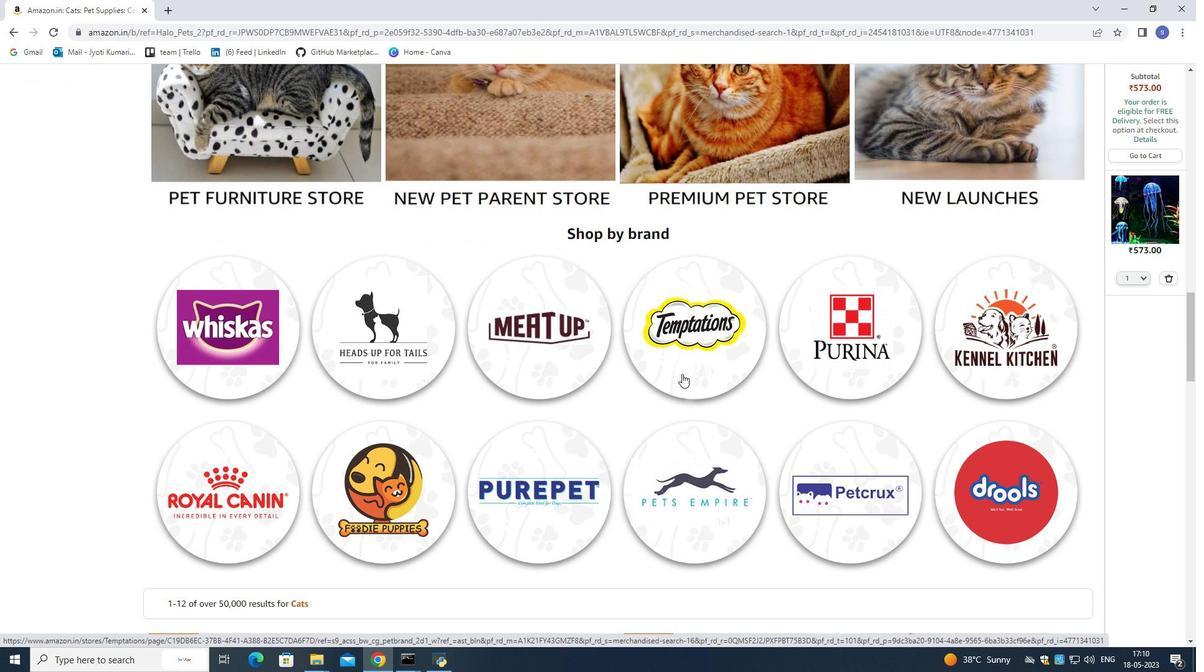 
Action: Mouse moved to (605, 375)
Screenshot: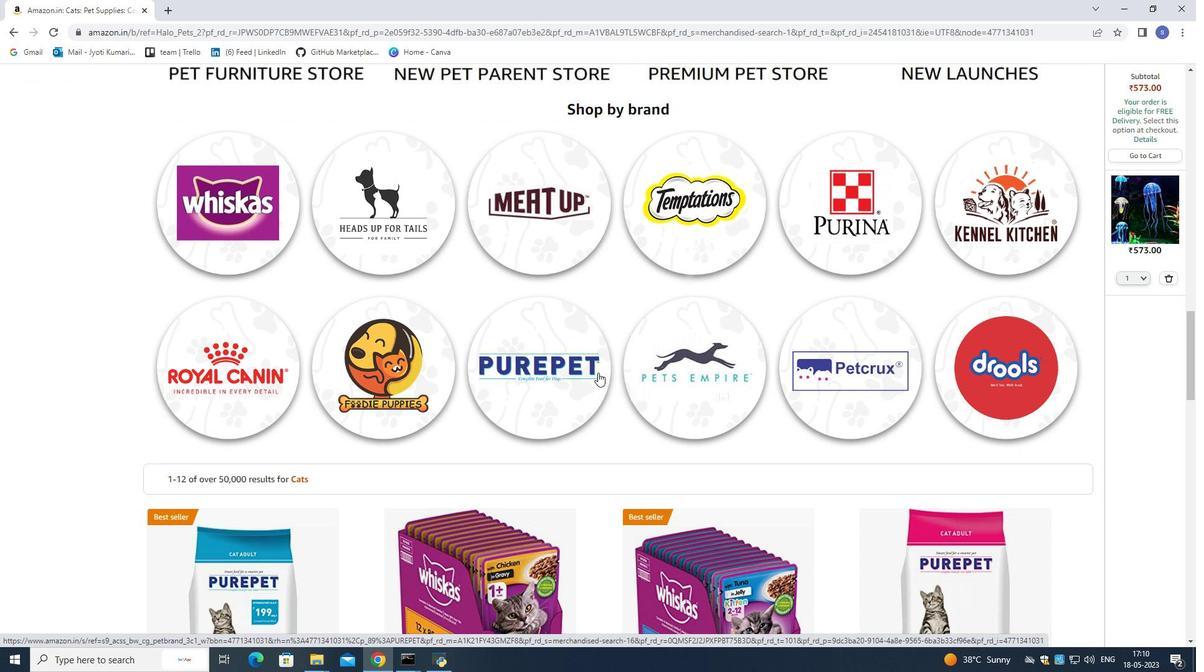 
Action: Mouse scrolled (605, 375) with delta (0, 0)
Screenshot: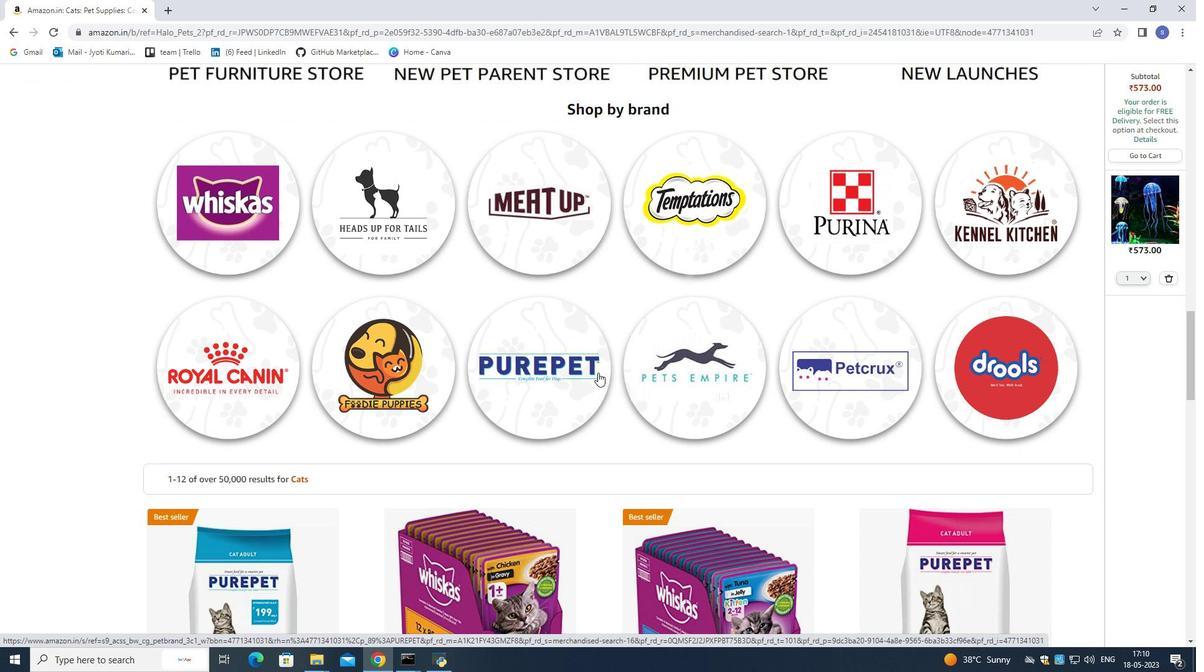 
Action: Mouse moved to (605, 376)
Screenshot: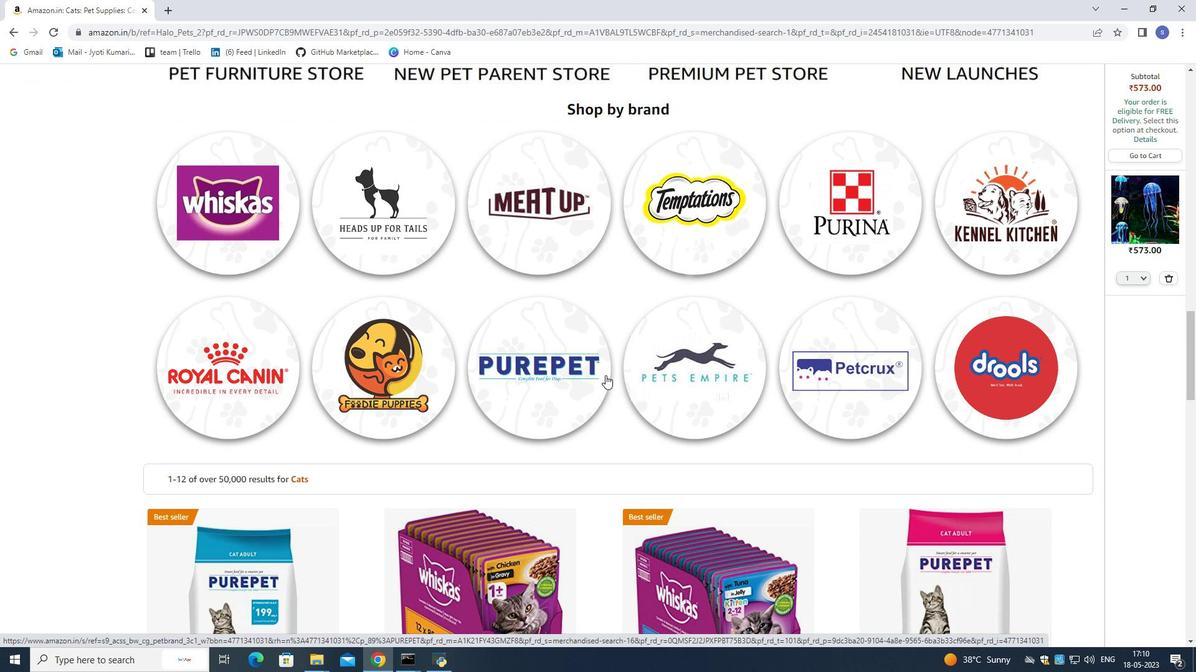 
Action: Mouse scrolled (605, 375) with delta (0, 0)
Screenshot: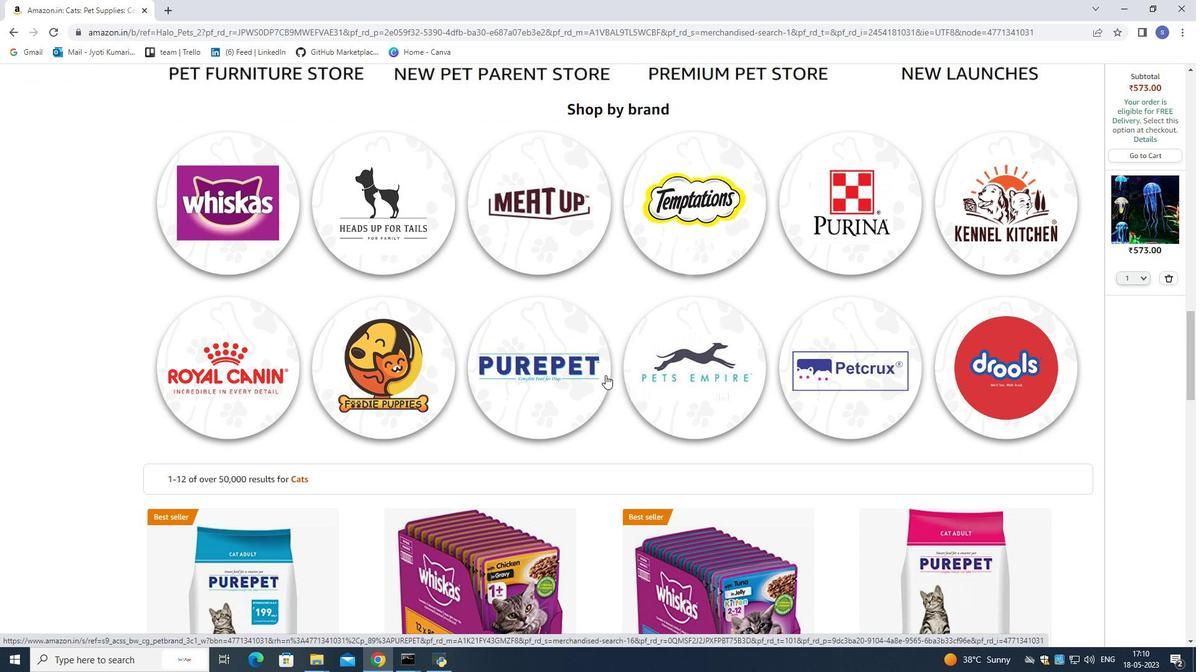 
Action: Mouse moved to (603, 371)
Screenshot: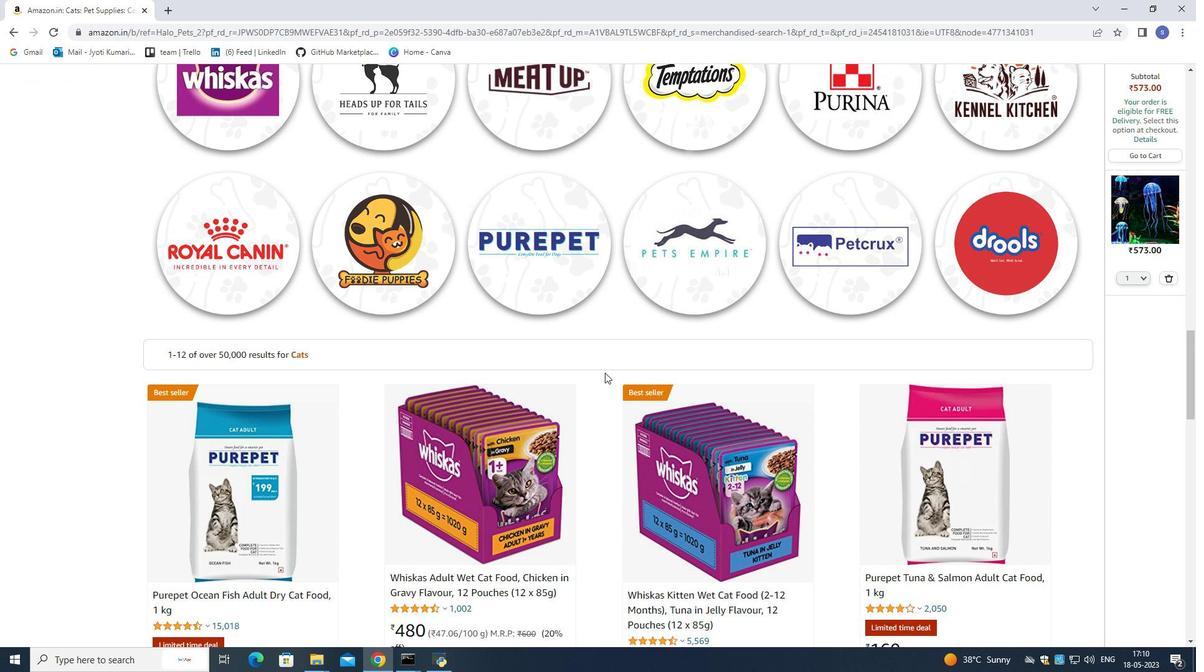 
Action: Mouse scrolled (603, 372) with delta (0, 0)
Screenshot: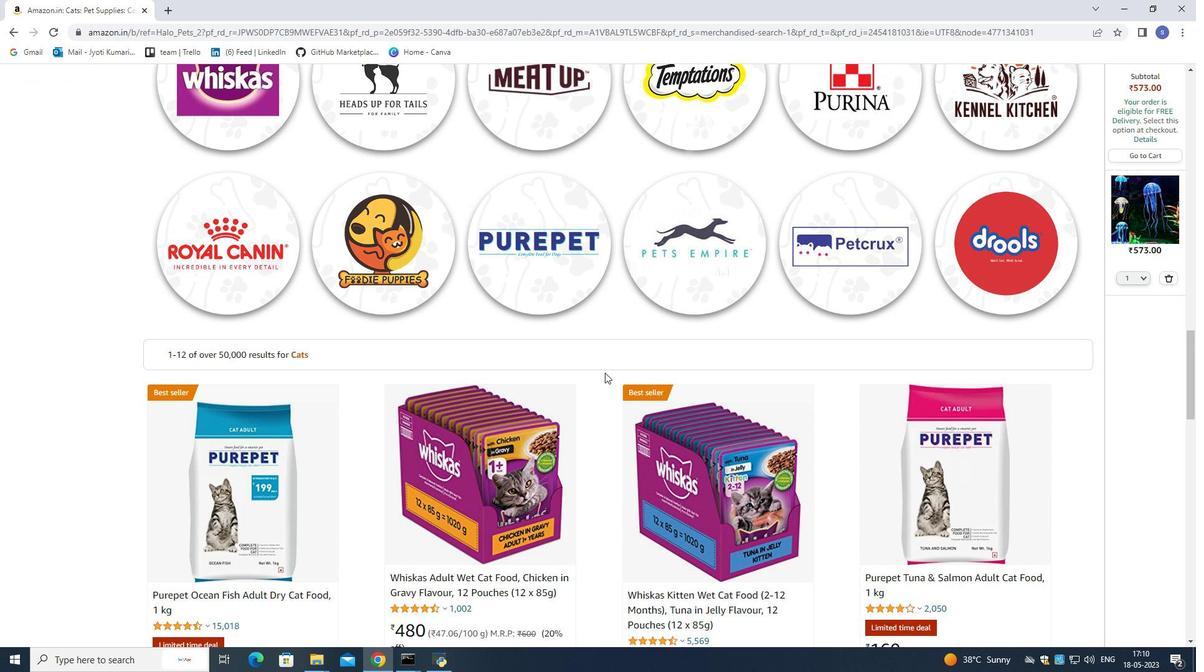 
Action: Mouse moved to (252, 126)
Screenshot: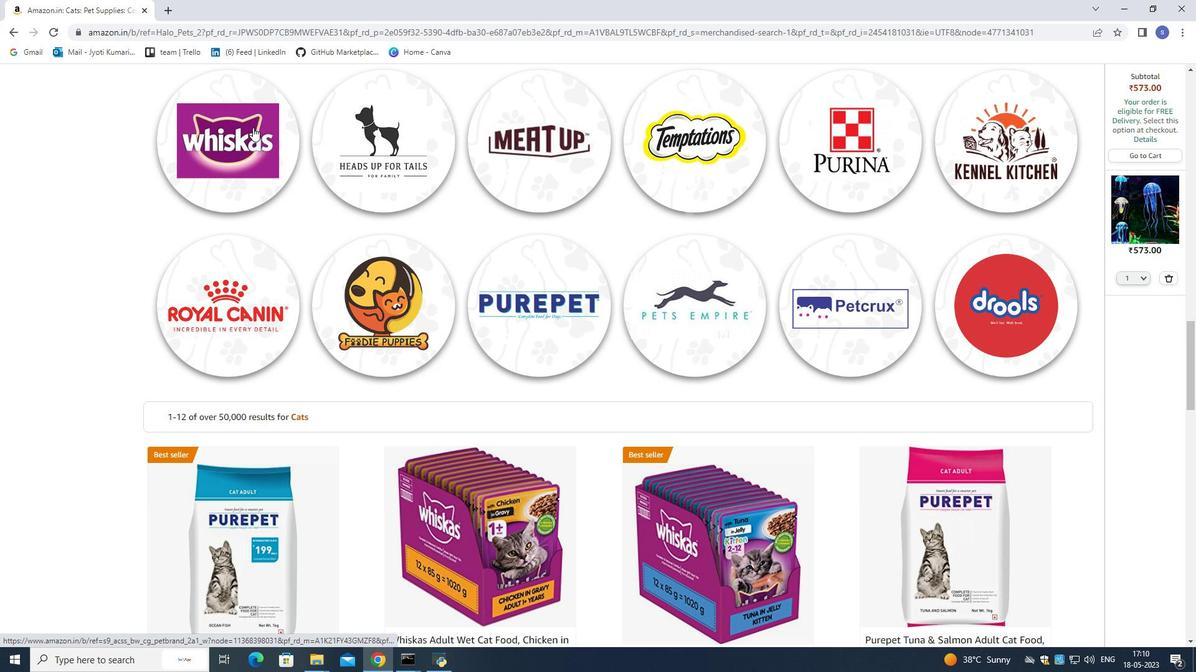 
Action: Mouse pressed left at (252, 126)
Screenshot: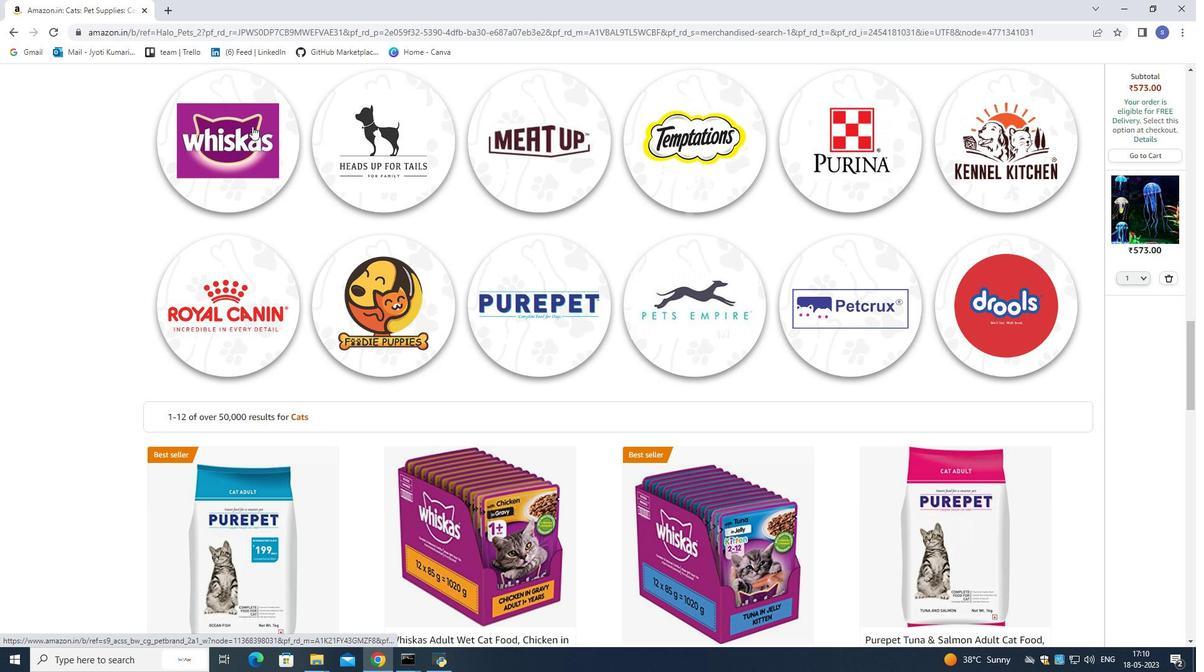 
Action: Mouse moved to (803, 381)
Screenshot: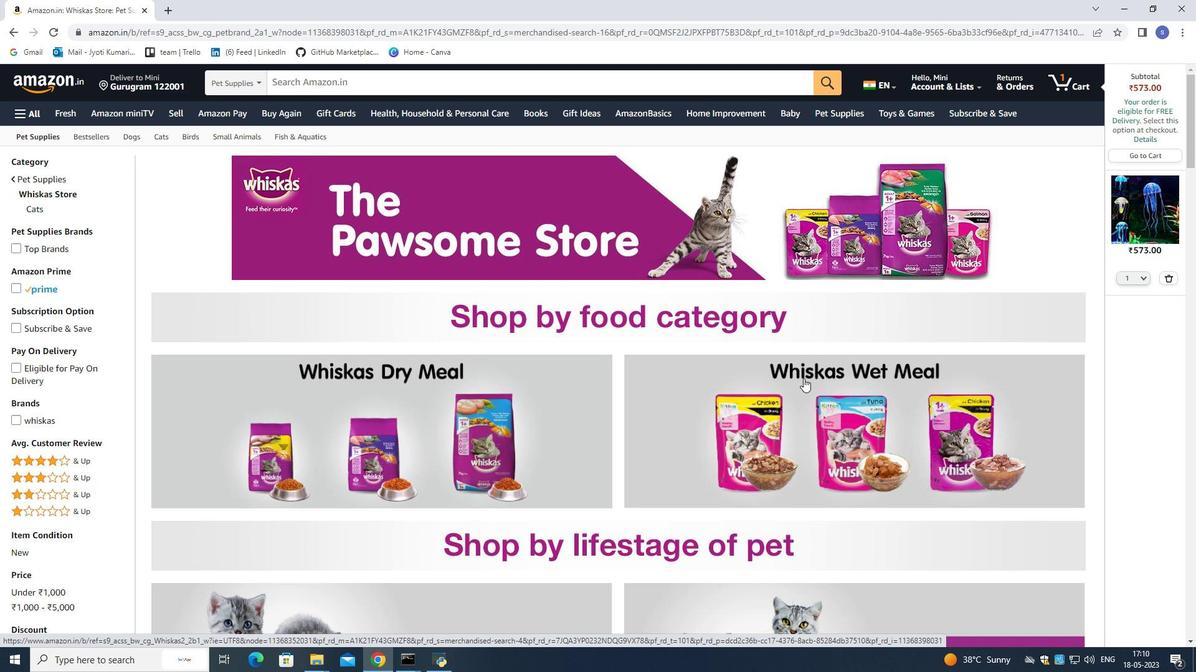 
Action: Mouse scrolled (803, 381) with delta (0, 0)
Screenshot: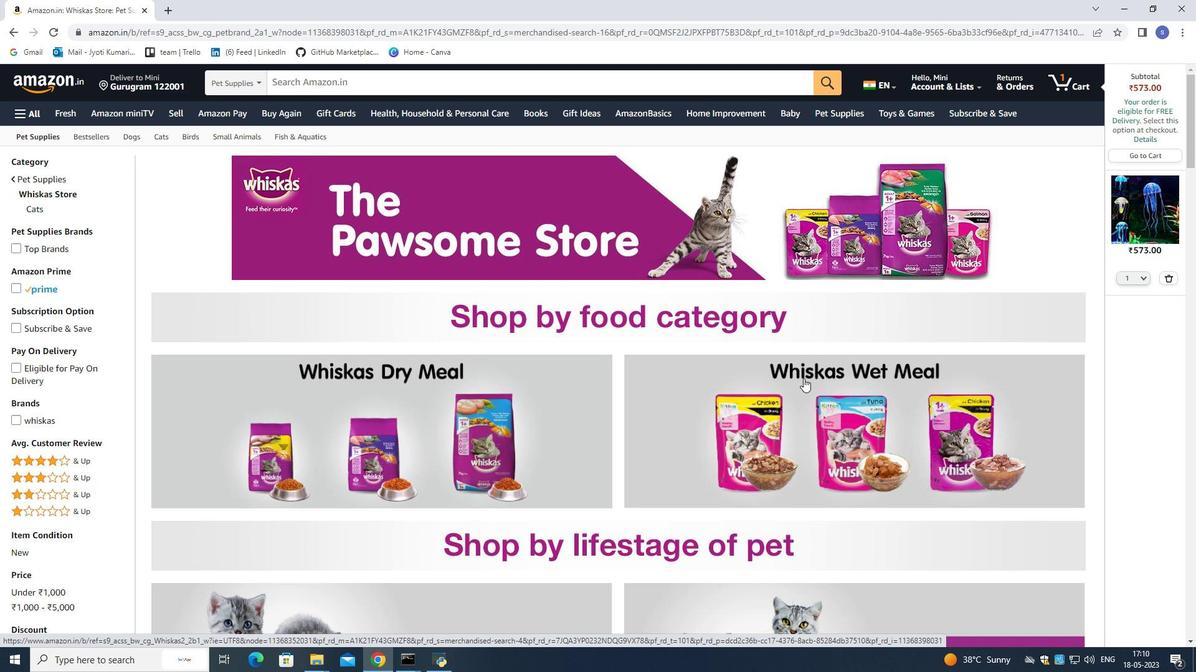 
Action: Mouse moved to (803, 381)
Screenshot: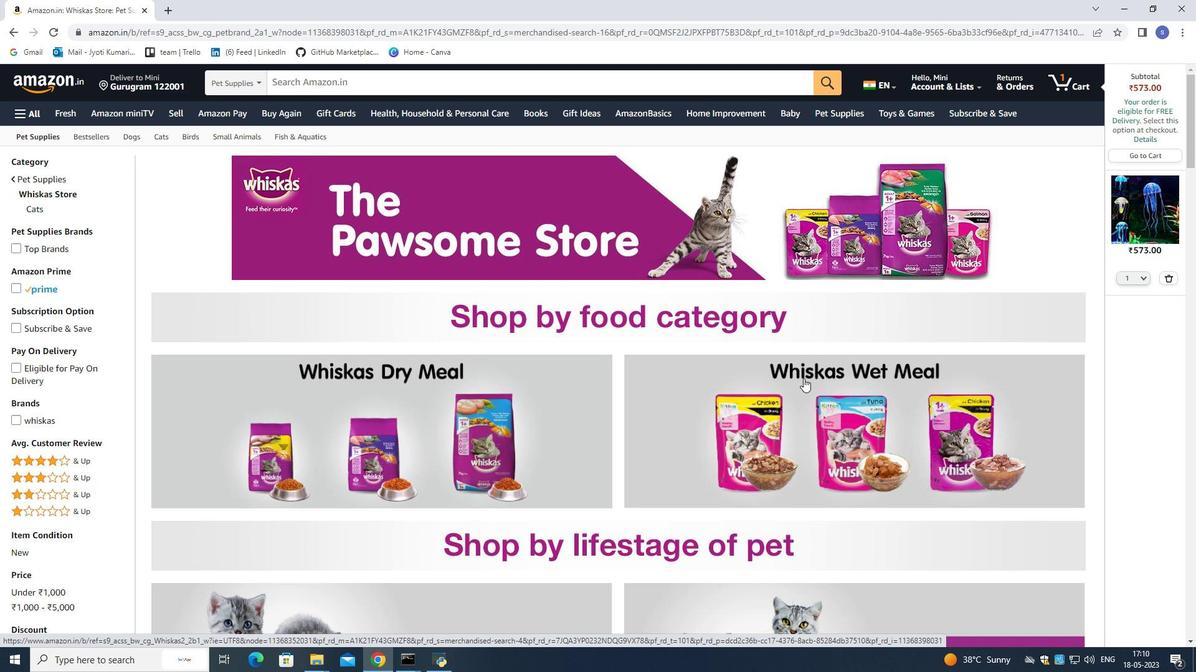 
Action: Mouse scrolled (803, 381) with delta (0, 0)
Screenshot: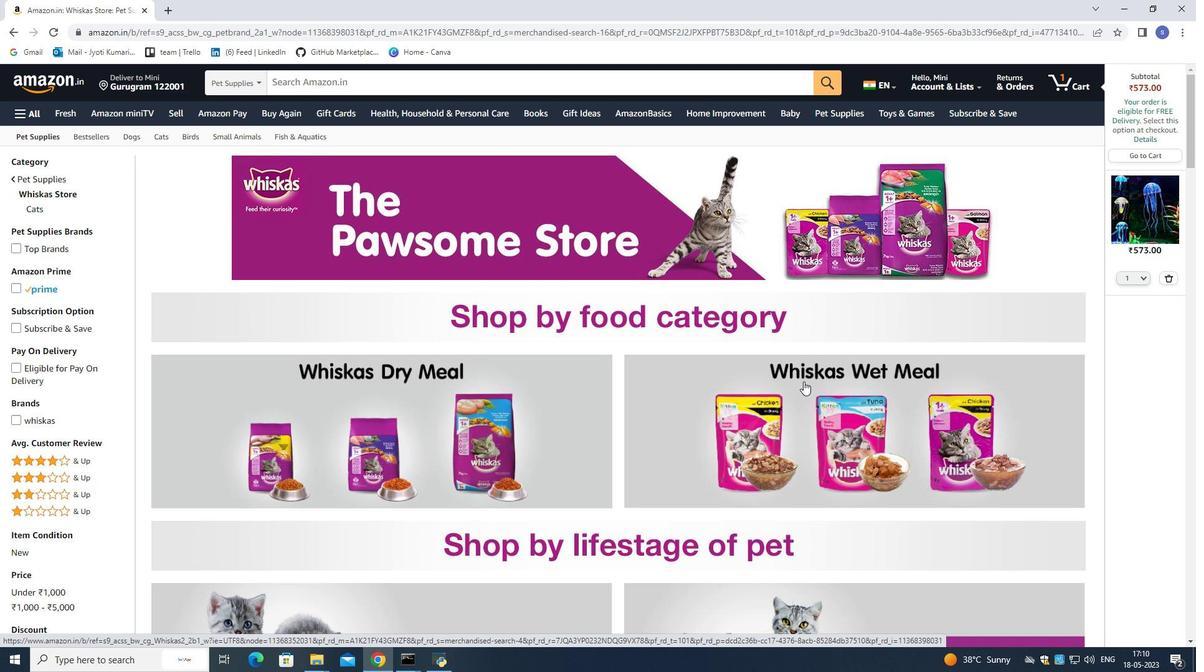 
Action: Mouse moved to (803, 382)
Screenshot: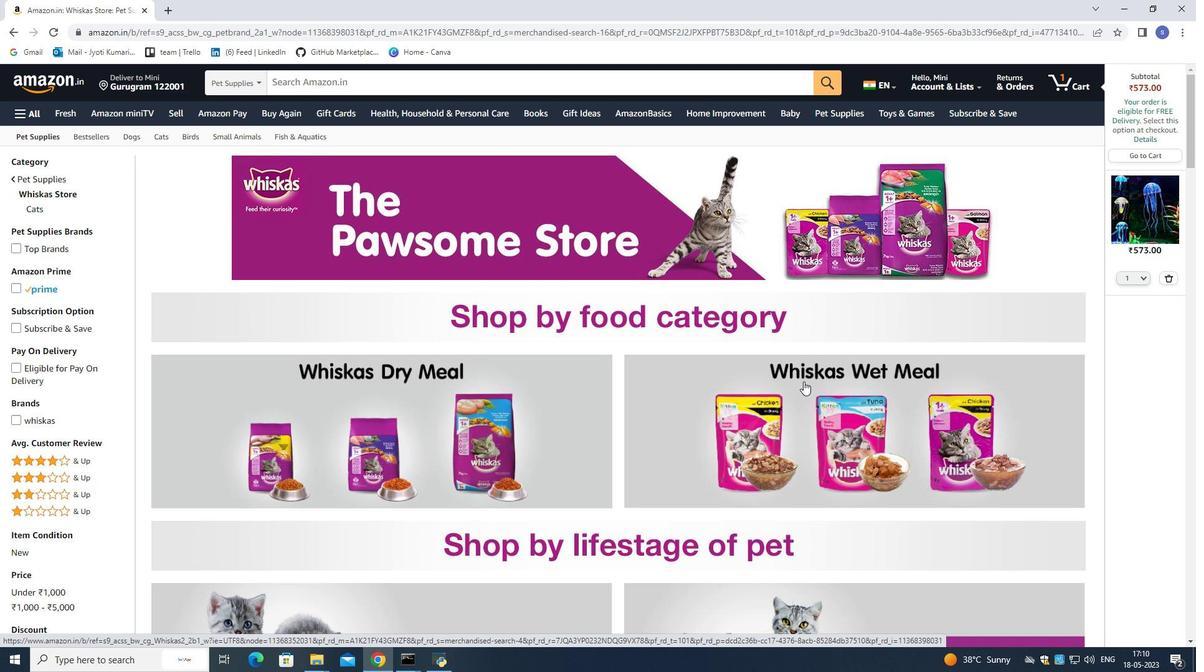
Action: Mouse scrolled (803, 381) with delta (0, 0)
Screenshot: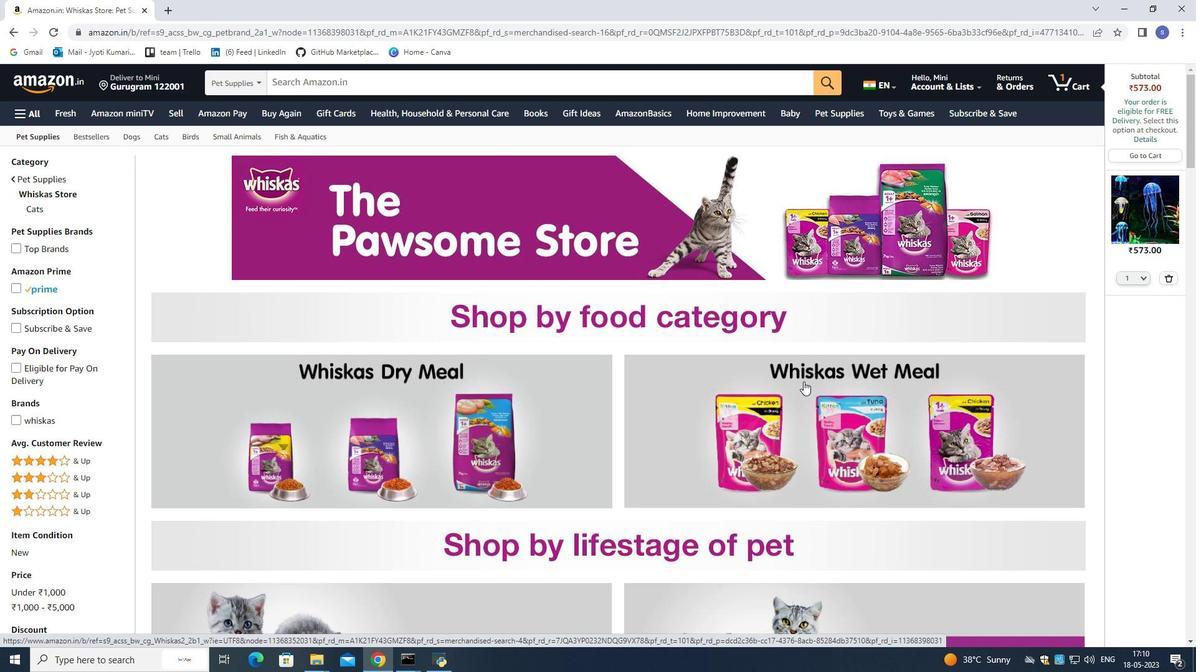
Action: Mouse scrolled (803, 381) with delta (0, 0)
Screenshot: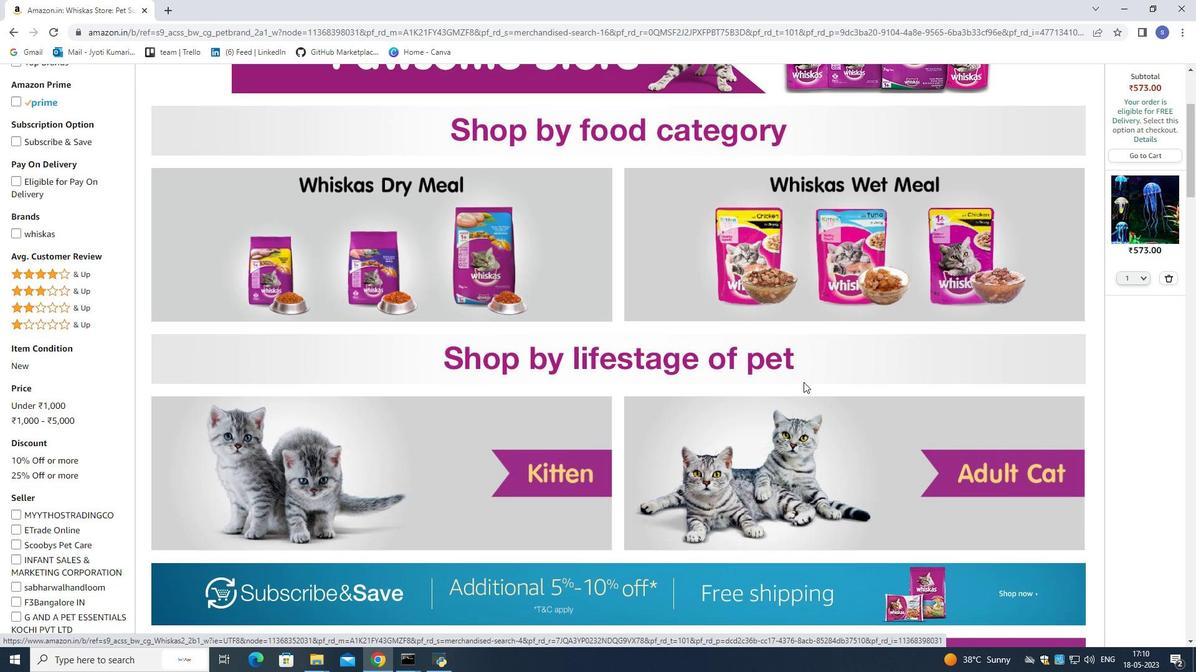 
Action: Mouse scrolled (803, 381) with delta (0, 0)
Screenshot: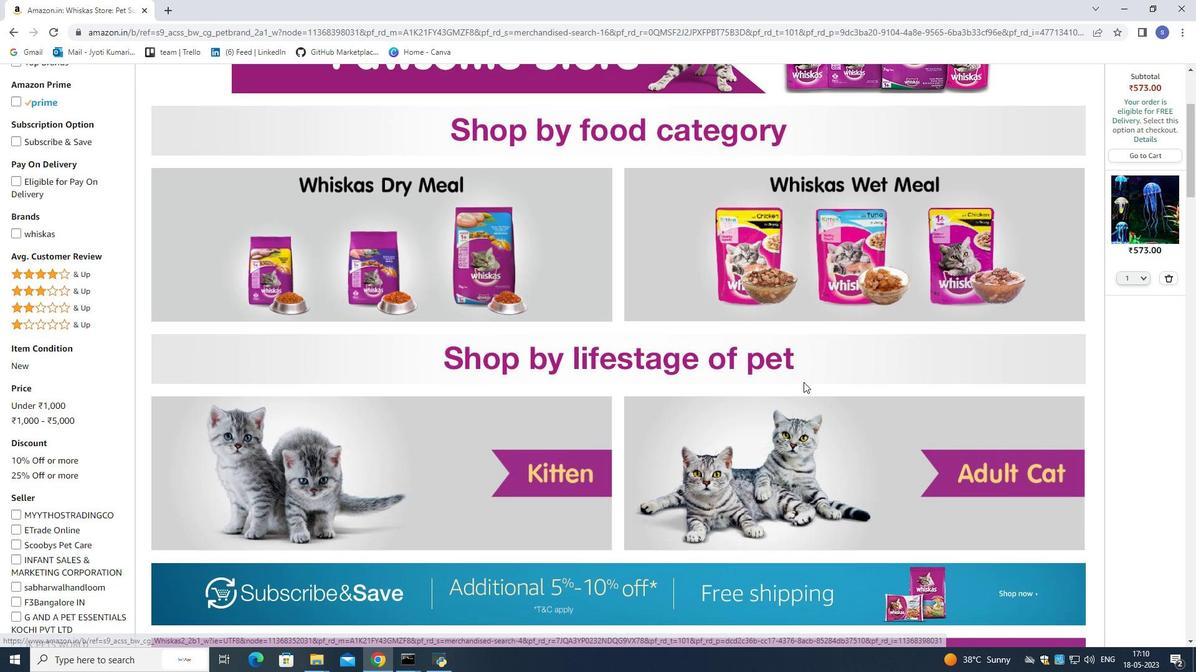 
Action: Mouse scrolled (803, 381) with delta (0, 0)
Screenshot: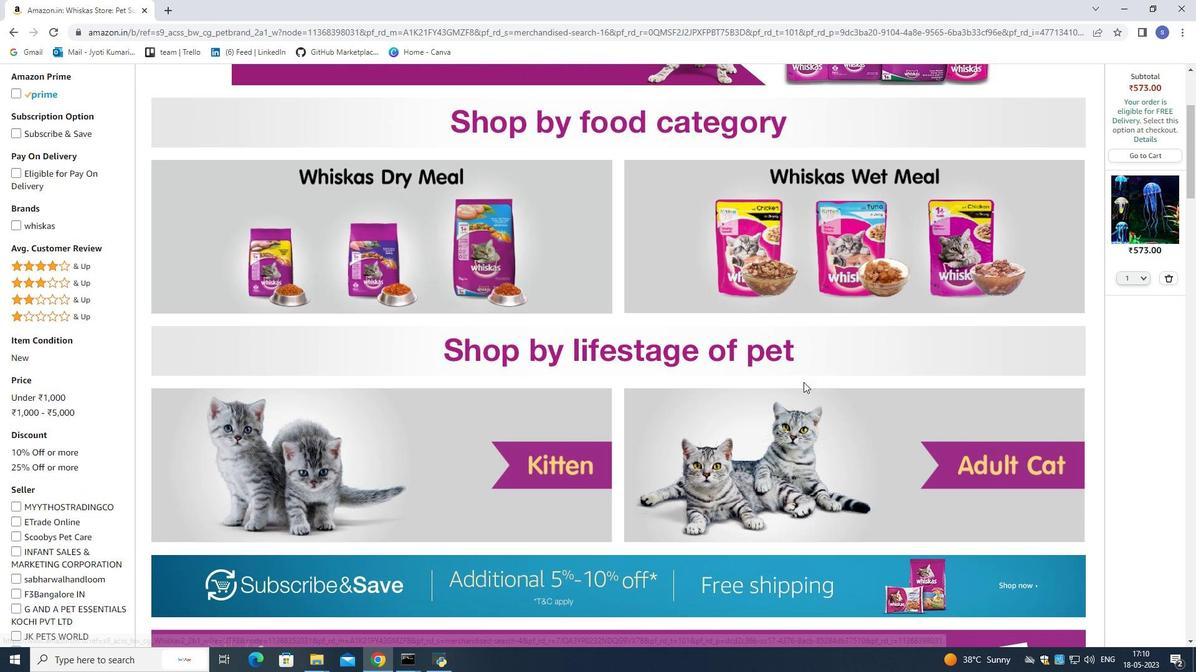 
Action: Mouse scrolled (803, 381) with delta (0, 0)
Screenshot: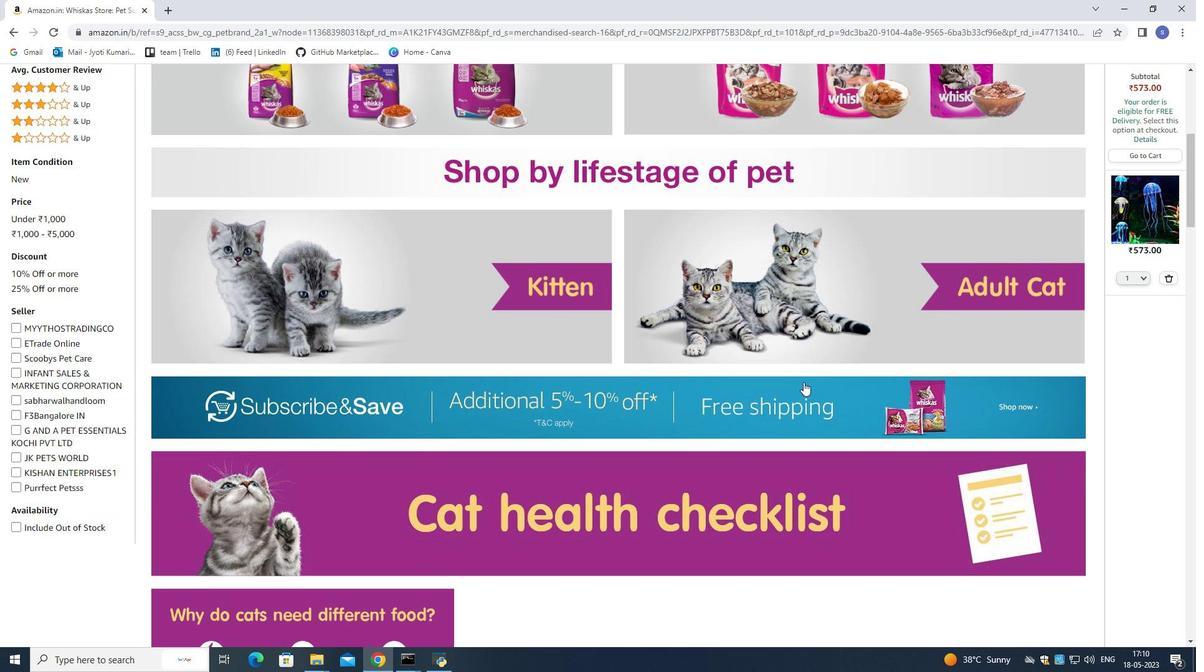 
Action: Mouse scrolled (803, 381) with delta (0, 0)
Screenshot: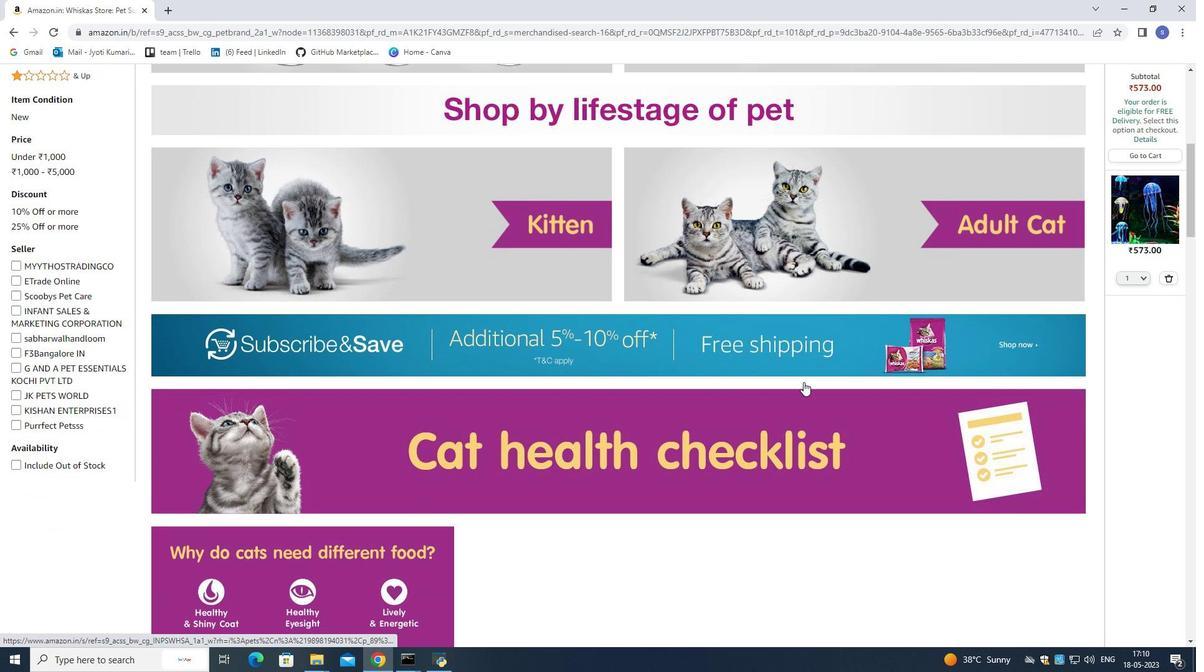 
Action: Mouse scrolled (803, 381) with delta (0, 0)
Screenshot: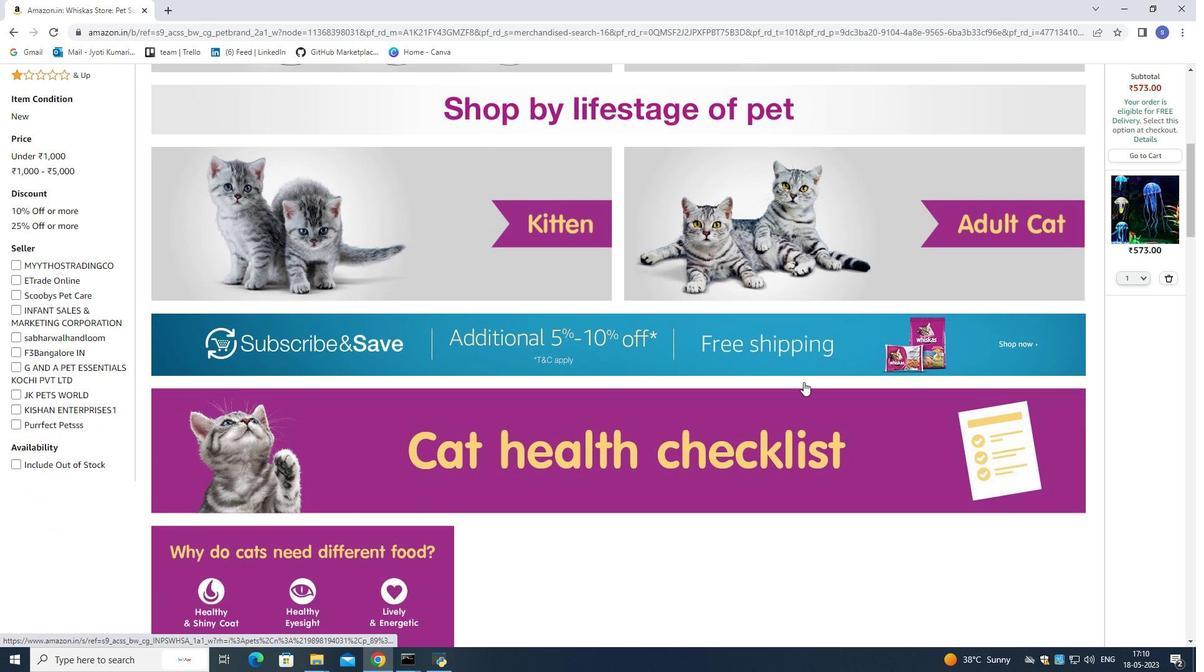
Action: Mouse scrolled (803, 381) with delta (0, 0)
Screenshot: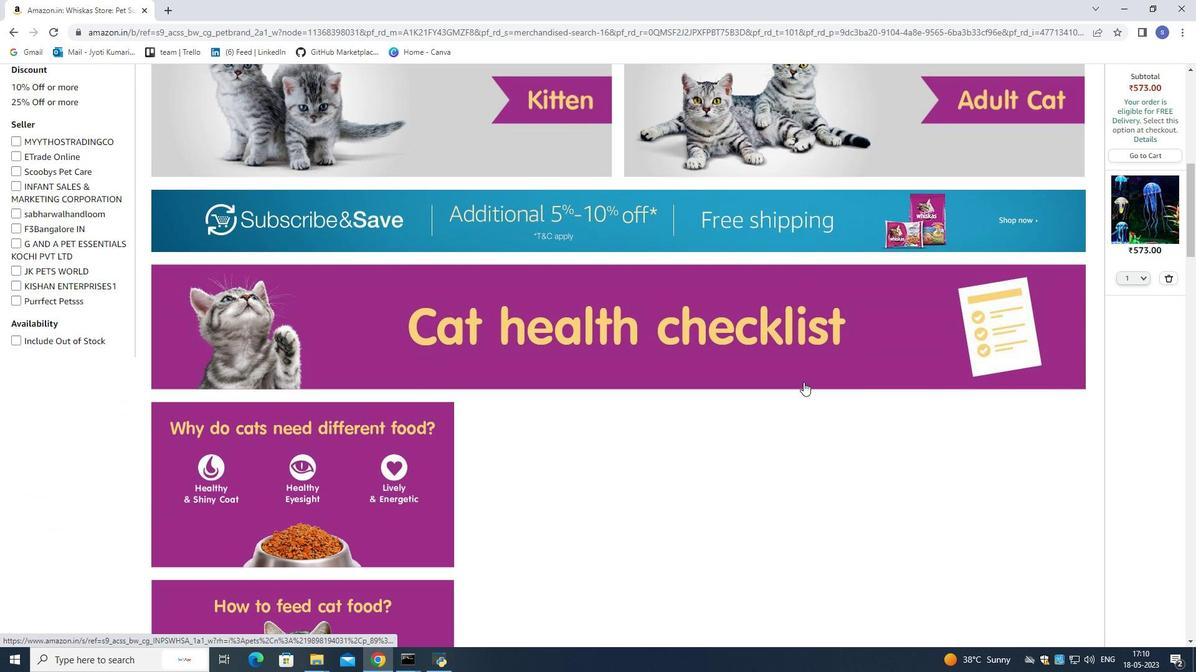 
Action: Mouse scrolled (803, 381) with delta (0, 0)
Screenshot: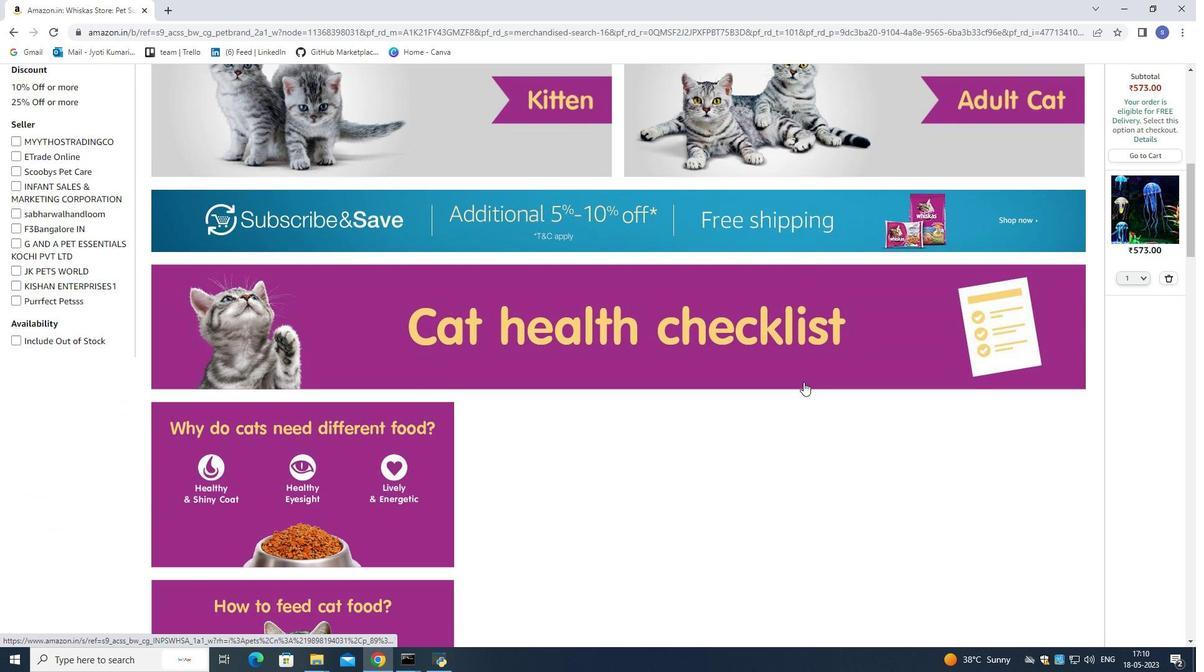 
Action: Mouse moved to (422, 343)
Screenshot: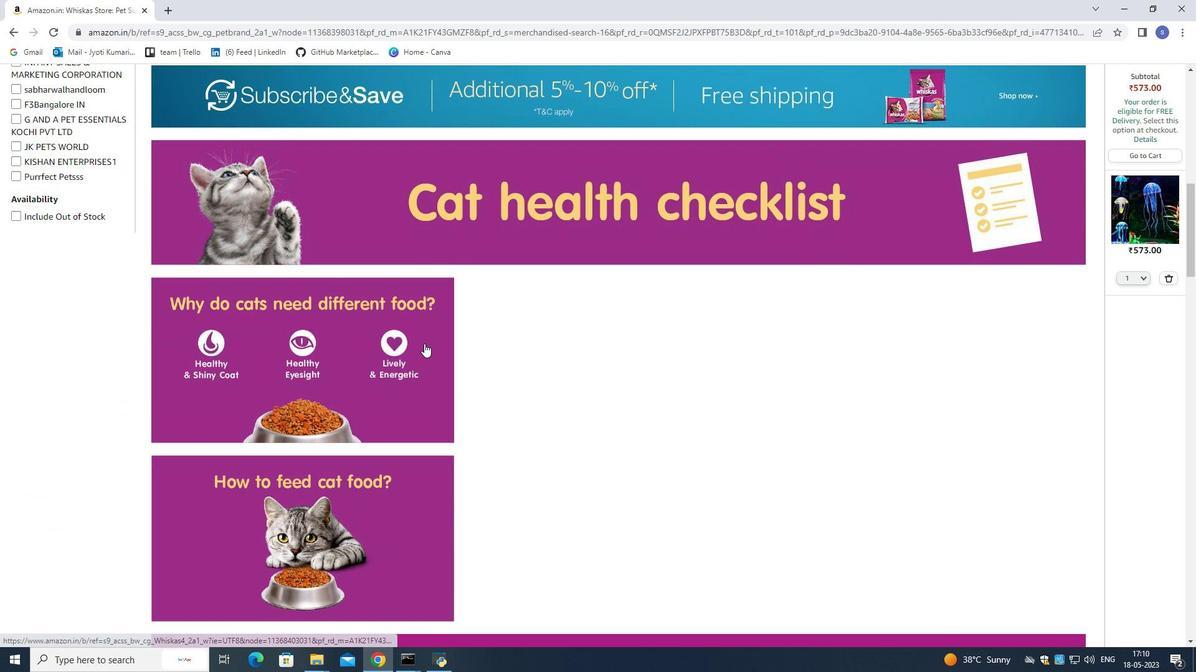 
Action: Mouse pressed left at (422, 343)
Screenshot: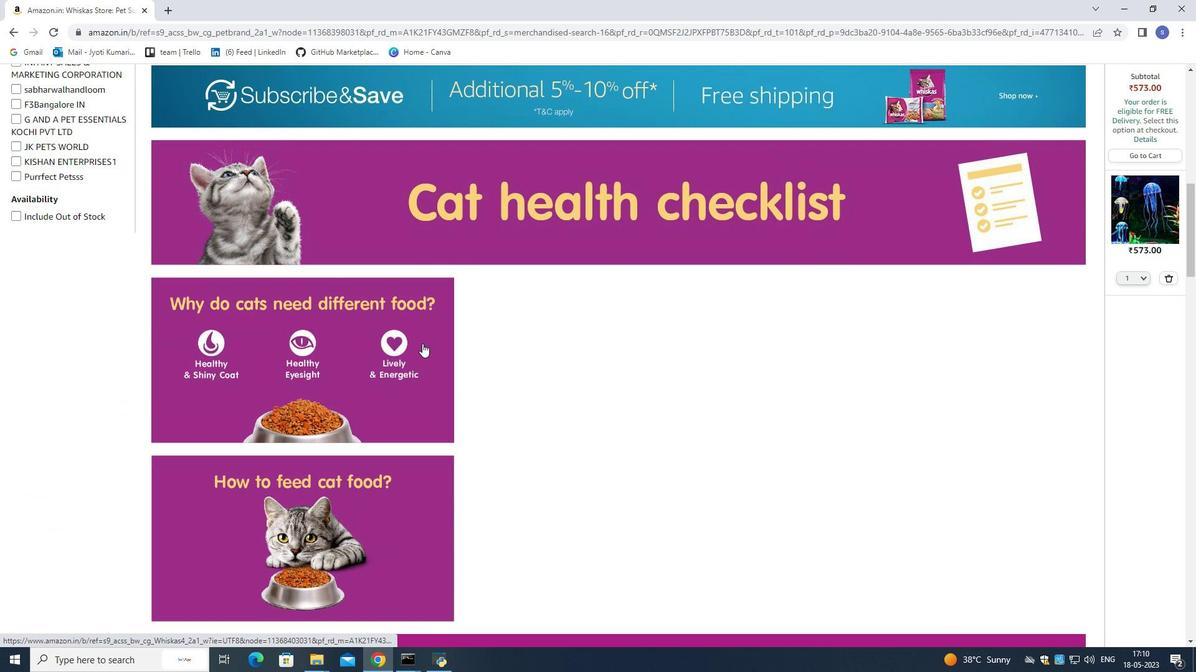 
Action: Mouse moved to (593, 318)
Screenshot: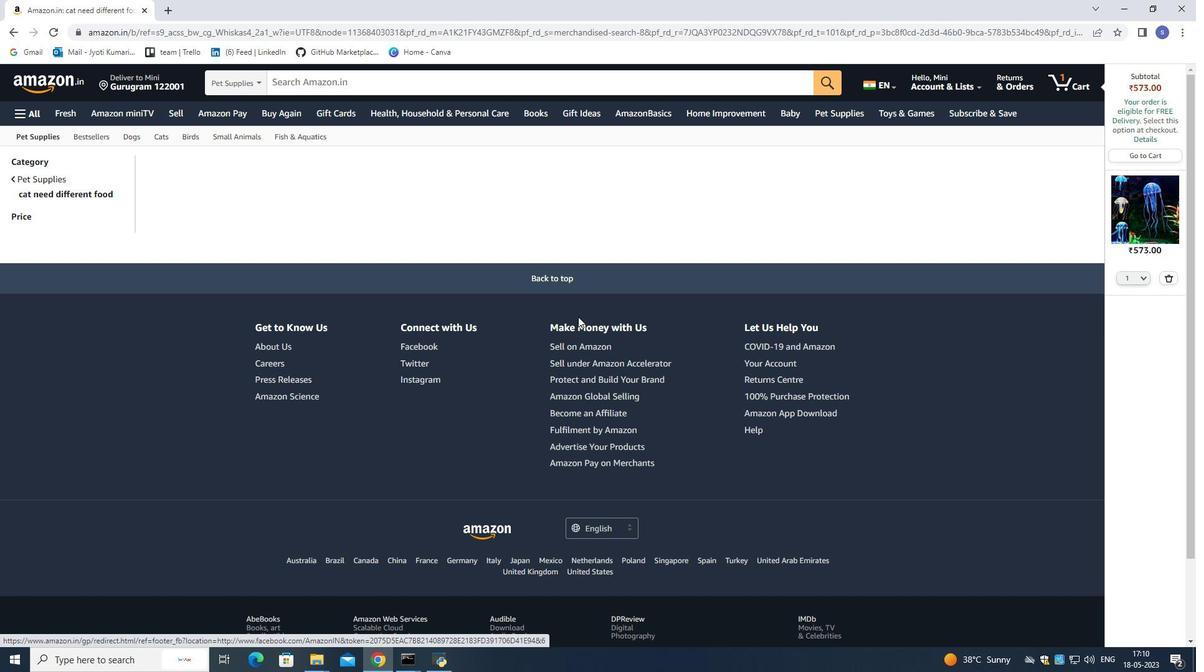 
Action: Mouse scrolled (593, 319) with delta (0, 0)
Screenshot: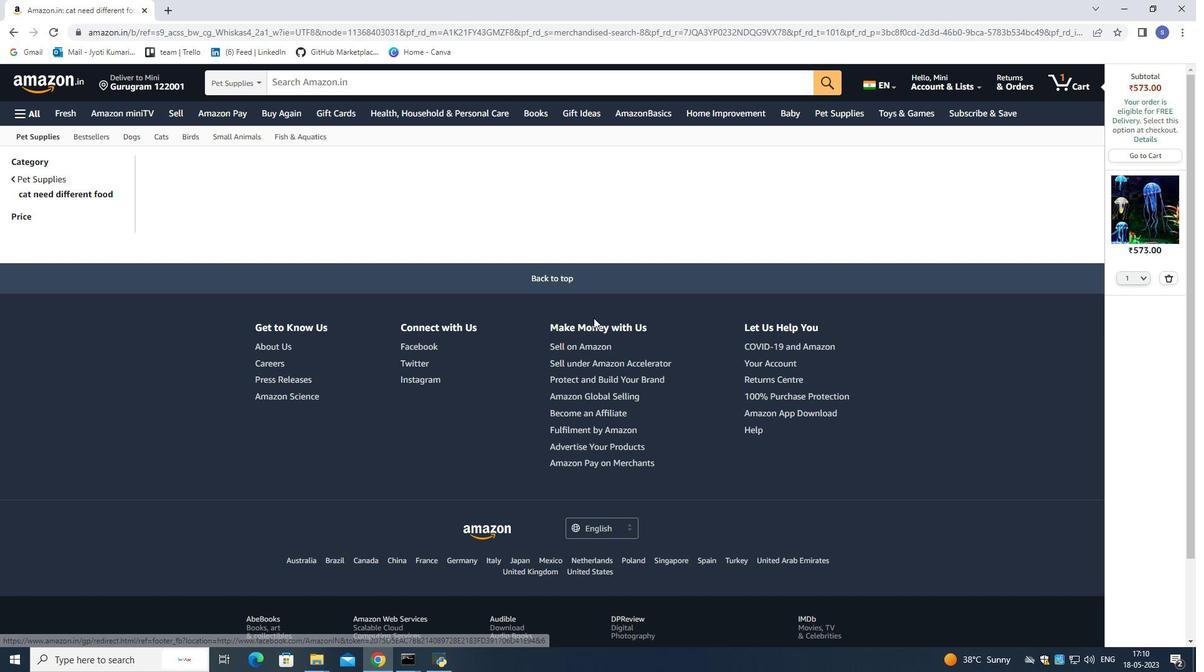 
Action: Mouse scrolled (593, 319) with delta (0, 0)
Screenshot: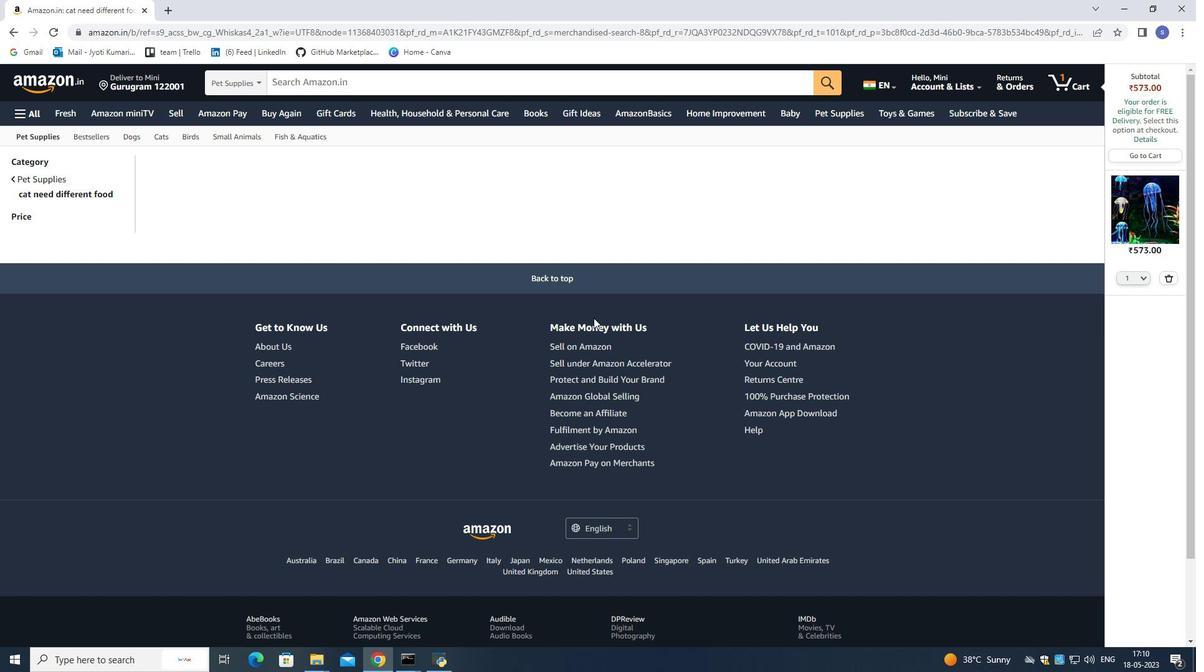 
Action: Mouse scrolled (593, 319) with delta (0, 0)
Screenshot: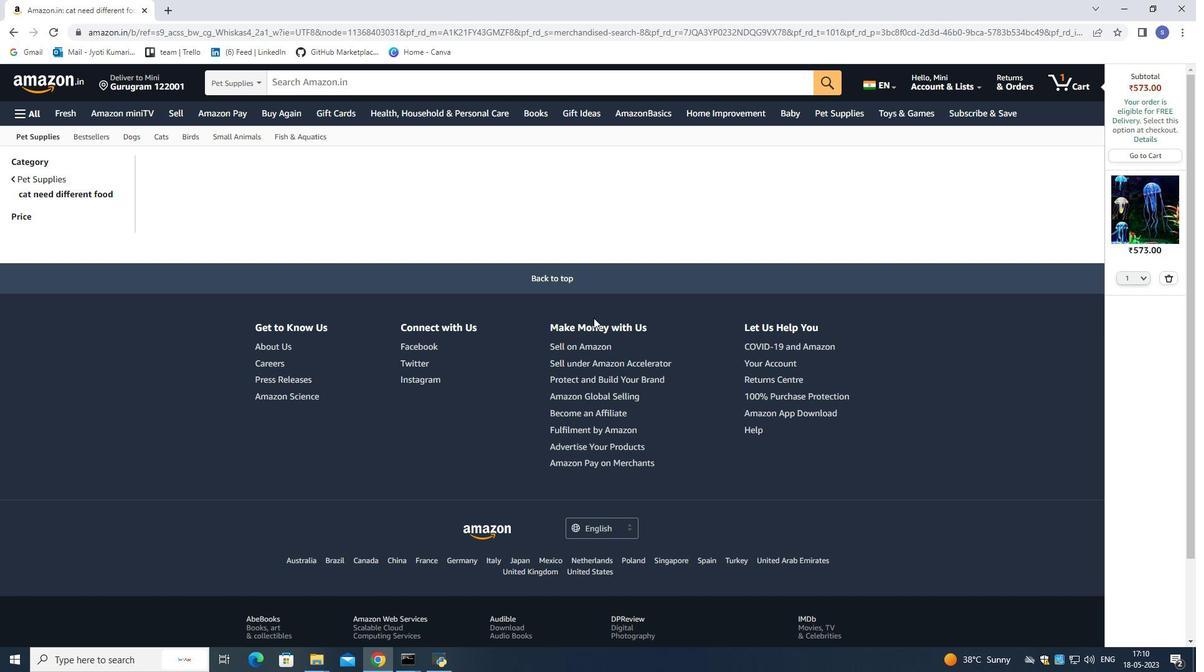
Action: Mouse moved to (593, 317)
Screenshot: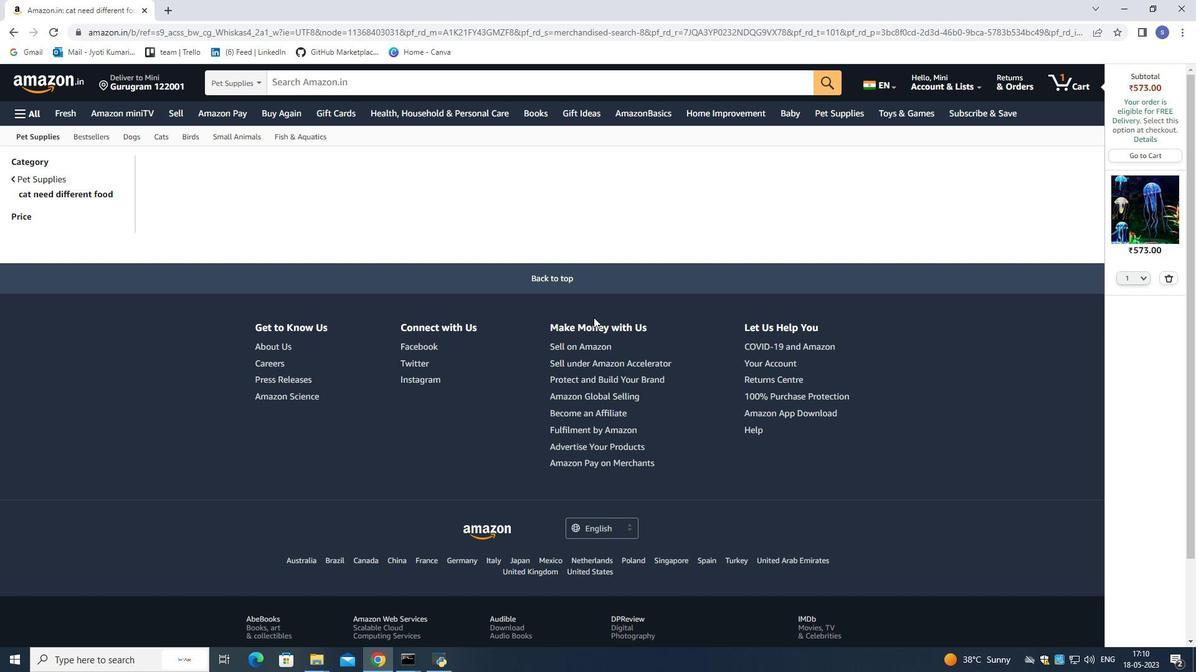 
Action: Mouse scrolled (593, 317) with delta (0, 0)
Screenshot: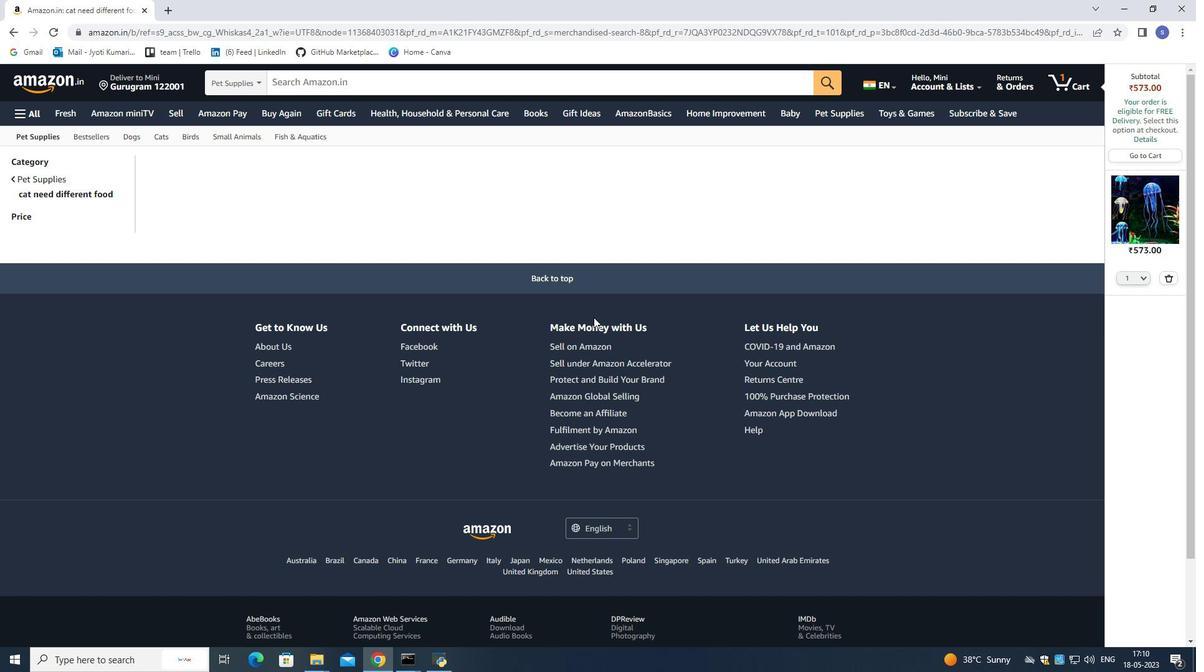 
Action: Mouse scrolled (593, 317) with delta (0, 0)
Screenshot: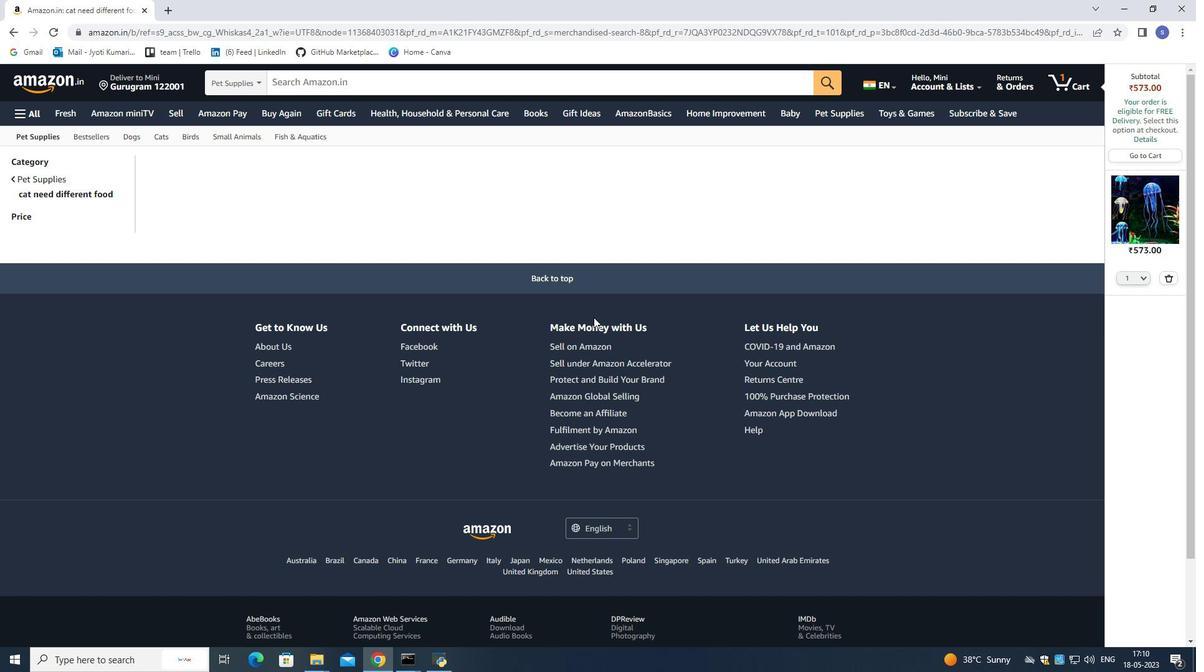
Action: Mouse scrolled (593, 317) with delta (0, 0)
Screenshot: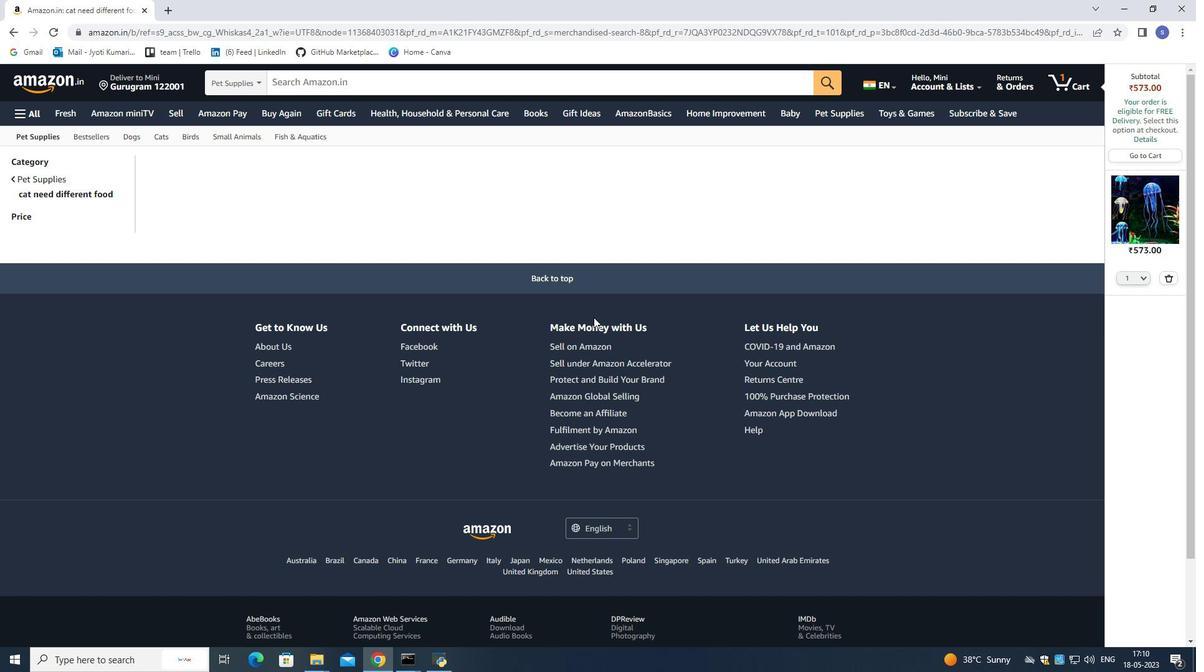 
Action: Mouse scrolled (593, 317) with delta (0, 0)
Screenshot: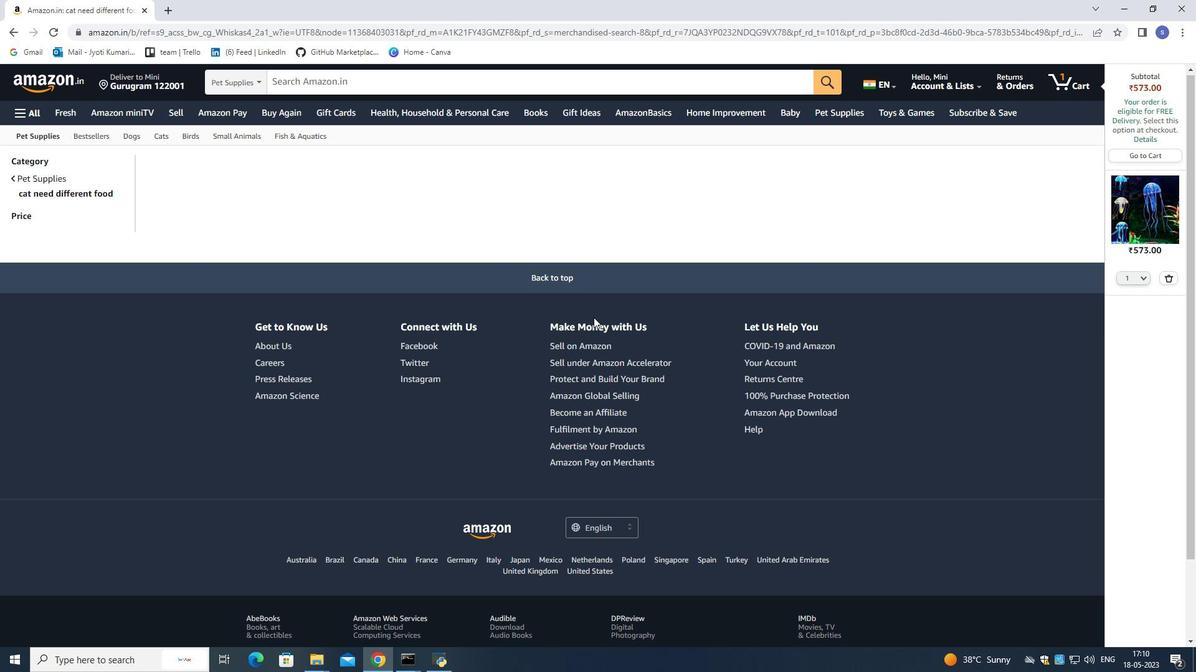 
Action: Mouse scrolled (593, 318) with delta (0, 0)
Screenshot: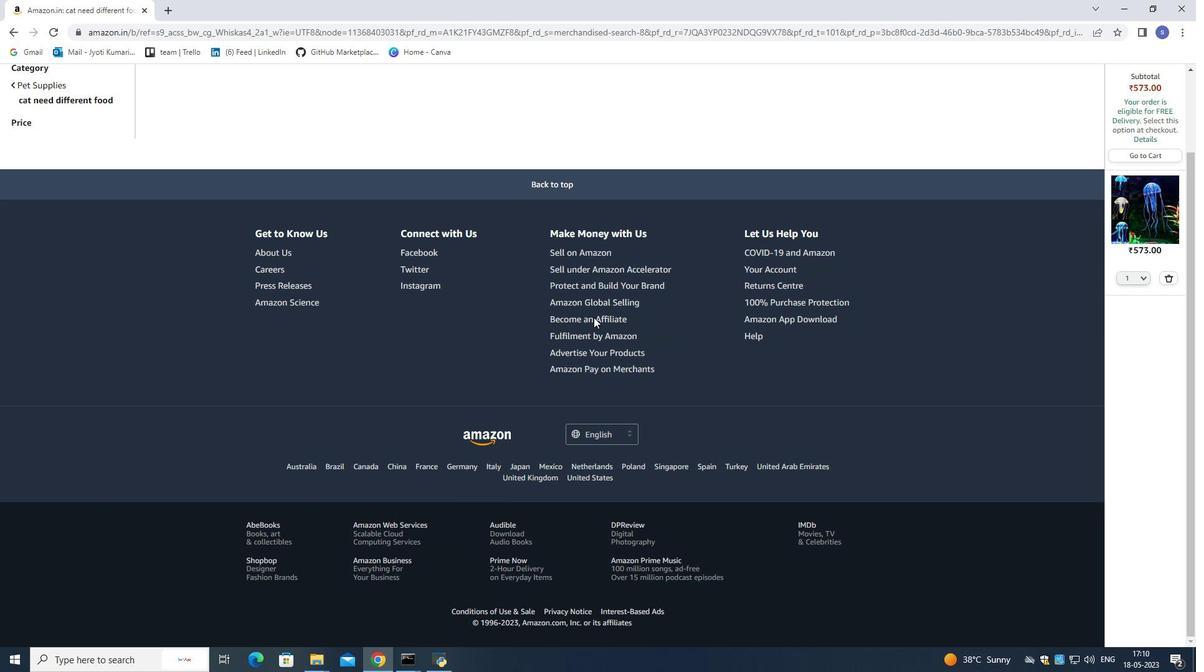 
Action: Mouse scrolled (593, 318) with delta (0, 0)
Screenshot: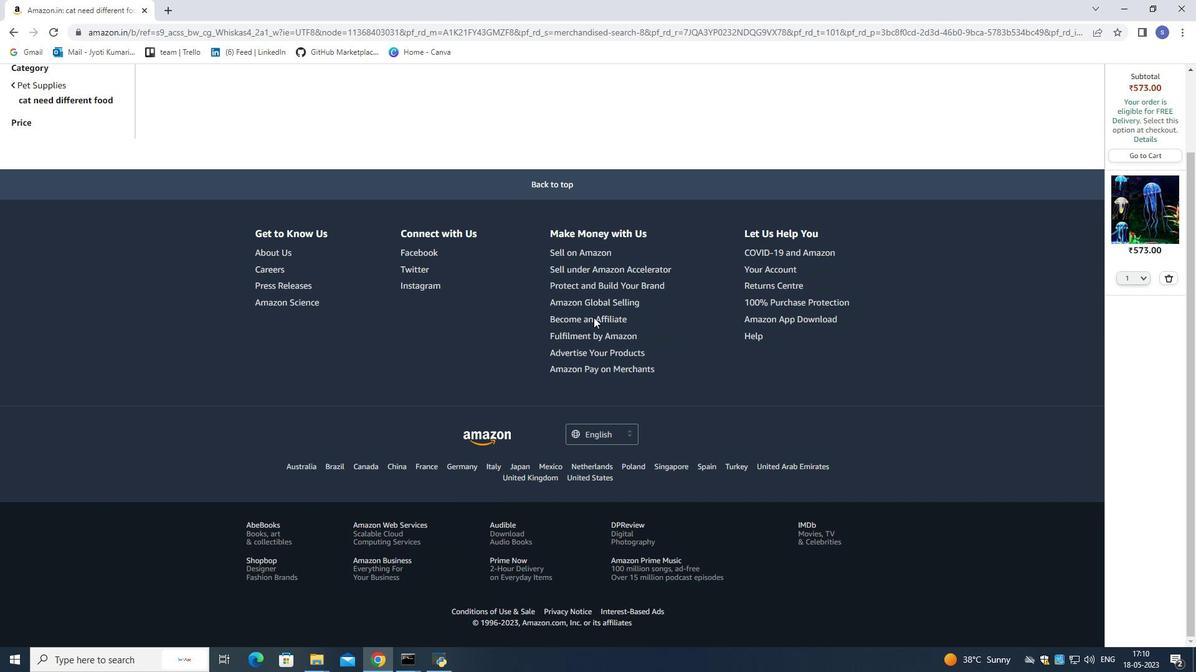 
Action: Mouse scrolled (593, 318) with delta (0, 0)
Screenshot: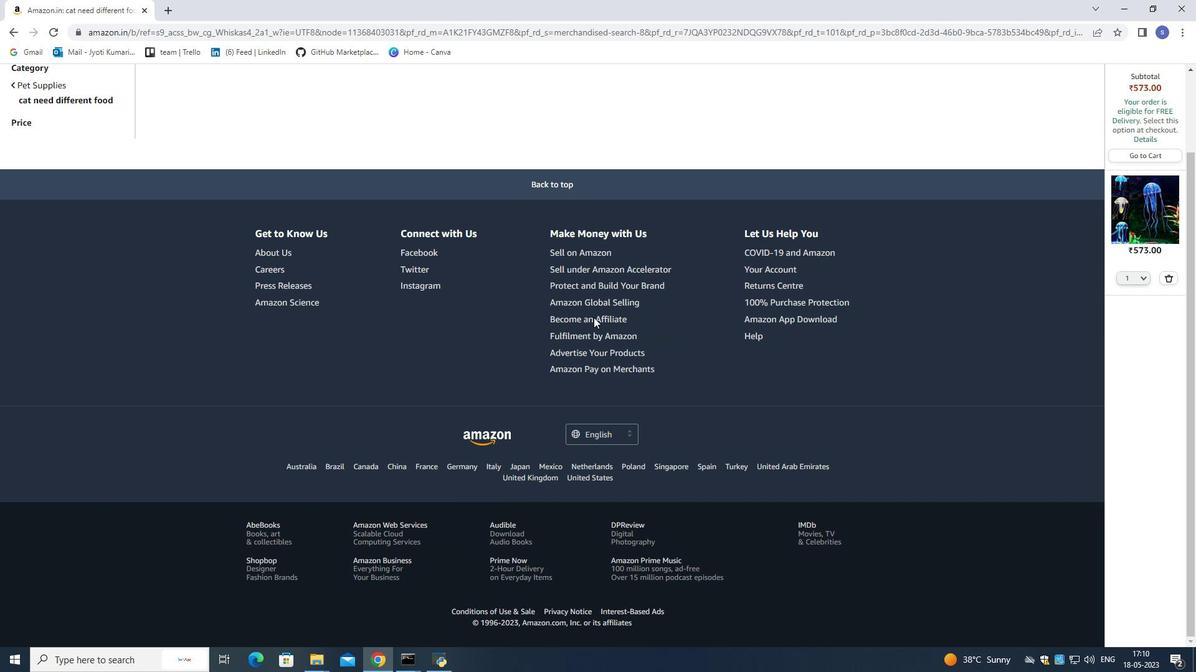 
Action: Mouse scrolled (593, 318) with delta (0, 0)
Screenshot: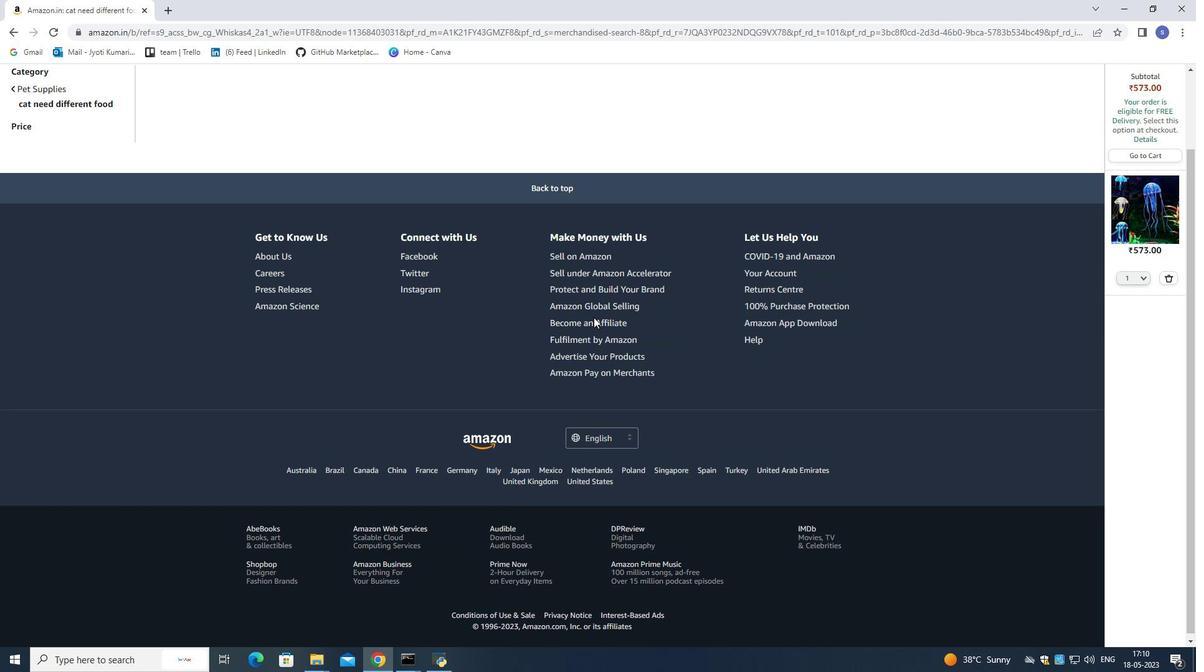 
Action: Mouse moved to (593, 317)
Screenshot: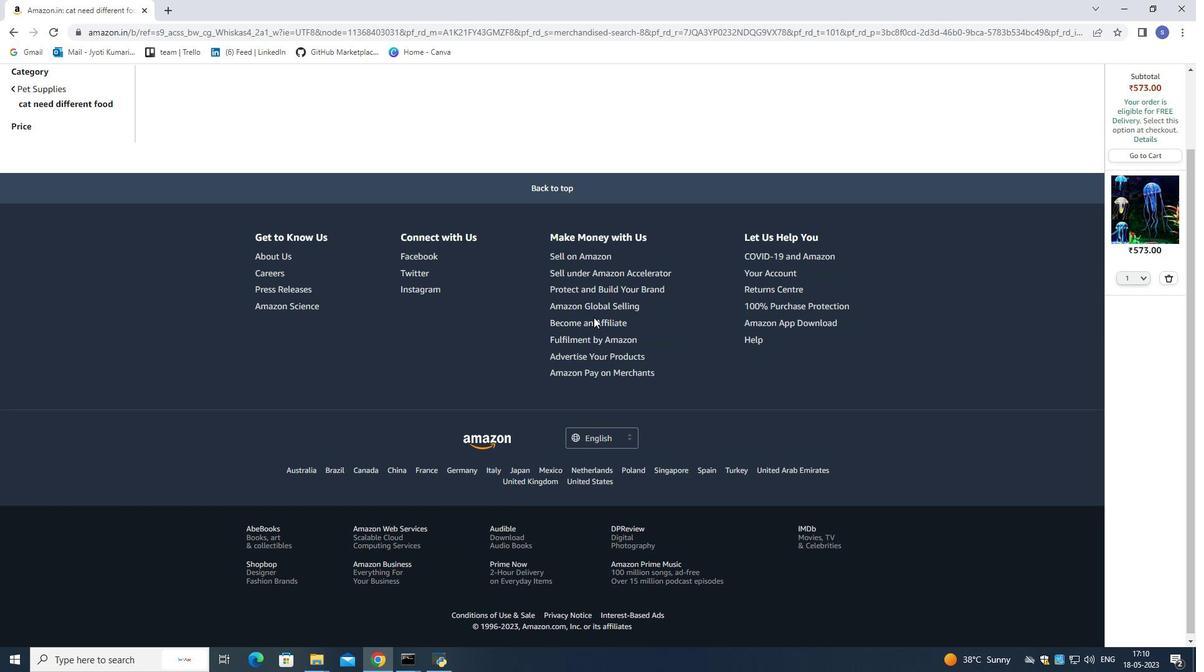 
Action: Mouse scrolled (593, 317) with delta (0, 0)
Screenshot: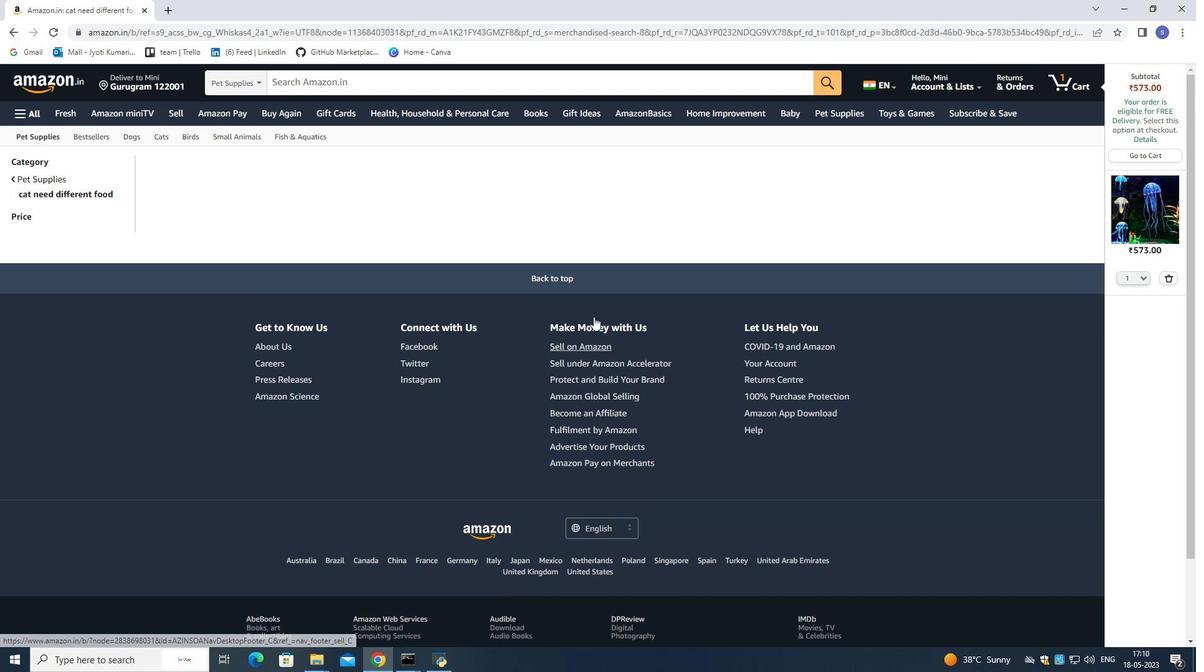 
Action: Mouse scrolled (593, 317) with delta (0, 0)
Screenshot: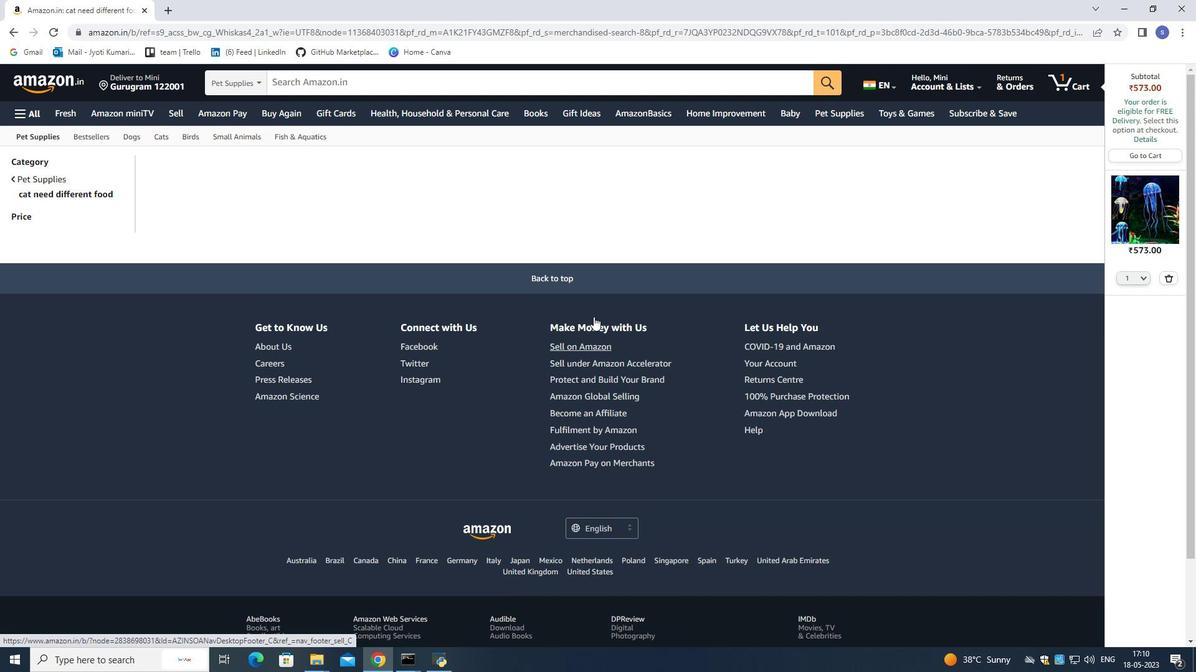 
Action: Mouse scrolled (593, 317) with delta (0, 0)
Screenshot: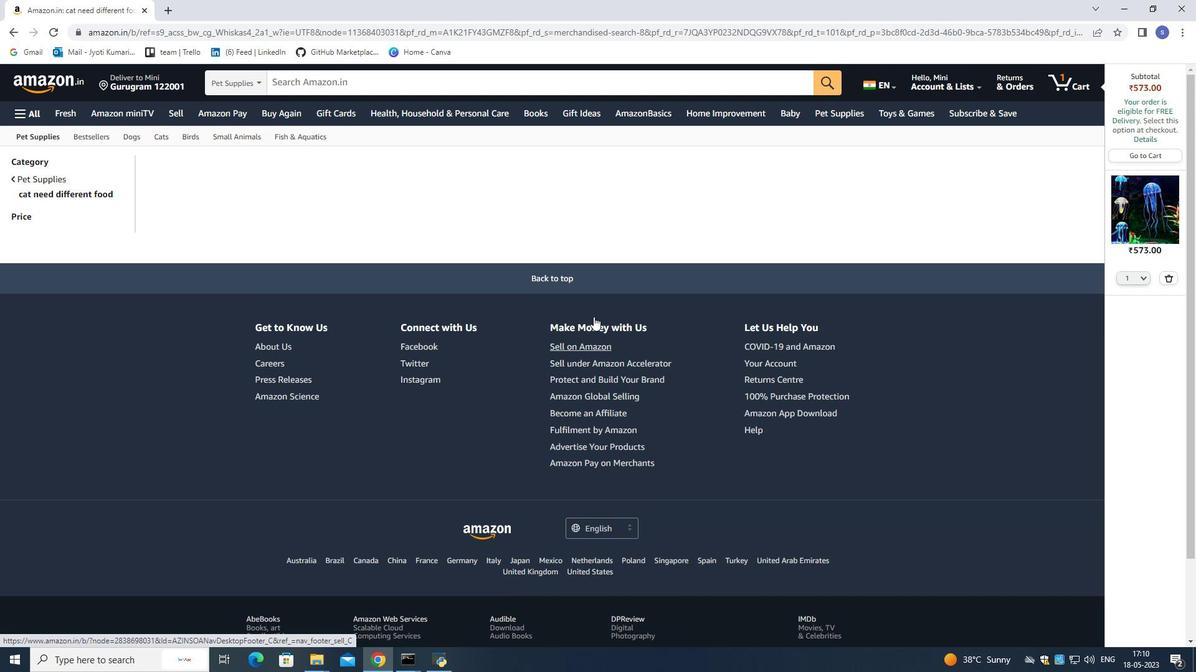 
Action: Mouse moved to (12, 33)
Screenshot: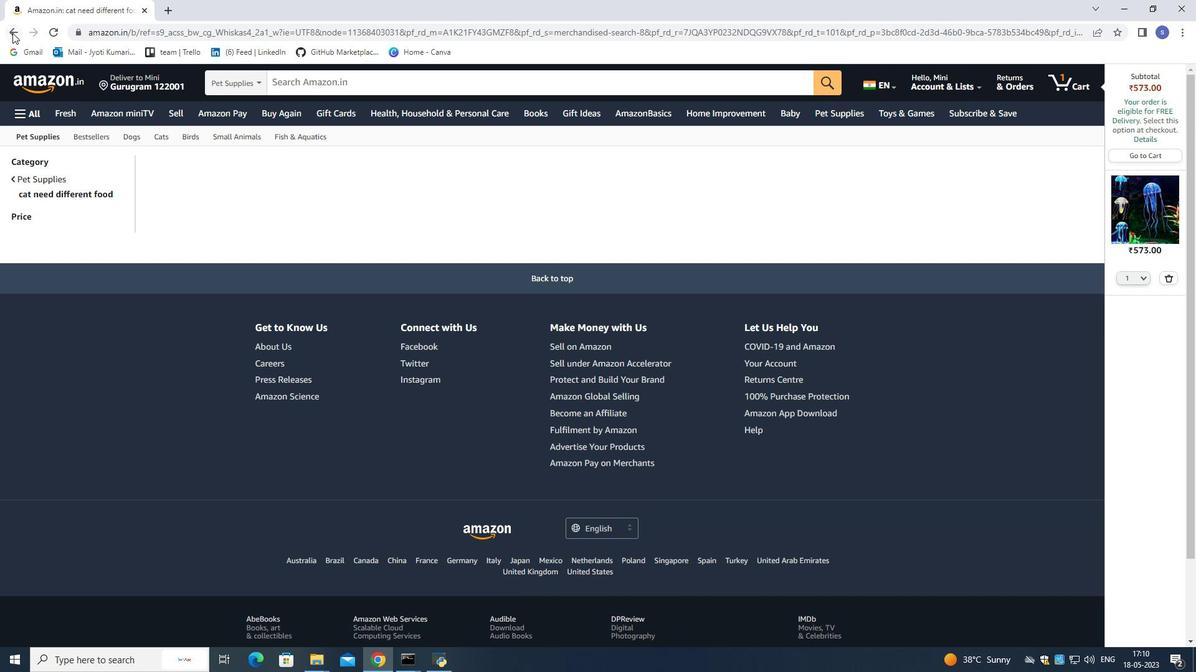 
Action: Mouse pressed left at (12, 33)
Screenshot: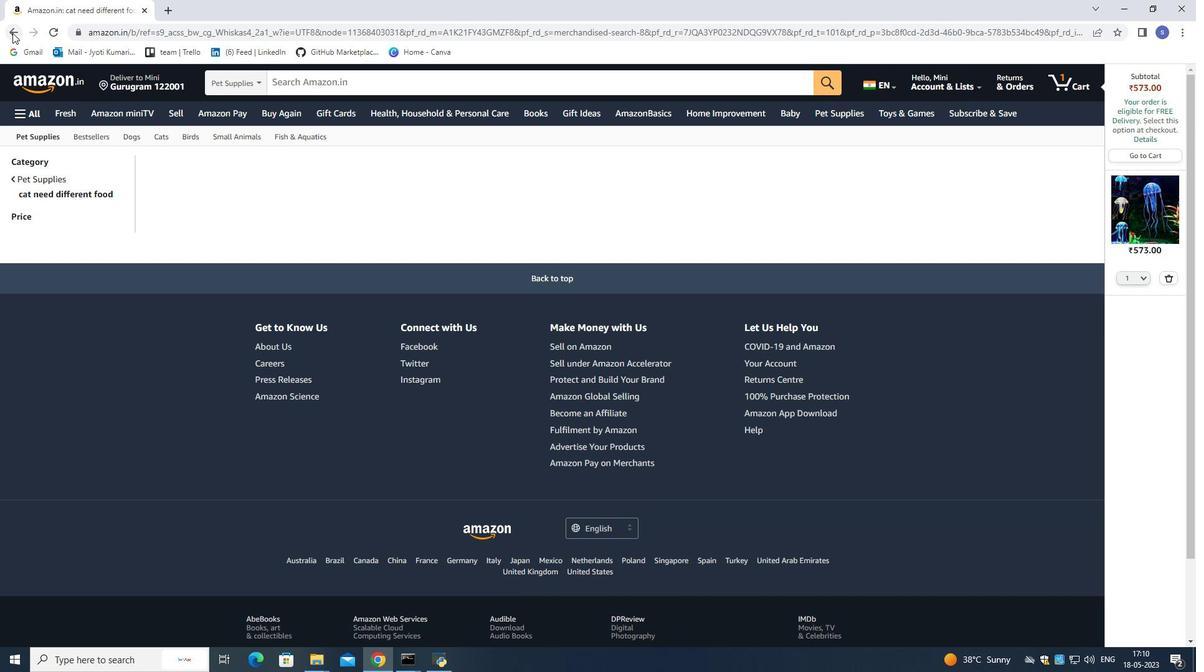 
Action: Mouse moved to (334, 309)
Screenshot: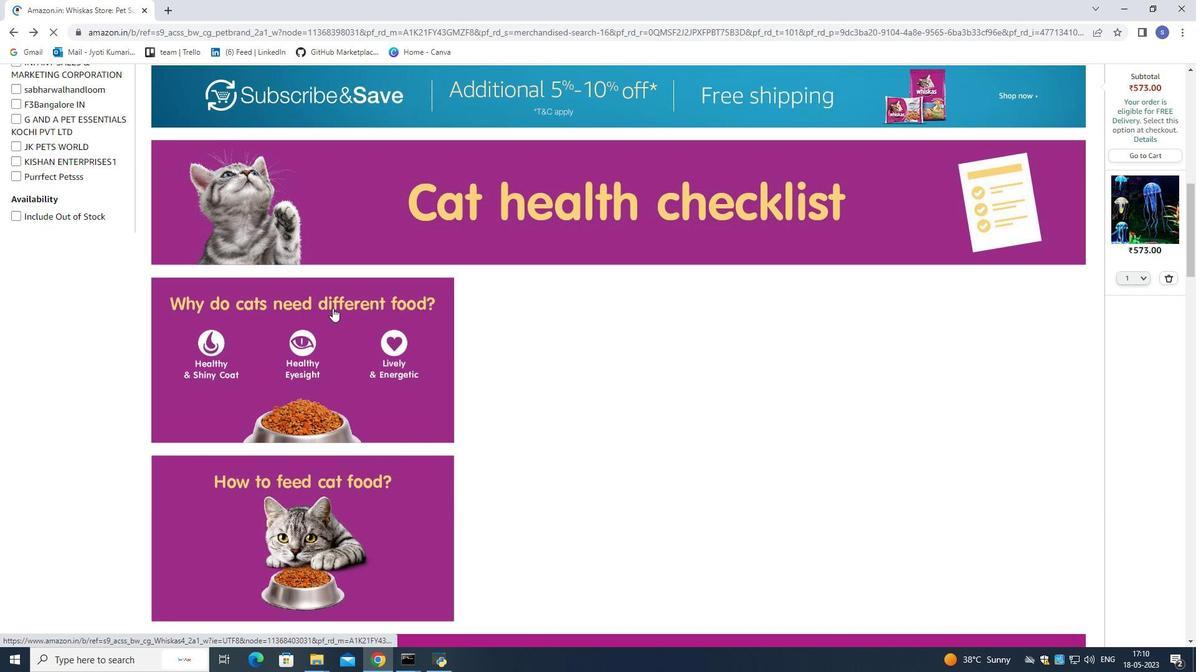 
Action: Mouse scrolled (334, 310) with delta (0, 0)
Screenshot: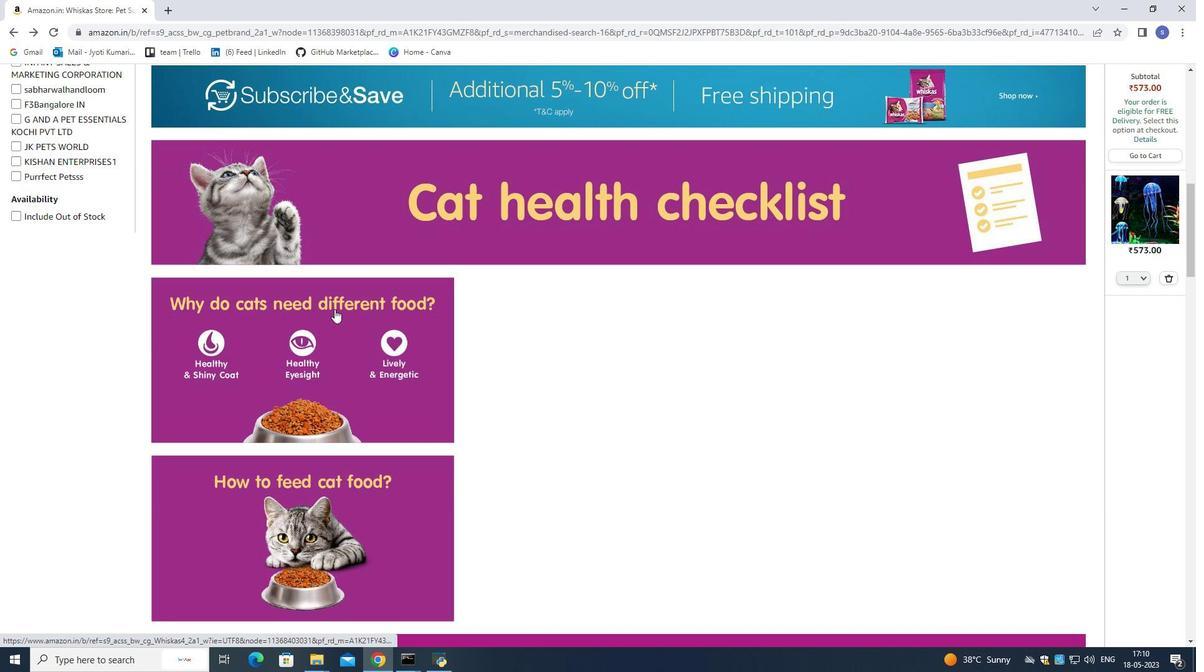 
Action: Mouse scrolled (334, 310) with delta (0, 0)
Screenshot: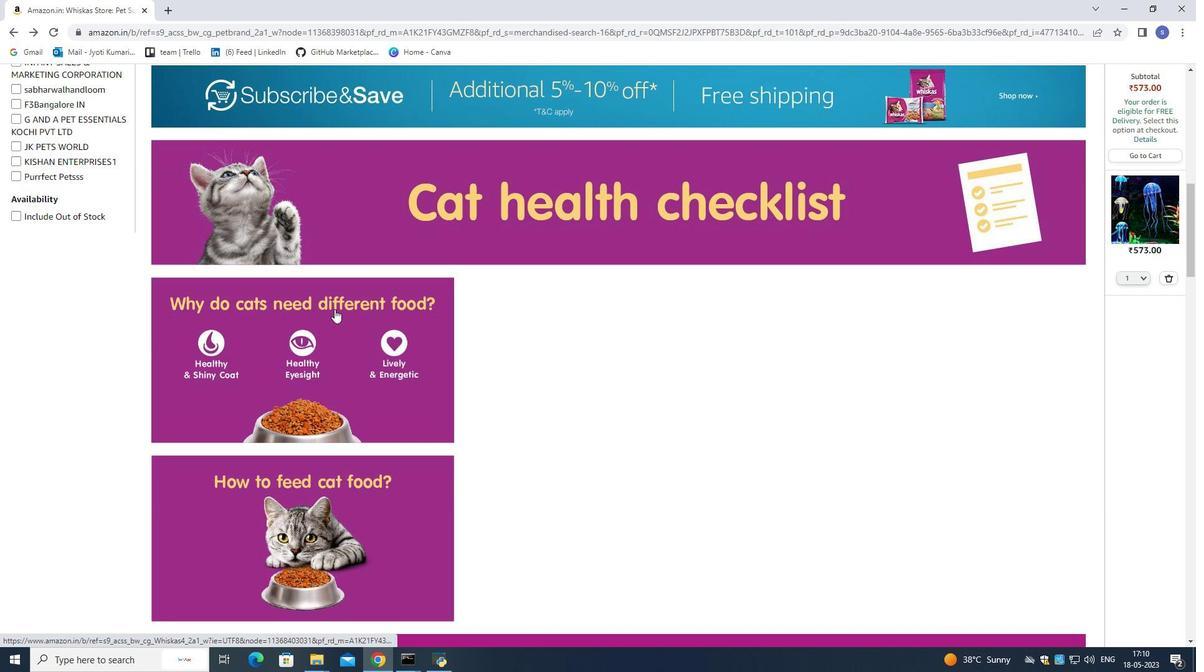 
Action: Mouse moved to (9, 29)
Screenshot: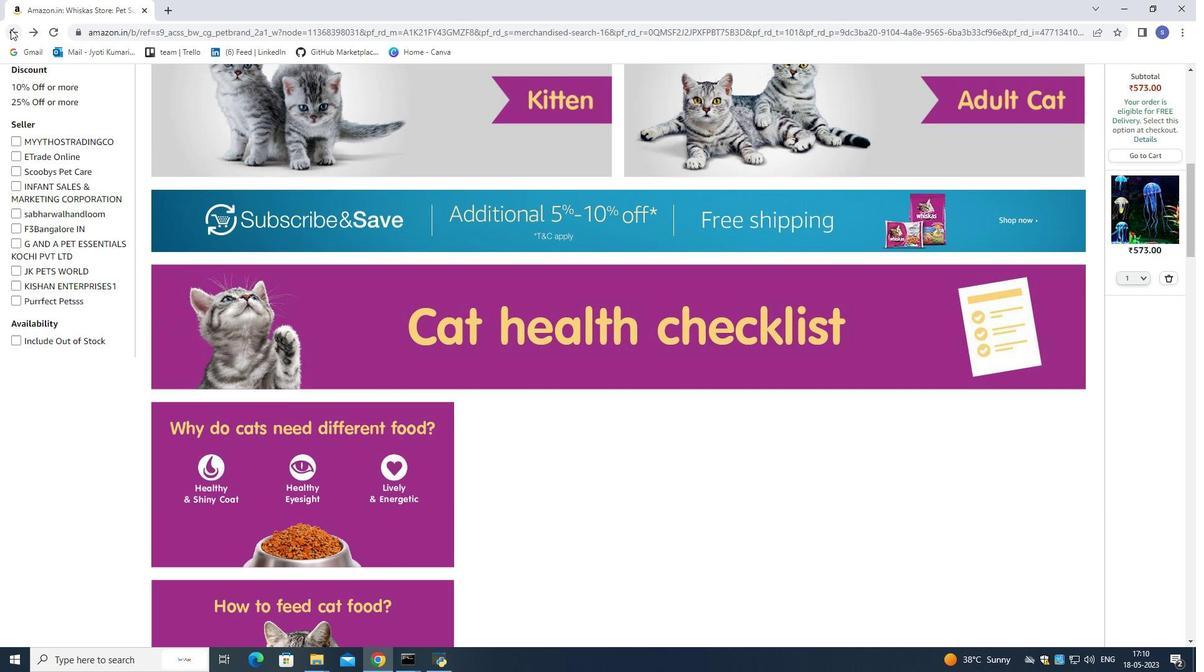 
Action: Mouse pressed left at (9, 29)
Screenshot: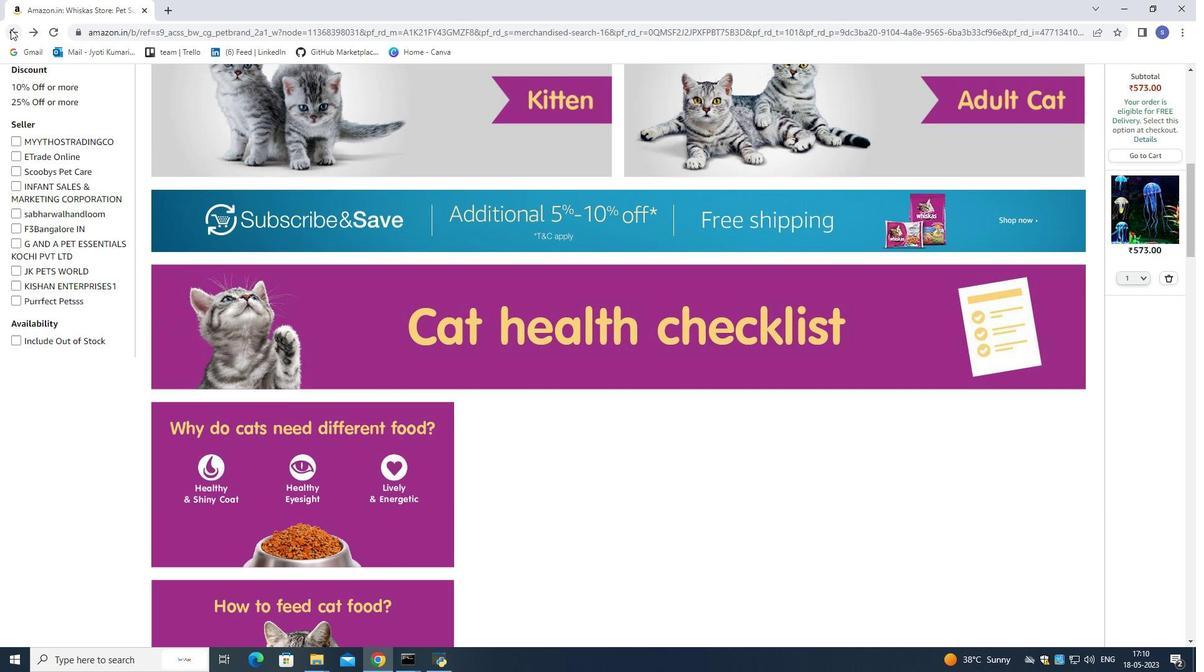 
Action: Mouse moved to (531, 175)
Screenshot: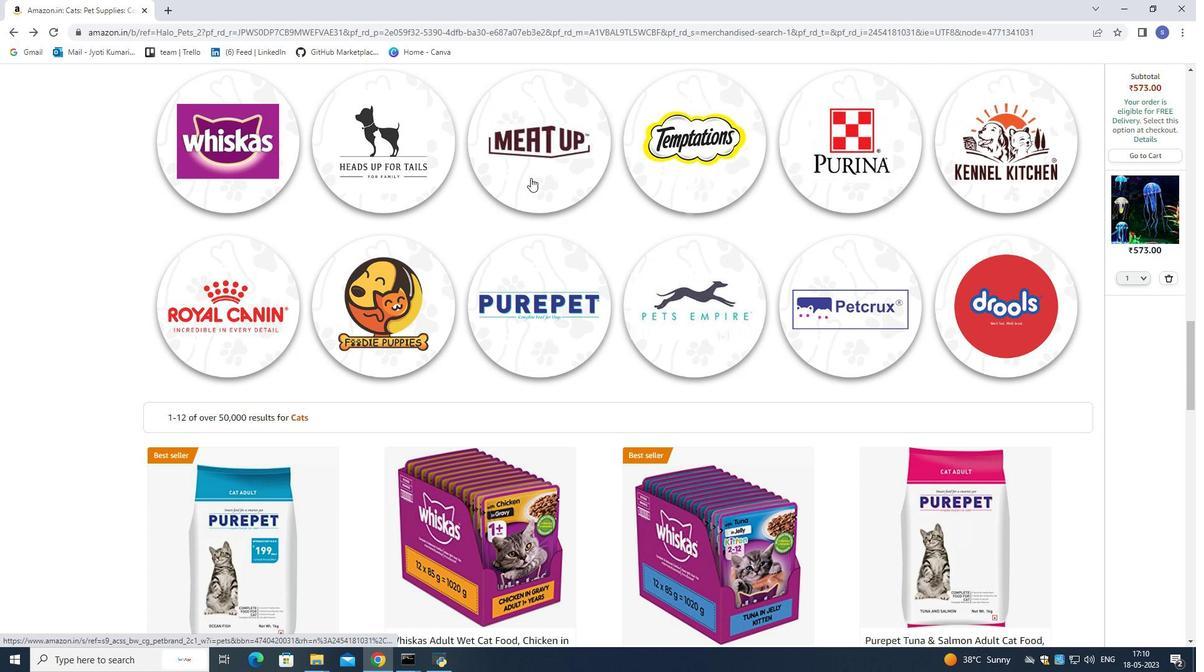 
Action: Mouse pressed left at (531, 175)
Screenshot: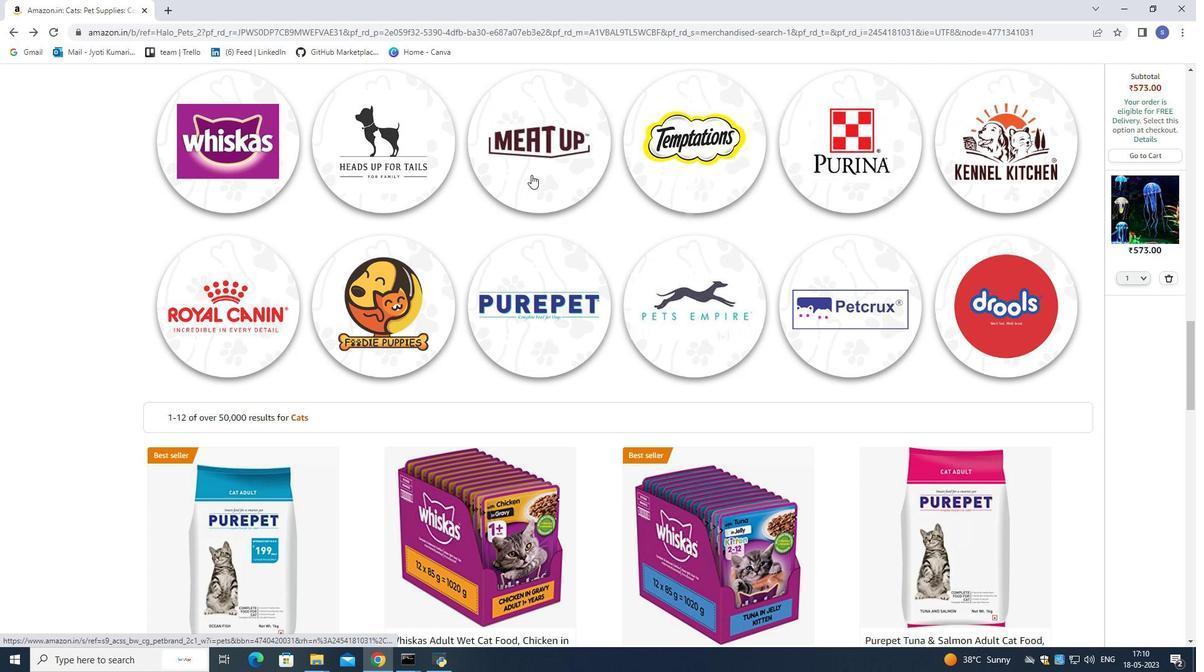 
Action: Mouse moved to (519, 306)
Screenshot: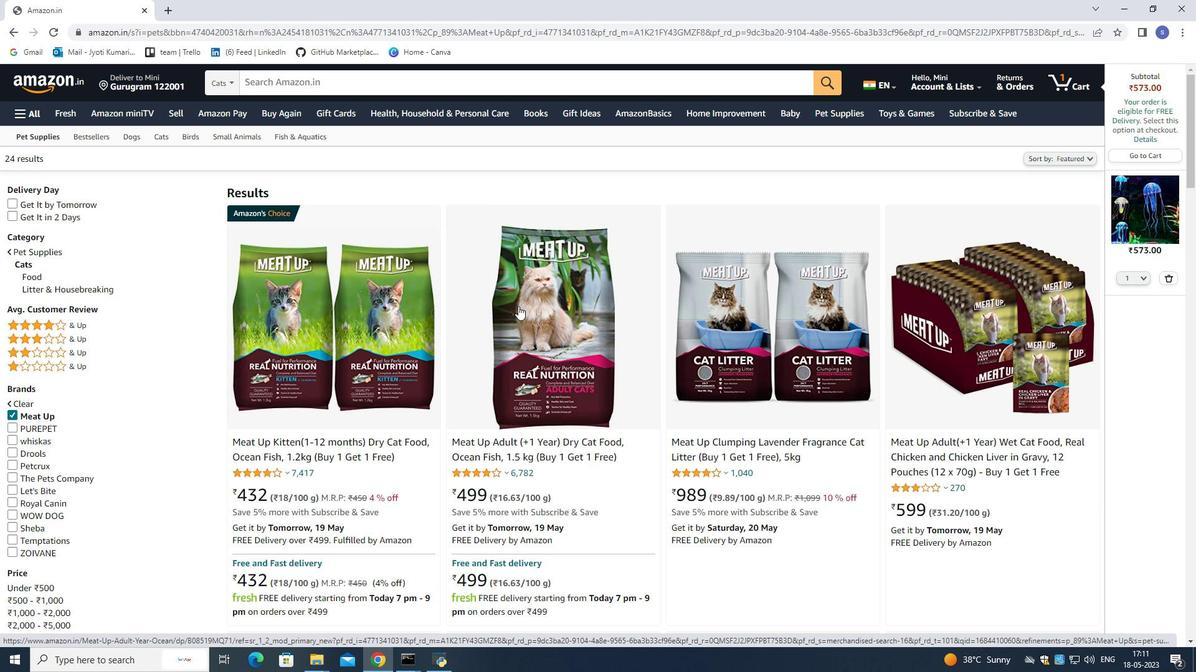 
Action: Mouse pressed left at (519, 306)
Screenshot: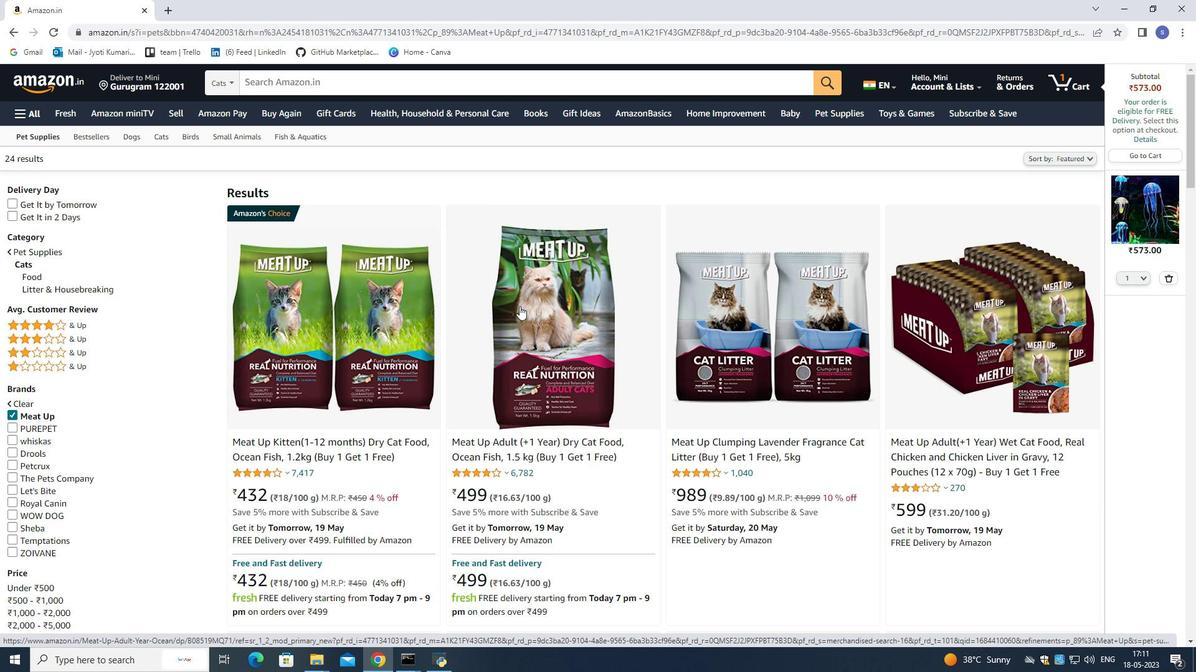 
Action: Mouse moved to (955, 434)
Screenshot: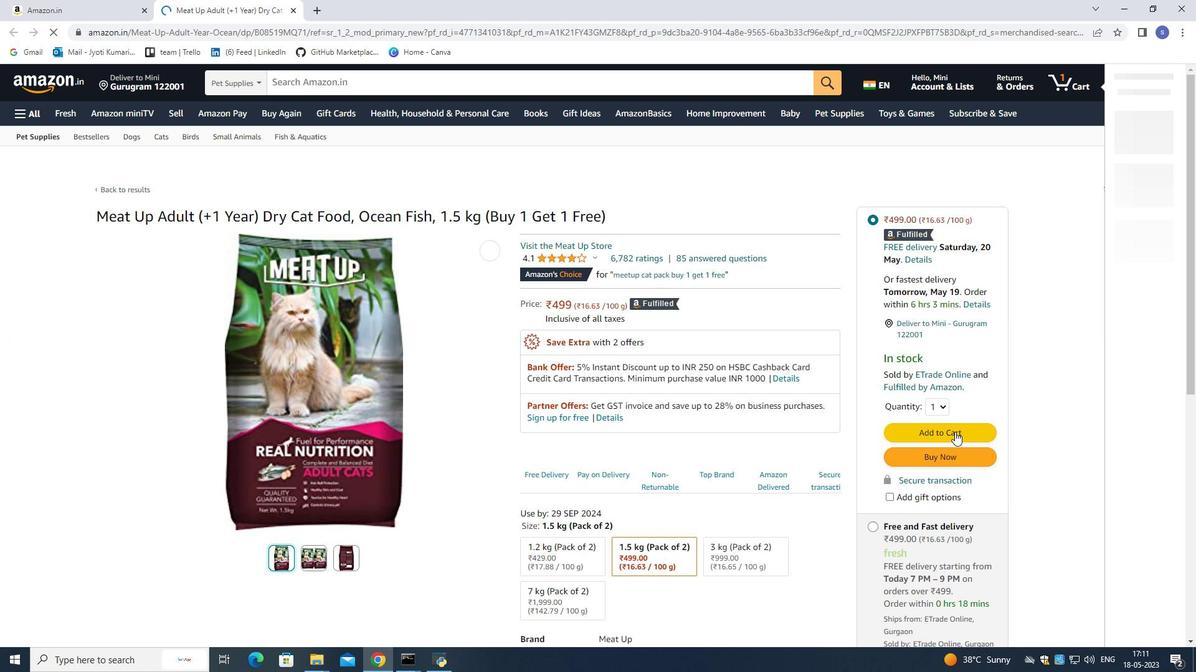 
Action: Mouse pressed left at (955, 434)
Screenshot: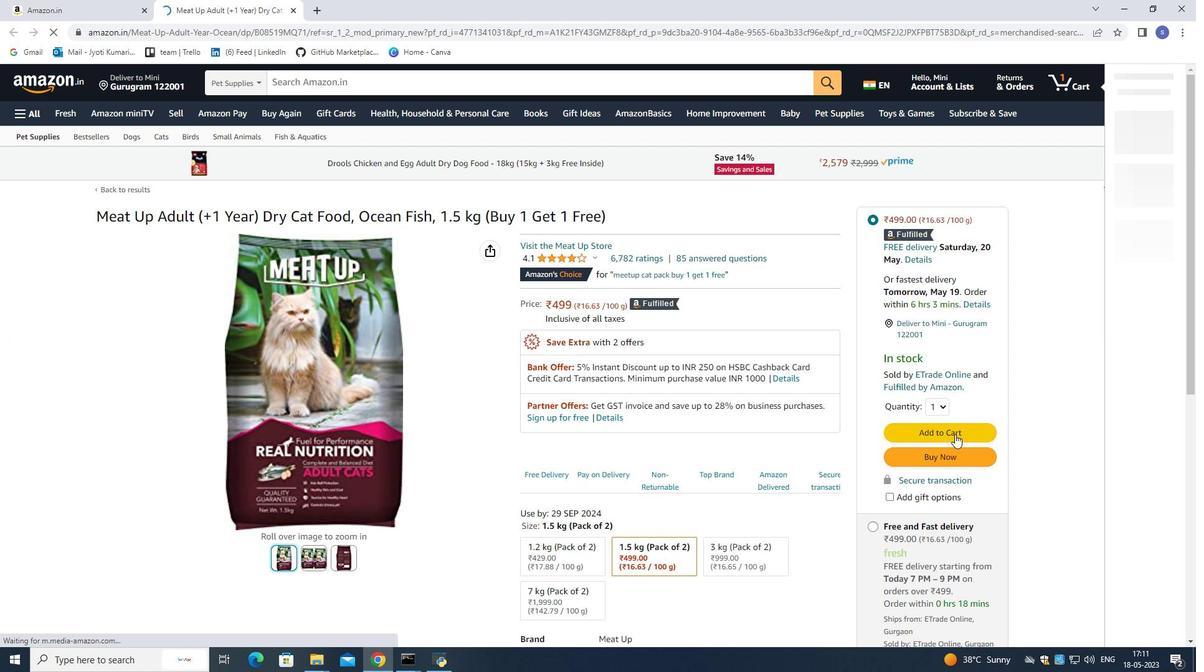
Action: Mouse moved to (19, 31)
Screenshot: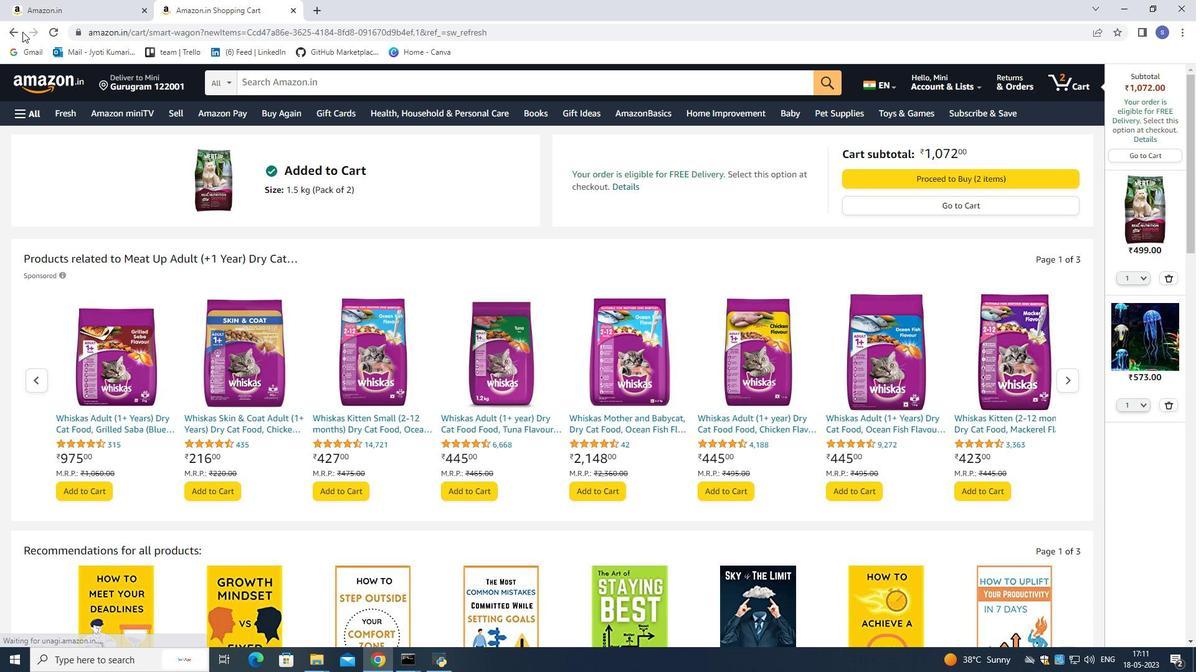 
Action: Mouse pressed left at (19, 31)
Screenshot: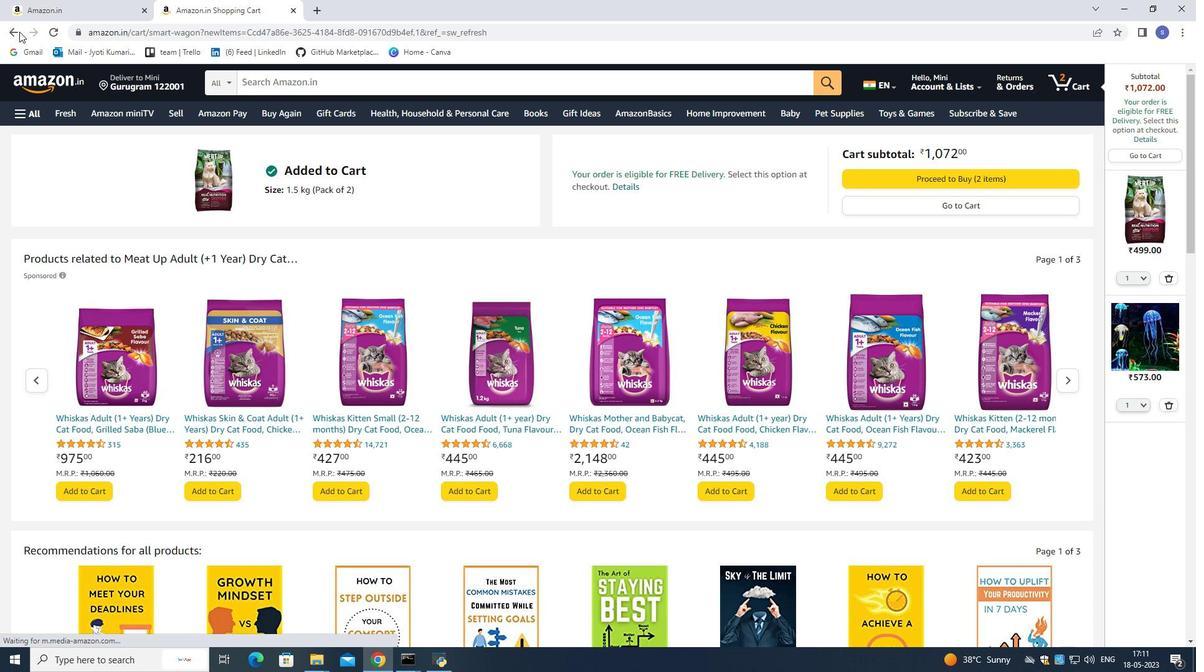 
Action: Mouse pressed left at (19, 31)
Screenshot: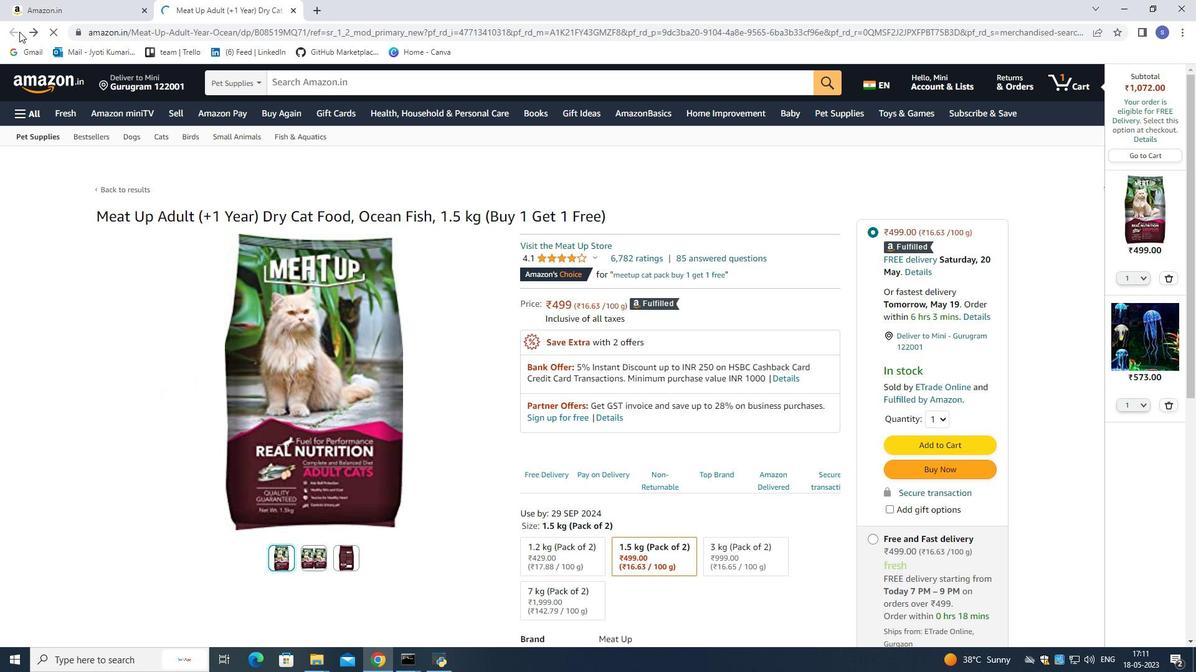 
Action: Mouse moved to (39, 6)
Screenshot: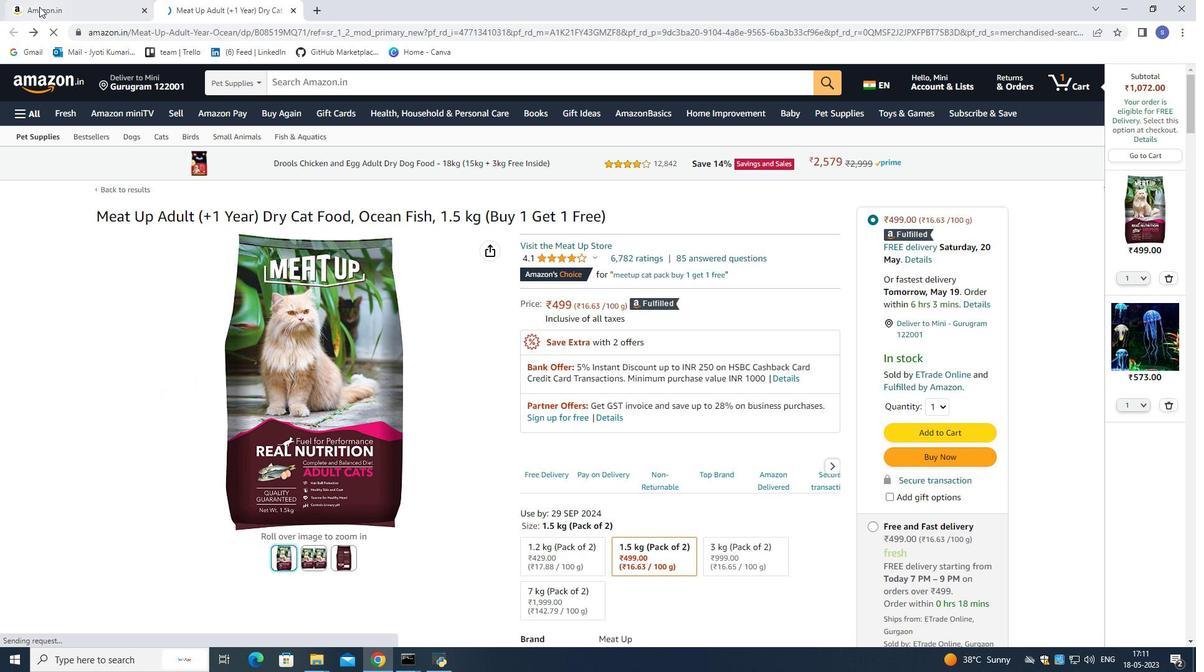 
Action: Mouse pressed left at (39, 6)
Screenshot: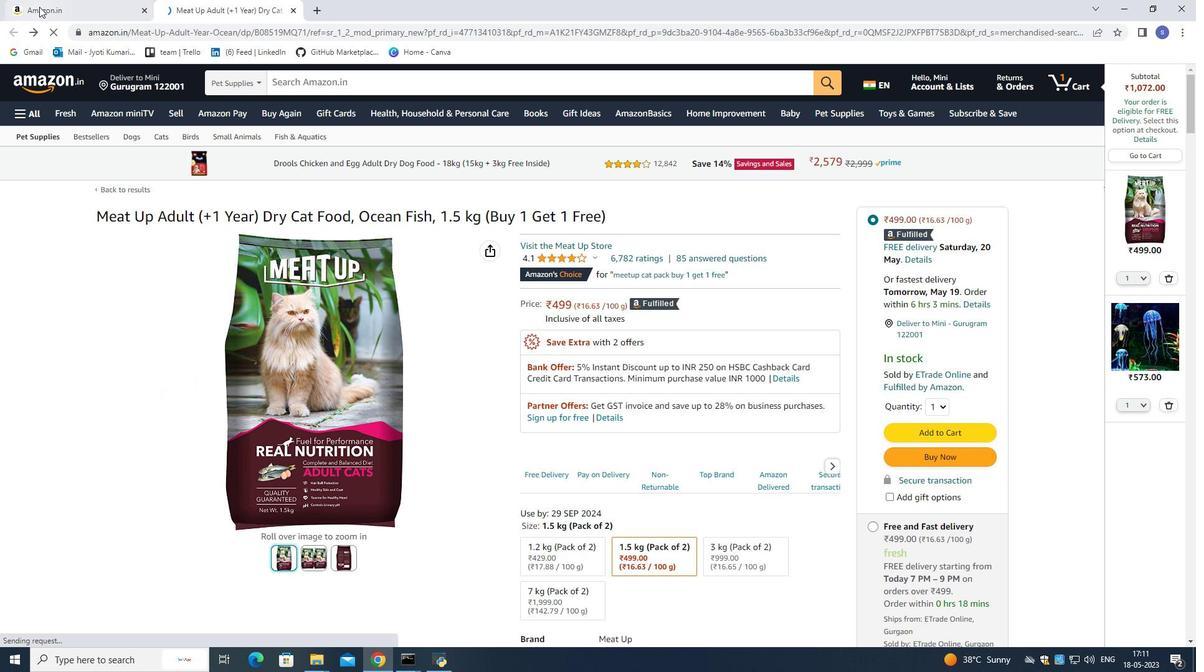 
Action: Mouse moved to (15, 28)
Screenshot: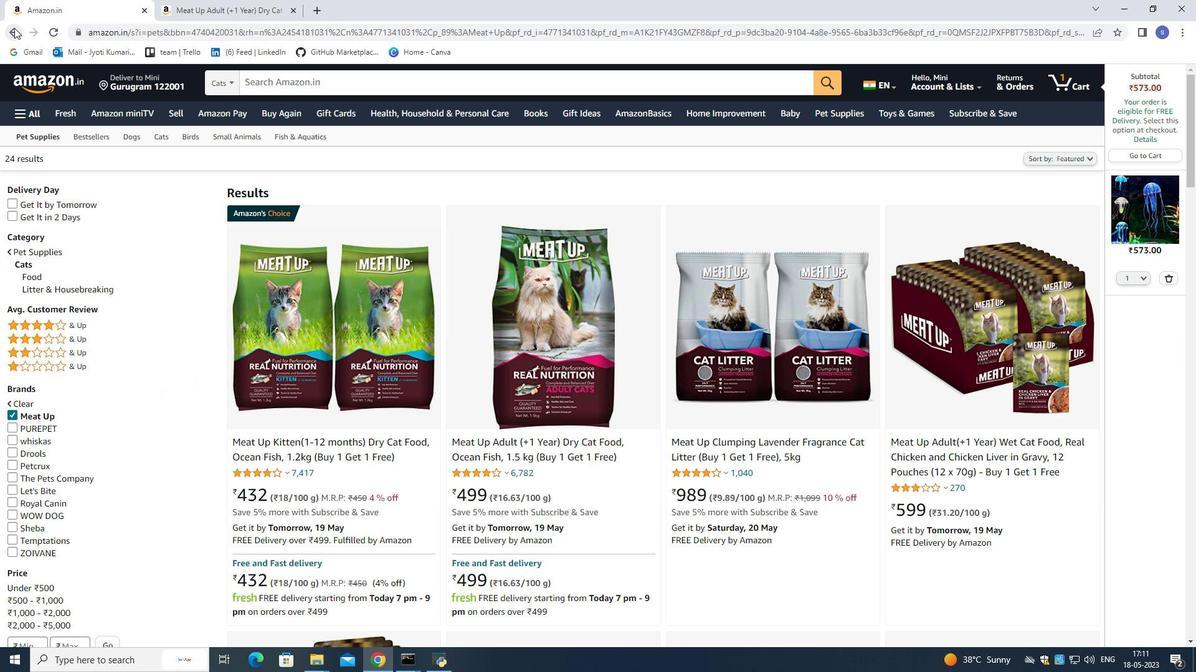 
Action: Mouse pressed left at (15, 28)
Screenshot: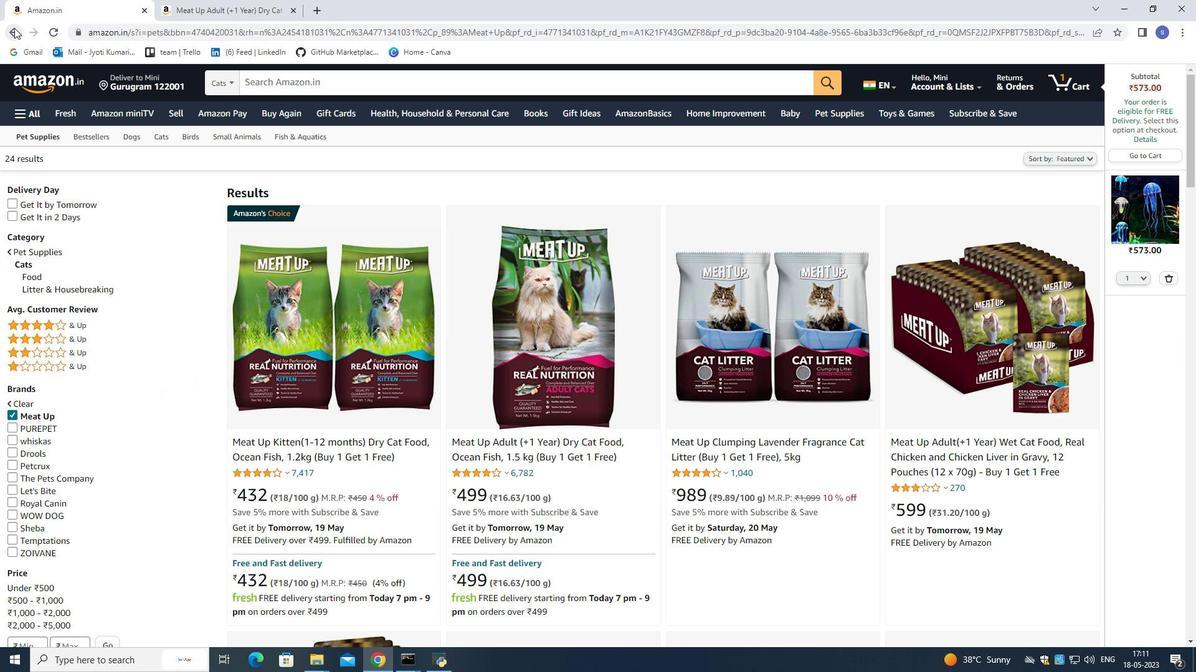 
Action: Mouse moved to (15, 34)
Screenshot: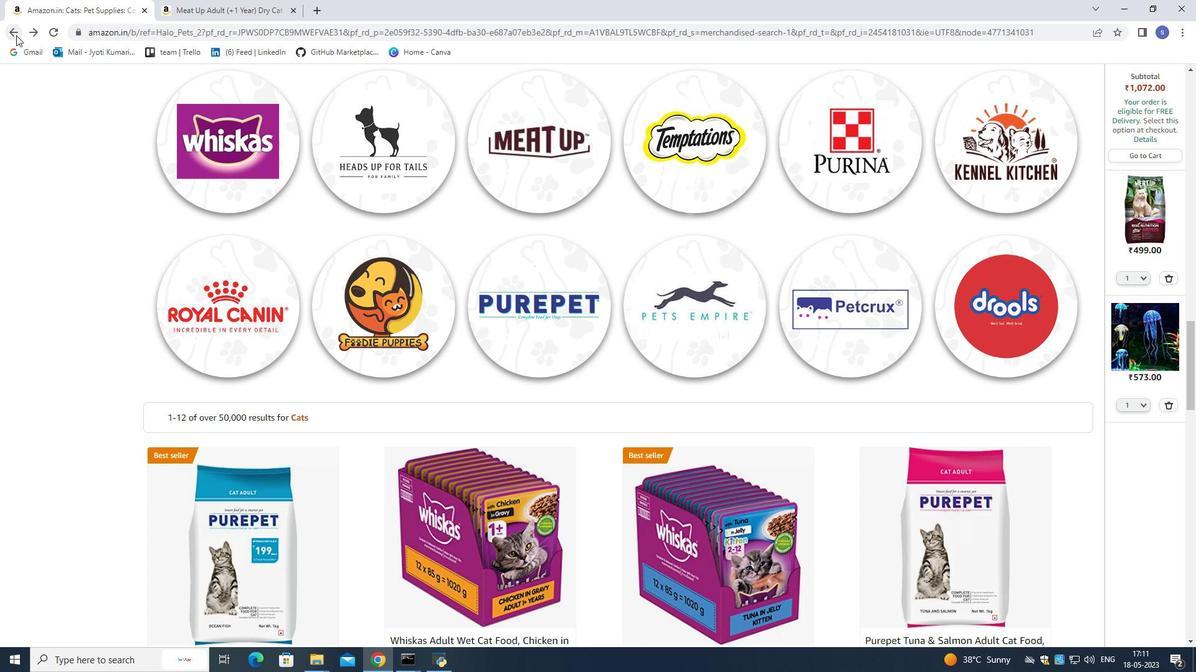 
Action: Mouse pressed left at (15, 34)
Screenshot: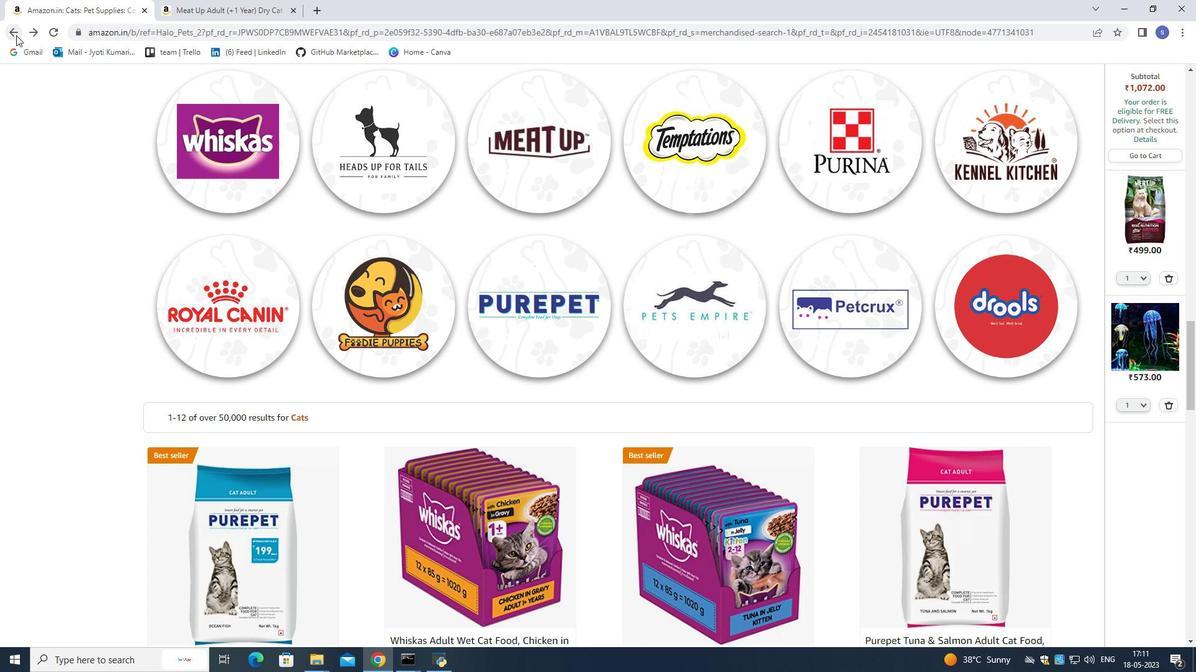 
Action: Mouse moved to (308, 254)
Screenshot: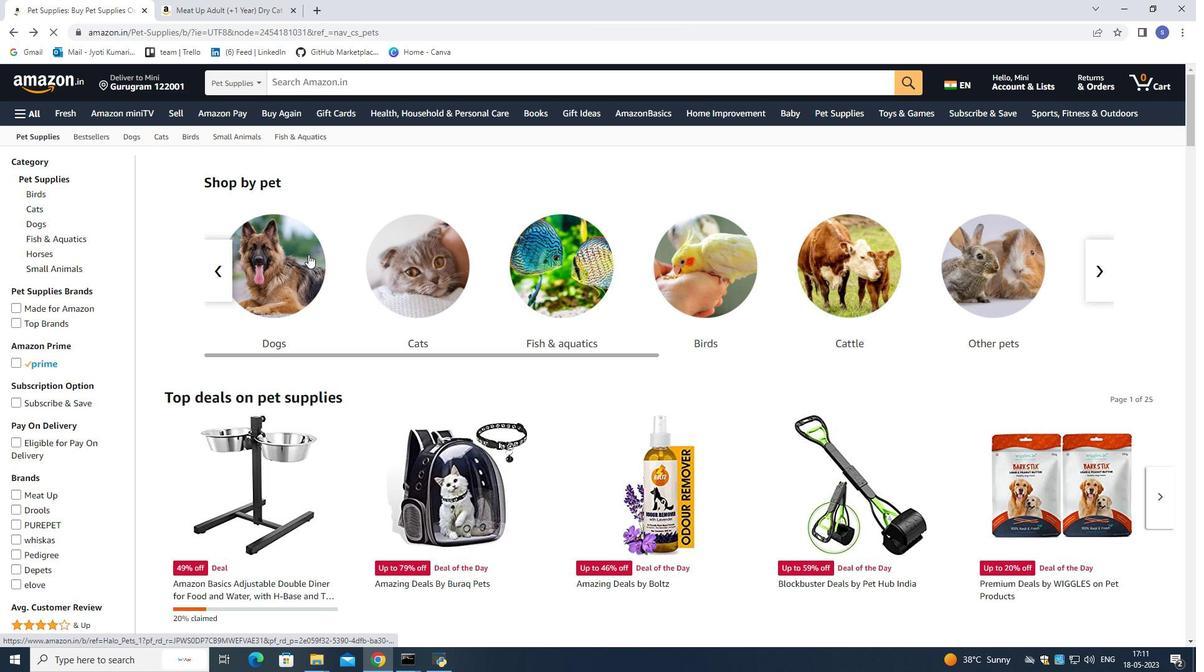 
Action: Mouse pressed left at (308, 254)
Screenshot: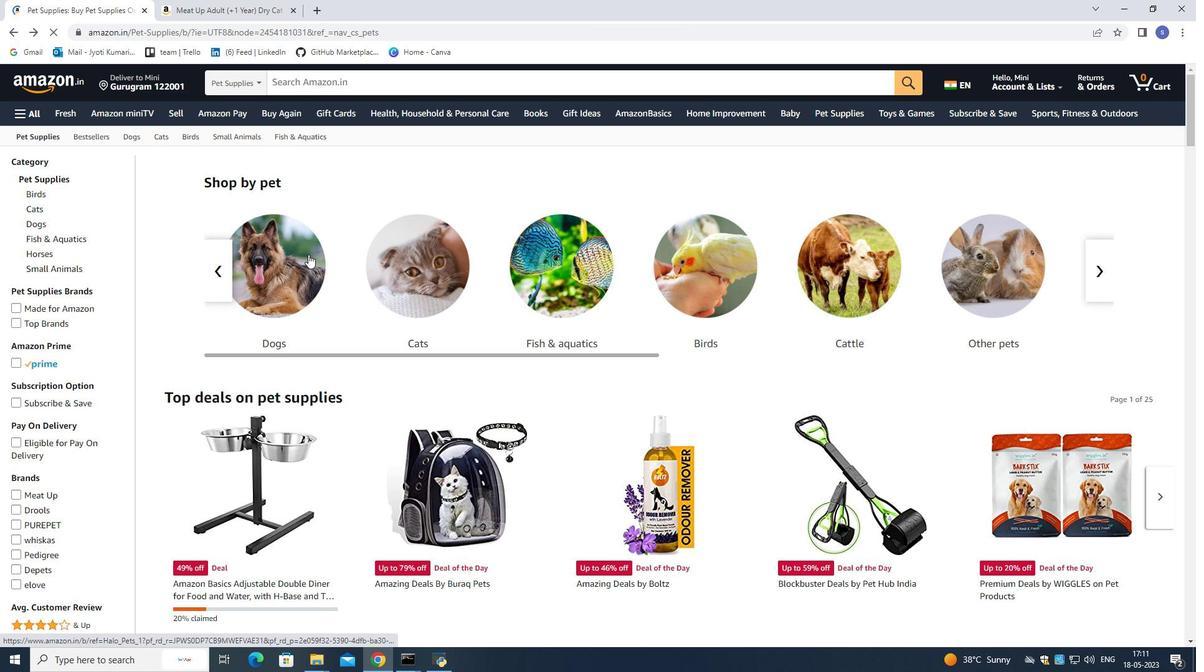 
Action: Mouse moved to (1023, 259)
Screenshot: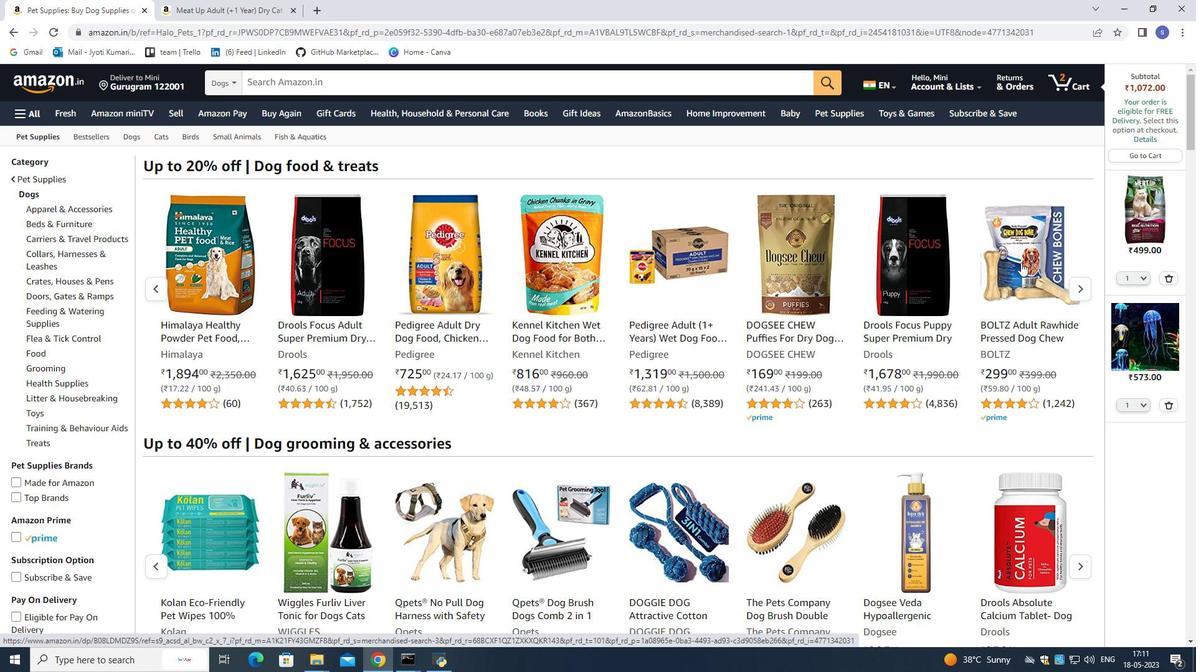 
Action: Mouse pressed left at (1023, 259)
Screenshot: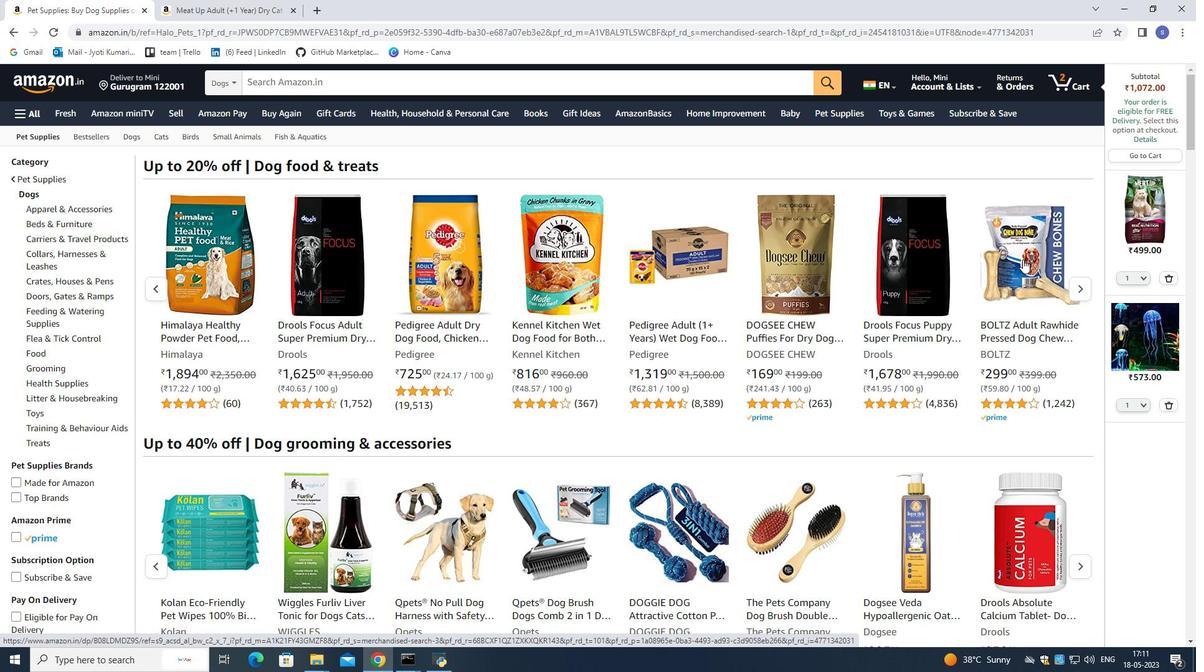 
Action: Mouse moved to (947, 452)
Screenshot: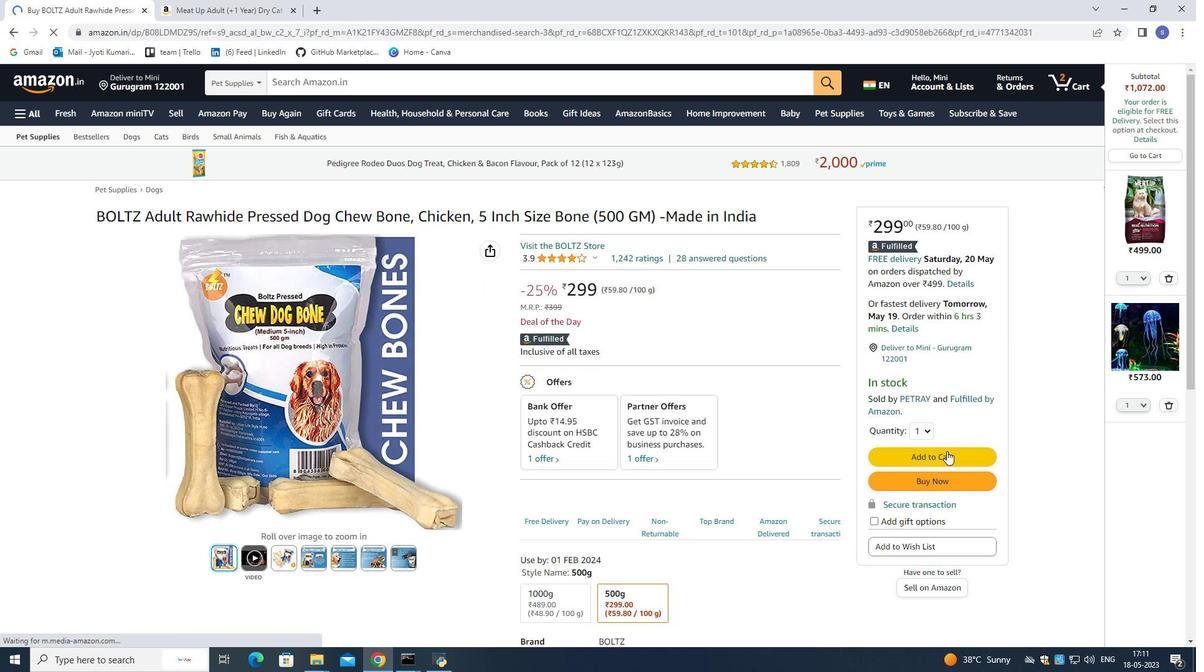 
Action: Mouse pressed left at (947, 452)
Screenshot: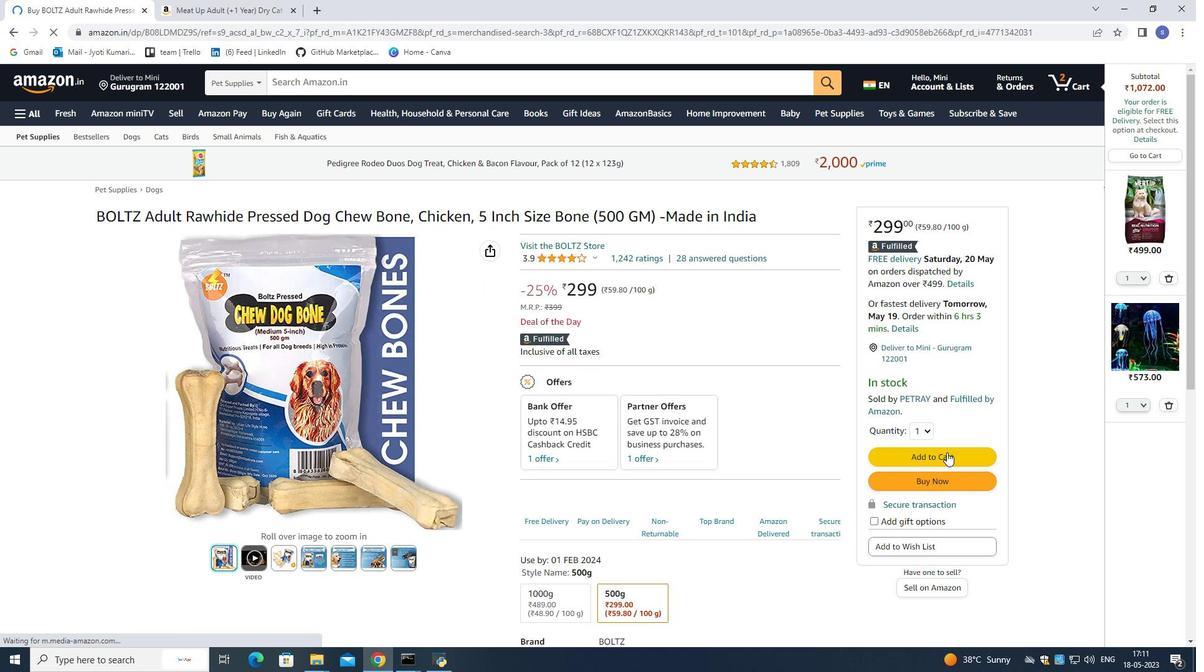 
Action: Mouse moved to (306, 338)
Screenshot: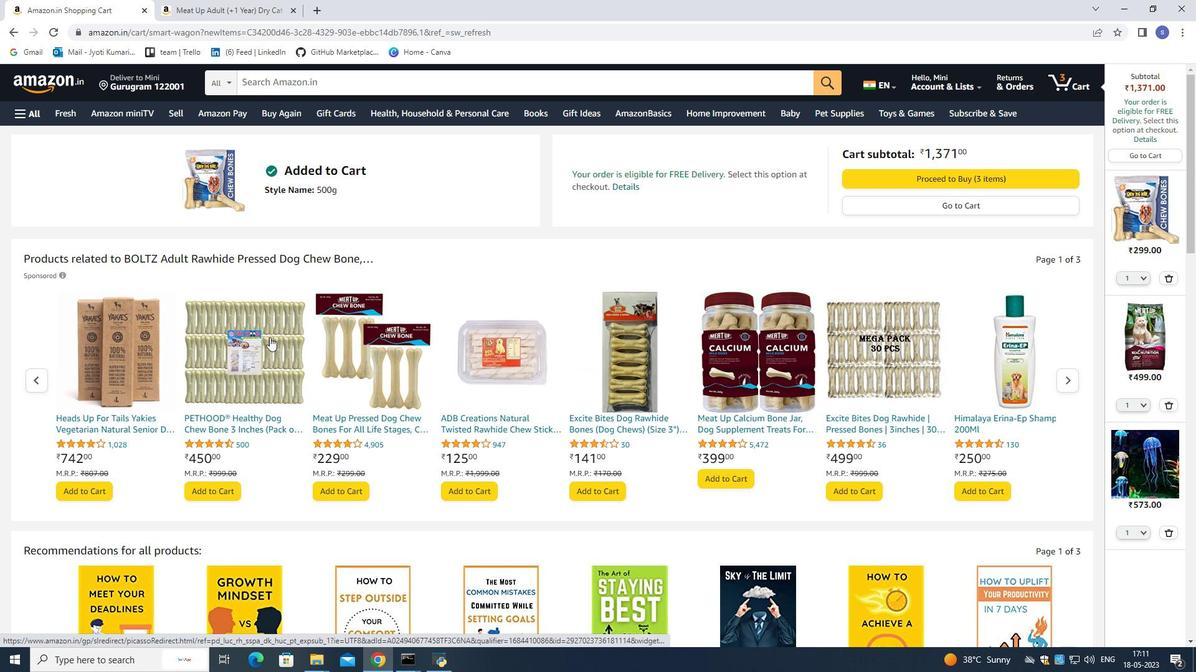 
Action: Mouse pressed left at (306, 338)
Screenshot: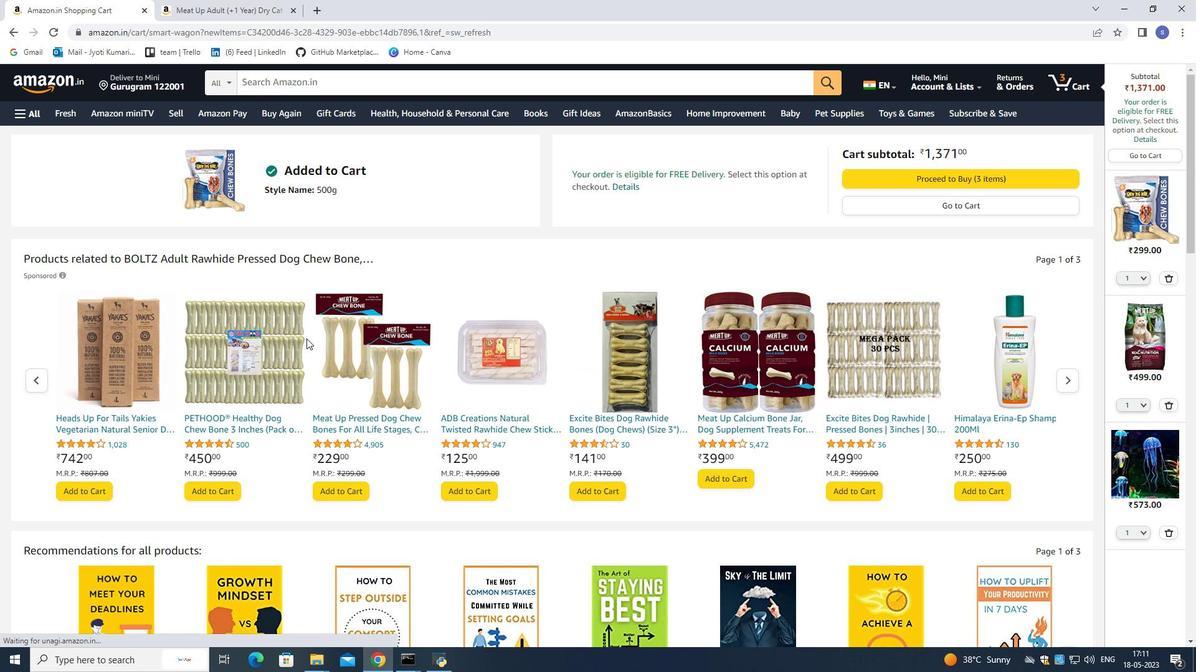 
Action: Mouse moved to (286, 333)
Screenshot: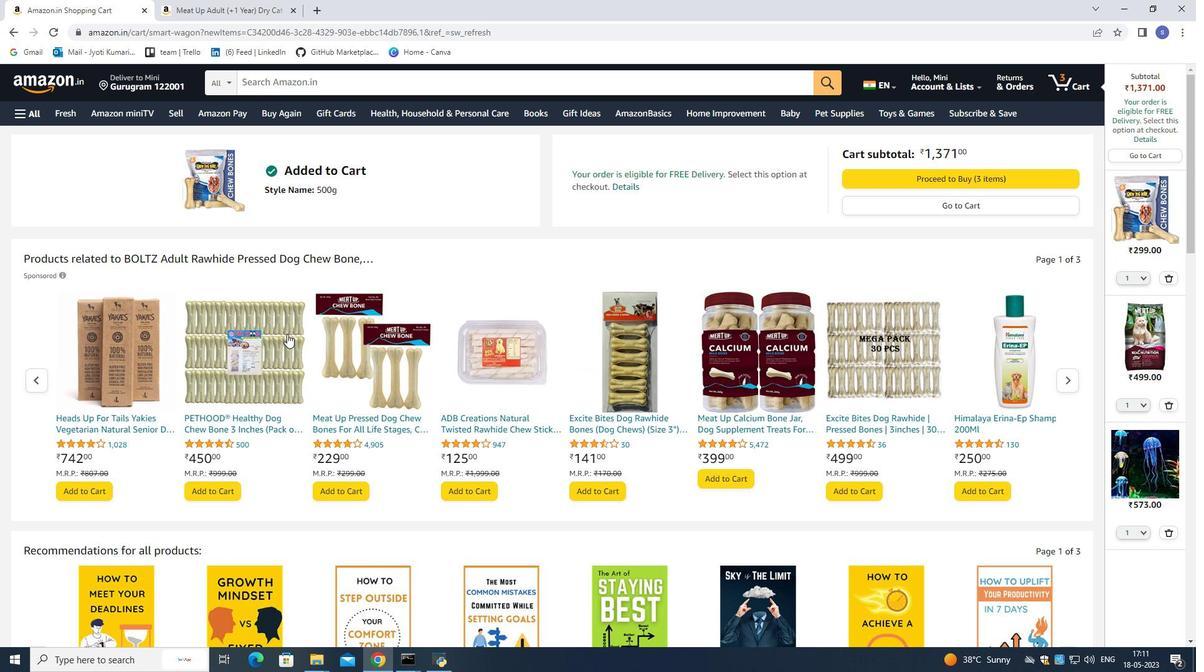 
Action: Mouse pressed left at (286, 333)
Screenshot: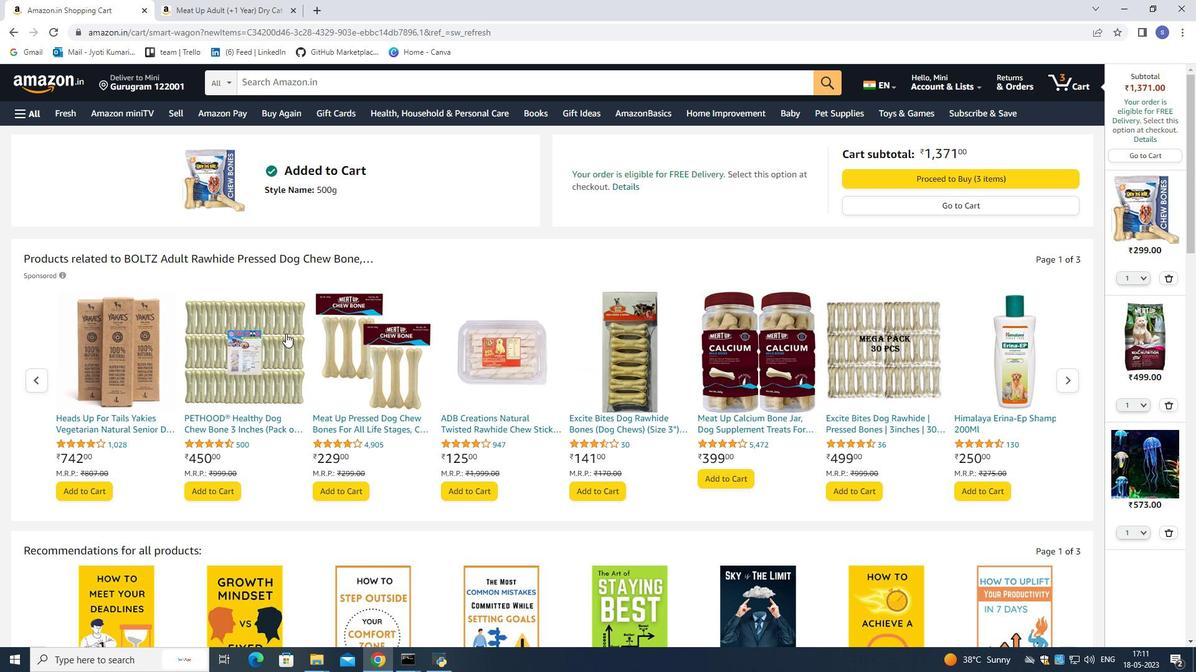 
Action: Mouse moved to (984, 436)
Screenshot: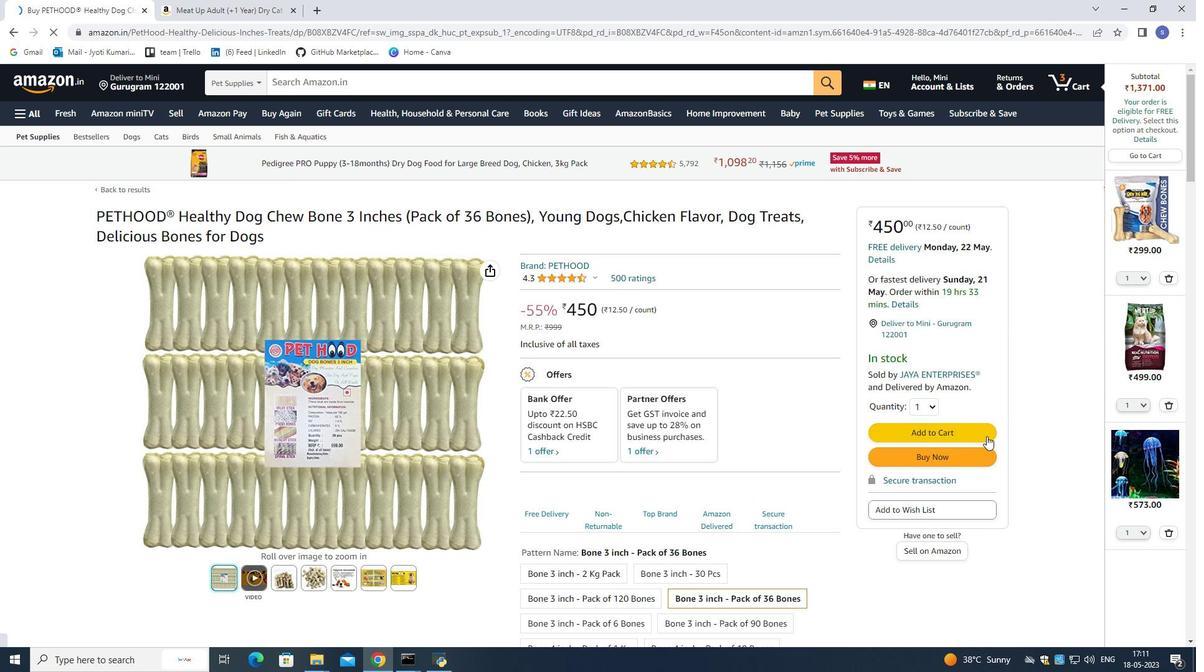 
Action: Mouse pressed left at (984, 436)
Screenshot: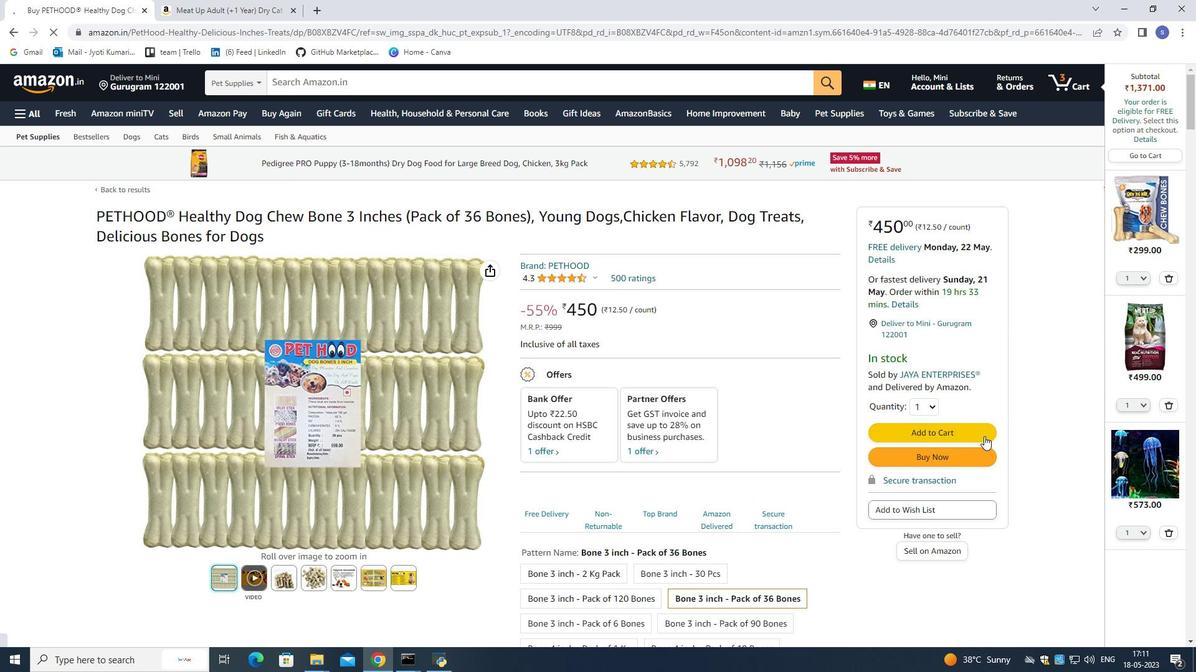 
Action: Mouse moved to (14, 34)
Screenshot: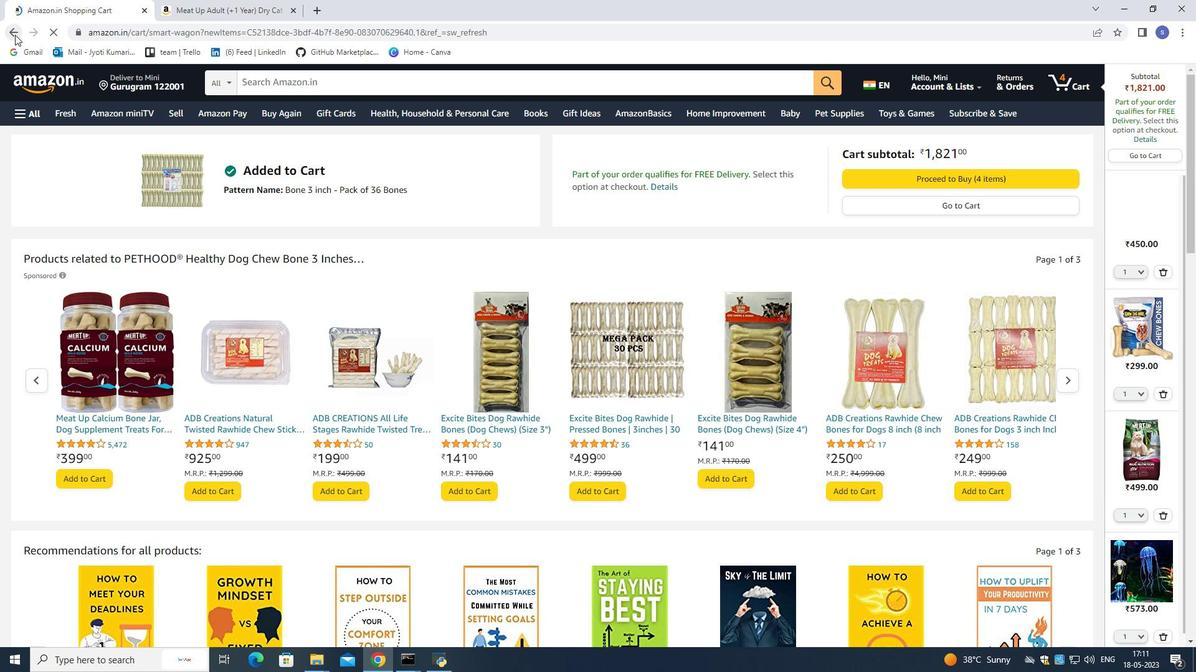 
Action: Mouse pressed left at (14, 34)
Screenshot: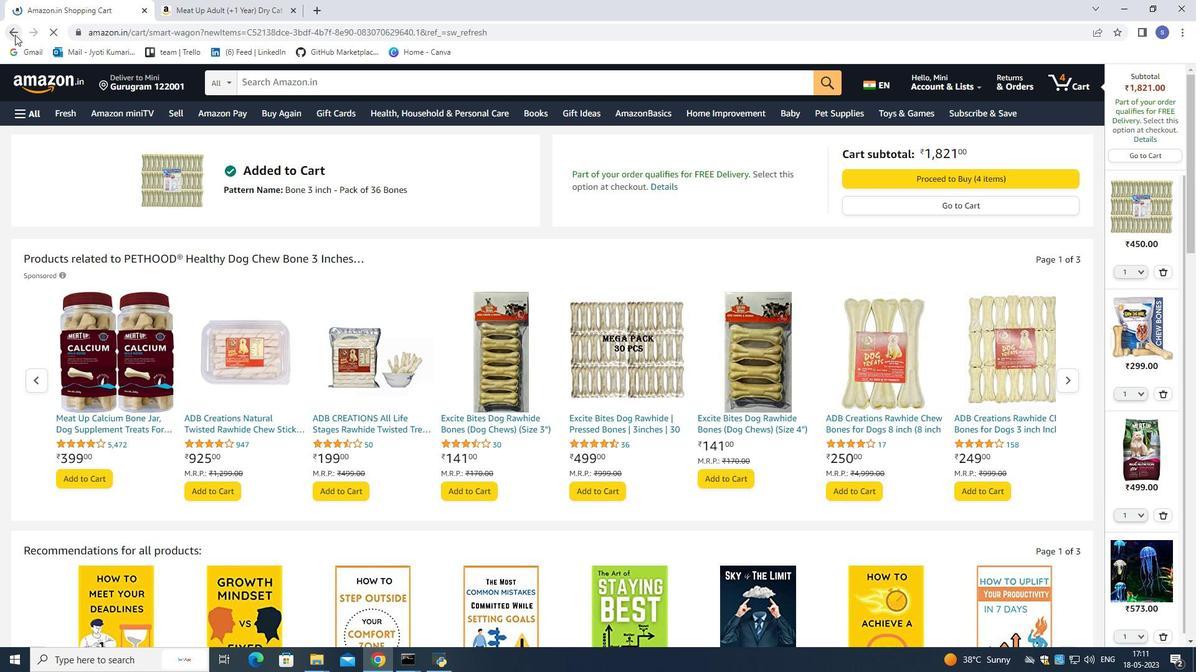 
Action: Mouse pressed left at (14, 34)
Screenshot: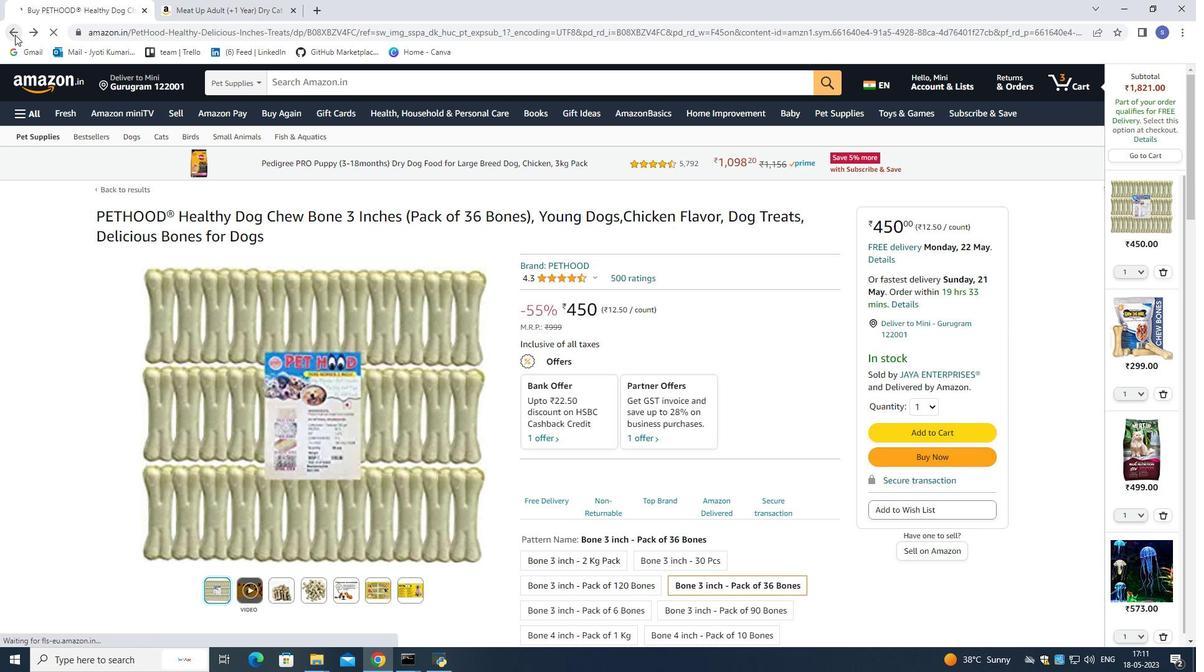 
Action: Mouse pressed left at (14, 34)
Screenshot: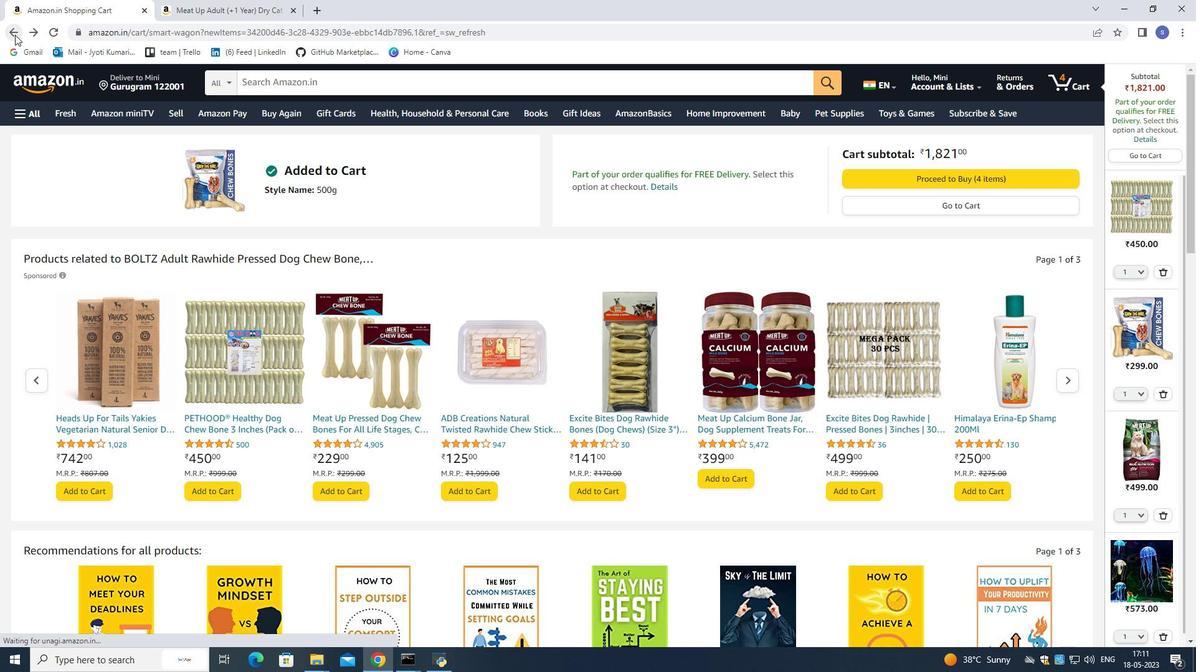 
Action: Mouse moved to (7, 32)
